 Task: Plan a trip to Kufstein, Austria from 4th November, 2023 to 15th November, 2023 for 2 adults.1  bedroom having 1 bed and 1 bathroom. Property type can be hotel. Amenities needed are: heating. Booking option can be shelf check-in. Look for 5 properties as per requirement.
Action: Mouse moved to (421, 79)
Screenshot: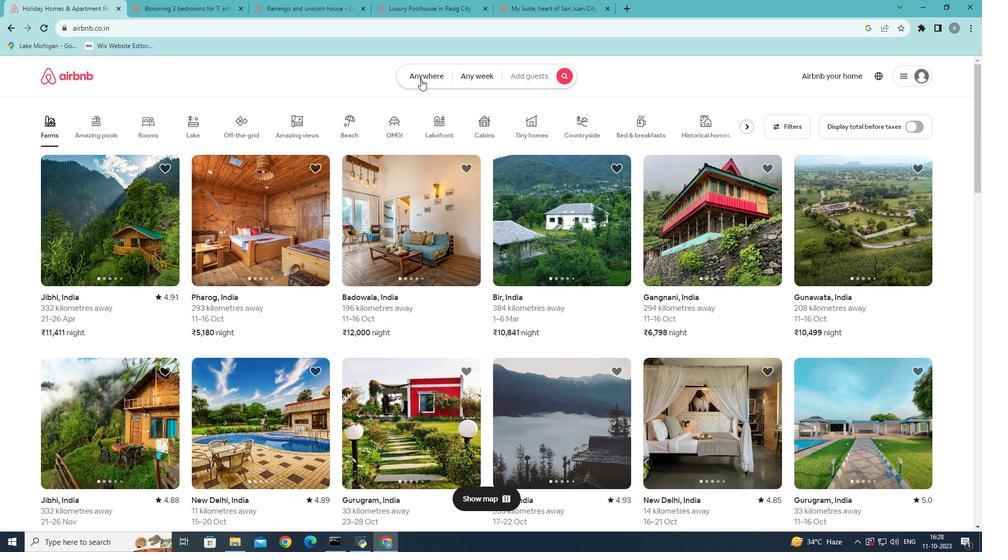
Action: Mouse pressed left at (421, 79)
Screenshot: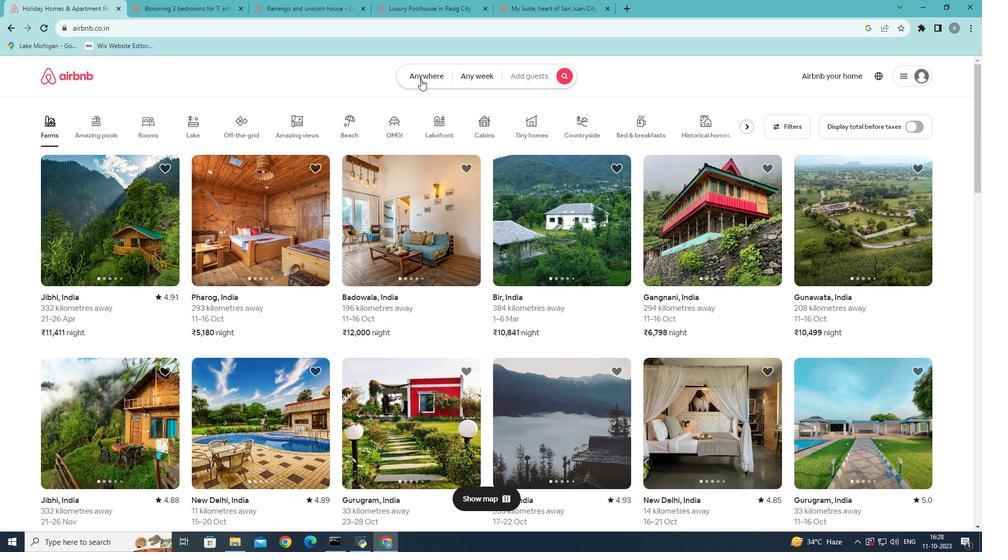 
Action: Mouse moved to (321, 118)
Screenshot: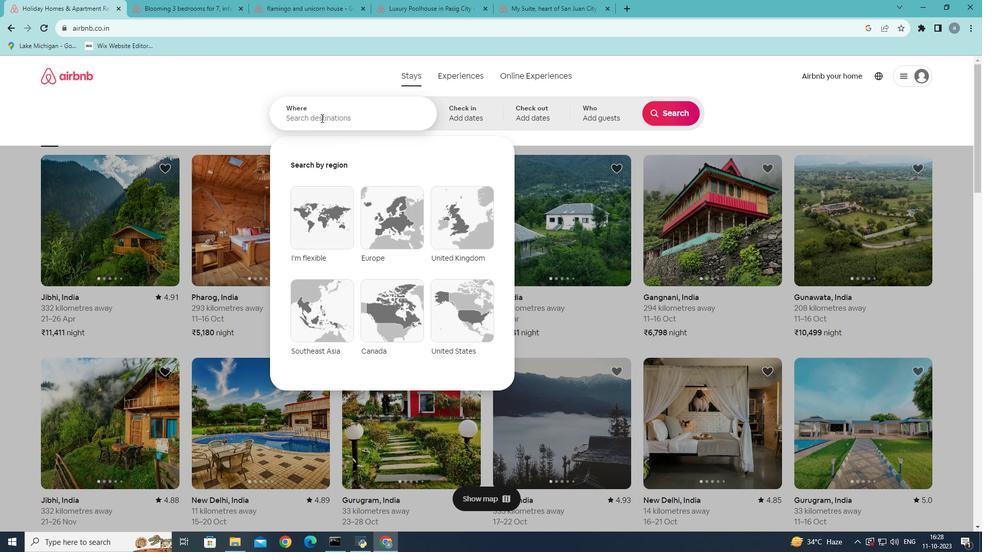 
Action: Mouse pressed left at (321, 118)
Screenshot: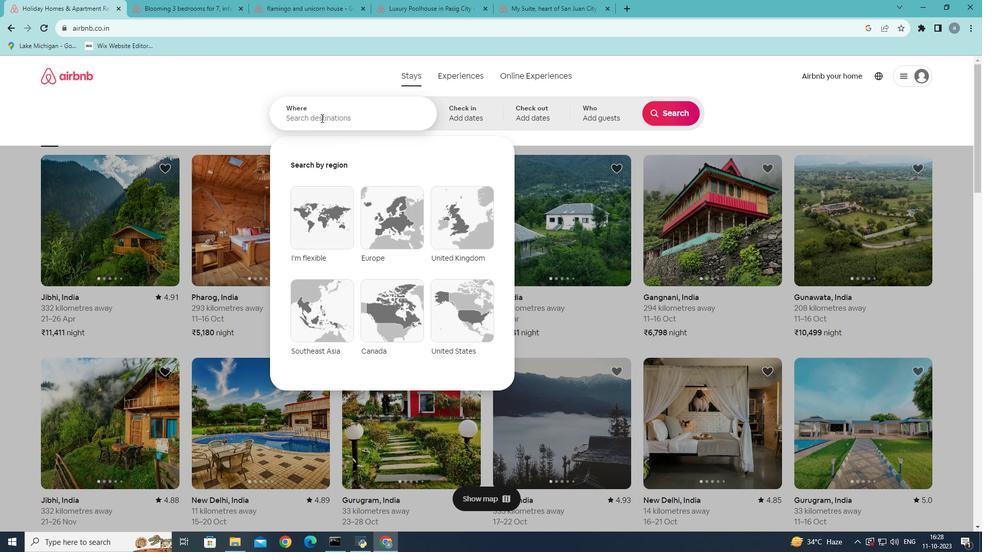 
Action: Mouse moved to (342, 115)
Screenshot: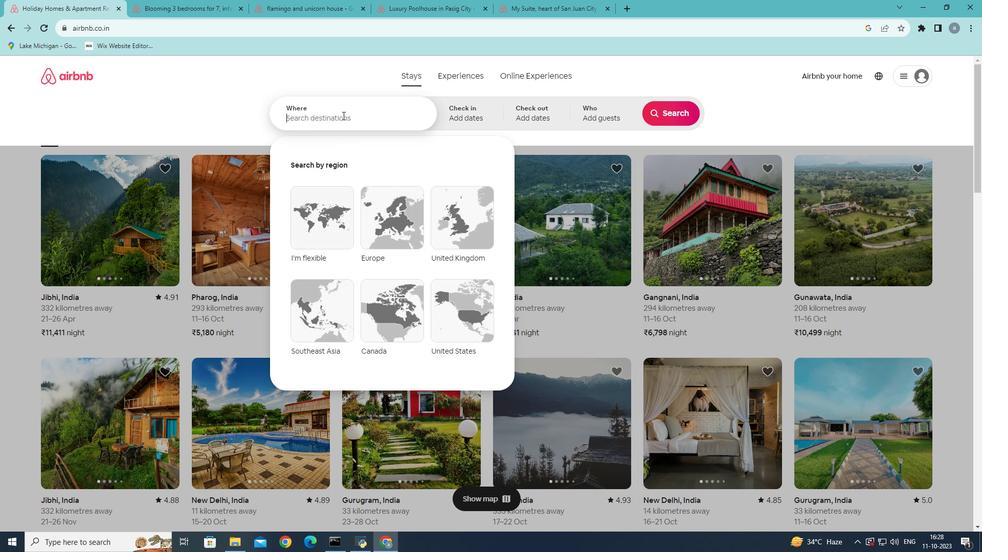 
Action: Key pressed <Key.shift><Key.shift><Key.shift><Key.shift><Key.shift><Key.shift>Kufstein
Screenshot: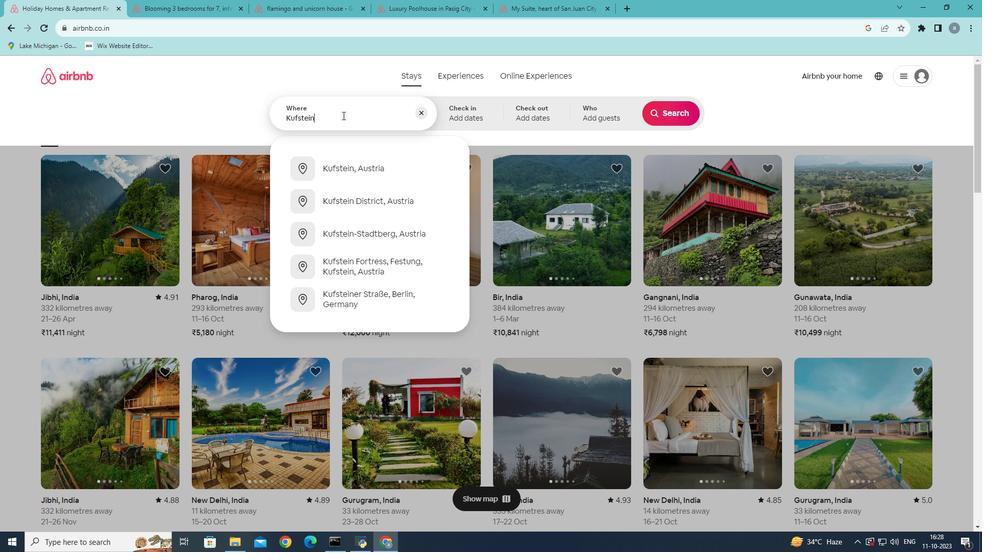 
Action: Mouse moved to (350, 164)
Screenshot: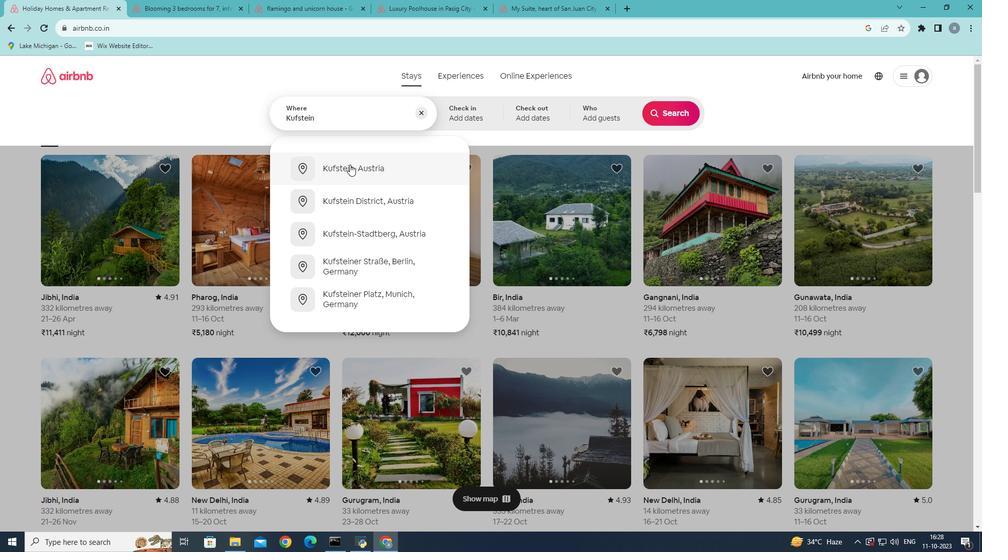 
Action: Mouse pressed left at (350, 164)
Screenshot: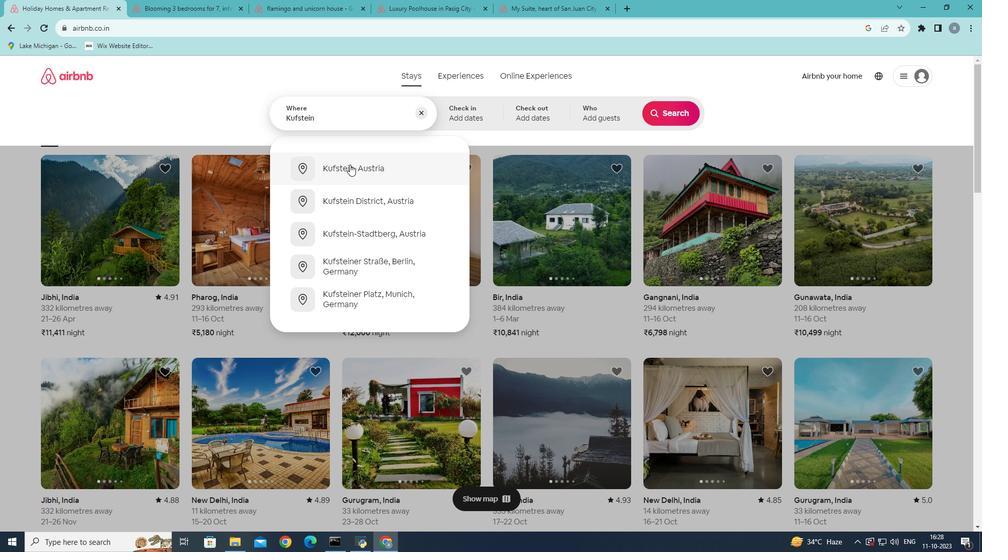 
Action: Mouse moved to (667, 192)
Screenshot: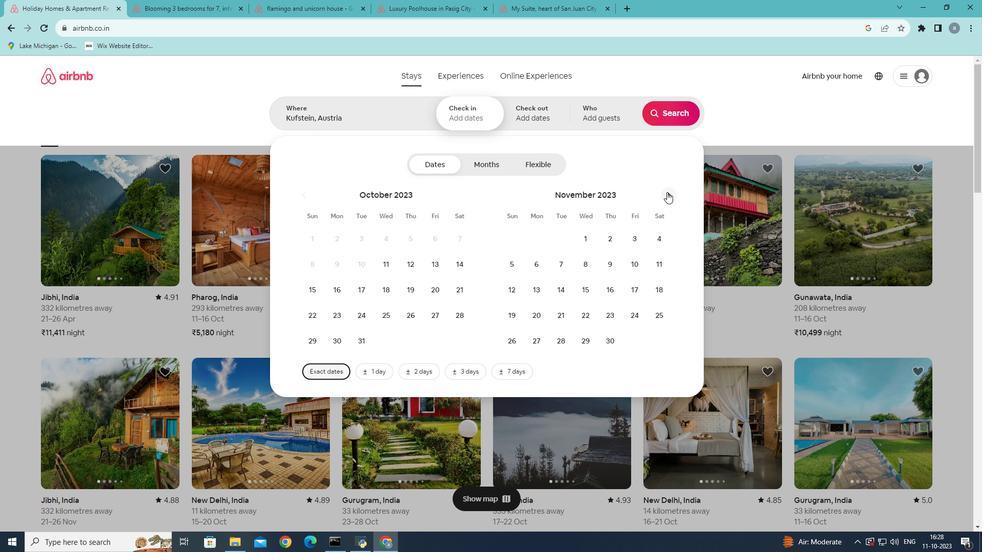 
Action: Mouse pressed left at (667, 192)
Screenshot: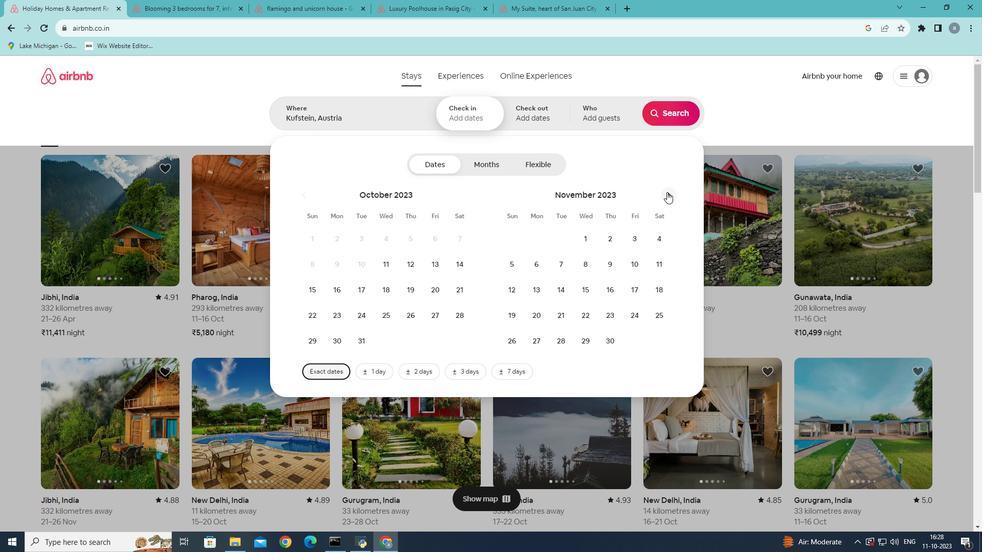 
Action: Mouse moved to (460, 236)
Screenshot: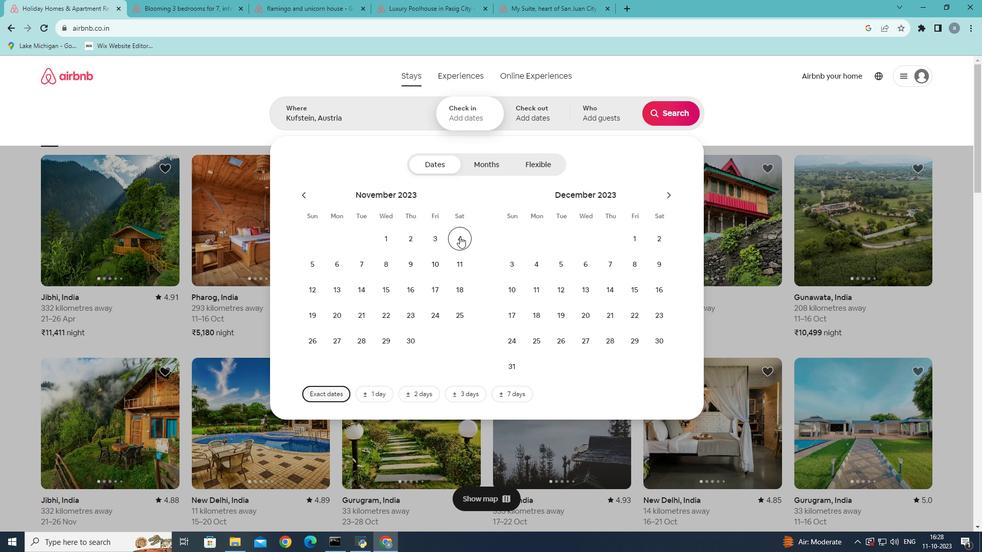 
Action: Mouse pressed left at (460, 236)
Screenshot: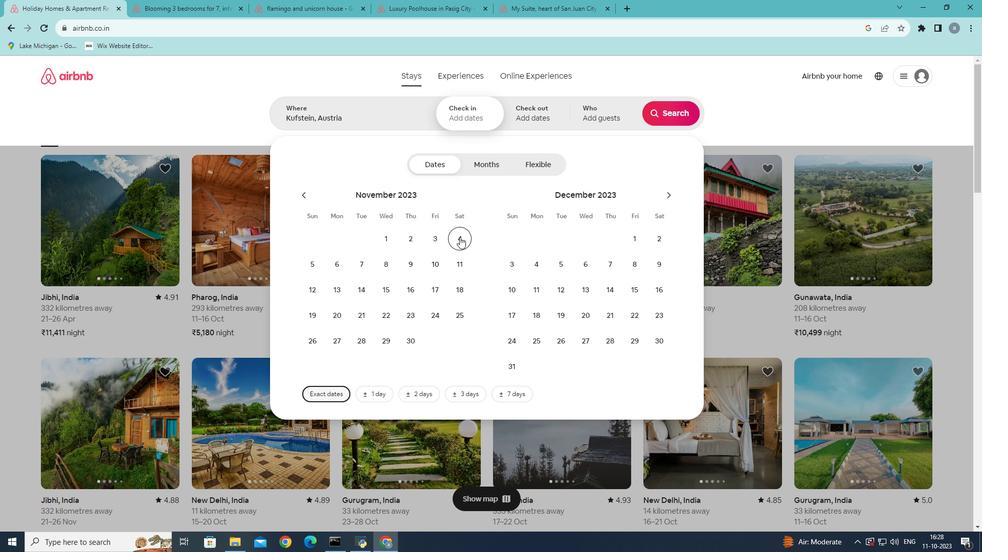 
Action: Mouse moved to (387, 286)
Screenshot: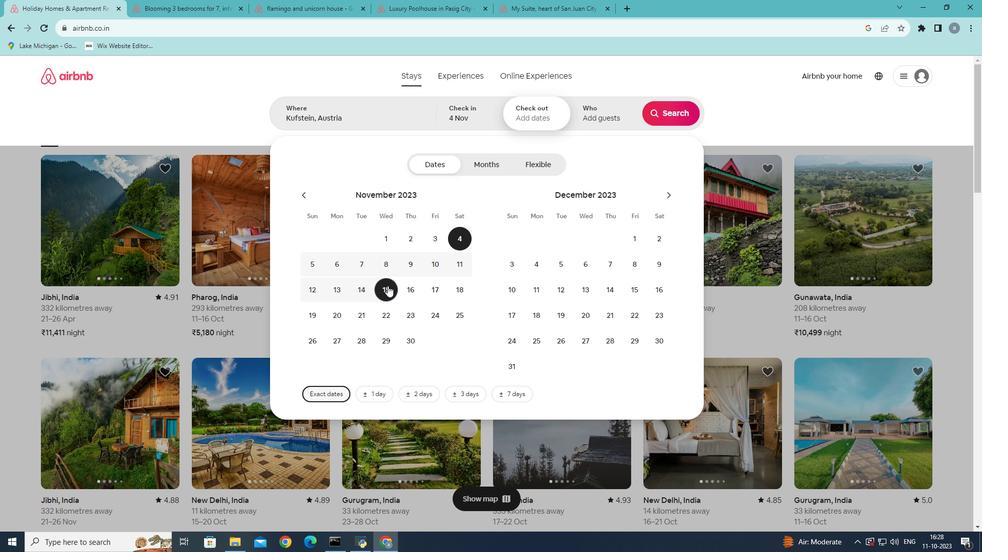 
Action: Mouse pressed left at (387, 286)
Screenshot: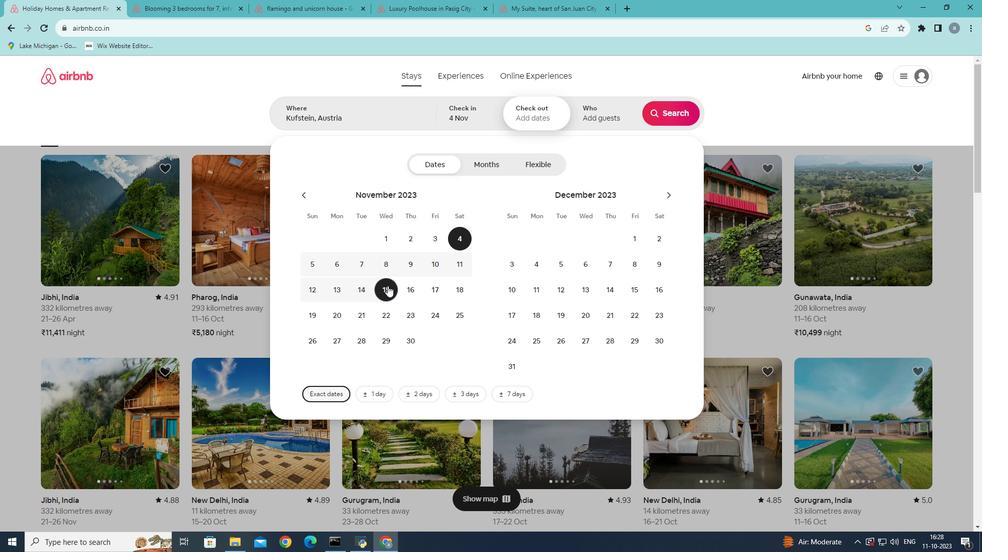 
Action: Mouse moved to (612, 113)
Screenshot: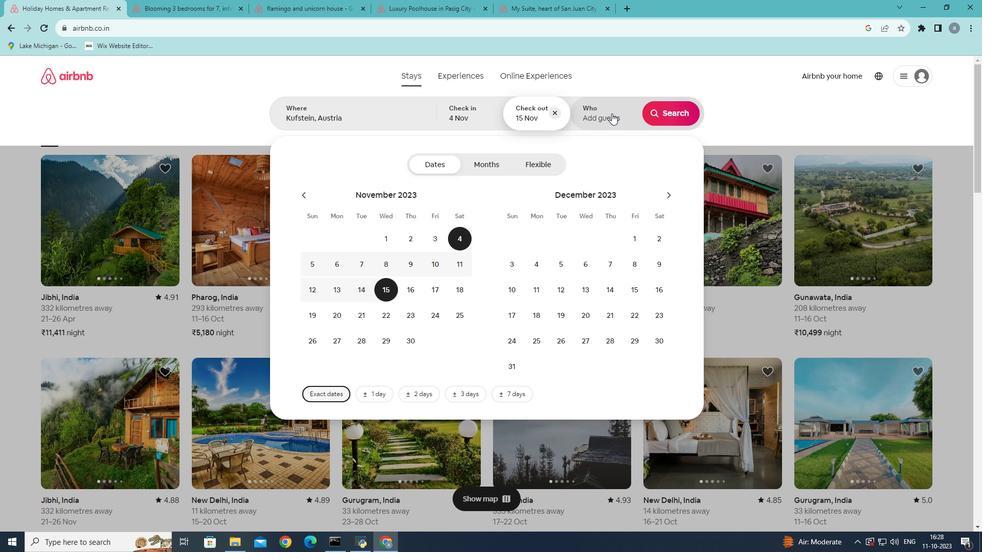 
Action: Mouse pressed left at (612, 113)
Screenshot: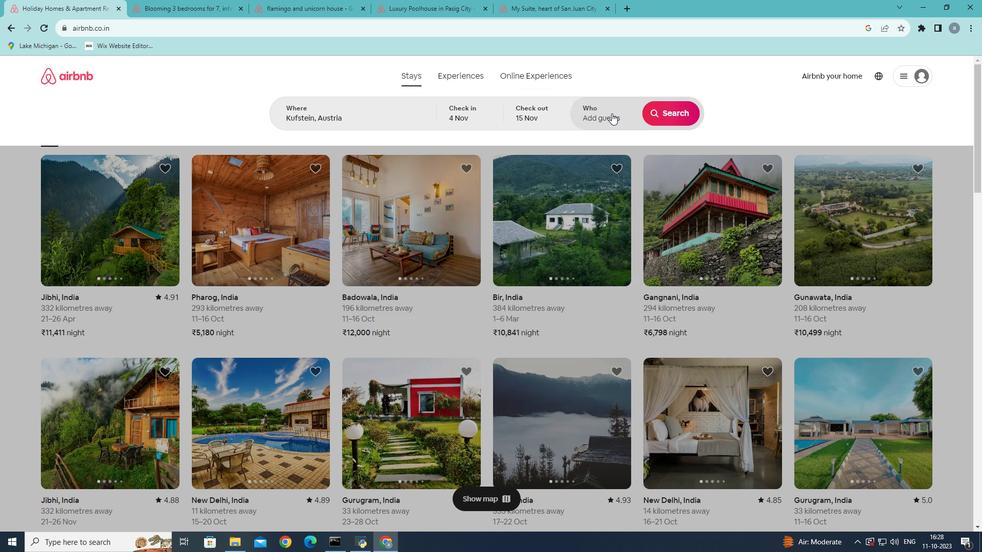 
Action: Mouse moved to (673, 169)
Screenshot: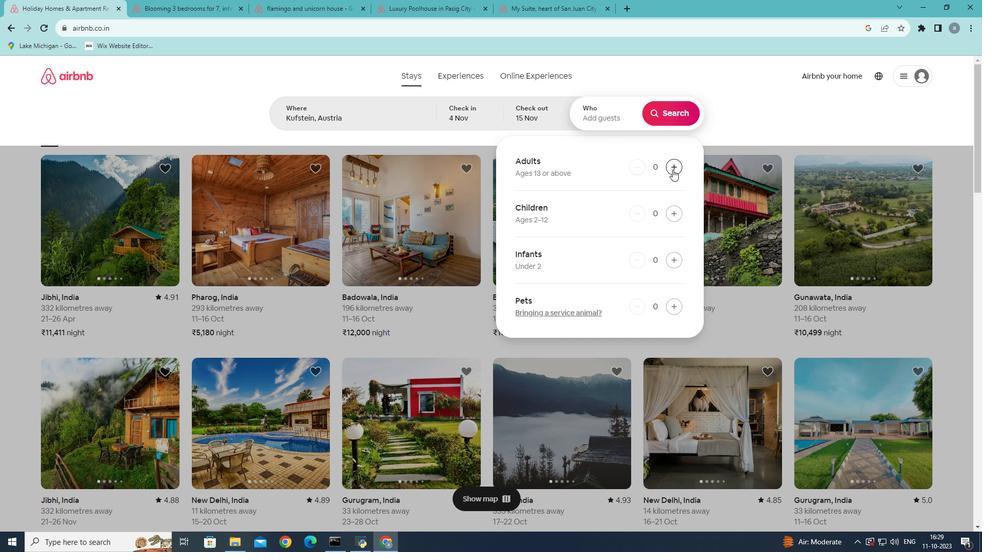
Action: Mouse pressed left at (673, 169)
Screenshot: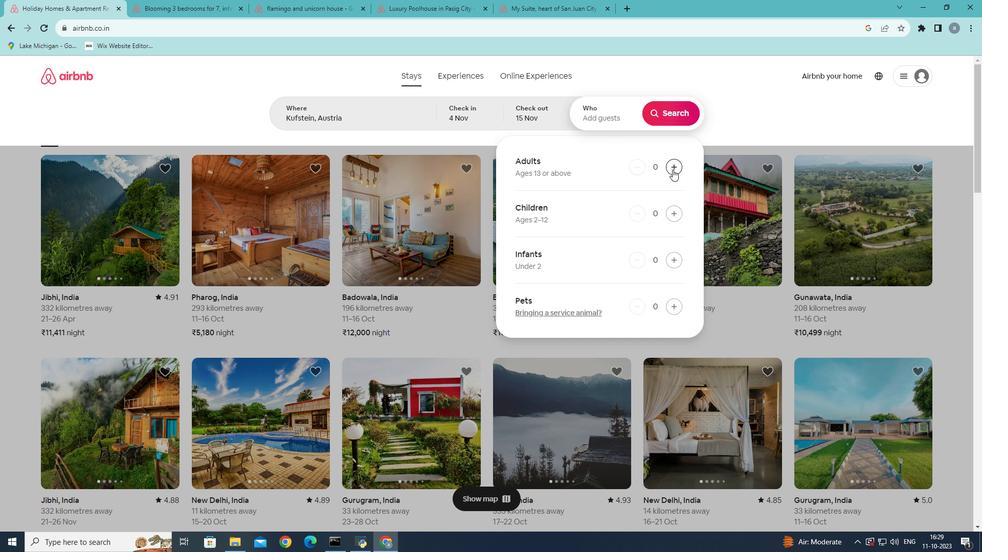 
Action: Mouse moved to (671, 173)
Screenshot: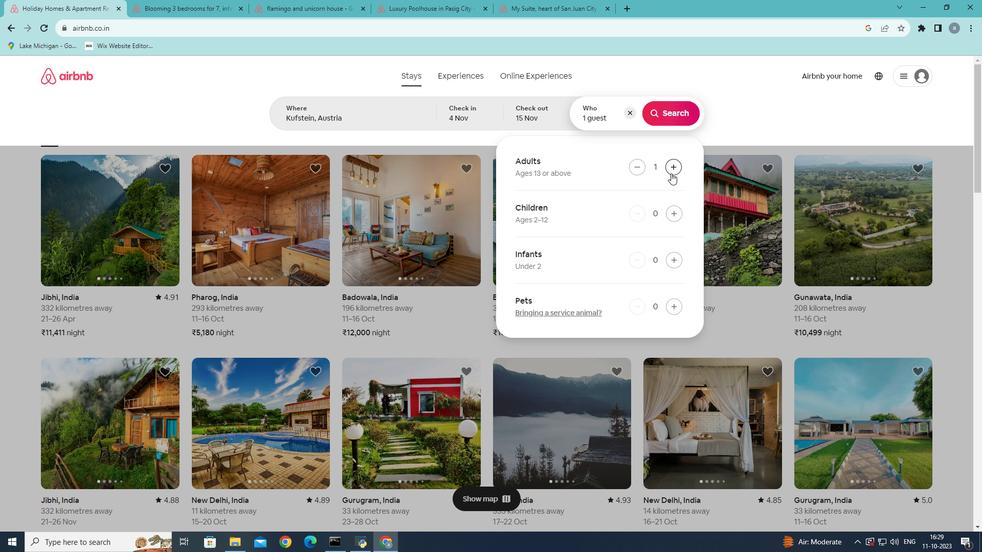 
Action: Mouse pressed left at (671, 173)
Screenshot: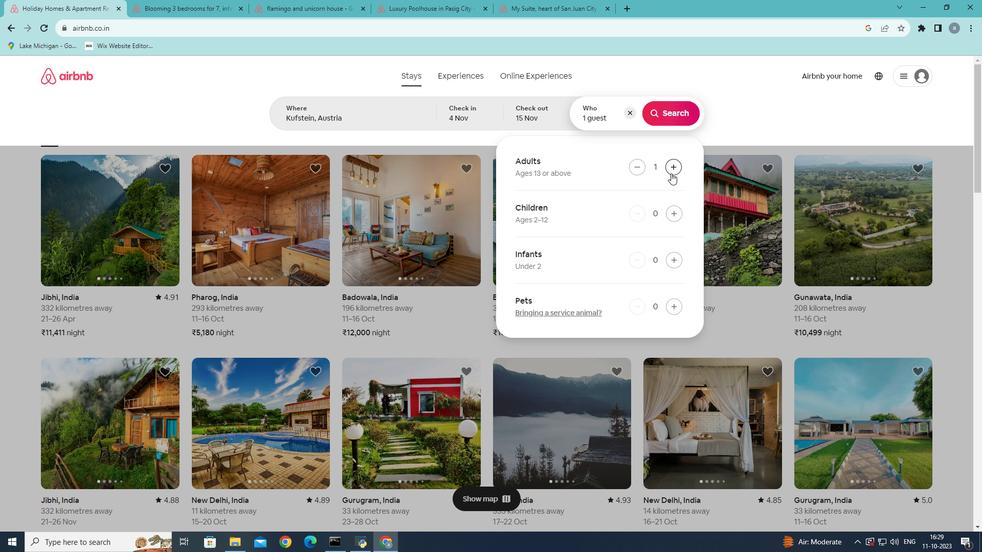 
Action: Mouse moved to (679, 116)
Screenshot: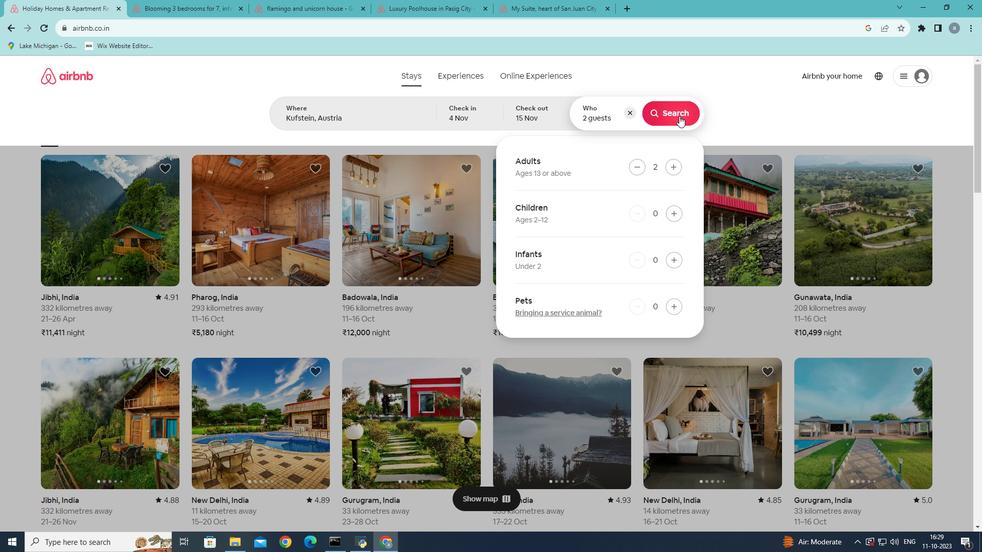 
Action: Mouse pressed left at (679, 116)
Screenshot: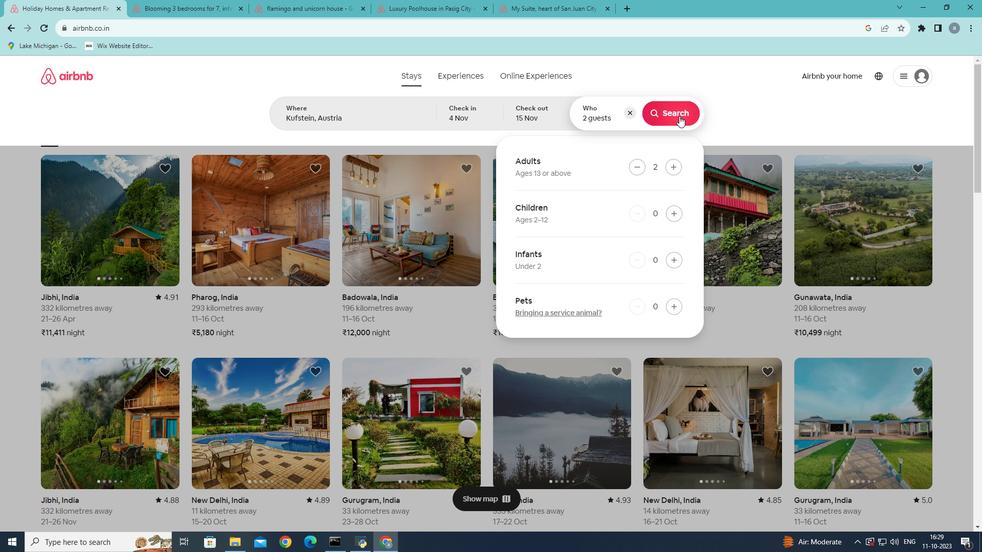 
Action: Mouse moved to (821, 120)
Screenshot: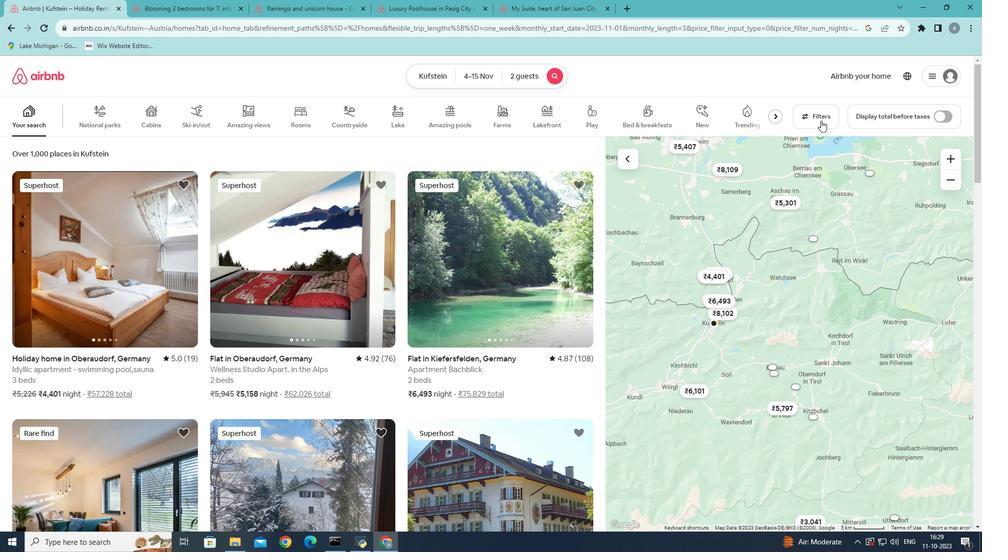 
Action: Mouse pressed left at (821, 120)
Screenshot: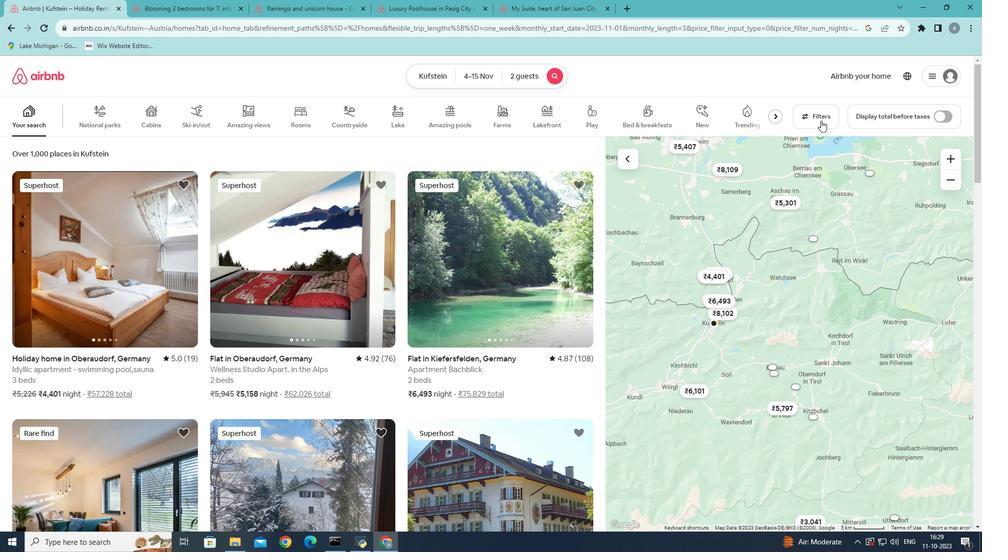 
Action: Mouse moved to (386, 339)
Screenshot: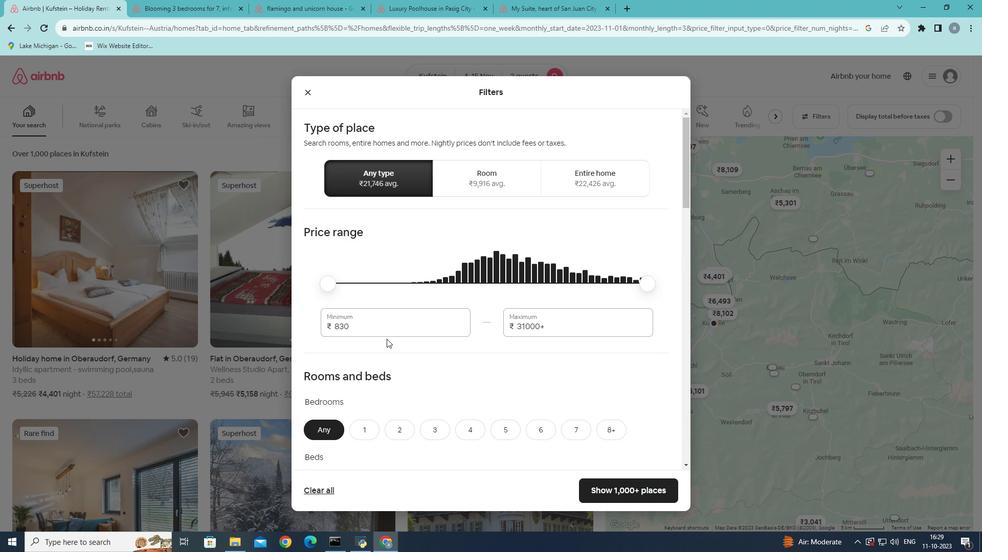 
Action: Mouse scrolled (386, 338) with delta (0, 0)
Screenshot: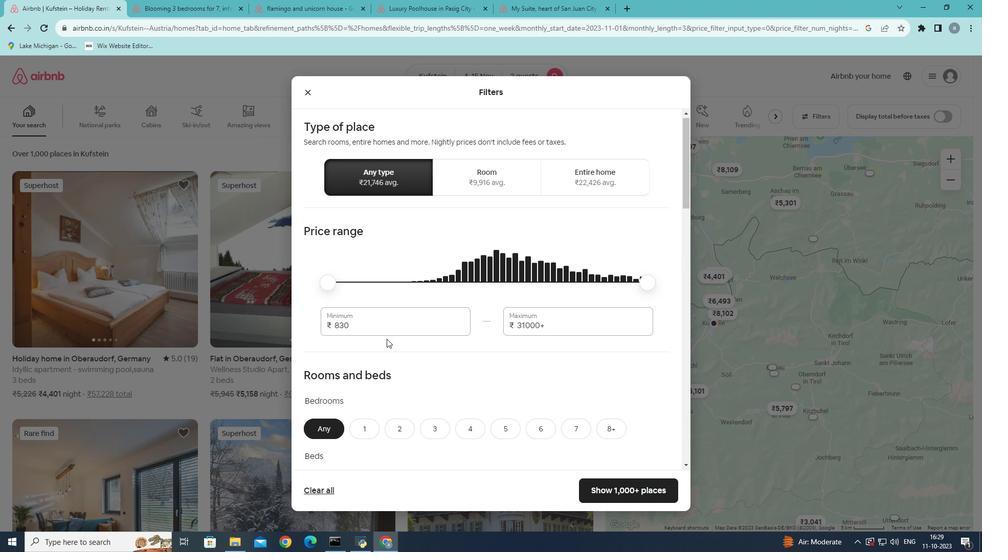 
Action: Mouse scrolled (386, 338) with delta (0, 0)
Screenshot: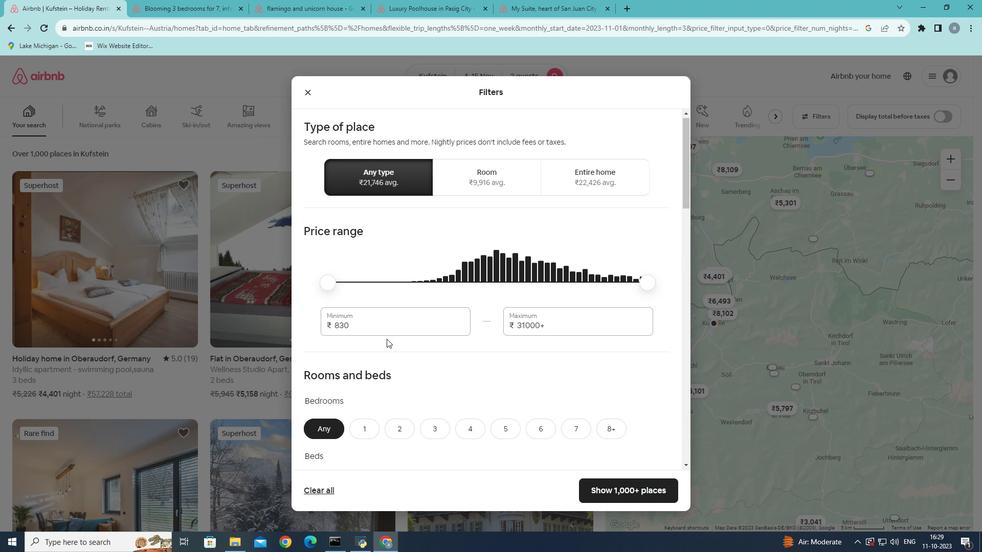 
Action: Mouse scrolled (386, 338) with delta (0, 0)
Screenshot: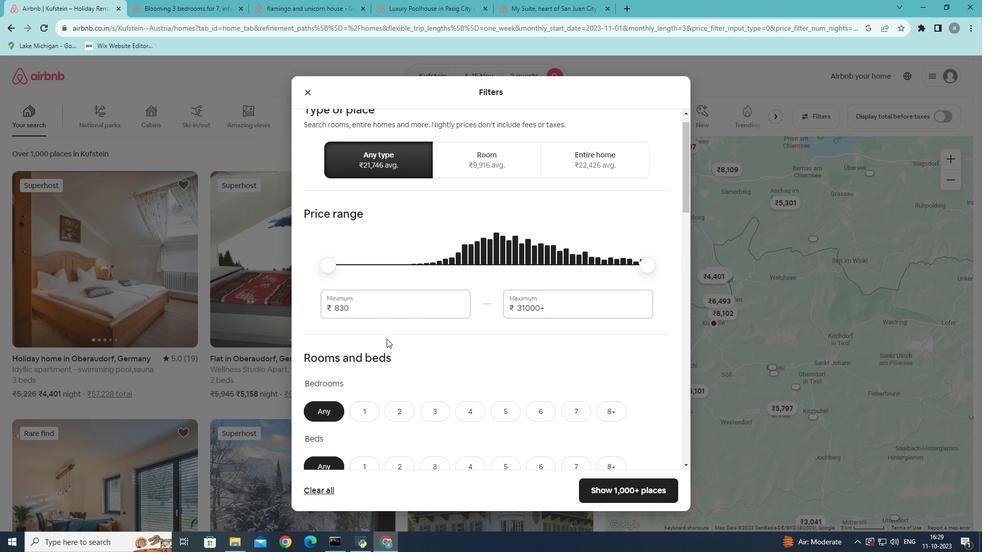 
Action: Mouse moved to (392, 329)
Screenshot: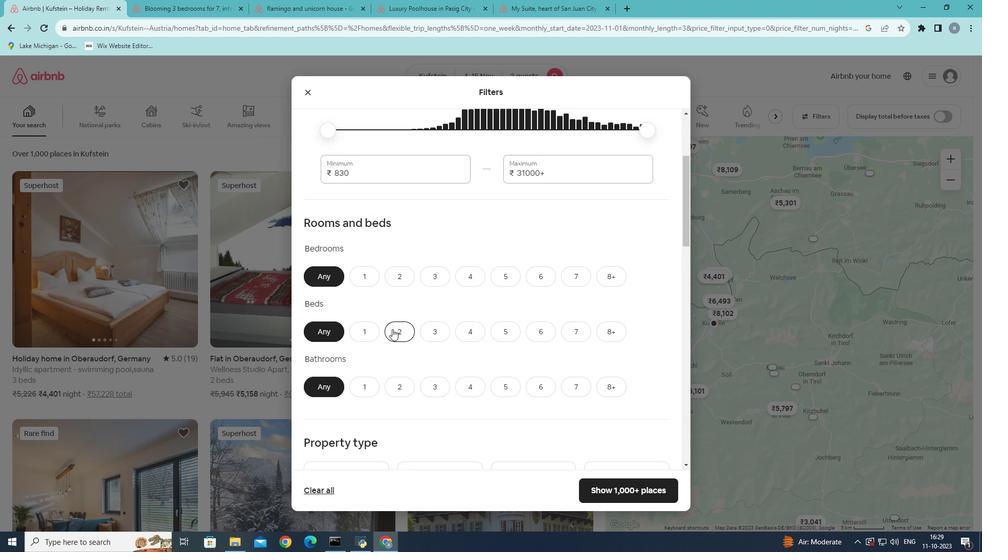 
Action: Mouse scrolled (392, 329) with delta (0, 0)
Screenshot: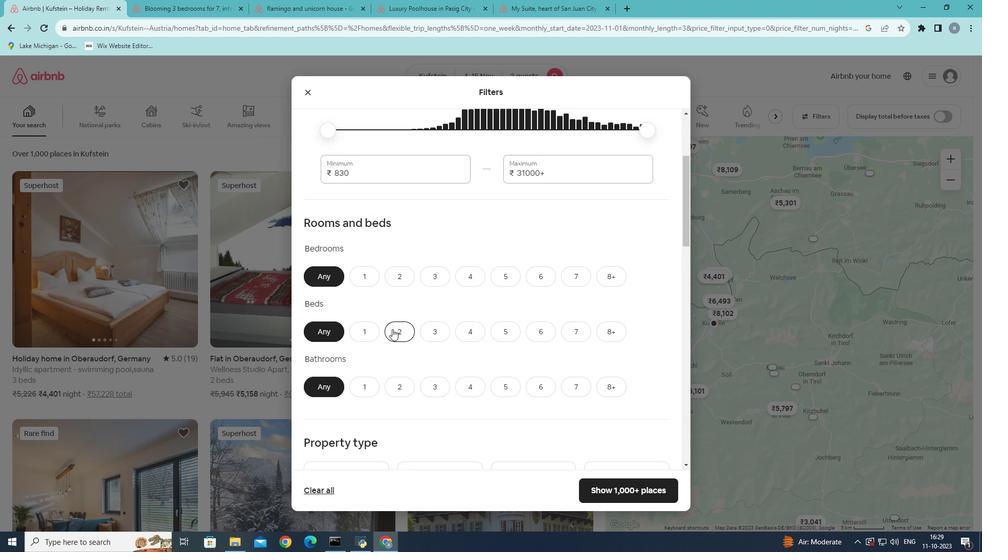 
Action: Mouse moved to (366, 221)
Screenshot: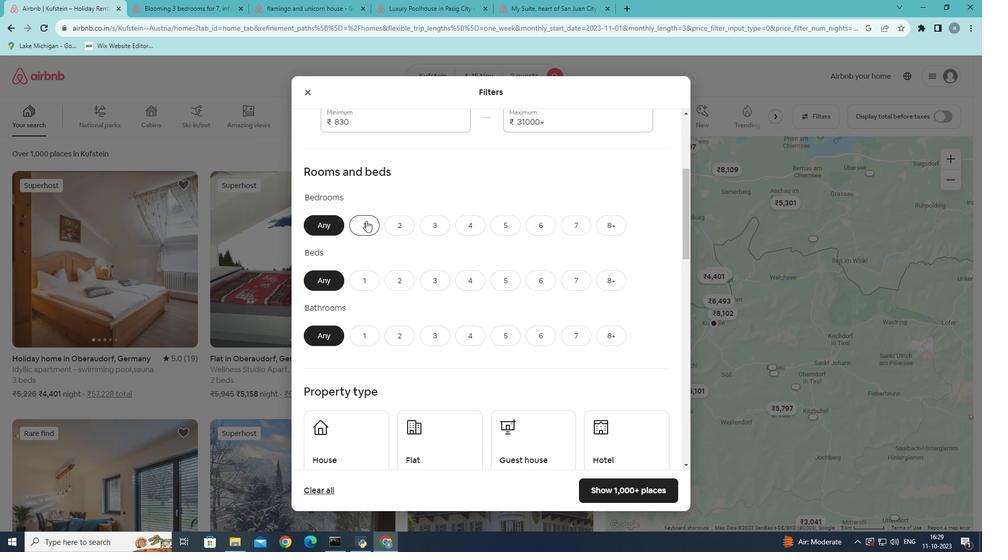 
Action: Mouse pressed left at (366, 221)
Screenshot: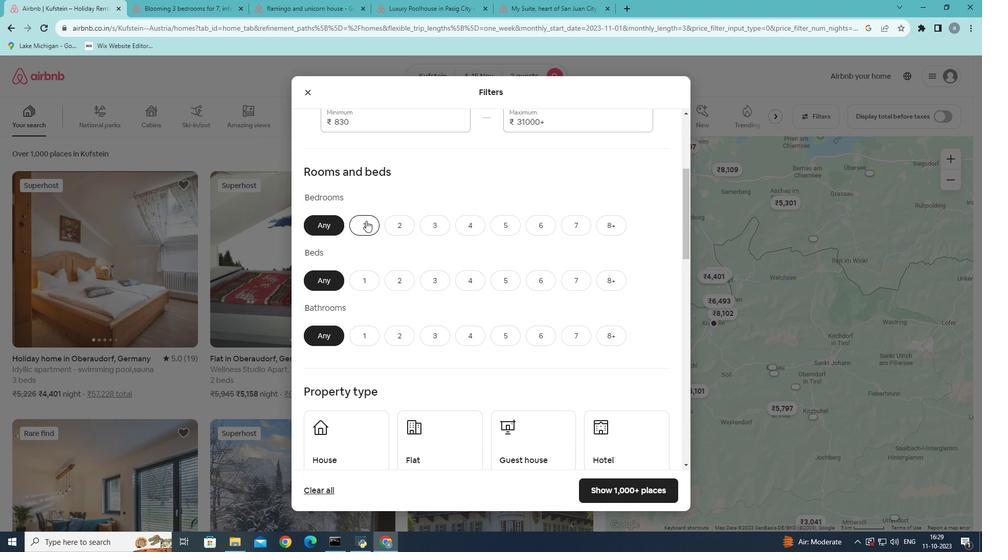 
Action: Mouse moved to (358, 285)
Screenshot: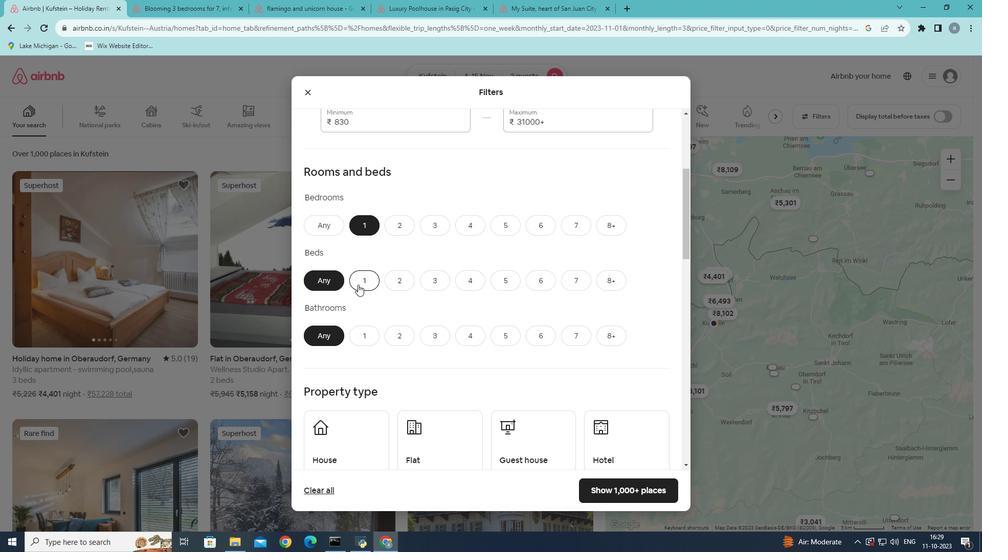 
Action: Mouse pressed left at (358, 285)
Screenshot: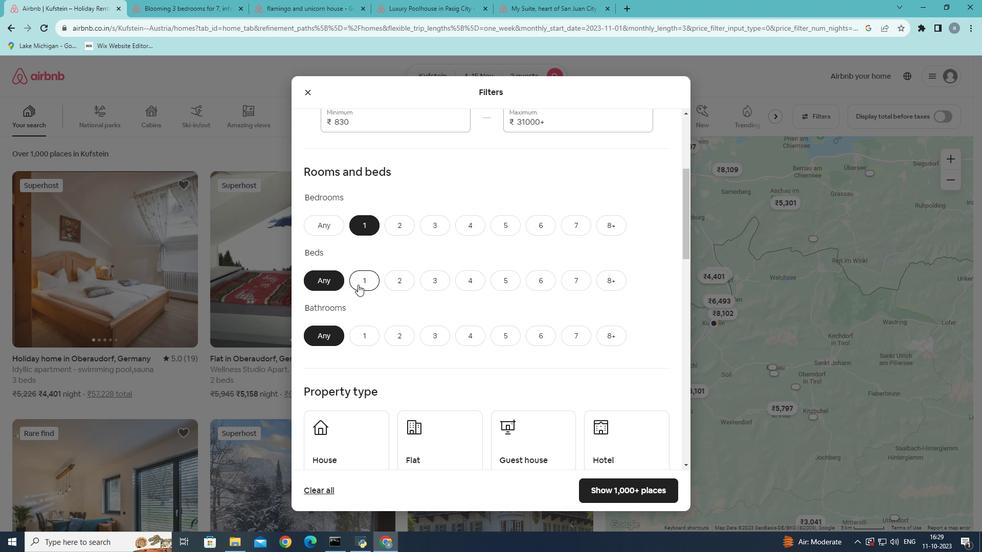 
Action: Mouse moved to (369, 336)
Screenshot: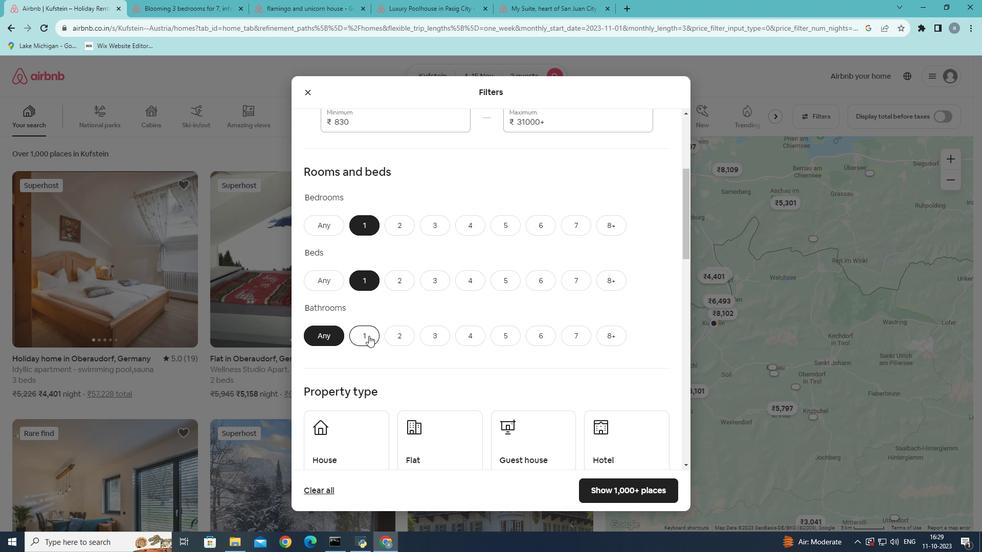 
Action: Mouse pressed left at (369, 336)
Screenshot: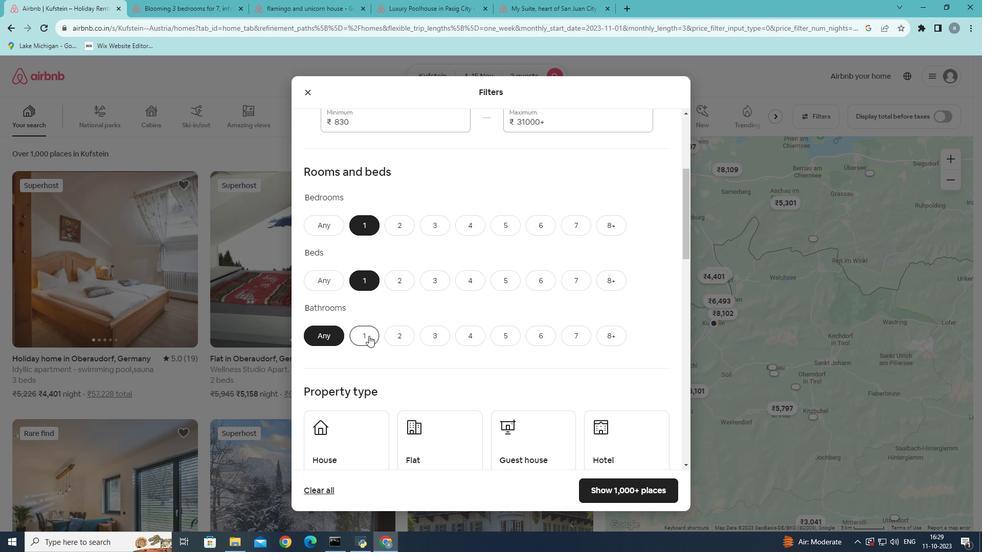 
Action: Mouse moved to (451, 314)
Screenshot: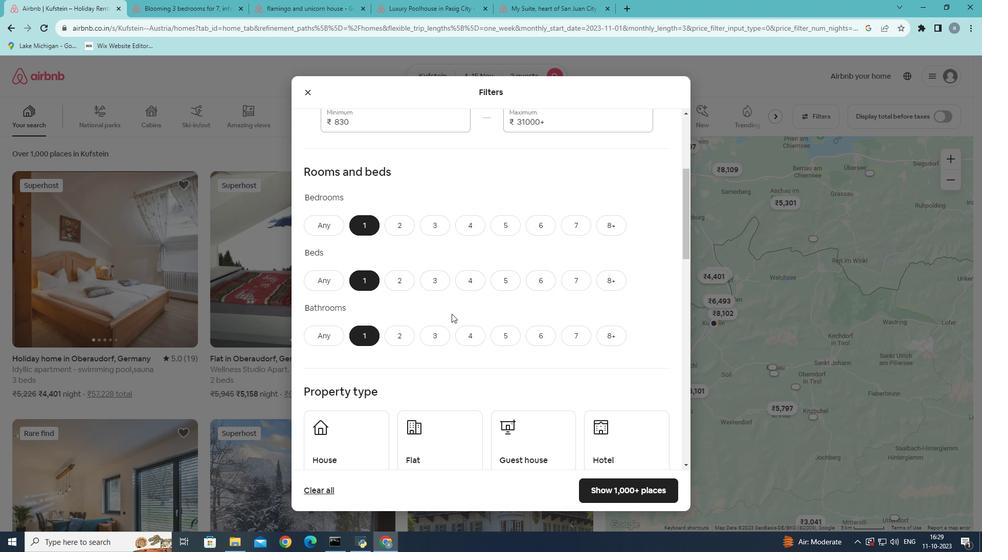 
Action: Mouse scrolled (451, 313) with delta (0, 0)
Screenshot: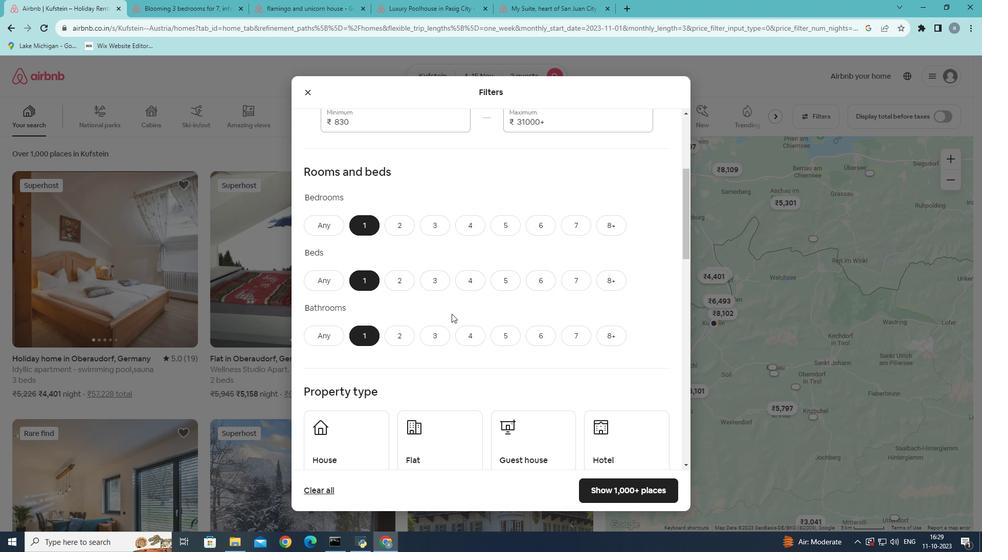 
Action: Mouse scrolled (451, 313) with delta (0, 0)
Screenshot: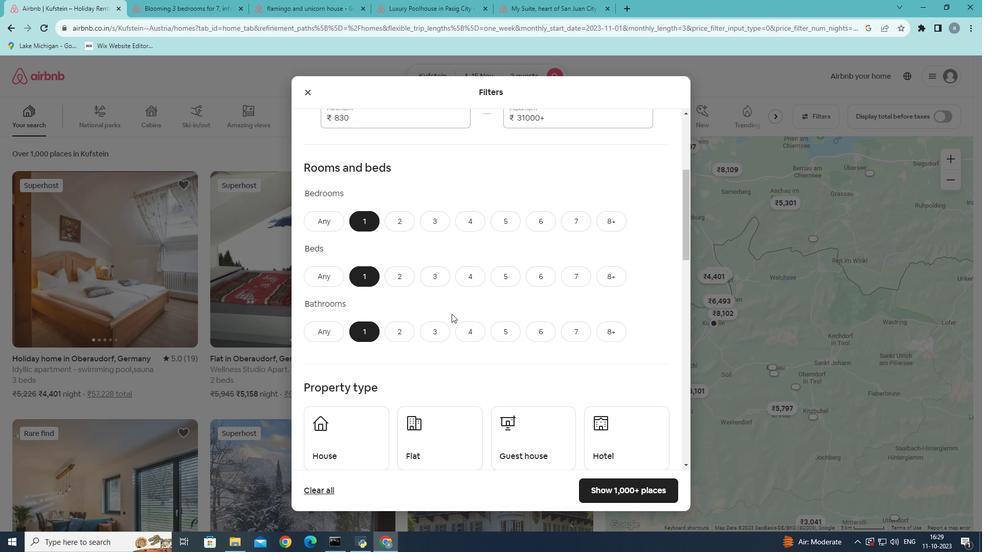 
Action: Mouse moved to (452, 313)
Screenshot: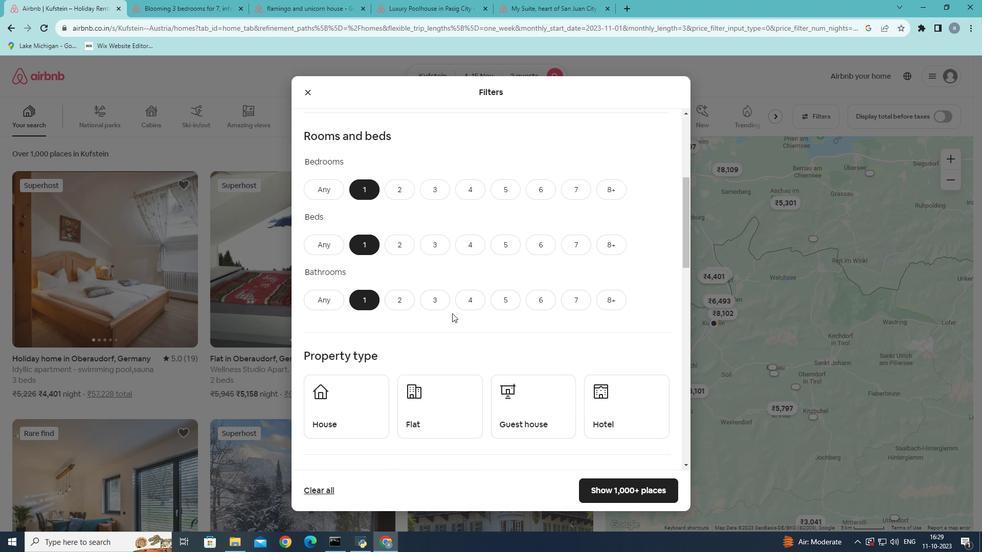 
Action: Mouse scrolled (452, 313) with delta (0, 0)
Screenshot: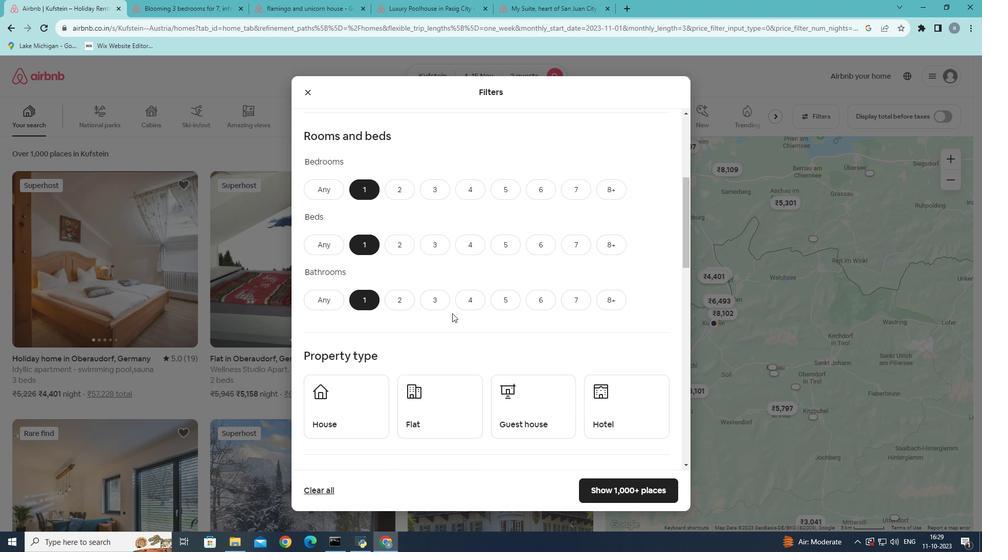 
Action: Mouse moved to (612, 302)
Screenshot: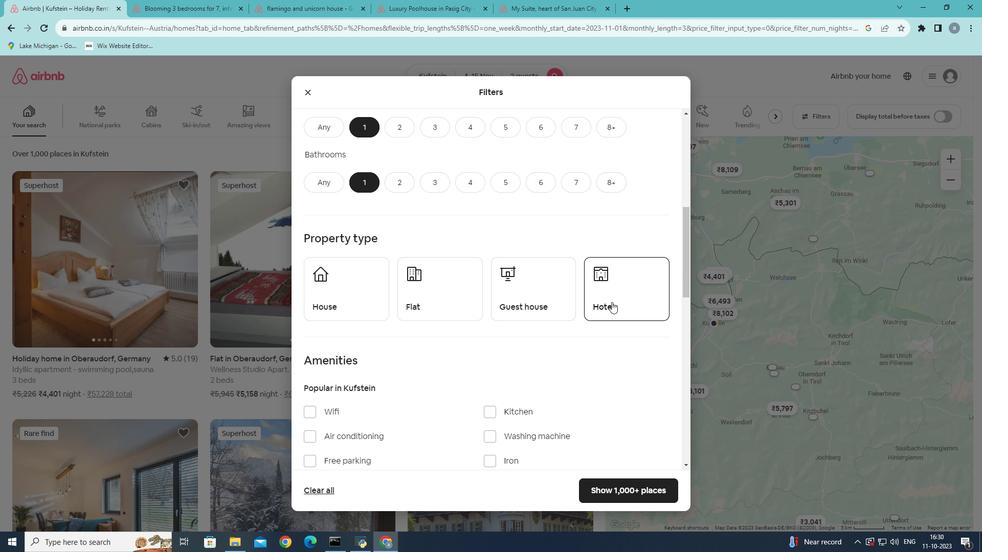 
Action: Mouse pressed left at (612, 302)
Screenshot: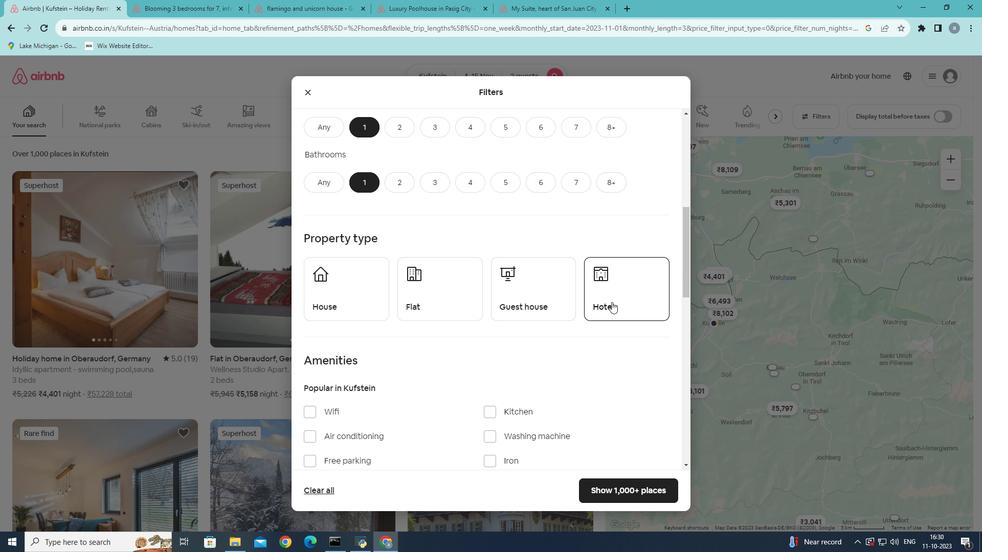 
Action: Mouse moved to (475, 329)
Screenshot: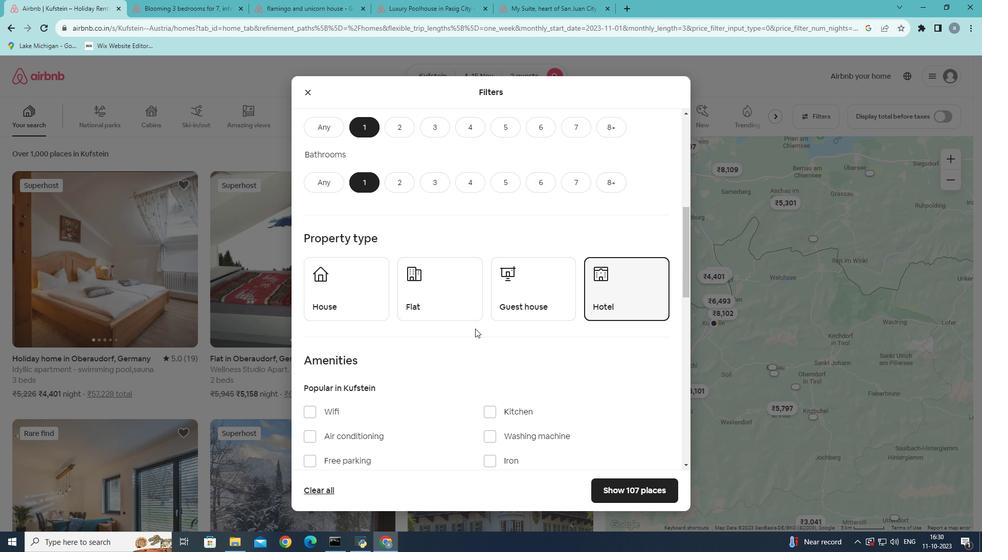 
Action: Mouse scrolled (475, 328) with delta (0, 0)
Screenshot: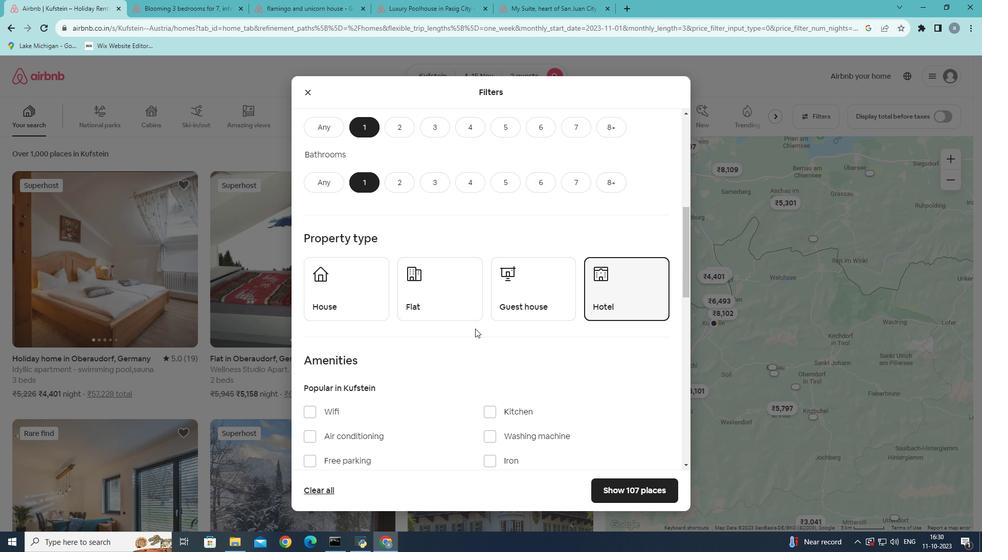 
Action: Mouse scrolled (475, 328) with delta (0, 0)
Screenshot: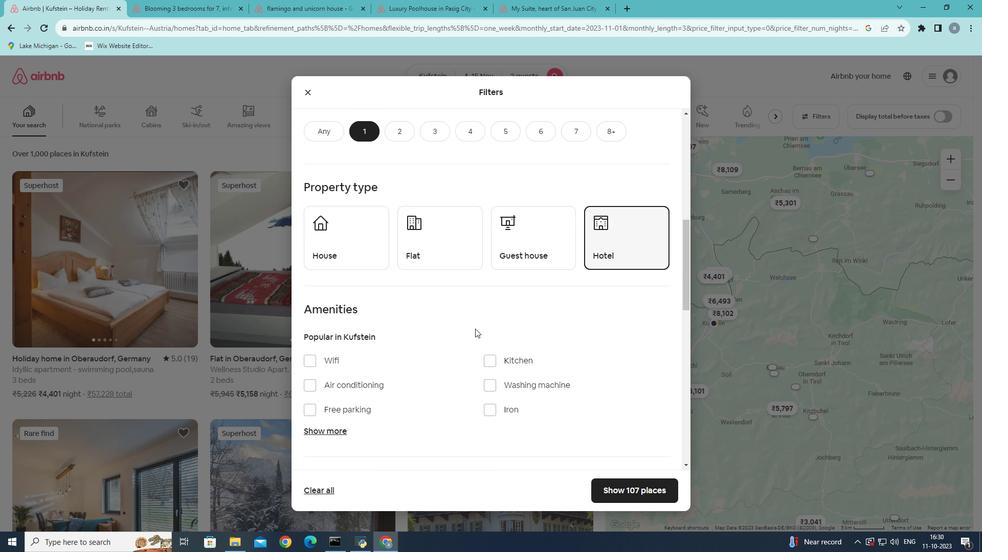 
Action: Mouse scrolled (475, 328) with delta (0, 0)
Screenshot: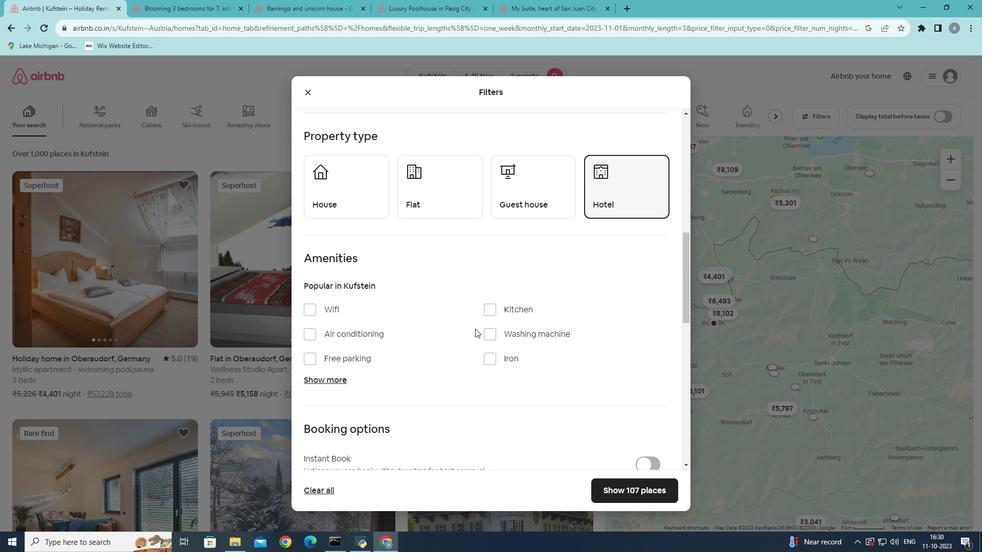 
Action: Mouse moved to (474, 329)
Screenshot: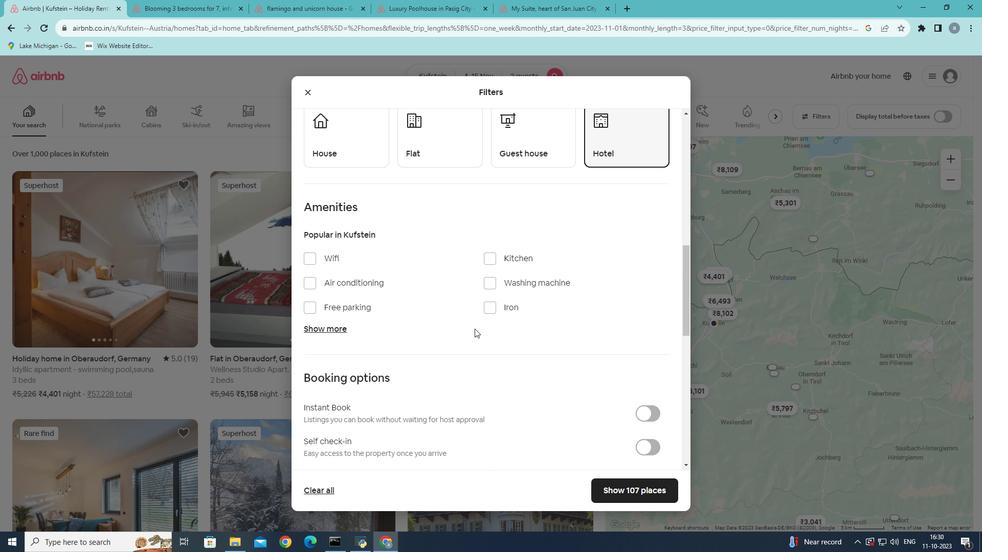 
Action: Mouse scrolled (474, 328) with delta (0, 0)
Screenshot: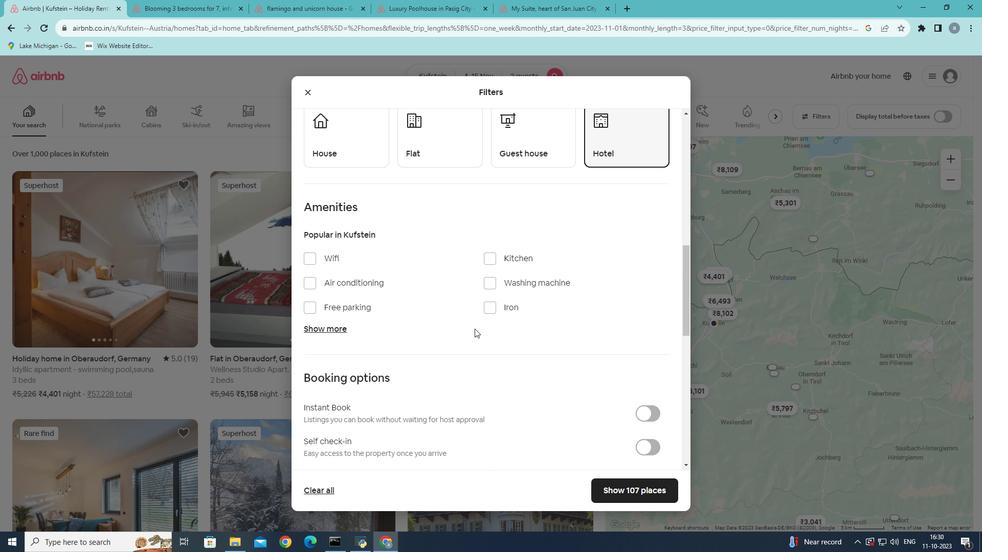 
Action: Mouse moved to (337, 276)
Screenshot: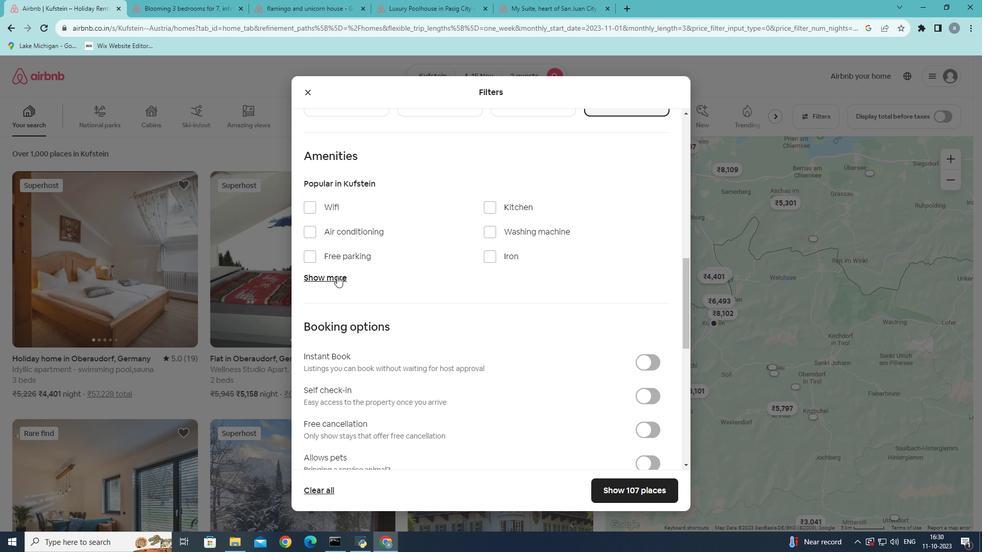 
Action: Mouse pressed left at (337, 276)
Screenshot: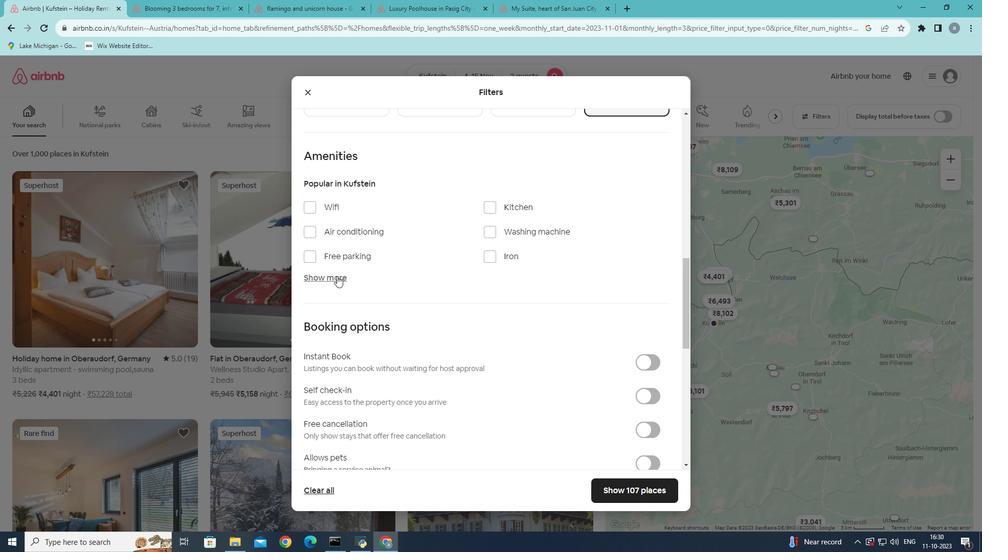 
Action: Mouse moved to (490, 310)
Screenshot: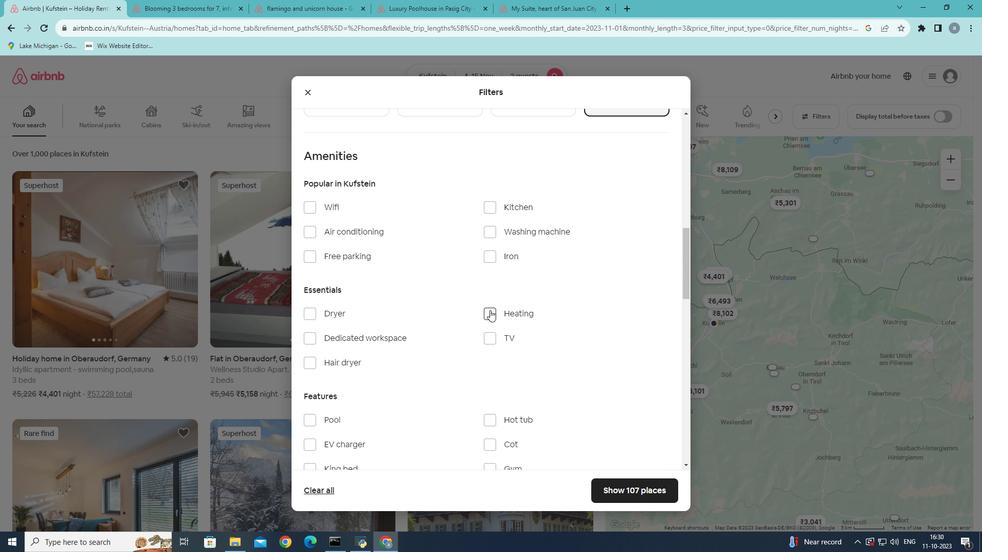 
Action: Mouse pressed left at (490, 310)
Screenshot: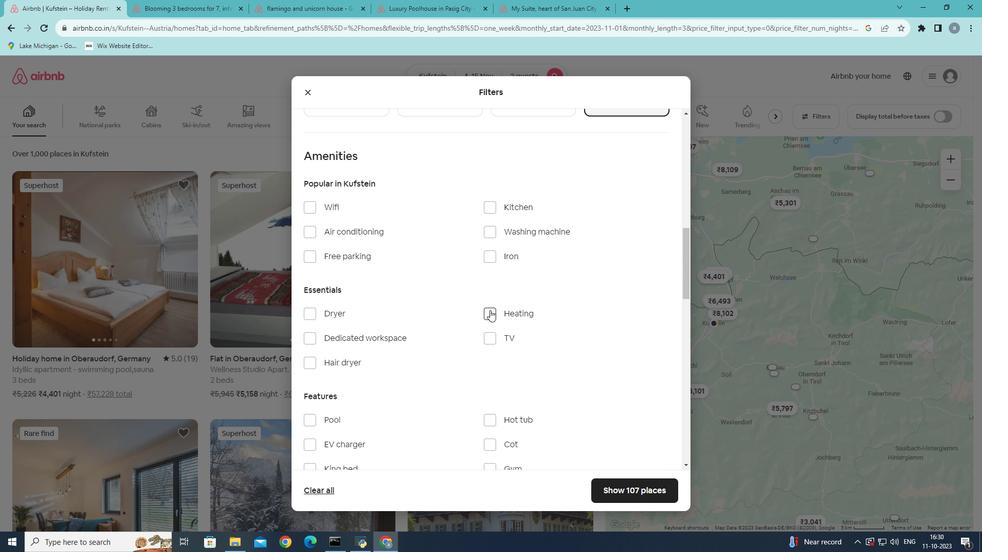 
Action: Mouse moved to (427, 336)
Screenshot: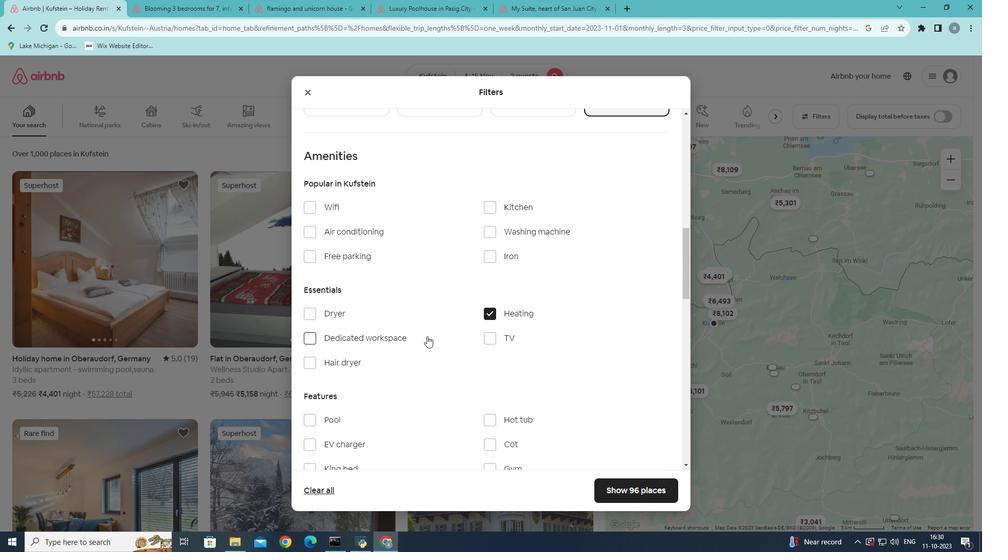 
Action: Mouse scrolled (427, 336) with delta (0, 0)
Screenshot: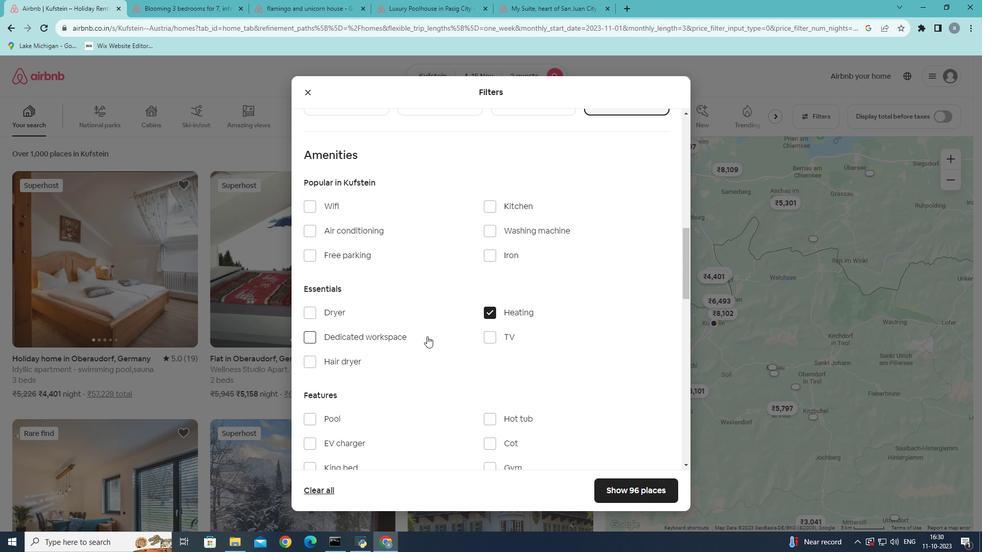 
Action: Mouse scrolled (427, 336) with delta (0, 0)
Screenshot: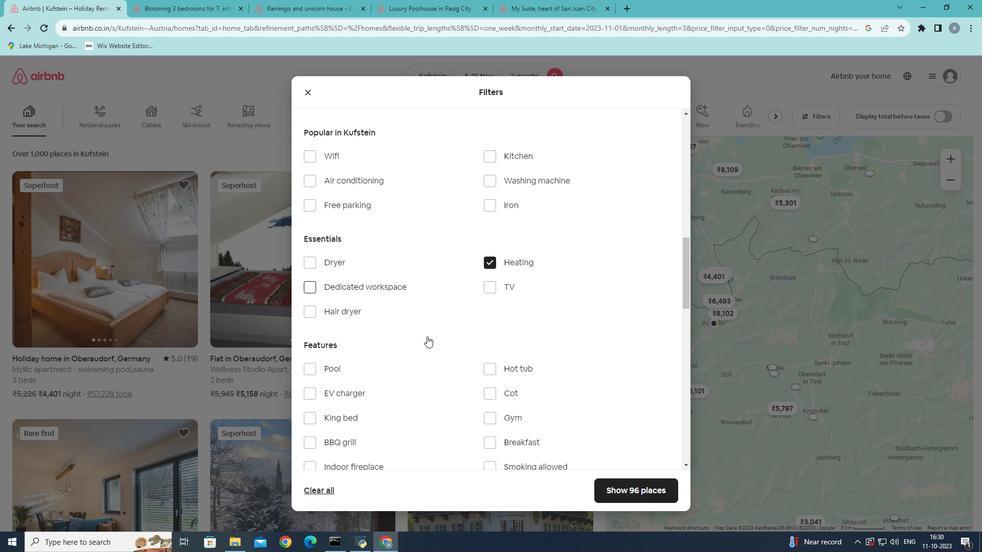 
Action: Mouse moved to (428, 345)
Screenshot: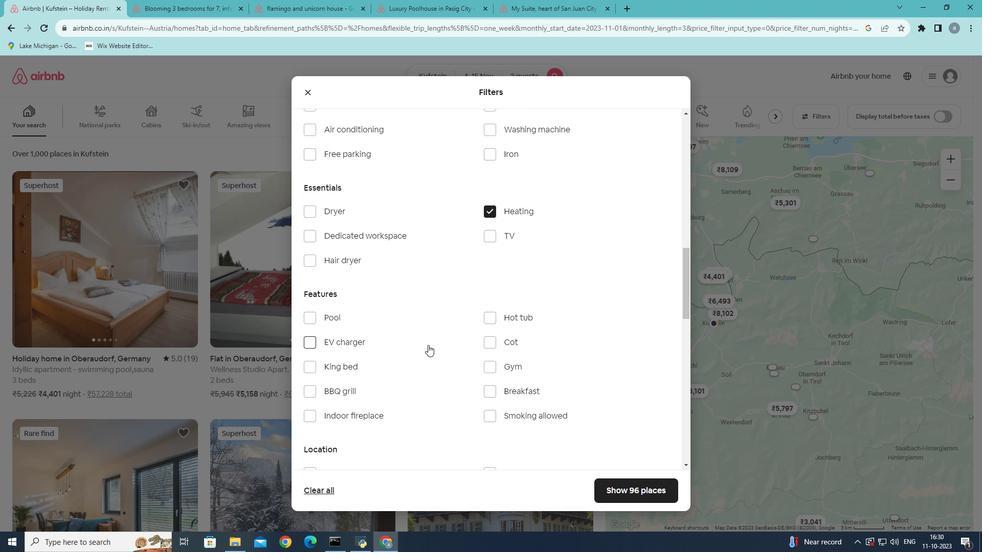 
Action: Mouse scrolled (428, 344) with delta (0, 0)
Screenshot: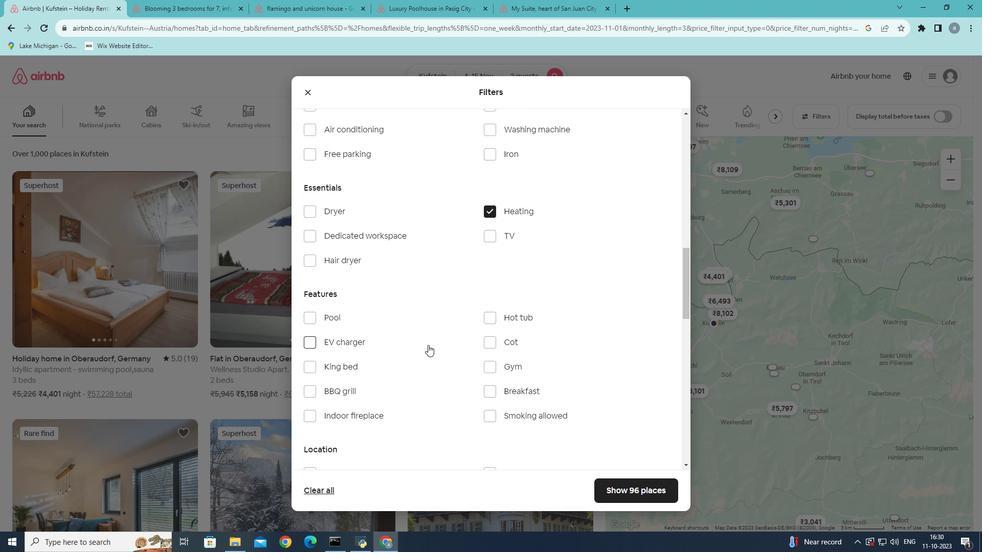 
Action: Mouse moved to (428, 345)
Screenshot: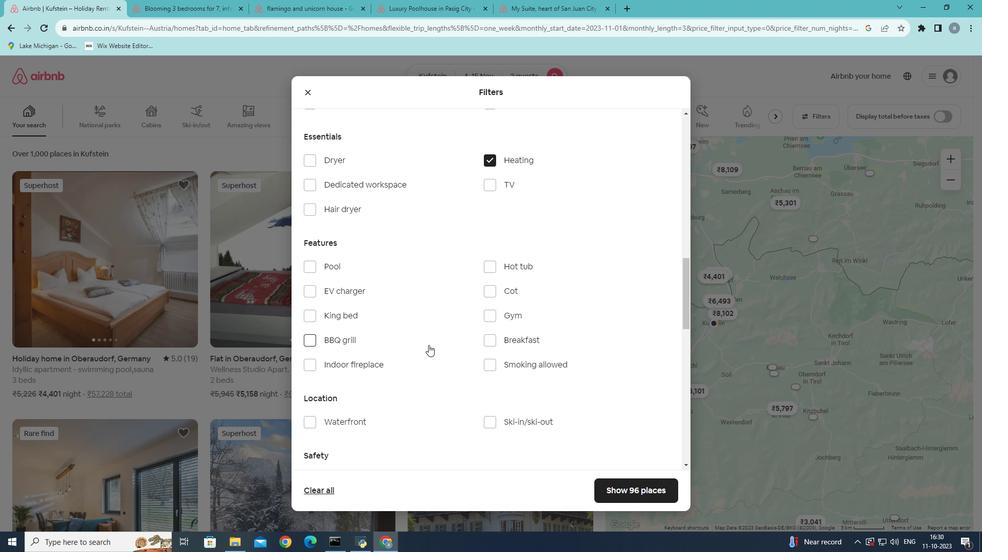 
Action: Mouse scrolled (428, 344) with delta (0, 0)
Screenshot: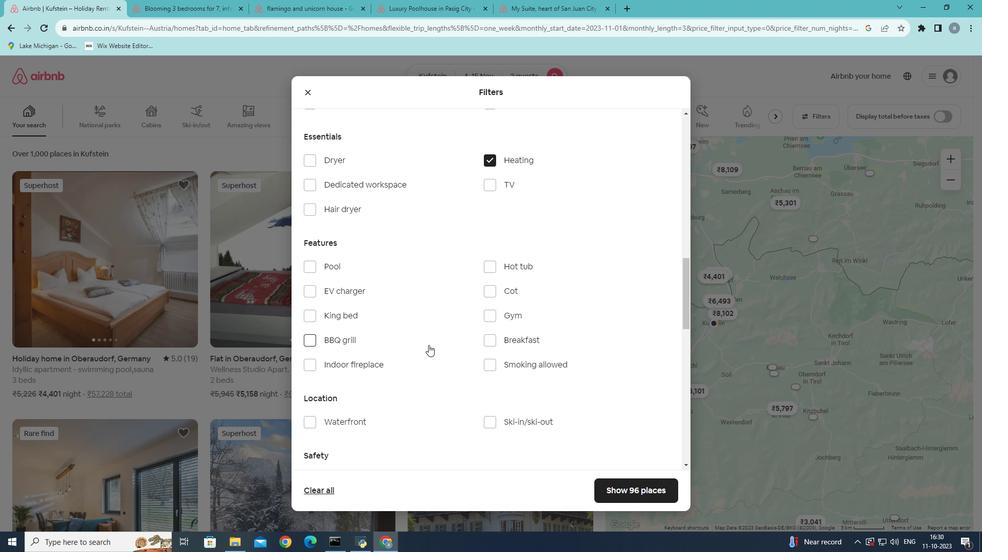 
Action: Mouse moved to (468, 356)
Screenshot: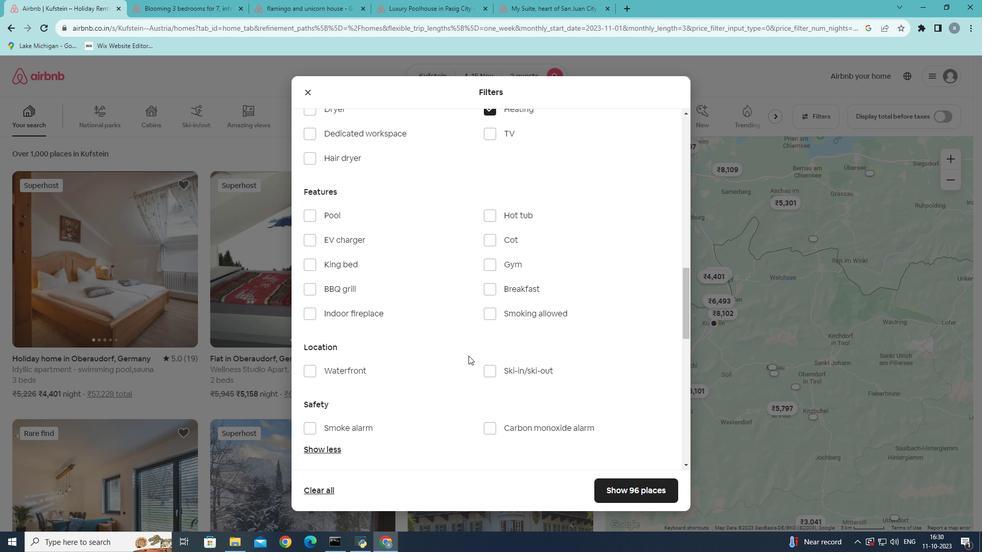 
Action: Mouse scrolled (468, 355) with delta (0, 0)
Screenshot: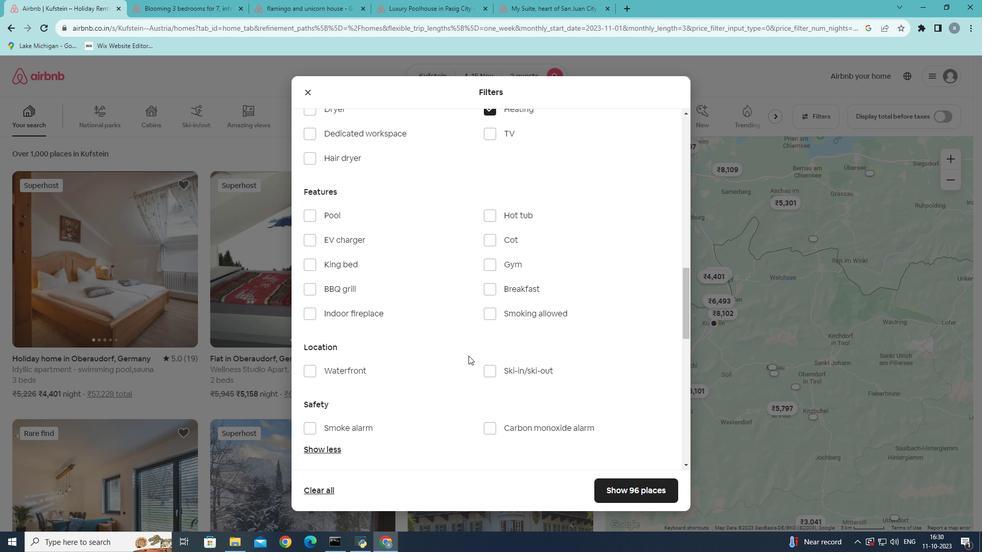 
Action: Mouse scrolled (468, 355) with delta (0, 0)
Screenshot: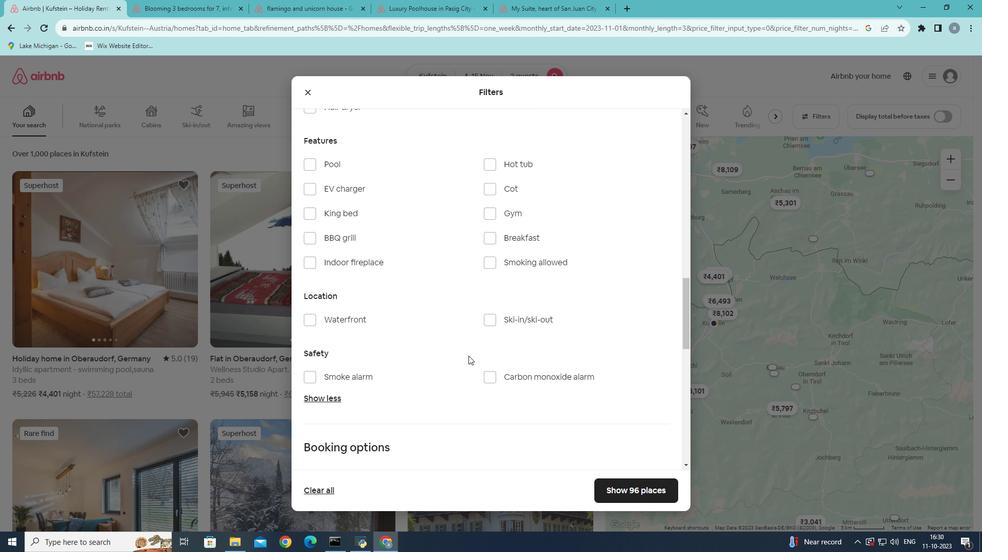
Action: Mouse moved to (470, 354)
Screenshot: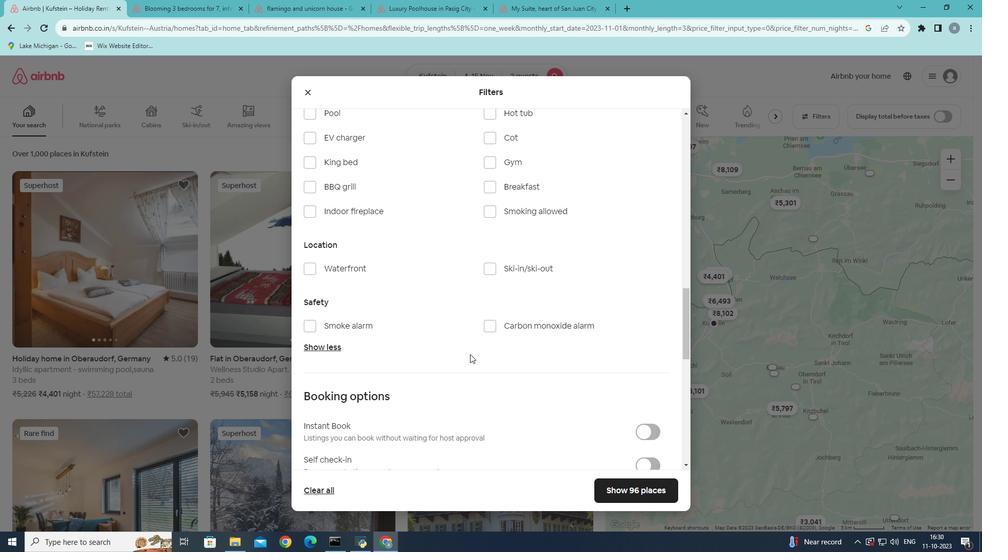 
Action: Mouse scrolled (470, 354) with delta (0, 0)
Screenshot: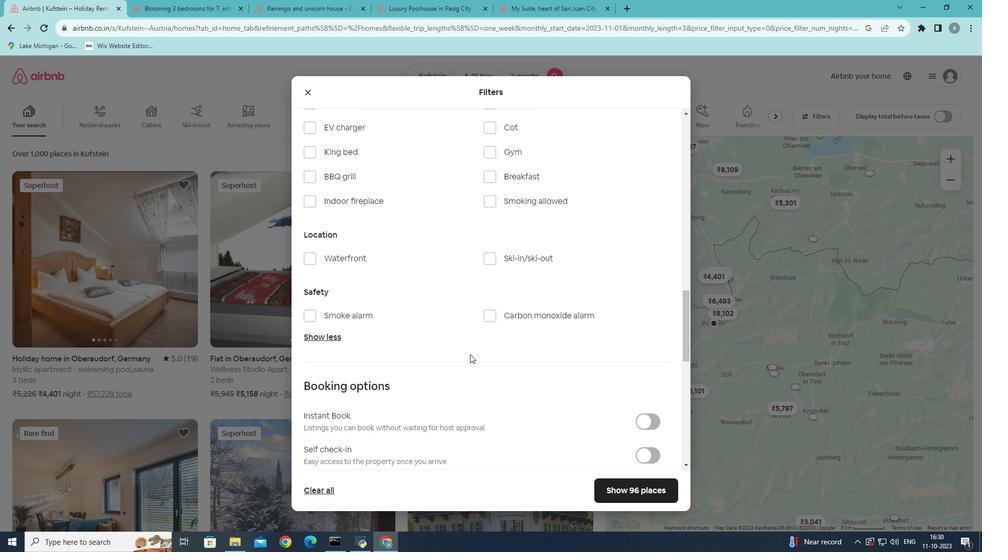 
Action: Mouse scrolled (470, 354) with delta (0, 0)
Screenshot: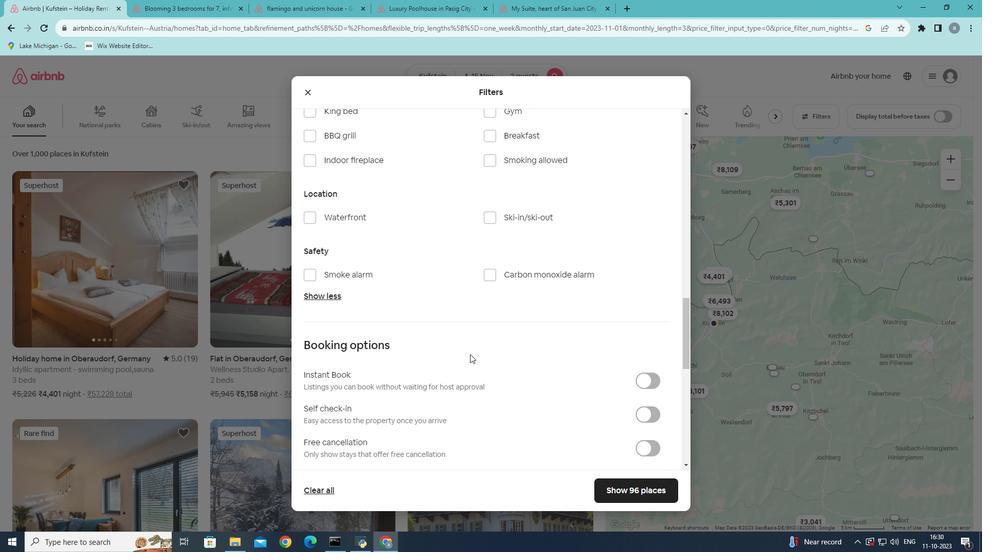 
Action: Mouse moved to (657, 365)
Screenshot: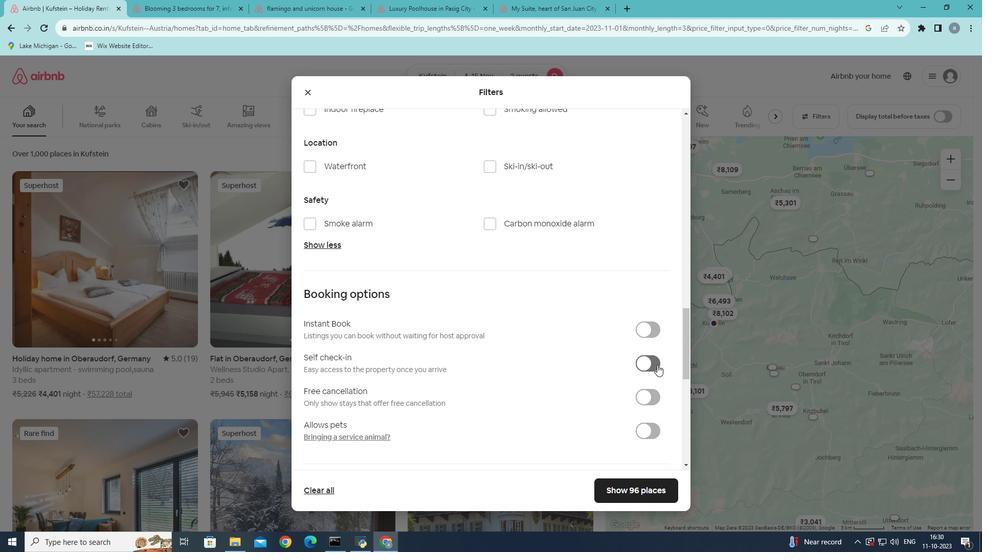 
Action: Mouse pressed left at (657, 365)
Screenshot: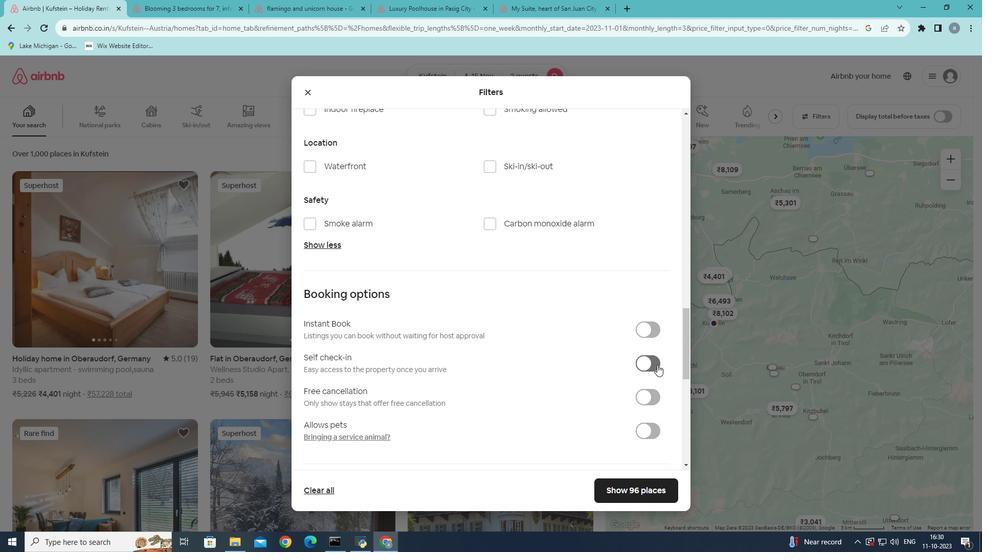 
Action: Mouse moved to (531, 378)
Screenshot: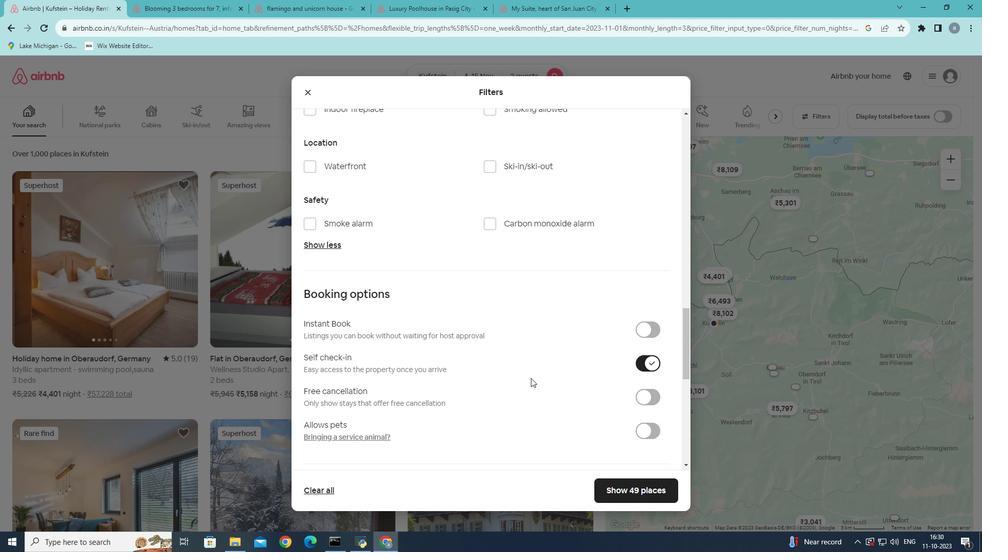
Action: Mouse scrolled (531, 378) with delta (0, 0)
Screenshot: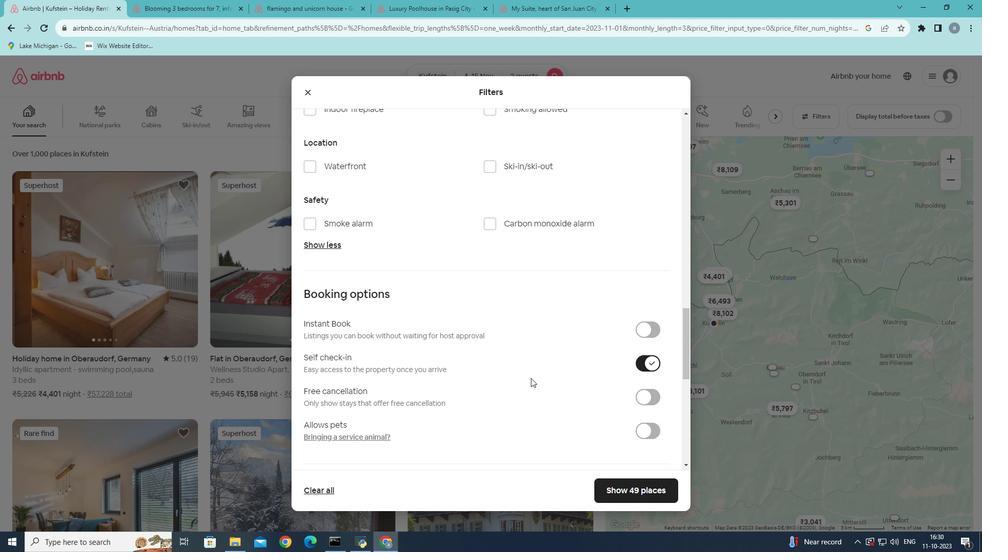 
Action: Mouse scrolled (531, 378) with delta (0, 0)
Screenshot: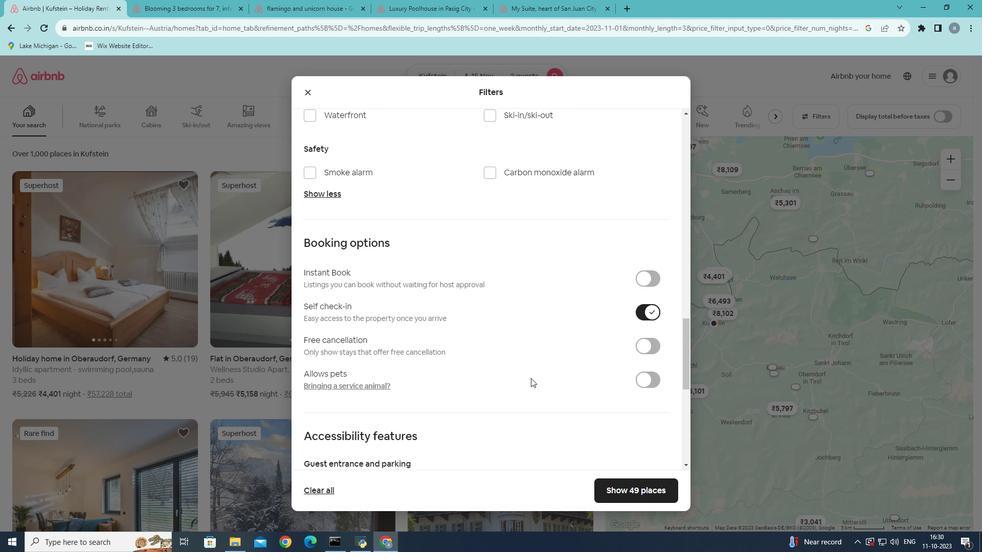 
Action: Mouse scrolled (531, 378) with delta (0, 0)
Screenshot: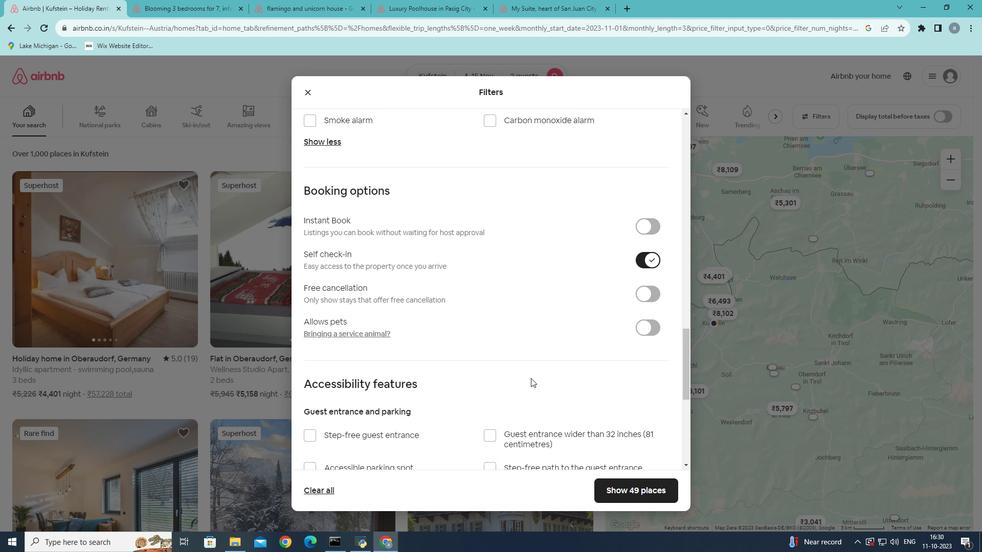 
Action: Mouse scrolled (531, 378) with delta (0, 0)
Screenshot: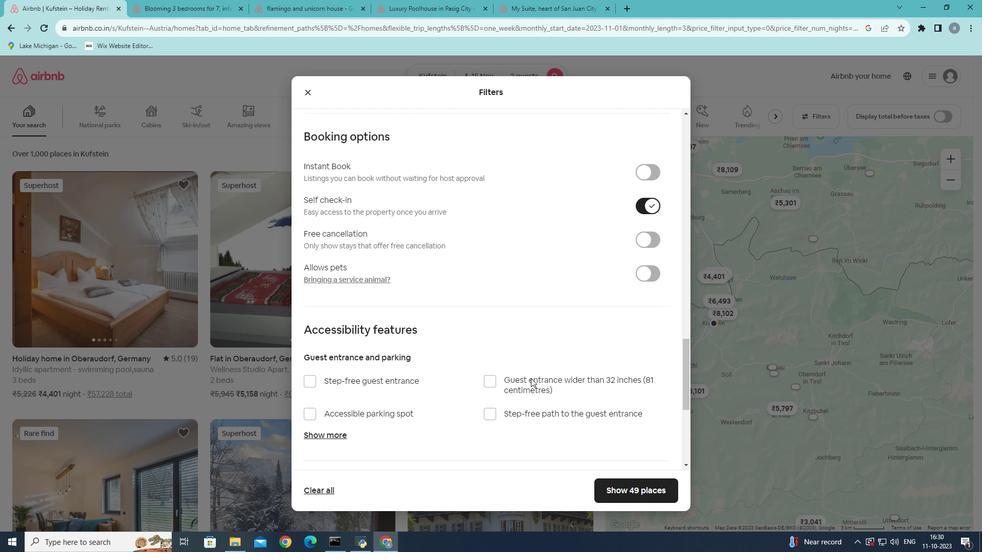 
Action: Mouse moved to (526, 387)
Screenshot: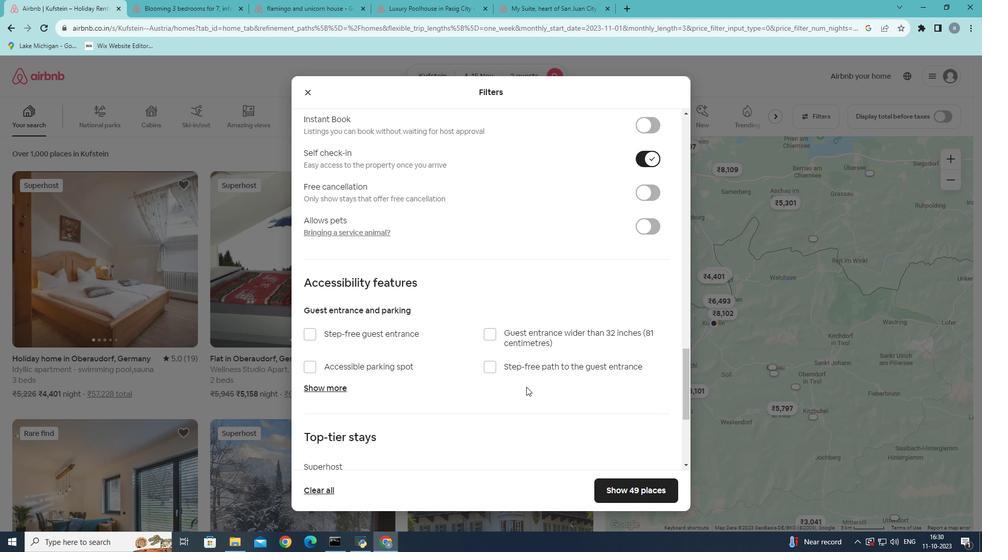 
Action: Mouse scrolled (526, 386) with delta (0, 0)
Screenshot: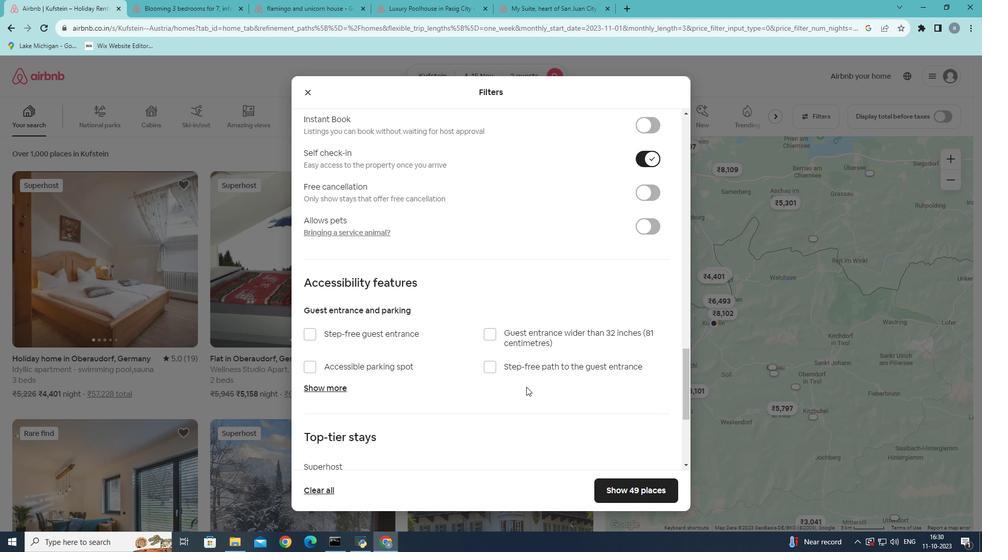 
Action: Mouse scrolled (526, 386) with delta (0, 0)
Screenshot: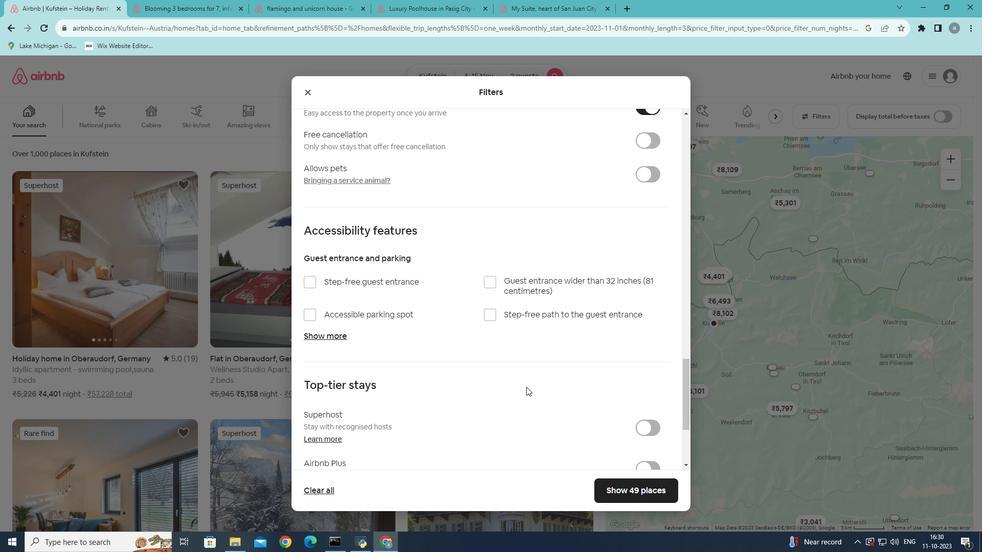 
Action: Mouse moved to (646, 500)
Screenshot: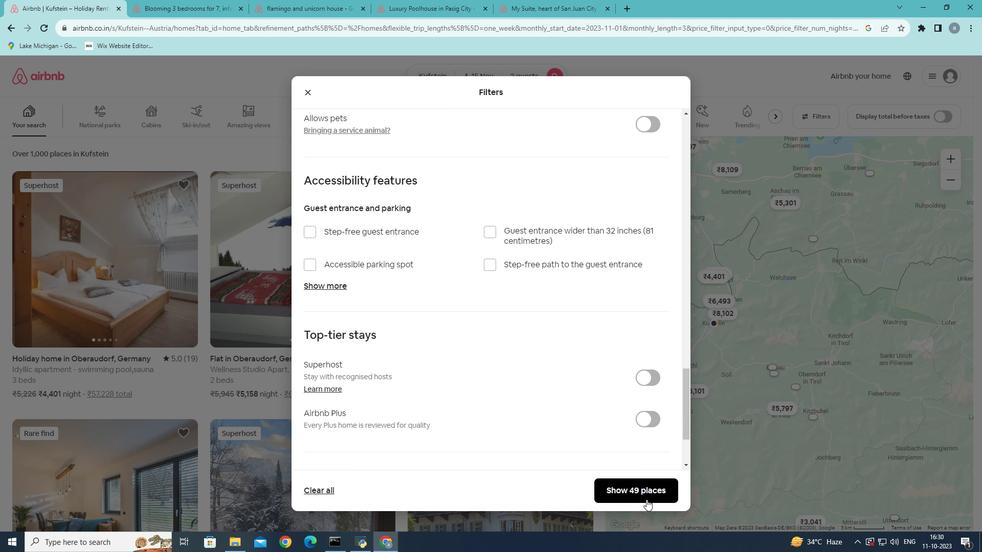 
Action: Mouse pressed left at (646, 500)
Screenshot: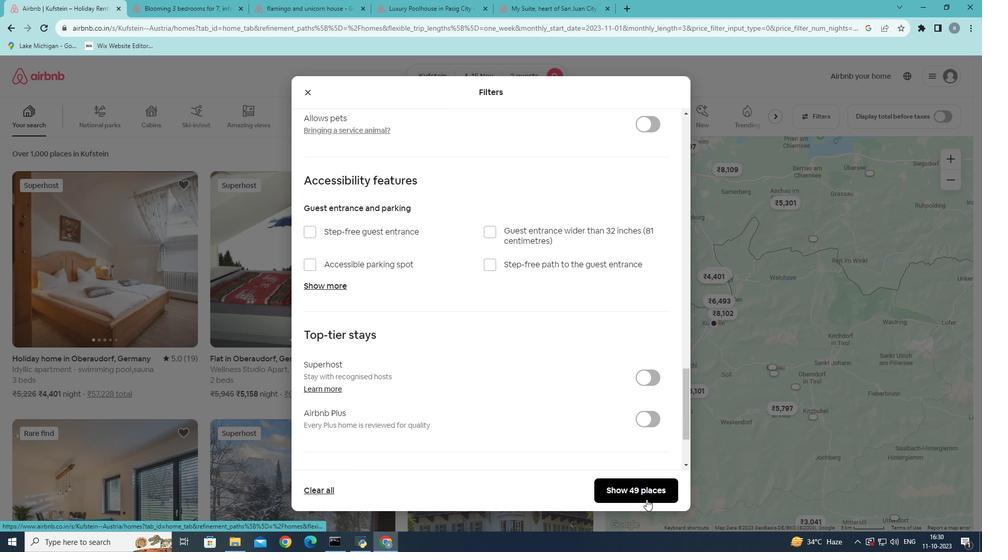 
Action: Mouse moved to (389, 336)
Screenshot: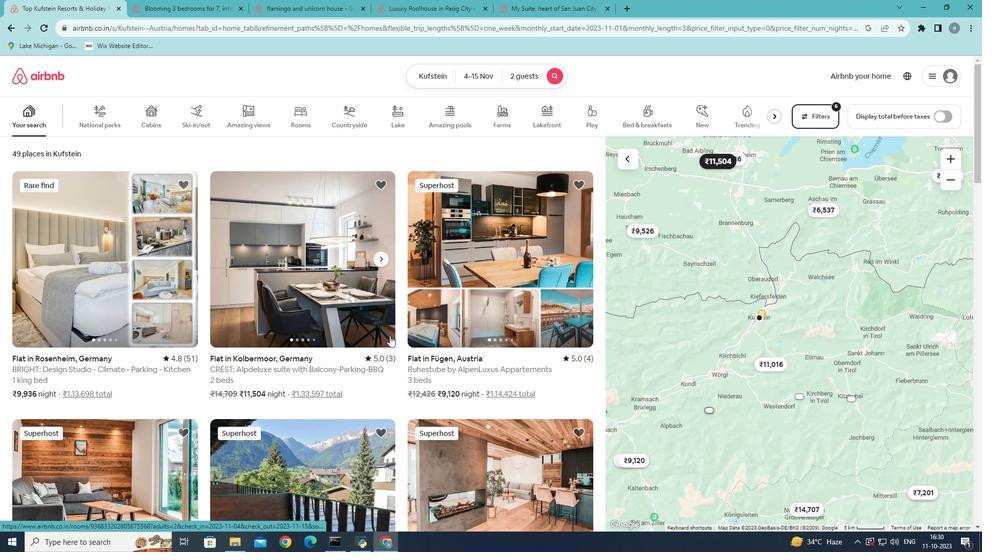 
Action: Mouse scrolled (389, 335) with delta (0, 0)
Screenshot: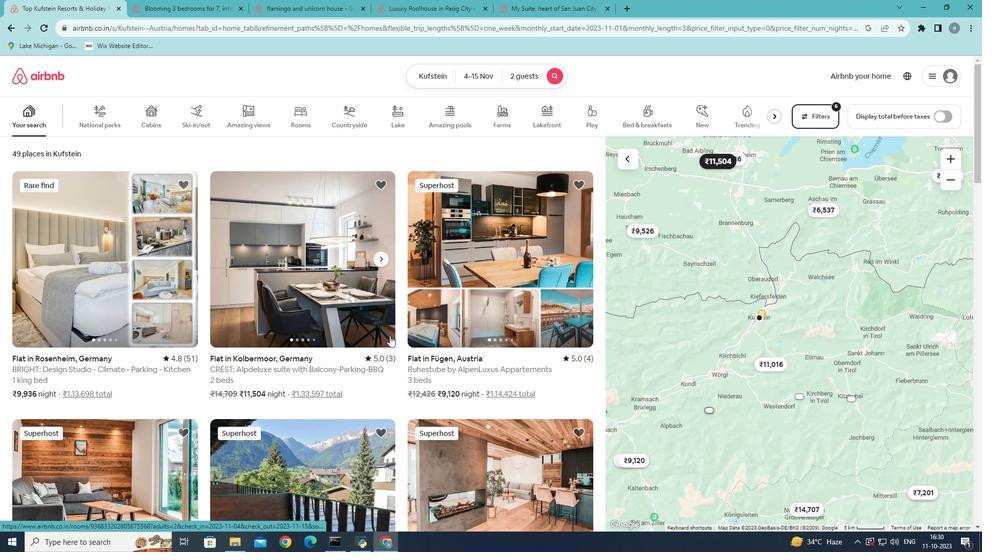 
Action: Mouse scrolled (389, 335) with delta (0, 0)
Screenshot: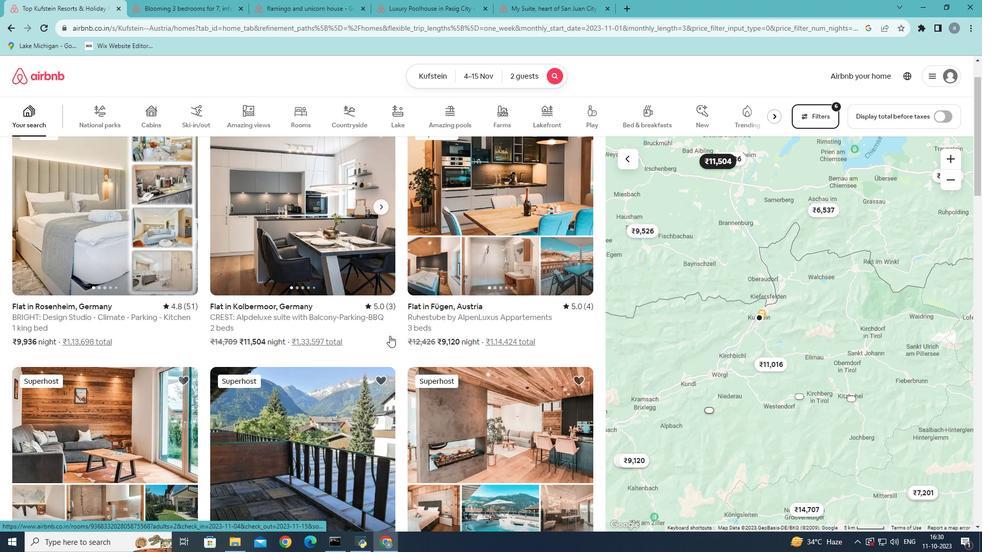 
Action: Mouse moved to (389, 336)
Screenshot: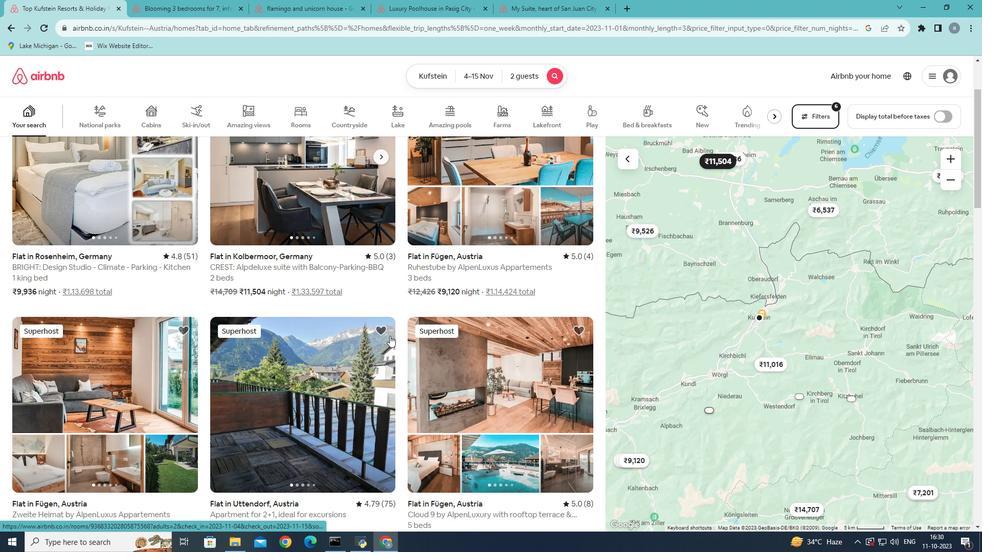 
Action: Mouse scrolled (389, 335) with delta (0, 0)
Screenshot: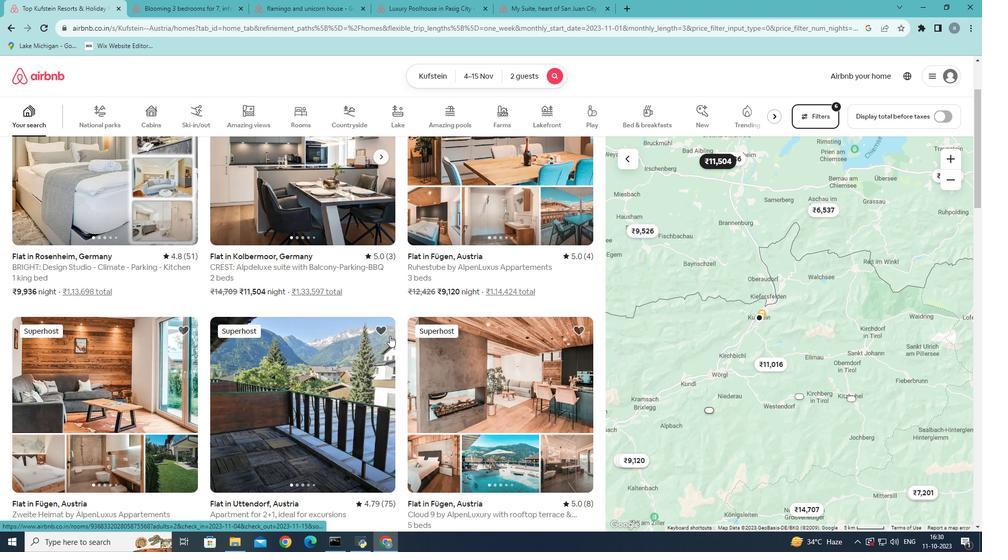 
Action: Mouse moved to (389, 336)
Screenshot: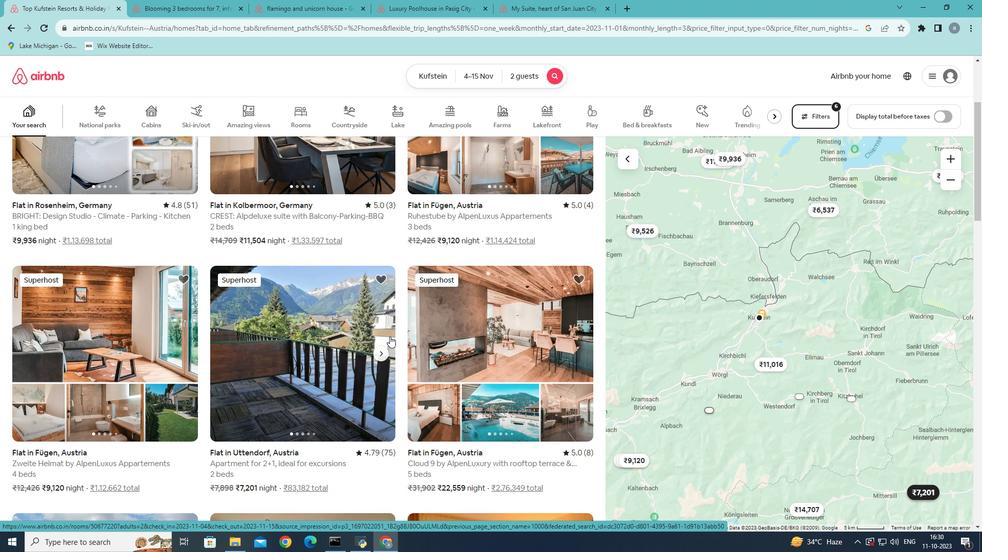 
Action: Mouse scrolled (389, 336) with delta (0, 0)
Screenshot: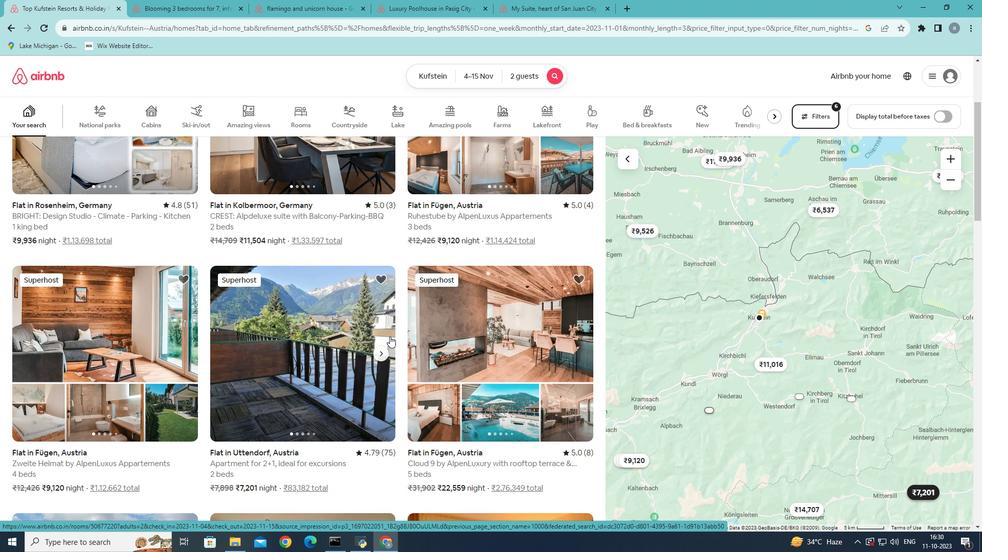 
Action: Mouse scrolled (389, 336) with delta (0, 0)
Screenshot: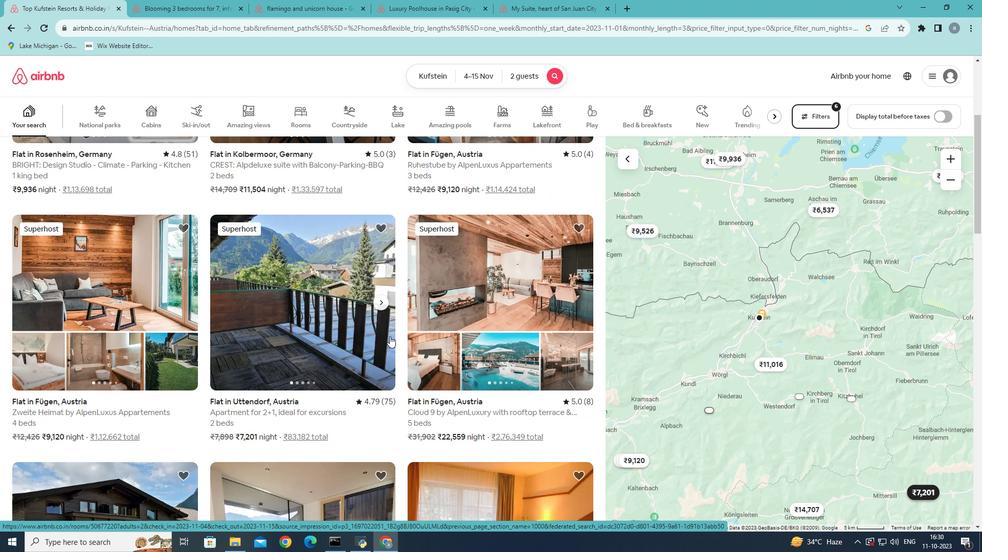 
Action: Mouse scrolled (389, 336) with delta (0, 0)
Screenshot: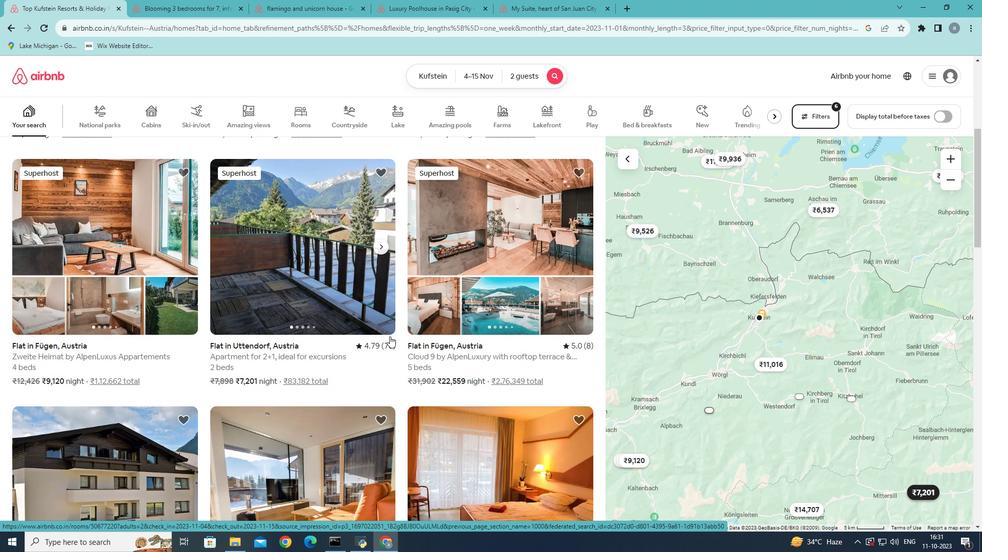 
Action: Mouse moved to (391, 336)
Screenshot: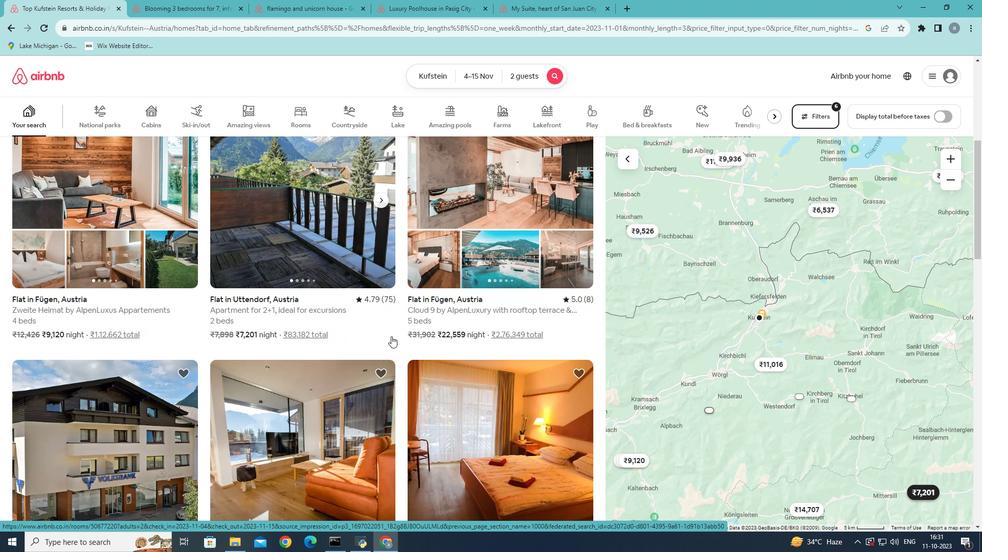 
Action: Mouse scrolled (391, 336) with delta (0, 0)
Screenshot: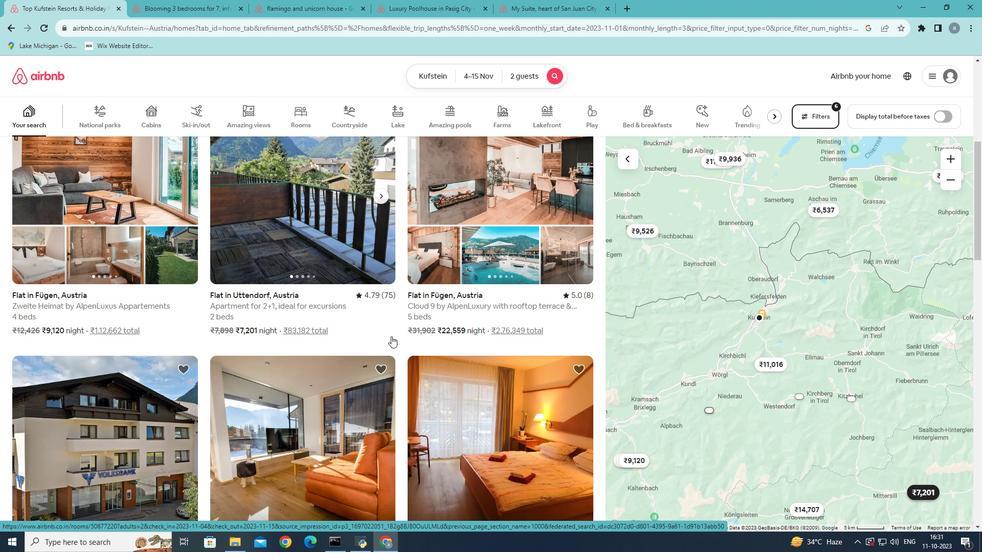 
Action: Mouse scrolled (391, 336) with delta (0, 0)
Screenshot: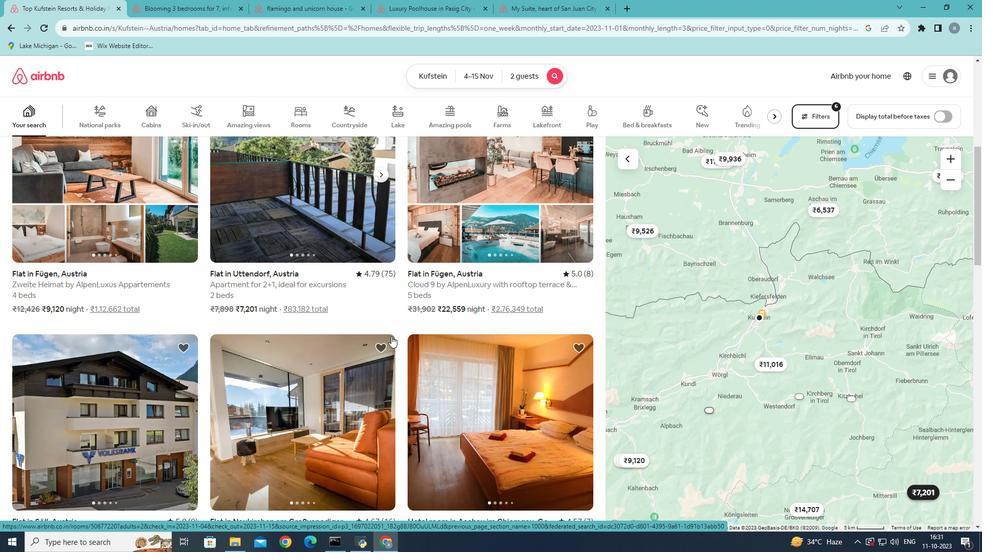
Action: Mouse scrolled (391, 336) with delta (0, 0)
Screenshot: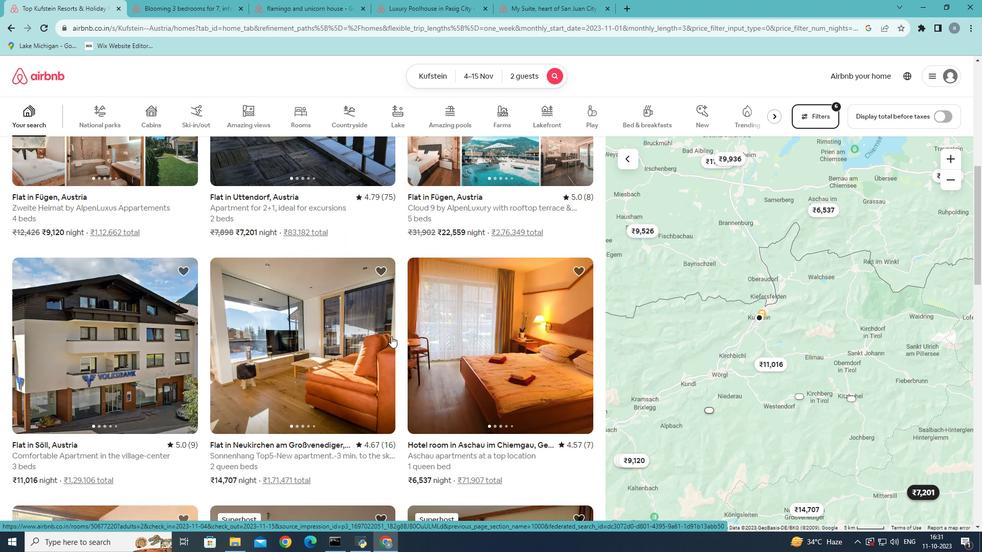 
Action: Mouse scrolled (391, 336) with delta (0, 0)
Screenshot: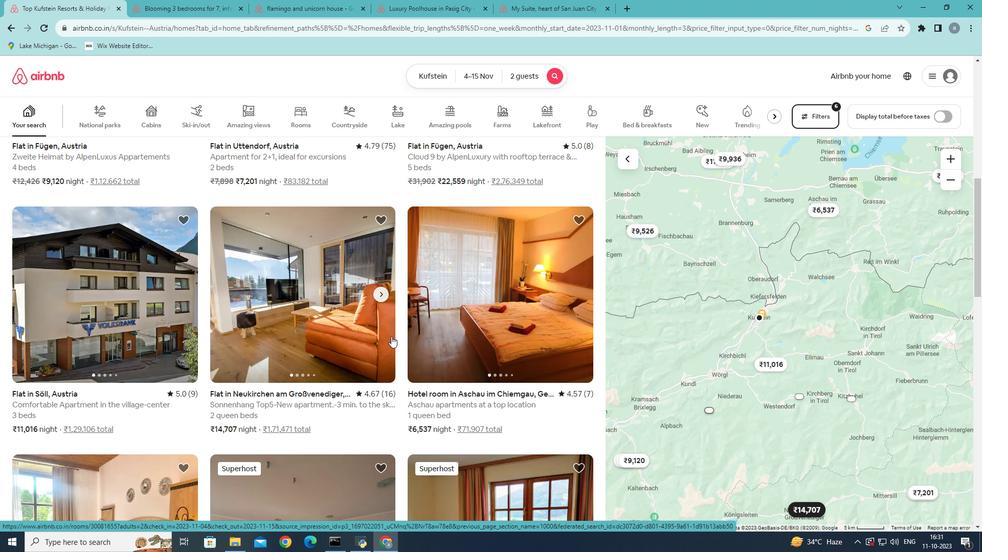 
Action: Mouse scrolled (391, 336) with delta (0, 0)
Screenshot: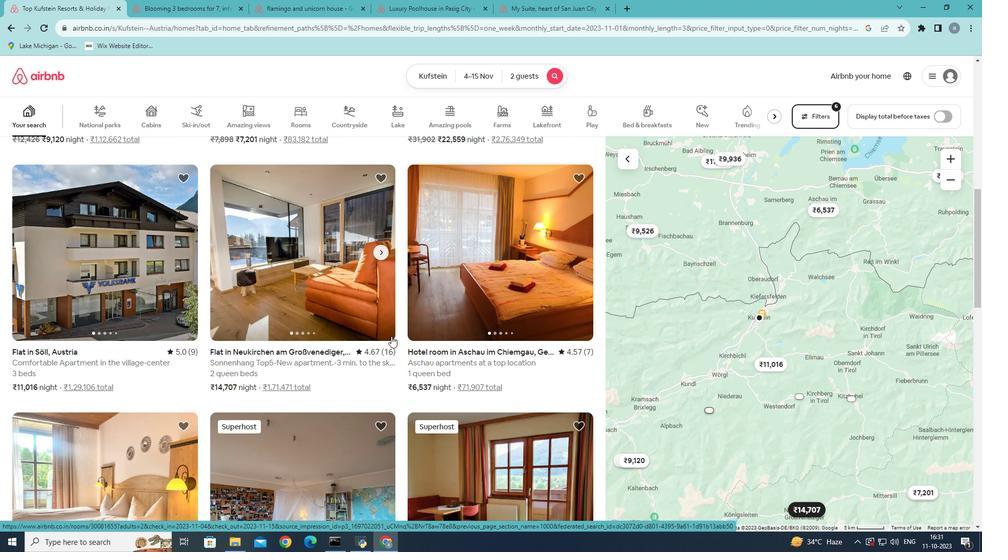 
Action: Mouse scrolled (391, 336) with delta (0, 0)
Screenshot: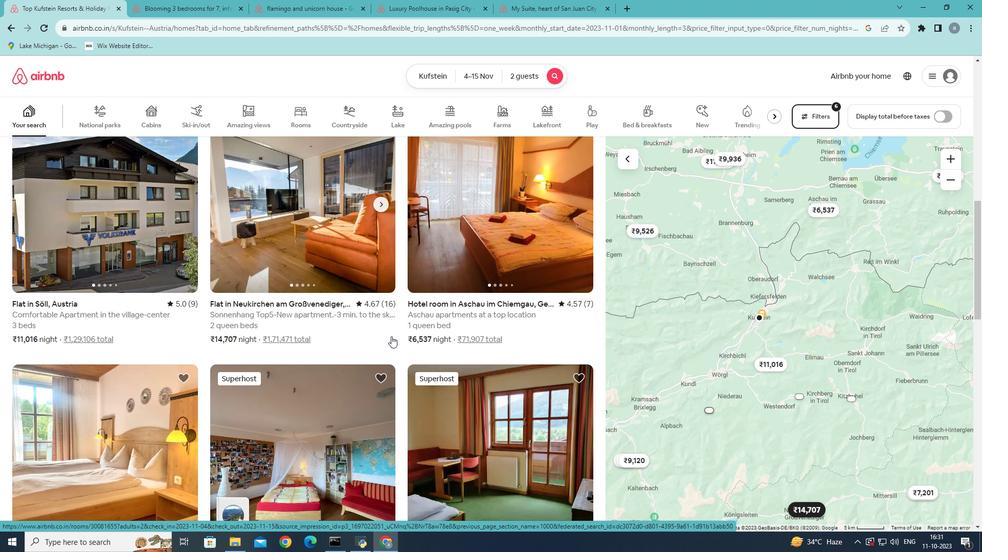 
Action: Mouse scrolled (391, 336) with delta (0, 0)
Screenshot: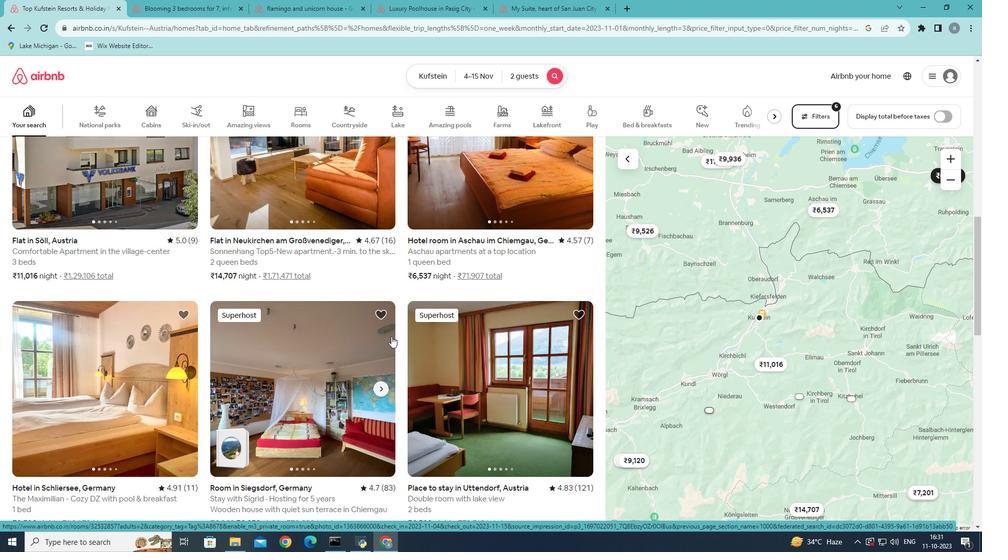
Action: Mouse scrolled (391, 336) with delta (0, 0)
Screenshot: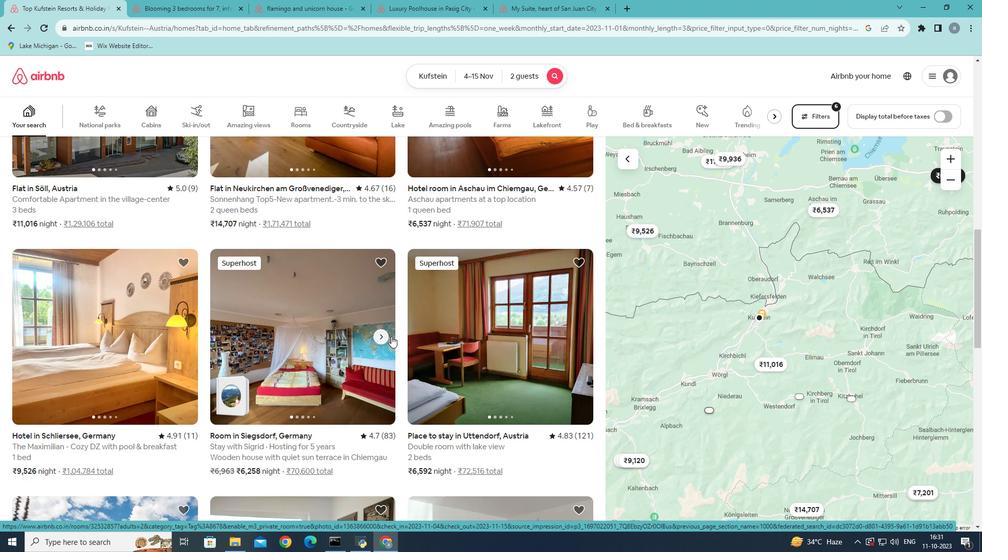 
Action: Mouse moved to (383, 336)
Screenshot: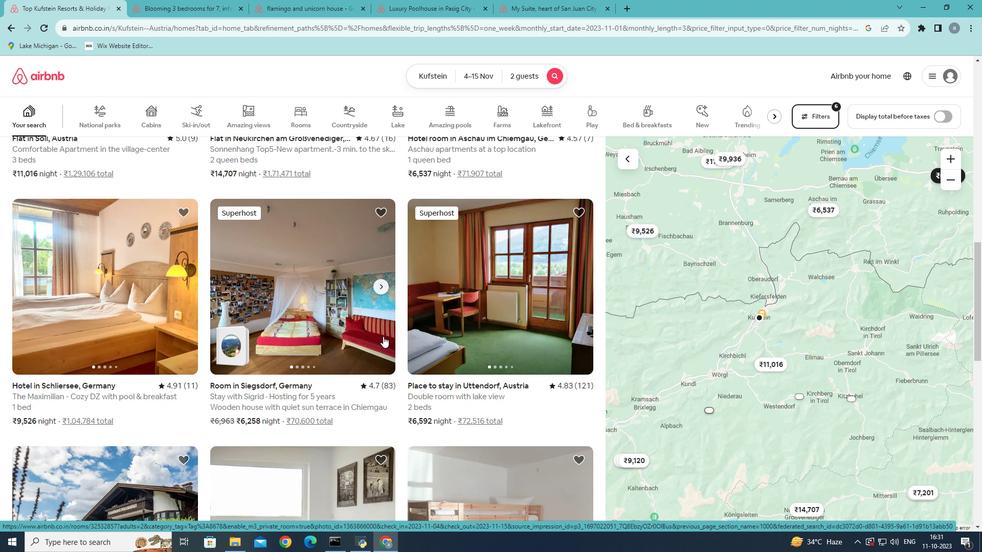 
Action: Mouse scrolled (383, 337) with delta (0, 0)
Screenshot: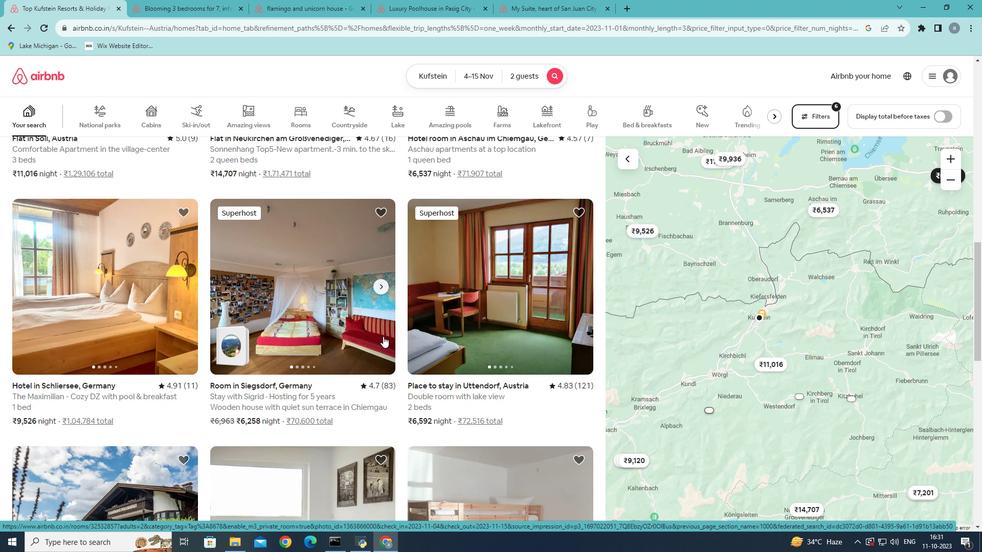 
Action: Mouse moved to (382, 336)
Screenshot: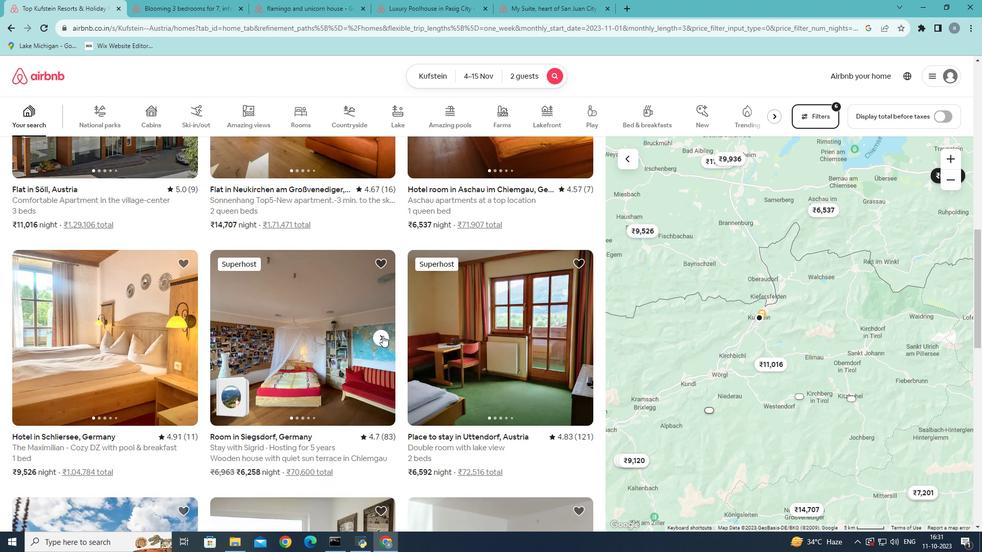 
Action: Mouse scrolled (382, 336) with delta (0, 0)
Screenshot: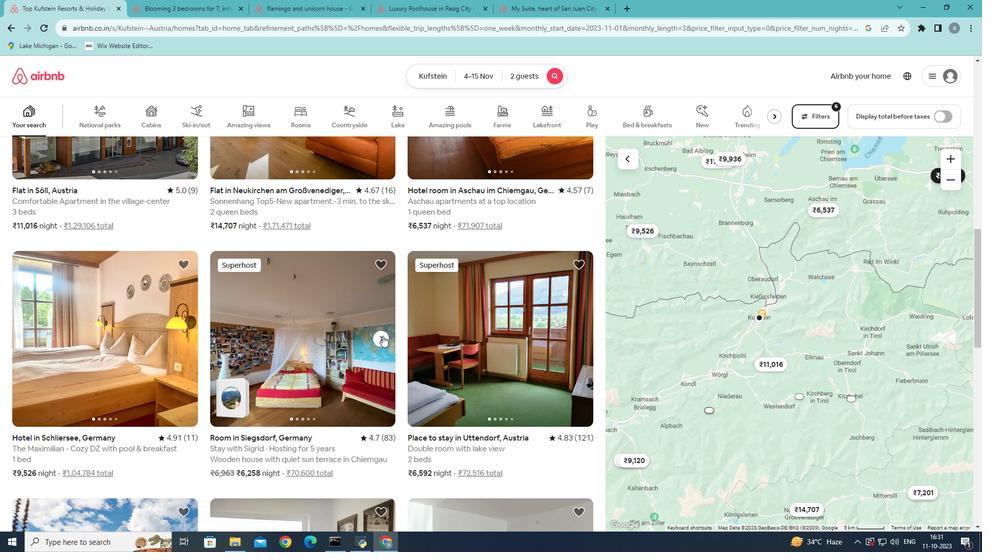 
Action: Mouse scrolled (382, 335) with delta (0, 0)
Screenshot: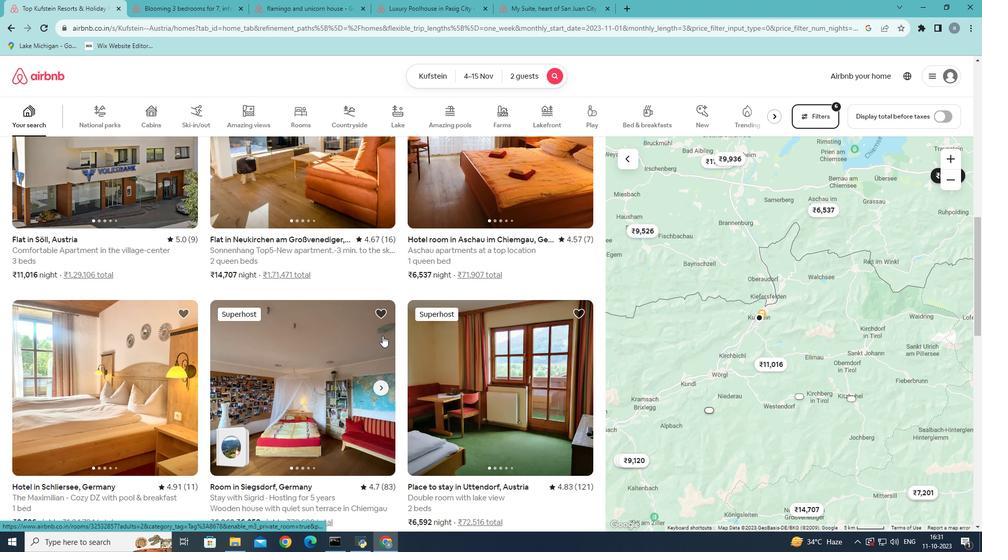 
Action: Mouse scrolled (382, 335) with delta (0, 0)
Screenshot: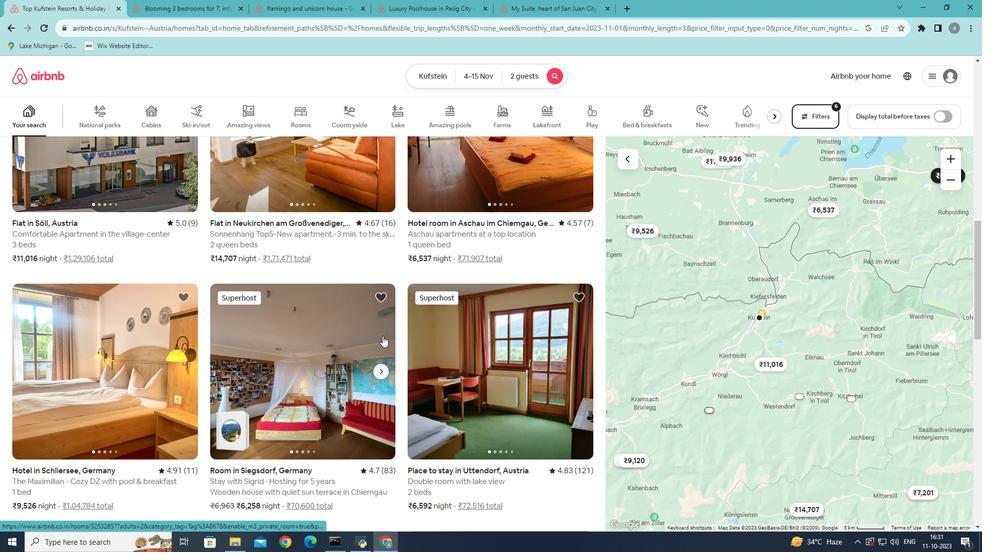 
Action: Mouse scrolled (382, 336) with delta (0, 0)
Screenshot: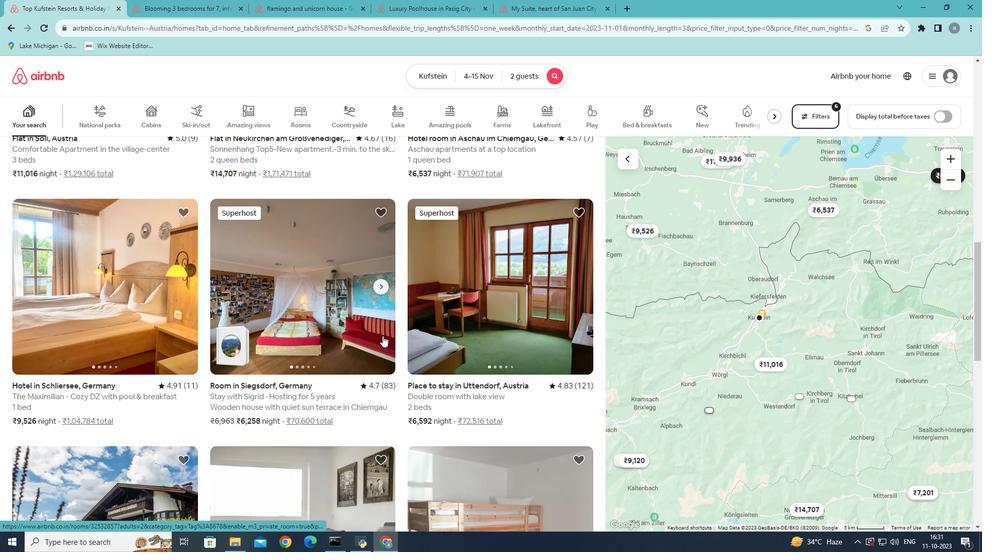 
Action: Mouse scrolled (382, 336) with delta (0, 0)
Screenshot: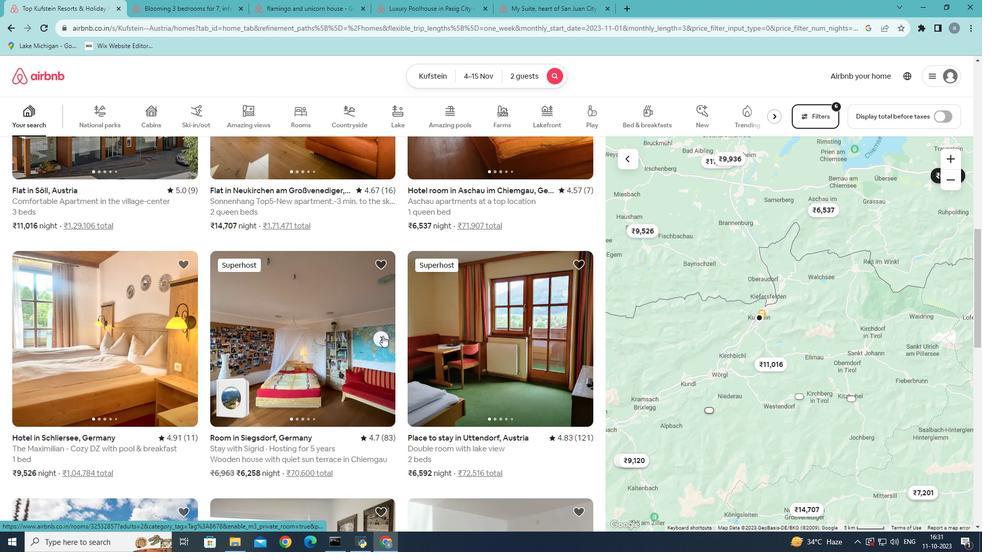
Action: Mouse scrolled (382, 336) with delta (0, 0)
Screenshot: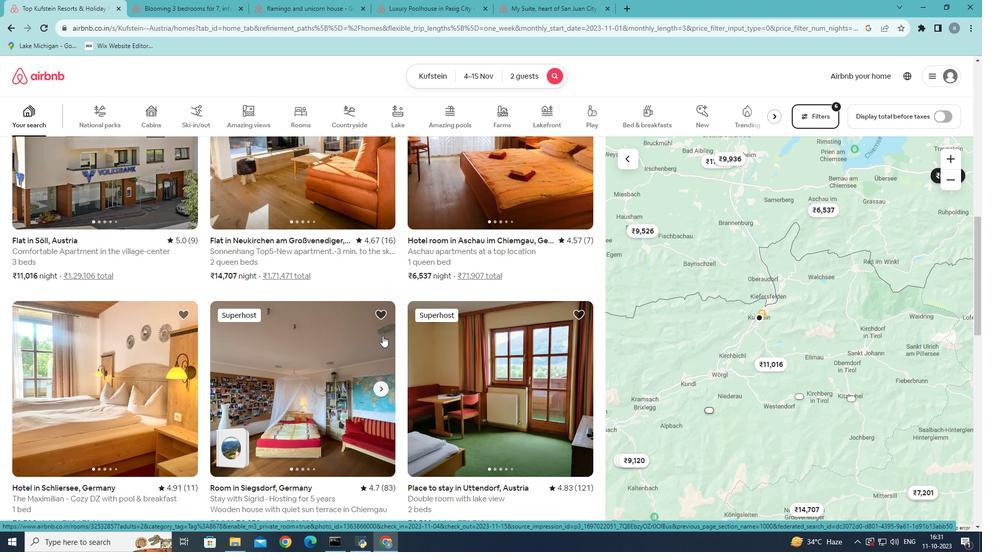
Action: Mouse scrolled (382, 336) with delta (0, 0)
Screenshot: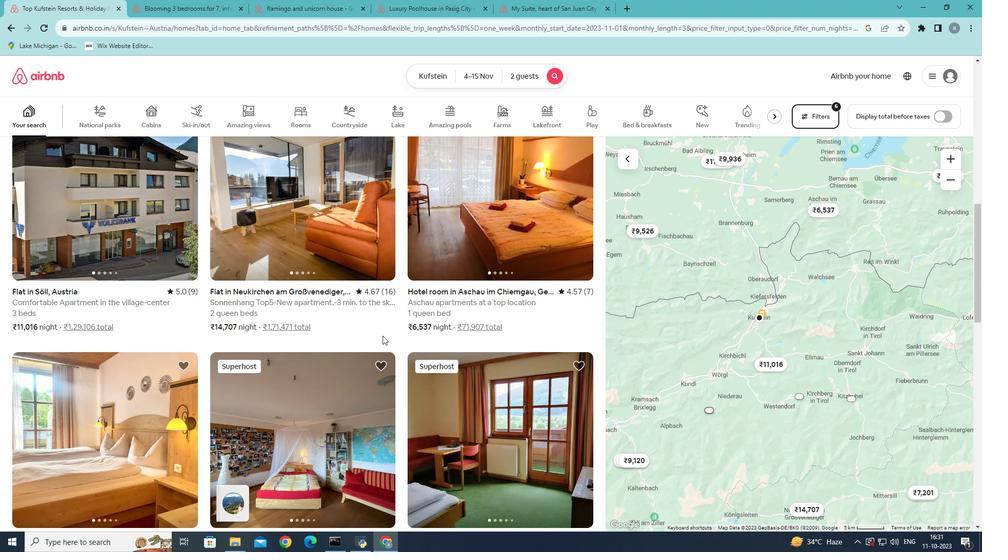 
Action: Mouse scrolled (382, 336) with delta (0, 0)
Screenshot: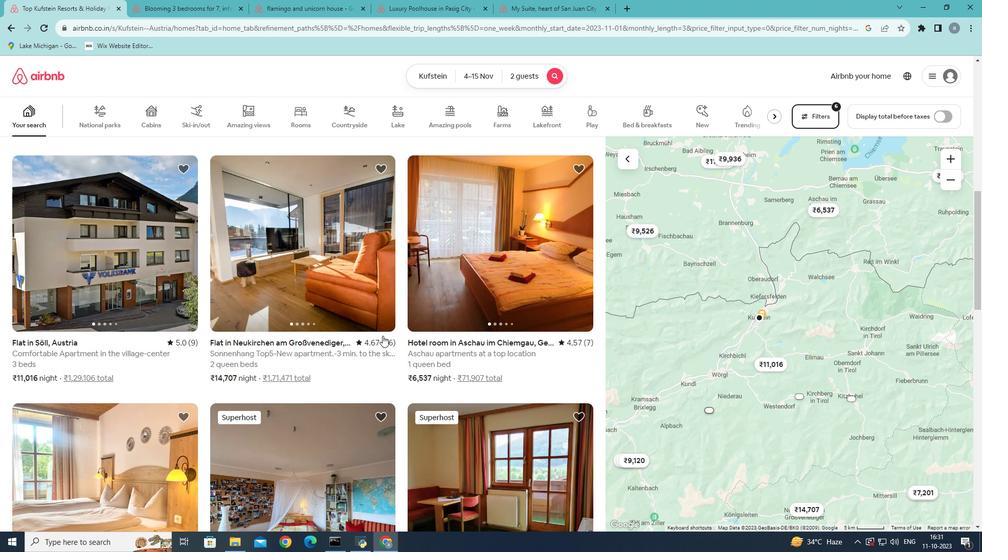 
Action: Mouse scrolled (382, 336) with delta (0, 0)
Screenshot: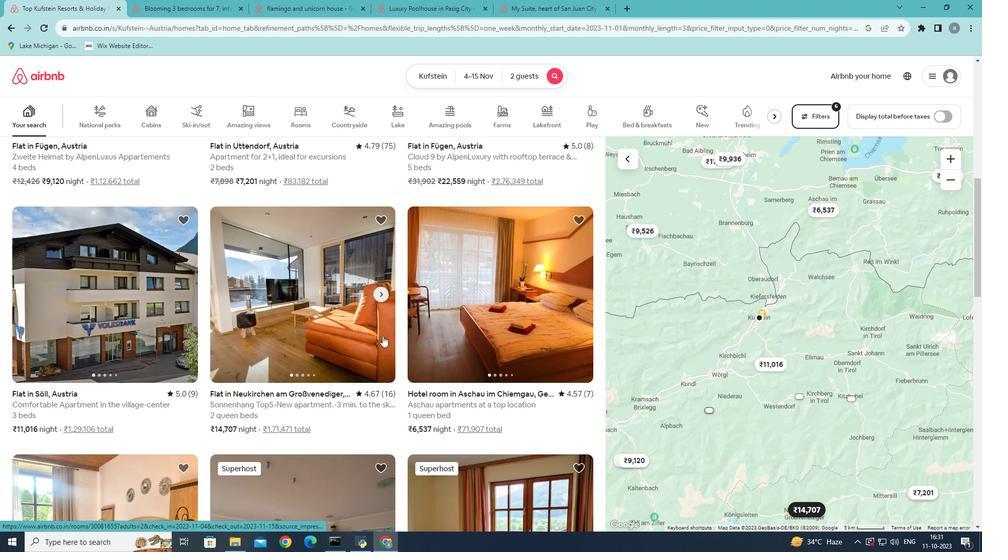 
Action: Mouse scrolled (382, 336) with delta (0, 0)
Screenshot: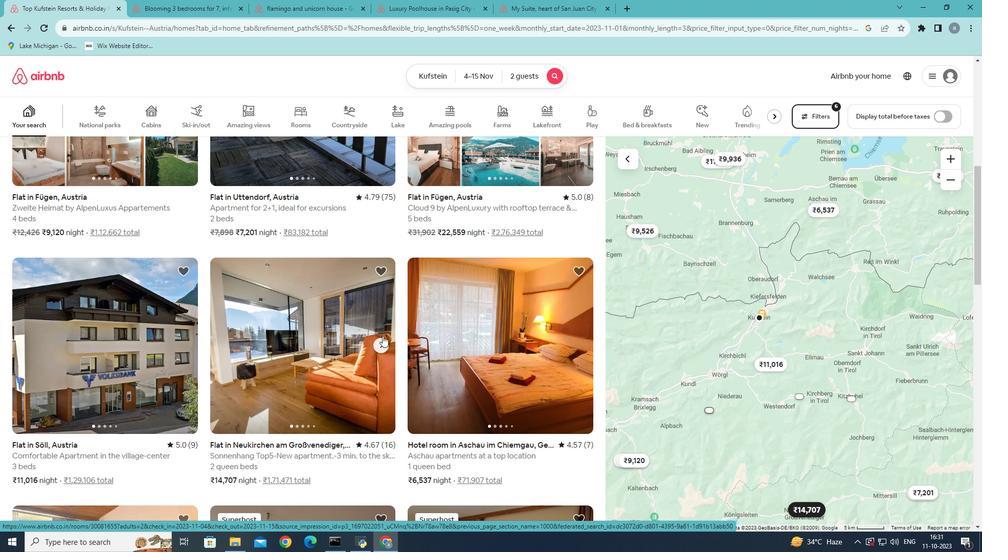 
Action: Mouse scrolled (382, 336) with delta (0, 0)
Screenshot: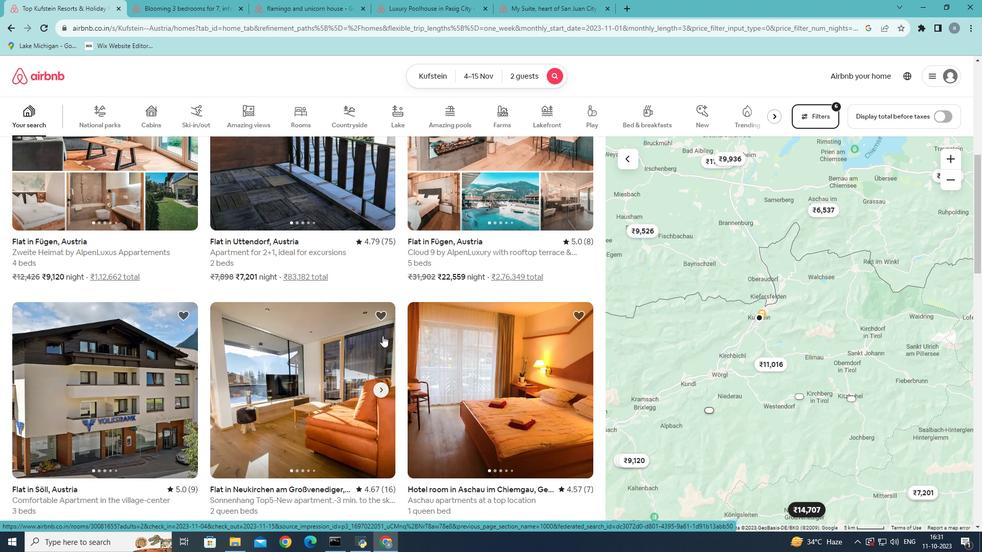 
Action: Mouse scrolled (382, 336) with delta (0, 0)
Screenshot: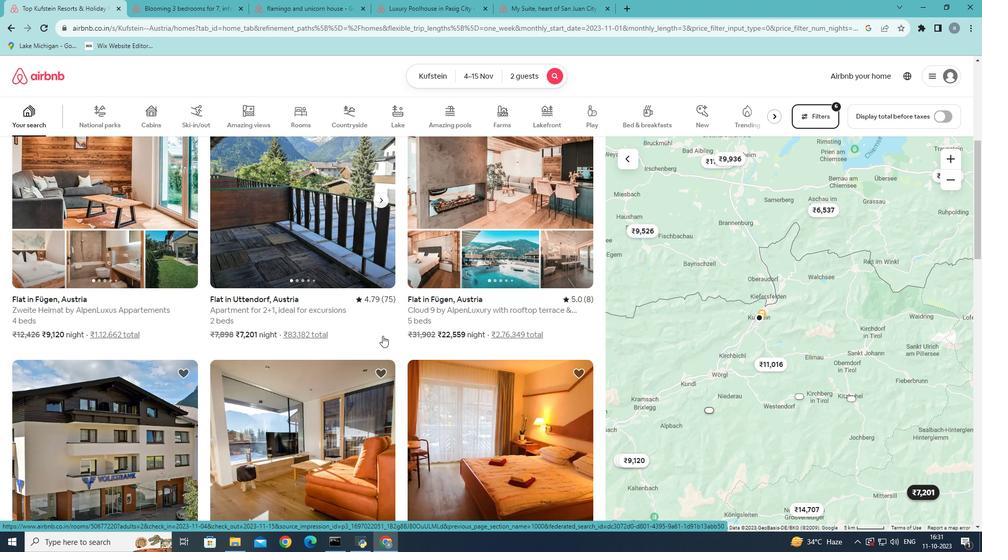 
Action: Mouse scrolled (382, 336) with delta (0, 0)
Screenshot: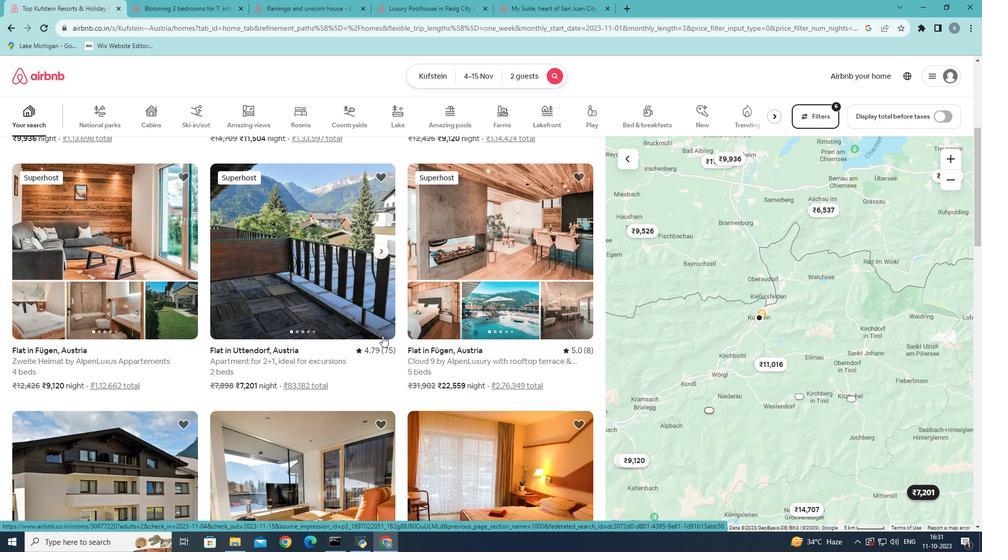 
Action: Mouse scrolled (382, 336) with delta (0, 0)
Screenshot: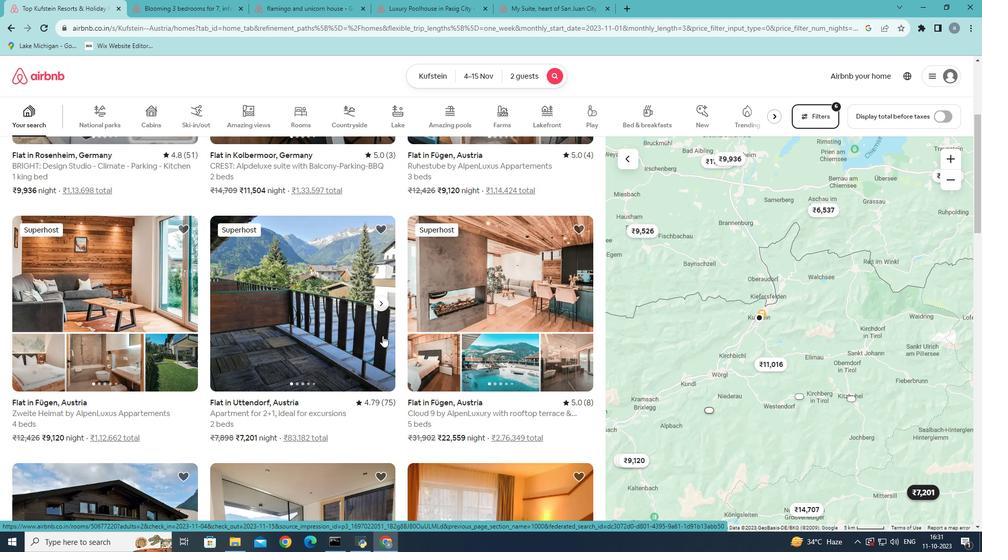 
Action: Mouse scrolled (382, 336) with delta (0, 0)
Screenshot: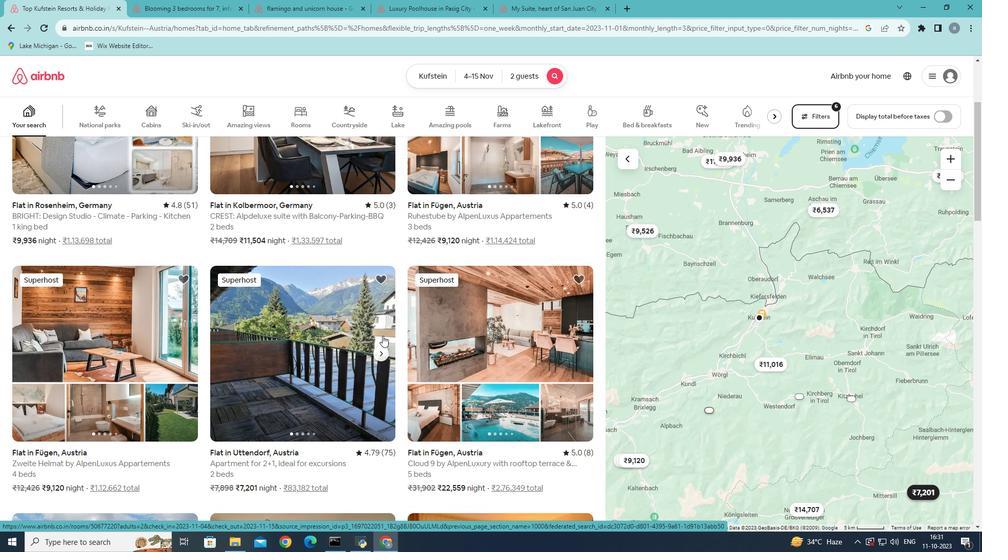 
Action: Mouse scrolled (382, 336) with delta (0, 0)
Screenshot: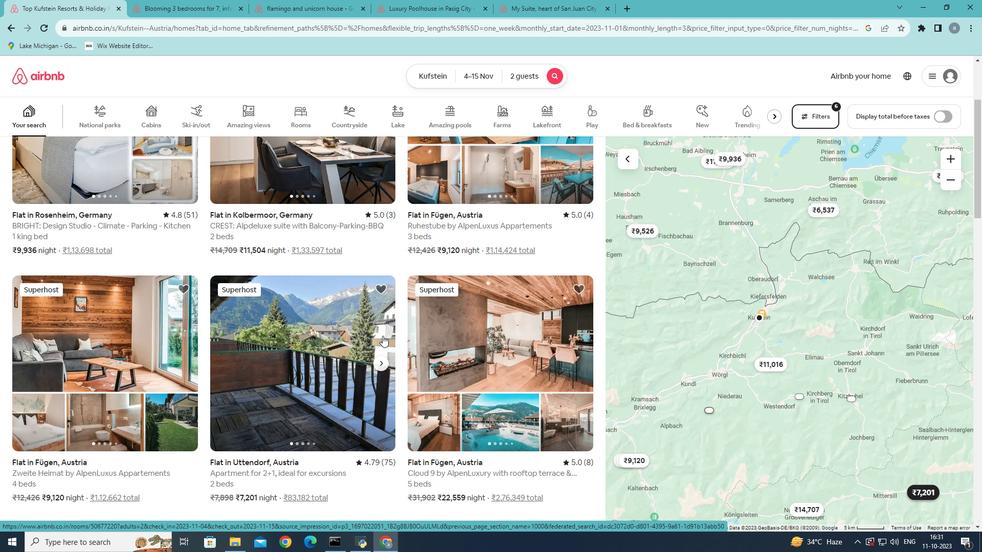 
Action: Mouse scrolled (382, 336) with delta (0, 0)
Screenshot: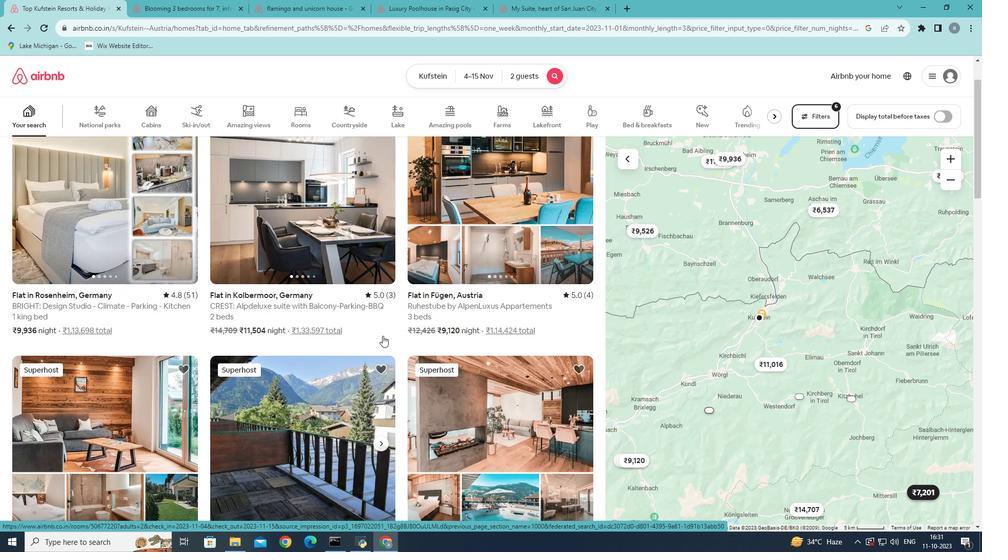 
Action: Mouse scrolled (382, 336) with delta (0, 0)
Screenshot: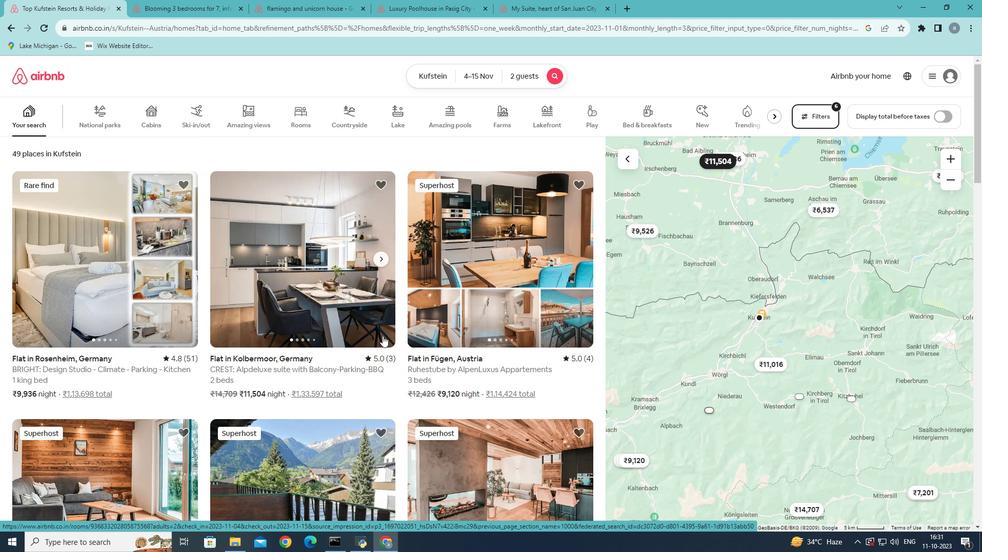 
Action: Mouse scrolled (382, 336) with delta (0, 0)
Screenshot: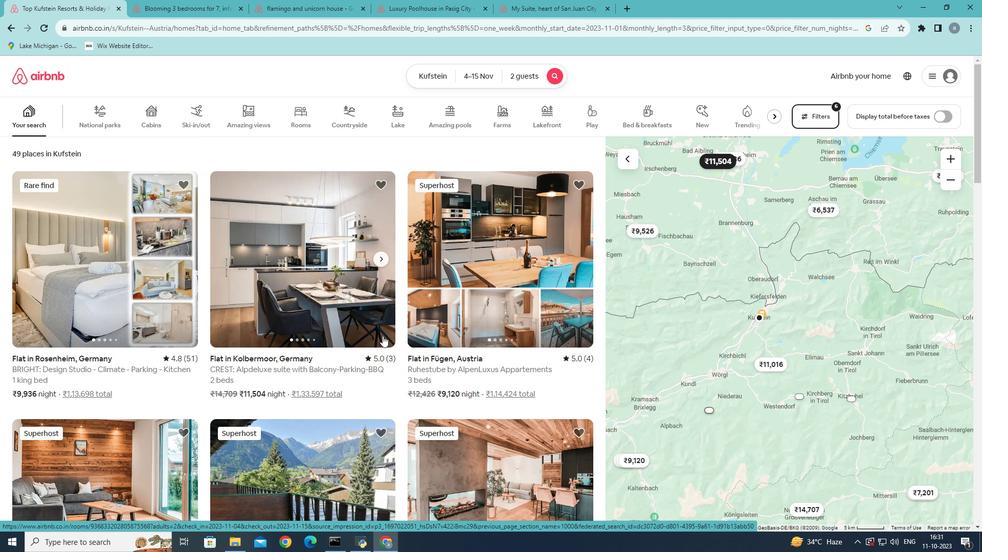 
Action: Mouse moved to (488, 307)
Screenshot: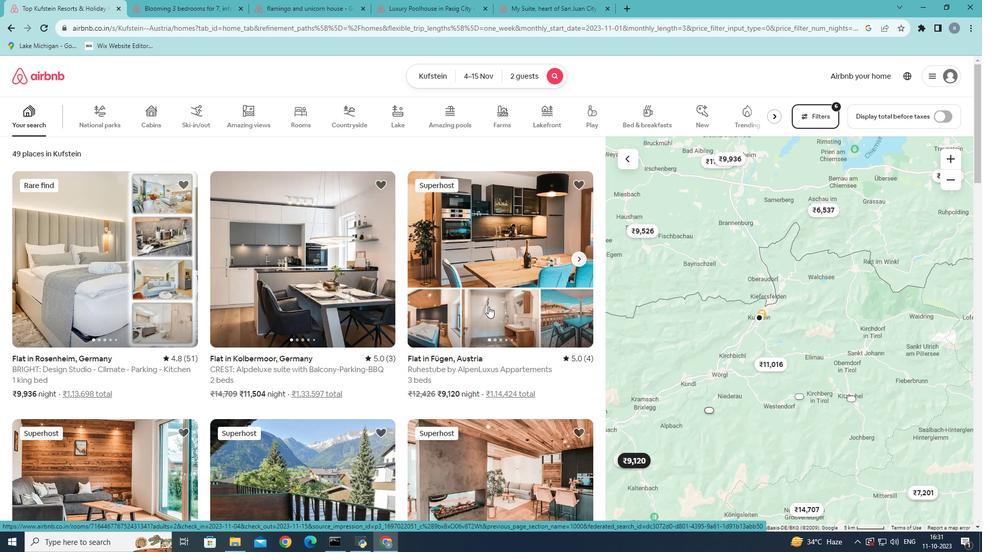
Action: Mouse pressed left at (488, 307)
Screenshot: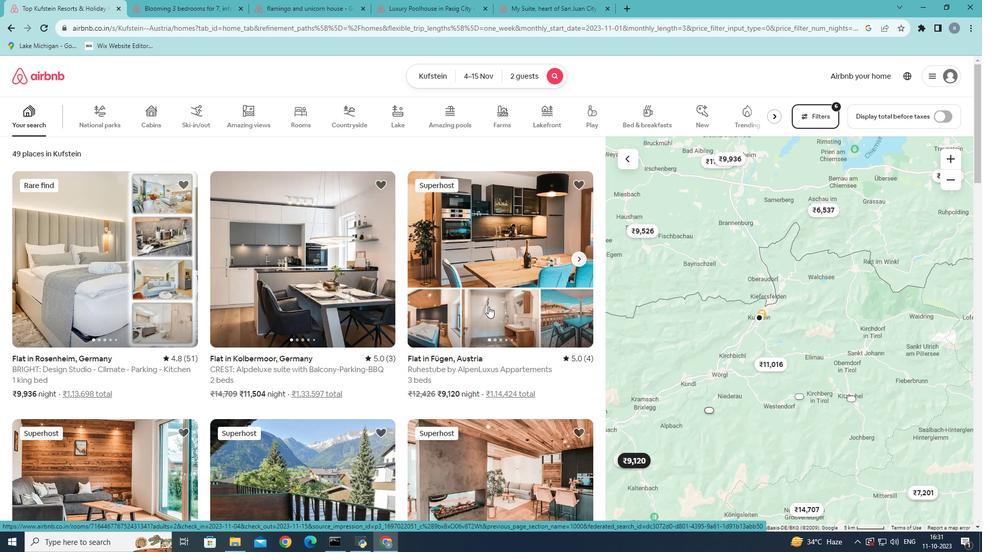 
Action: Mouse moved to (722, 368)
Screenshot: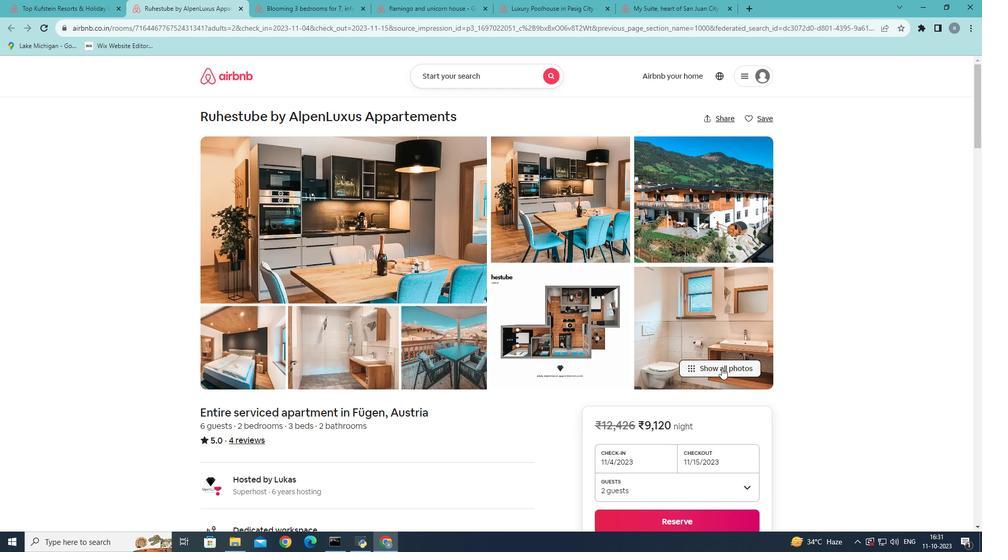 
Action: Mouse pressed left at (722, 368)
Screenshot: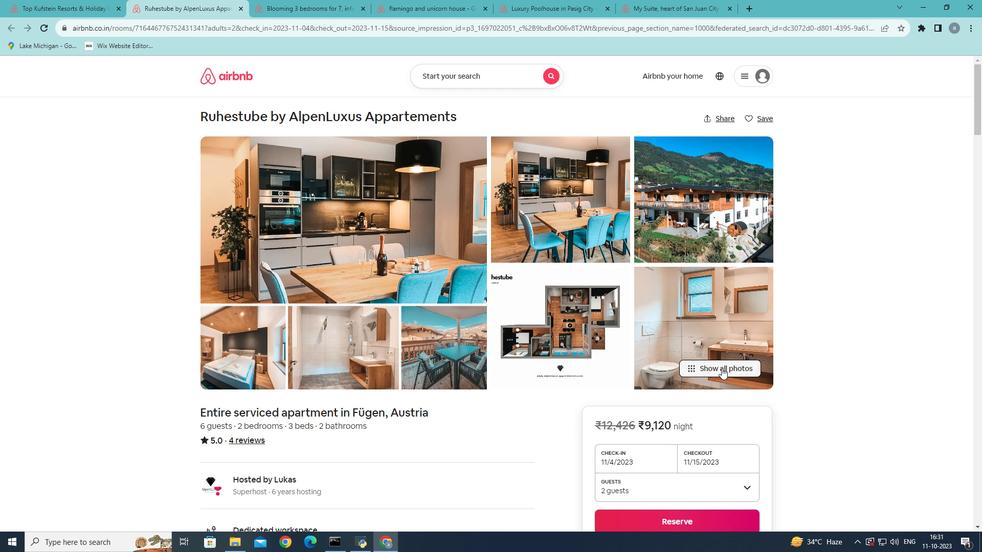 
Action: Mouse moved to (634, 388)
Screenshot: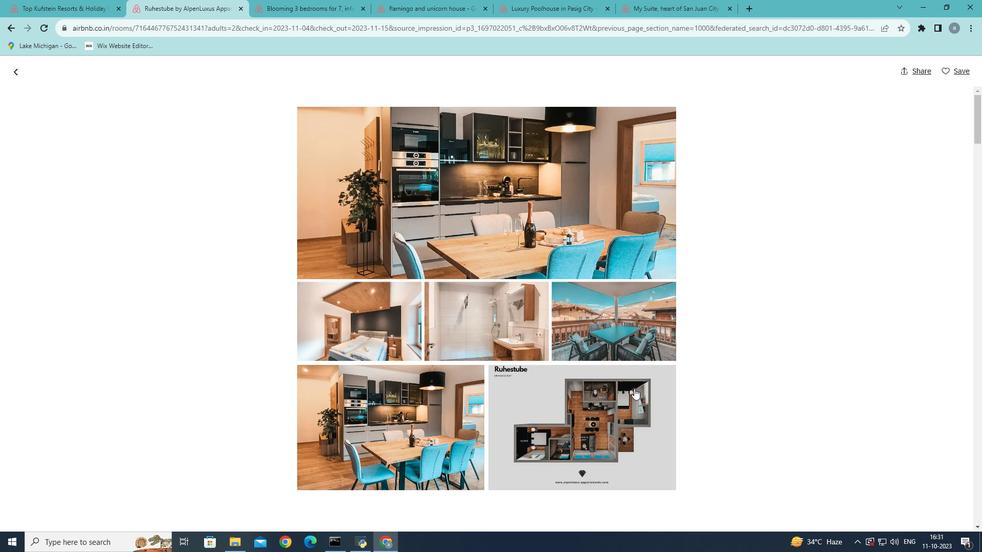 
Action: Mouse scrolled (634, 388) with delta (0, 0)
Screenshot: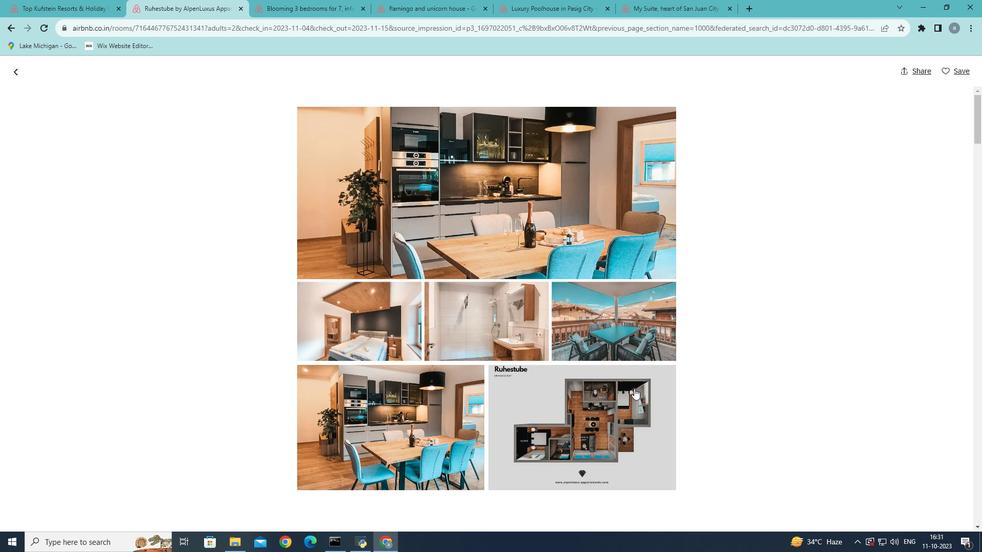 
Action: Mouse scrolled (634, 388) with delta (0, 0)
Screenshot: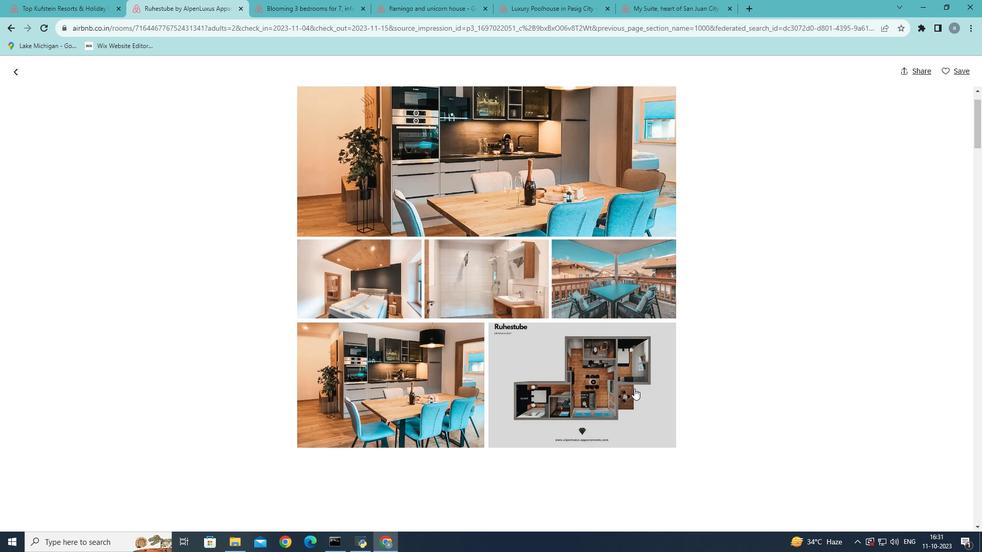 
Action: Mouse moved to (633, 389)
Screenshot: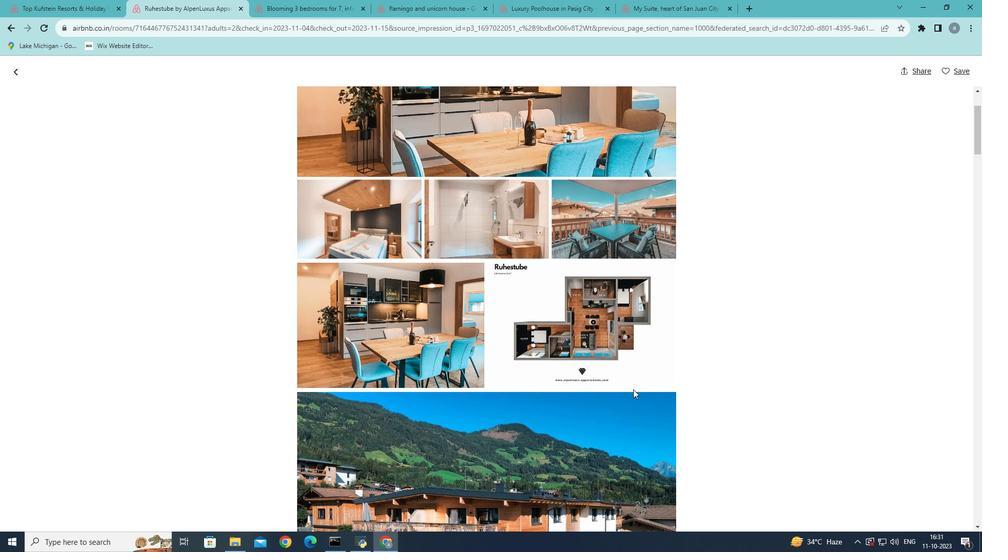 
Action: Mouse scrolled (633, 389) with delta (0, 0)
Screenshot: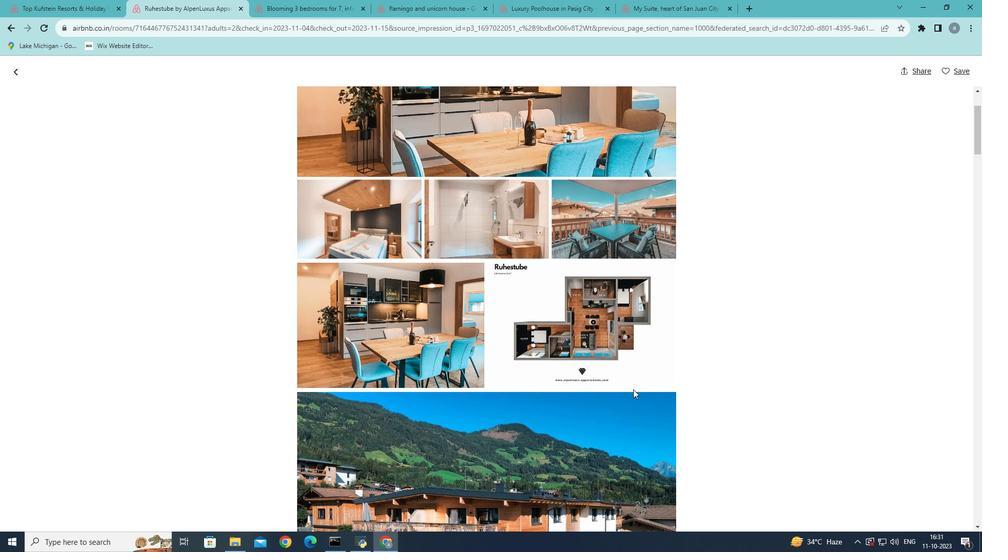 
Action: Mouse scrolled (633, 389) with delta (0, 0)
Screenshot: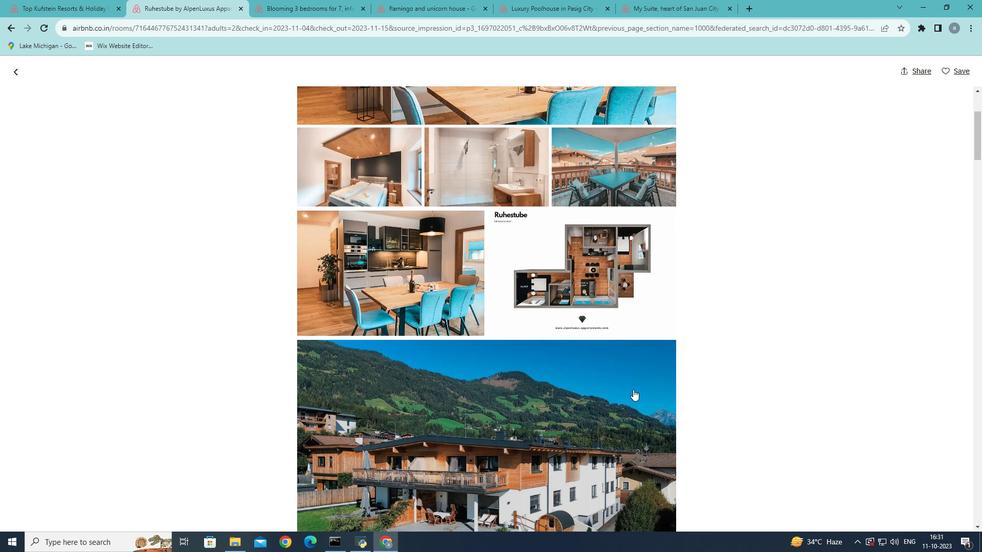 
Action: Mouse moved to (633, 391)
Screenshot: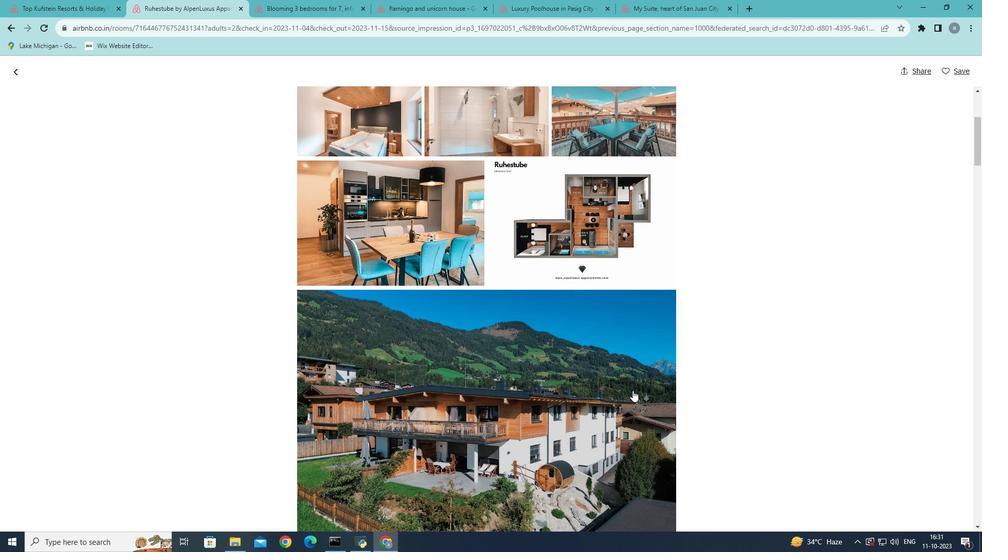 
Action: Mouse scrolled (633, 390) with delta (0, 0)
Screenshot: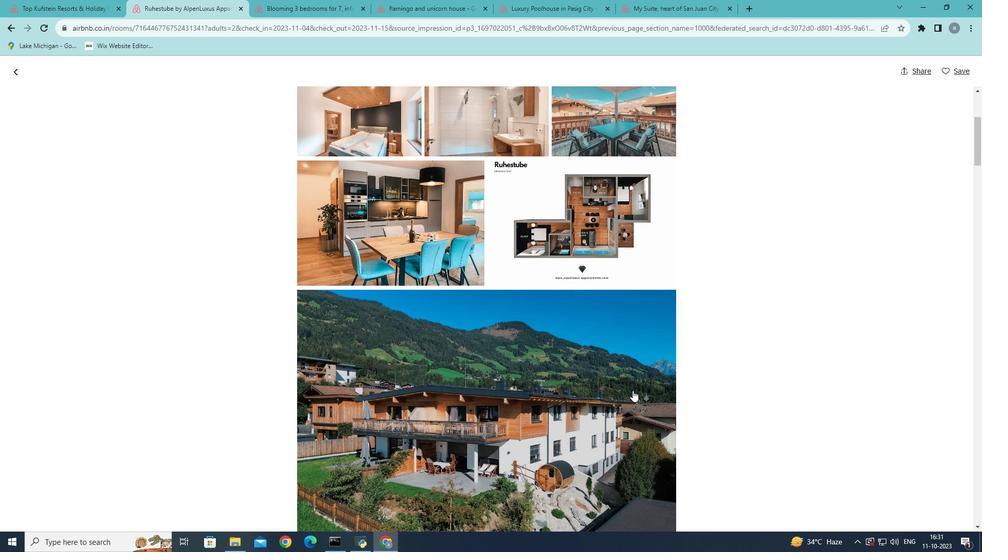 
Action: Mouse moved to (617, 388)
Screenshot: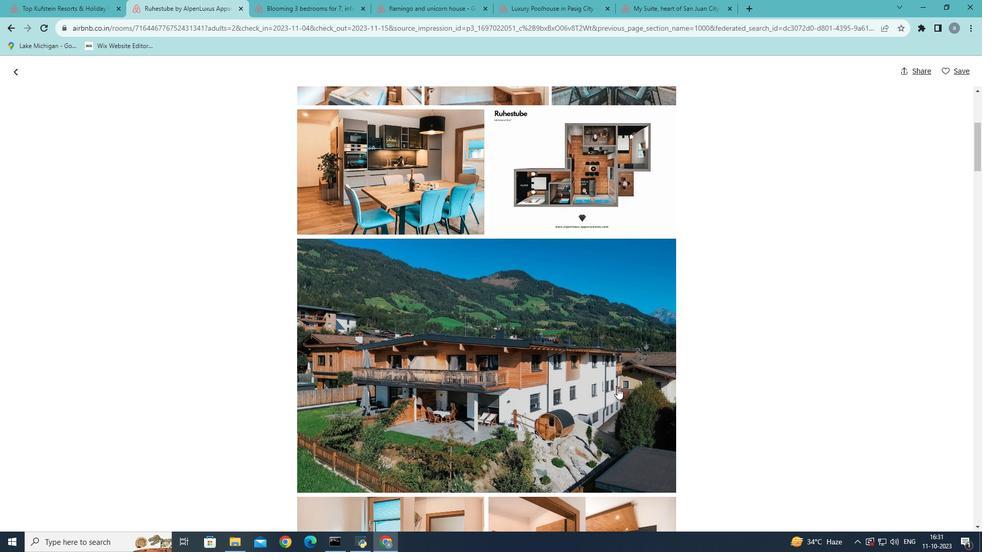 
Action: Mouse scrolled (617, 387) with delta (0, 0)
Screenshot: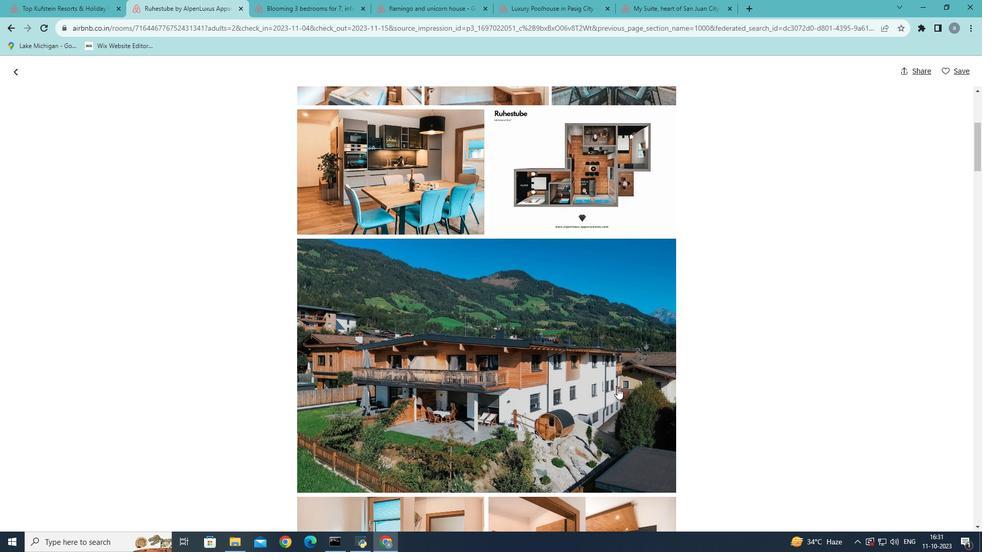 
Action: Mouse moved to (617, 388)
Screenshot: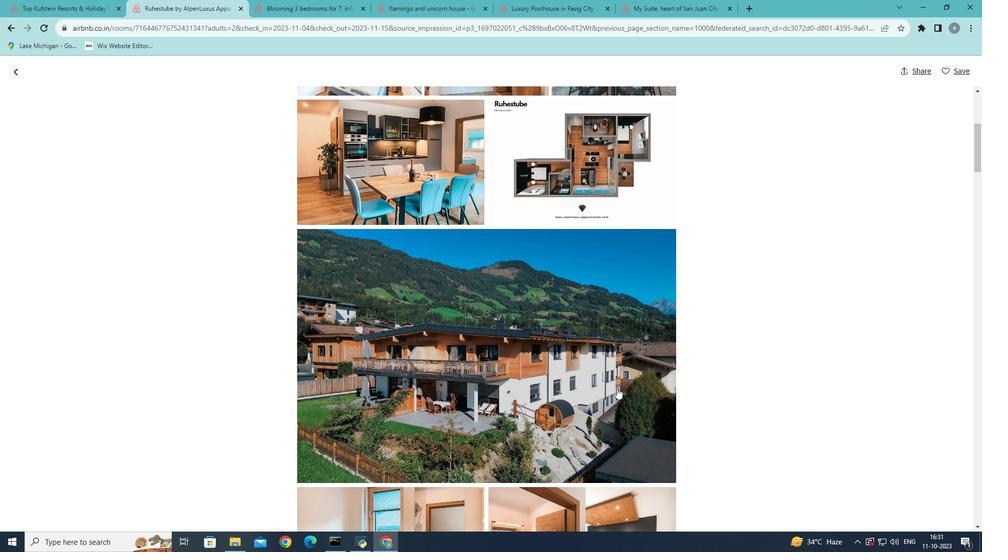 
Action: Mouse scrolled (617, 387) with delta (0, 0)
Screenshot: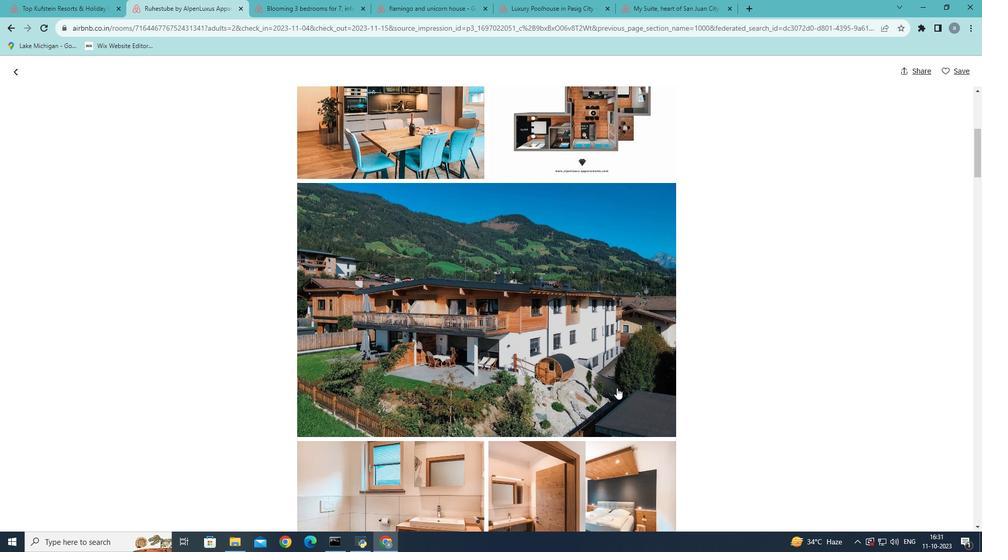
Action: Mouse moved to (613, 395)
Screenshot: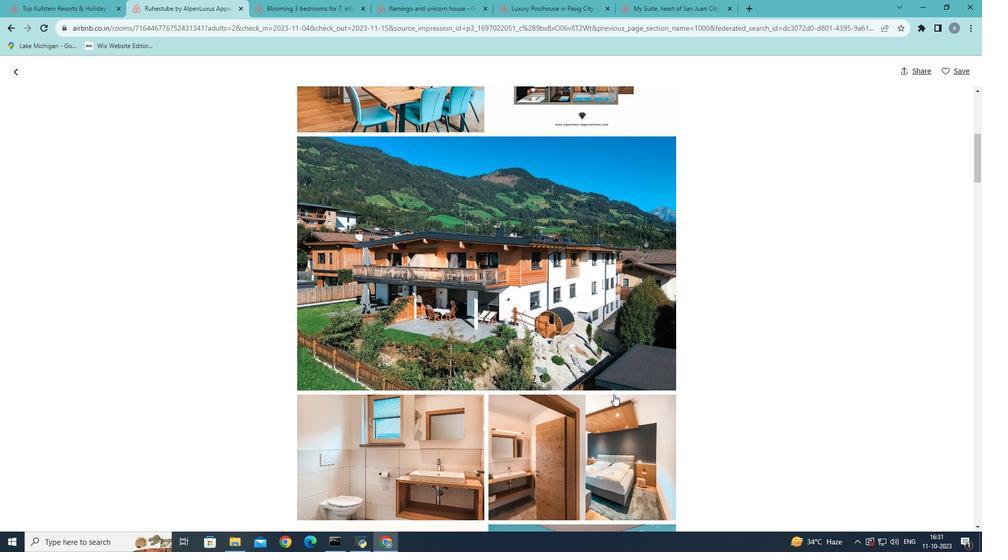
Action: Mouse scrolled (613, 394) with delta (0, 0)
Screenshot: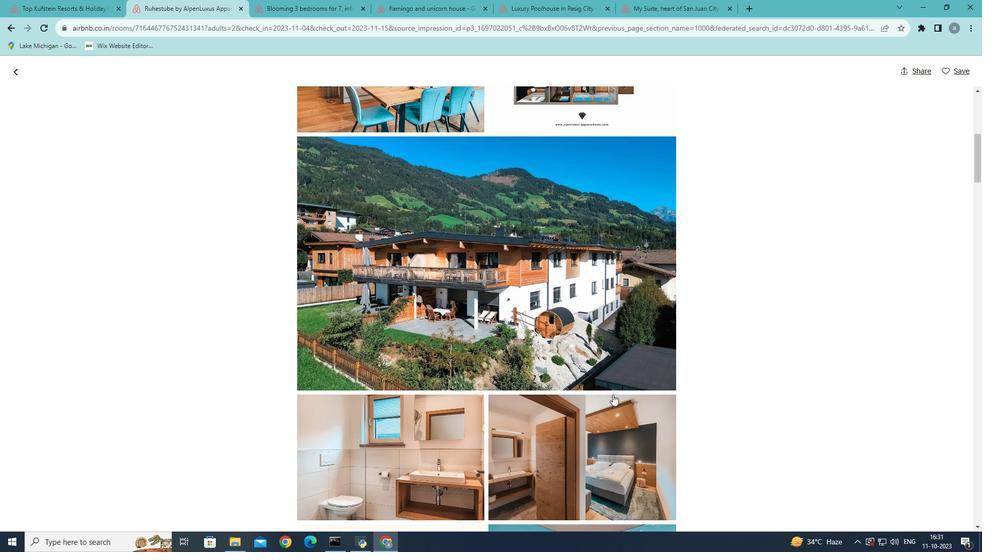 
Action: Mouse scrolled (613, 394) with delta (0, 0)
Screenshot: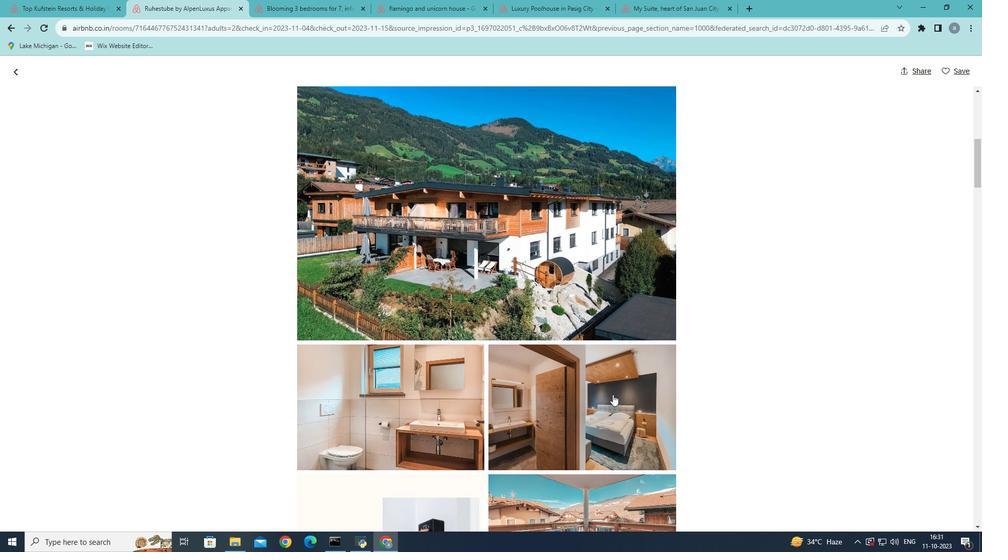 
Action: Mouse scrolled (613, 394) with delta (0, 0)
Screenshot: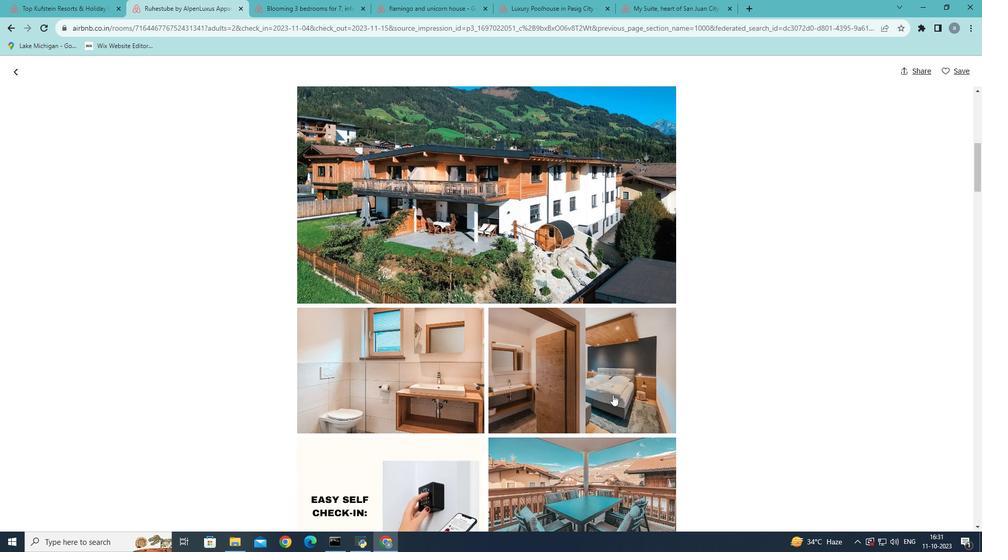 
Action: Mouse moved to (613, 395)
Screenshot: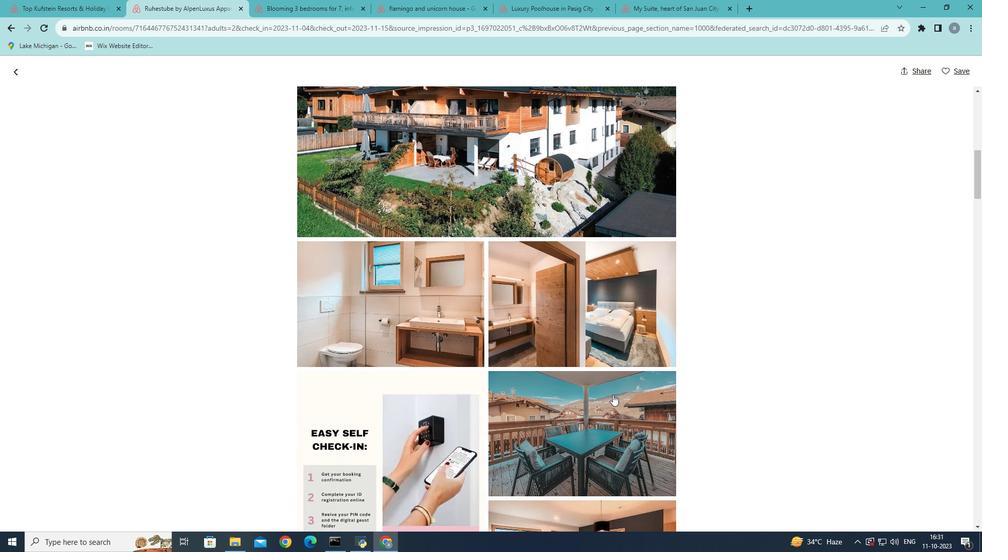 
Action: Mouse scrolled (613, 394) with delta (0, 0)
Screenshot: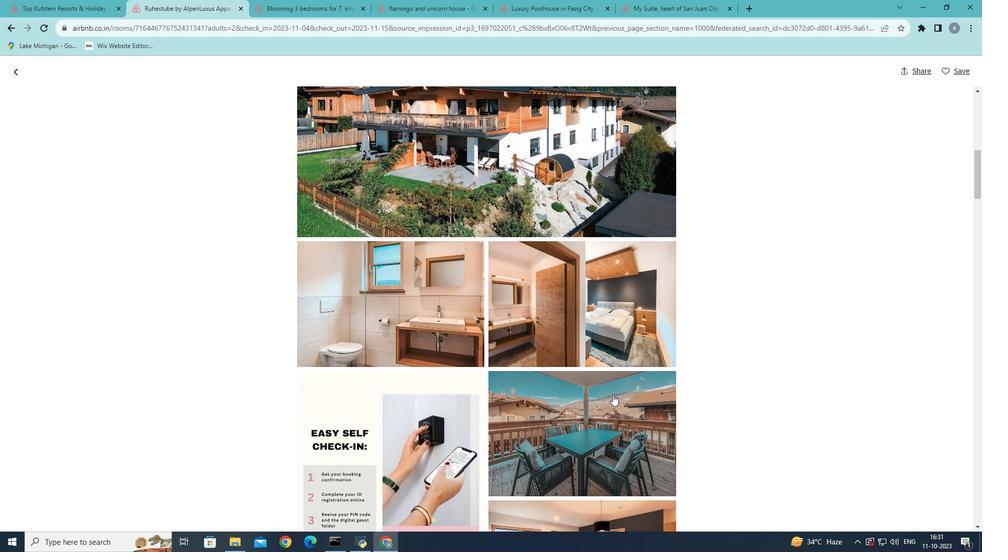 
Action: Mouse scrolled (613, 394) with delta (0, 0)
Screenshot: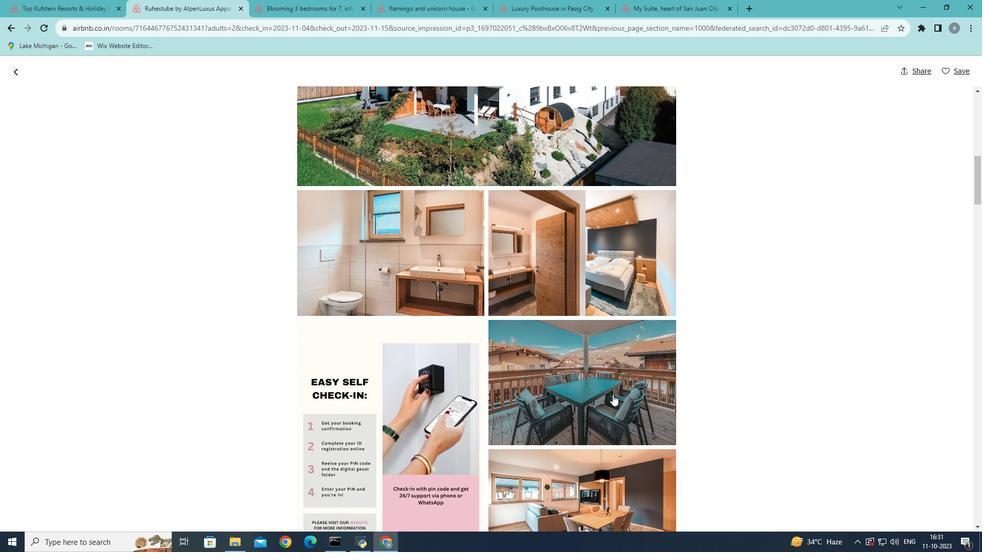 
Action: Mouse scrolled (613, 394) with delta (0, 0)
Screenshot: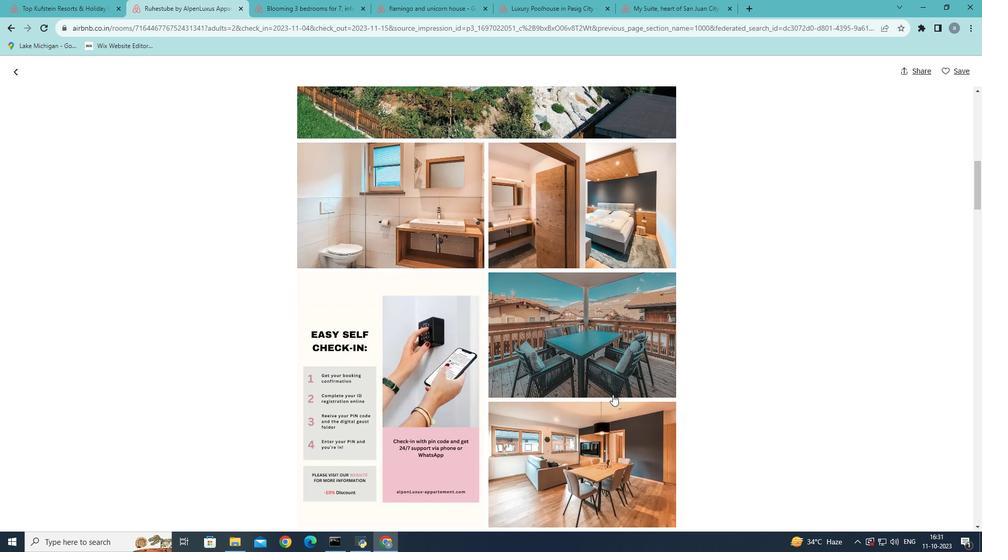 
Action: Mouse moved to (613, 395)
Screenshot: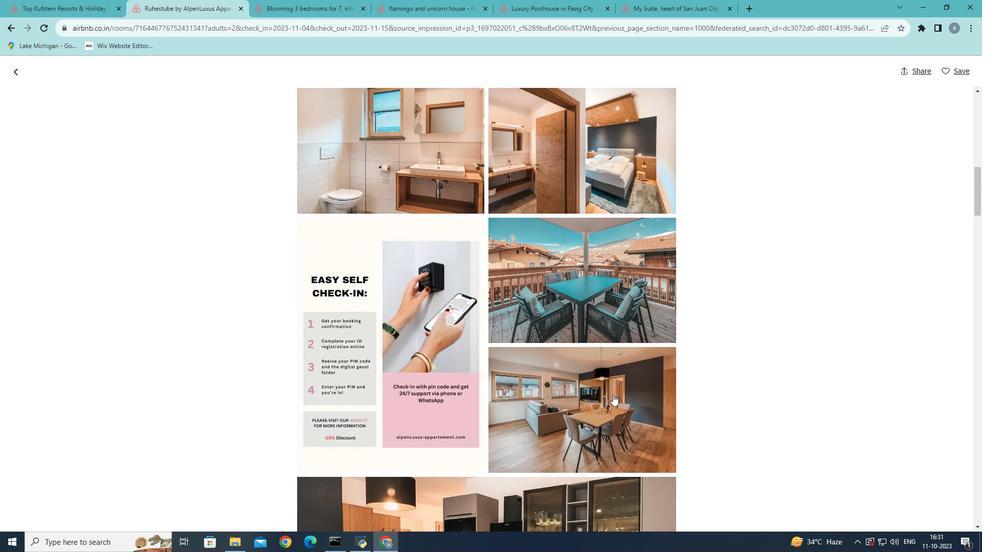 
Action: Mouse scrolled (613, 394) with delta (0, 0)
Screenshot: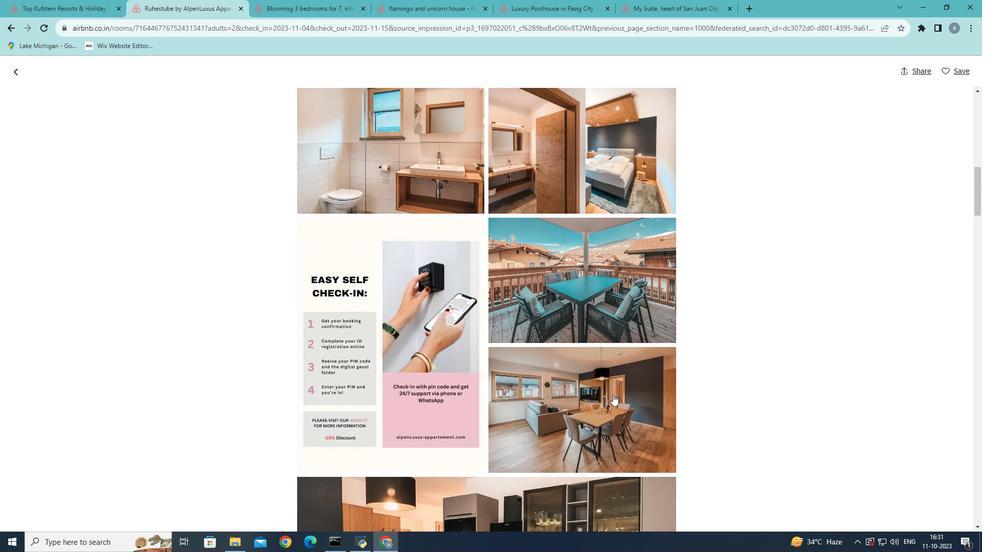 
Action: Mouse scrolled (613, 394) with delta (0, 0)
Screenshot: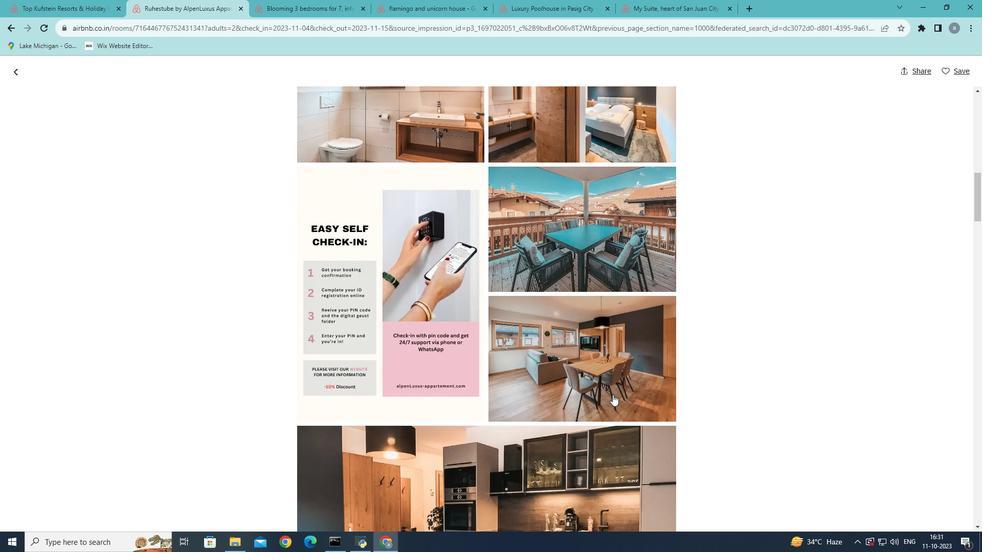 
Action: Mouse moved to (613, 395)
Screenshot: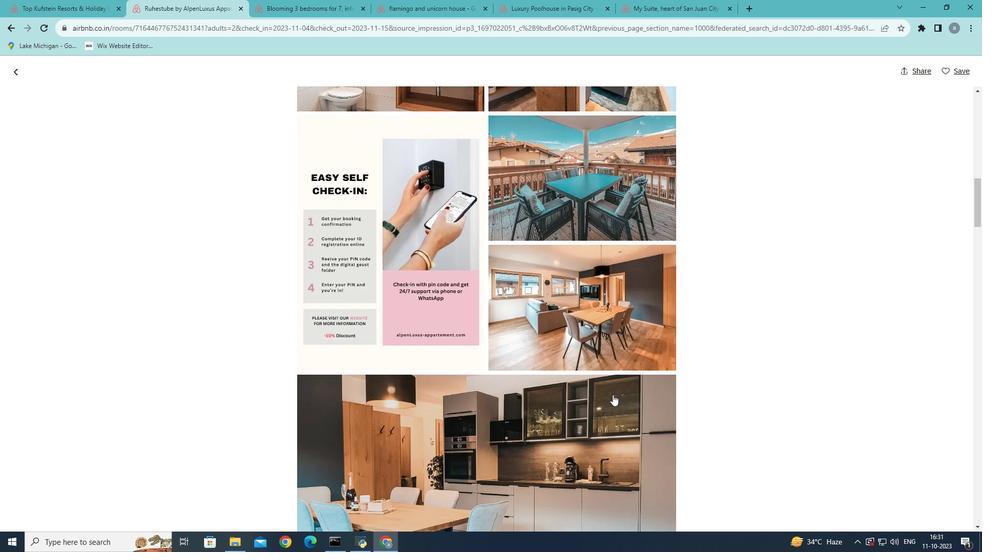 
Action: Mouse scrolled (613, 394) with delta (0, 0)
Screenshot: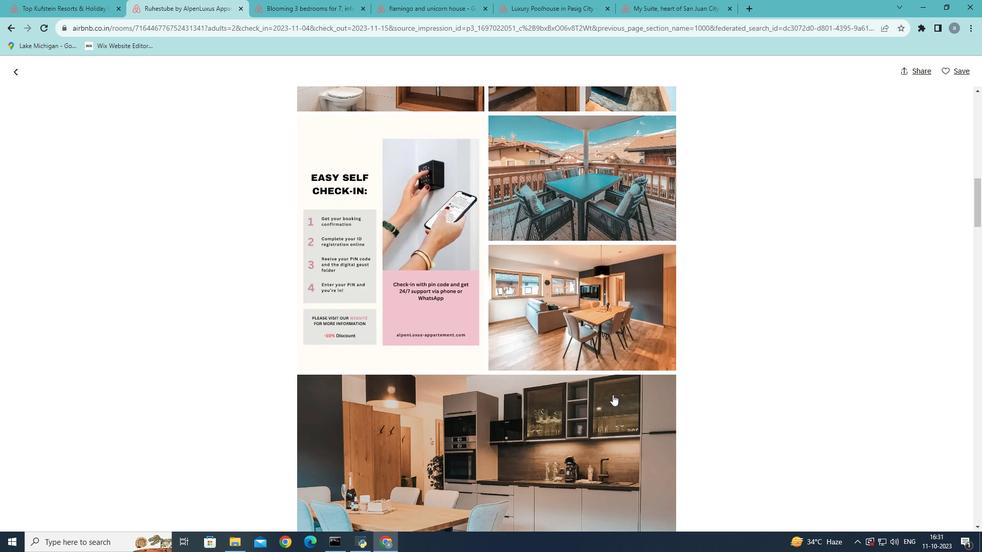 
Action: Mouse moved to (612, 395)
Screenshot: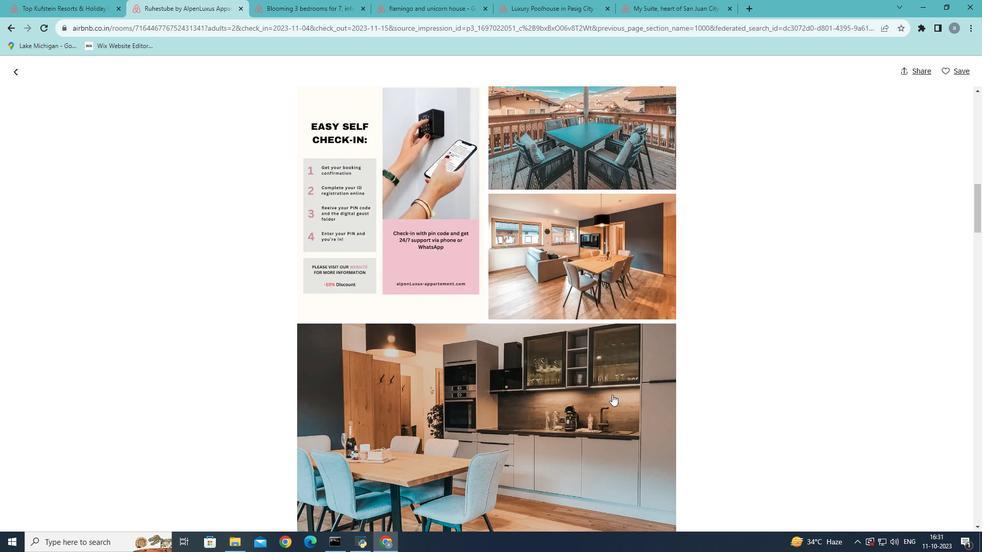 
Action: Mouse scrolled (612, 394) with delta (0, 0)
Screenshot: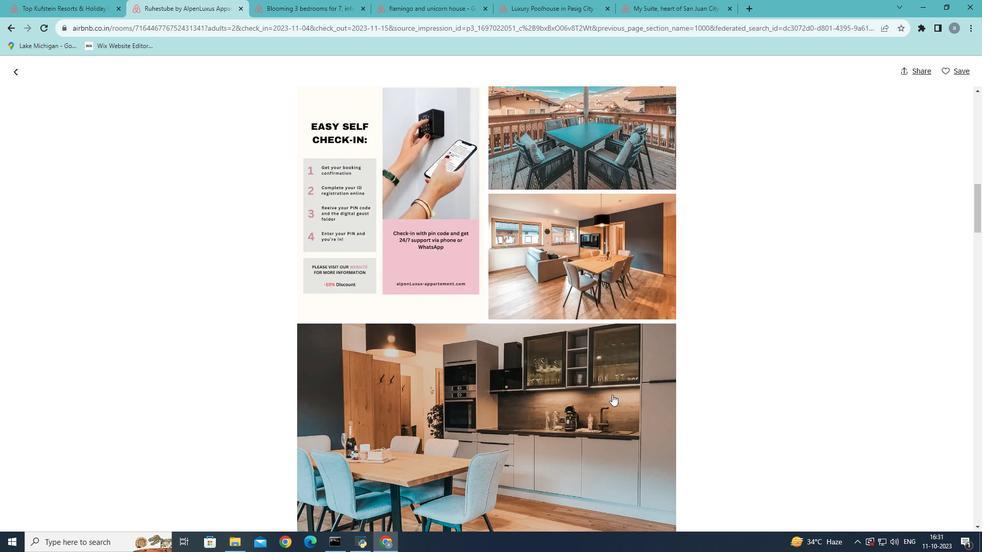
Action: Mouse scrolled (612, 394) with delta (0, 0)
Screenshot: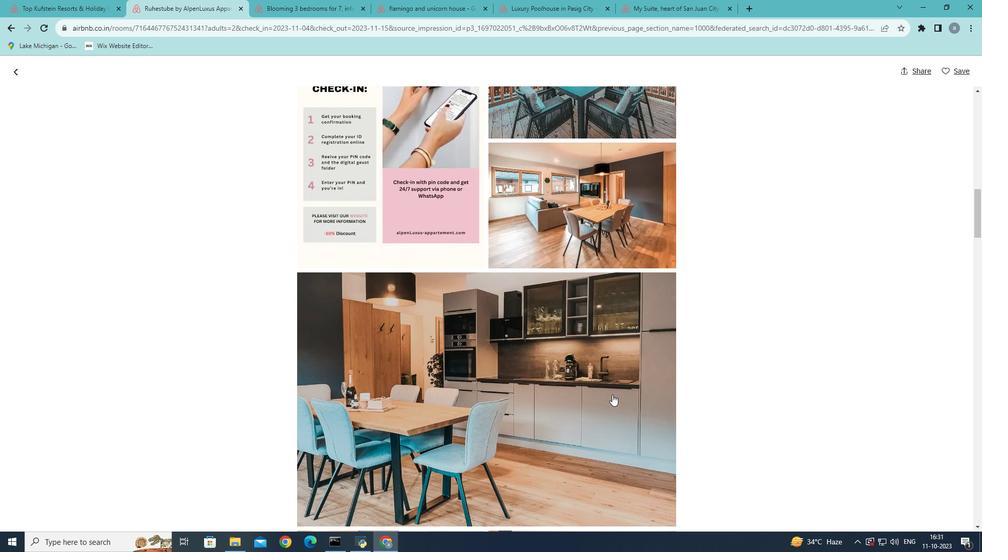
Action: Mouse scrolled (612, 394) with delta (0, 0)
Screenshot: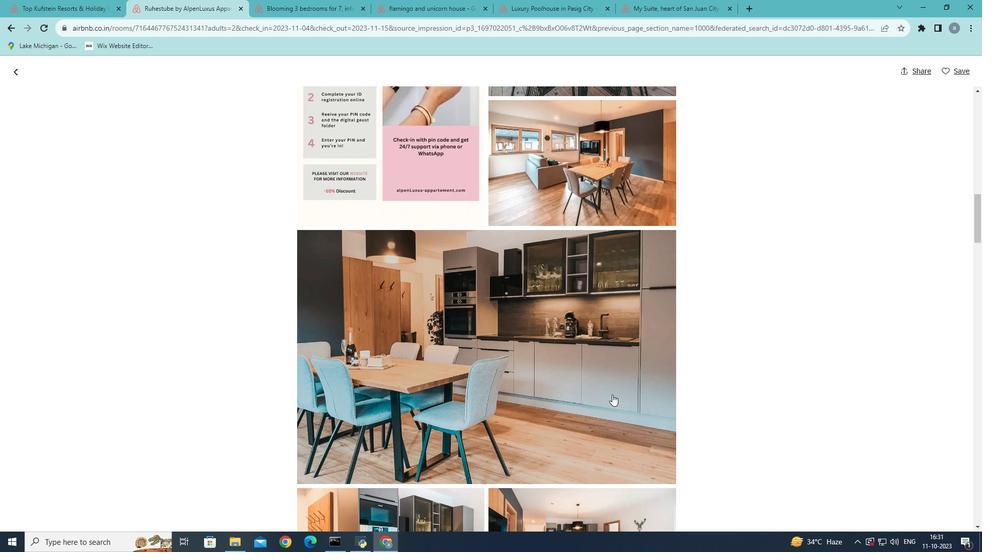
Action: Mouse scrolled (612, 394) with delta (0, 0)
Screenshot: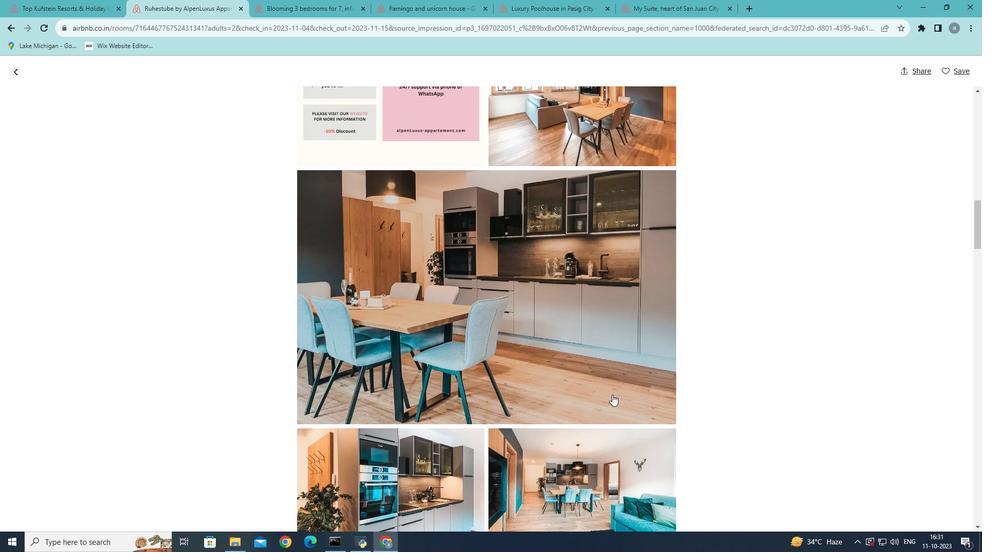 
Action: Mouse scrolled (612, 394) with delta (0, 0)
Screenshot: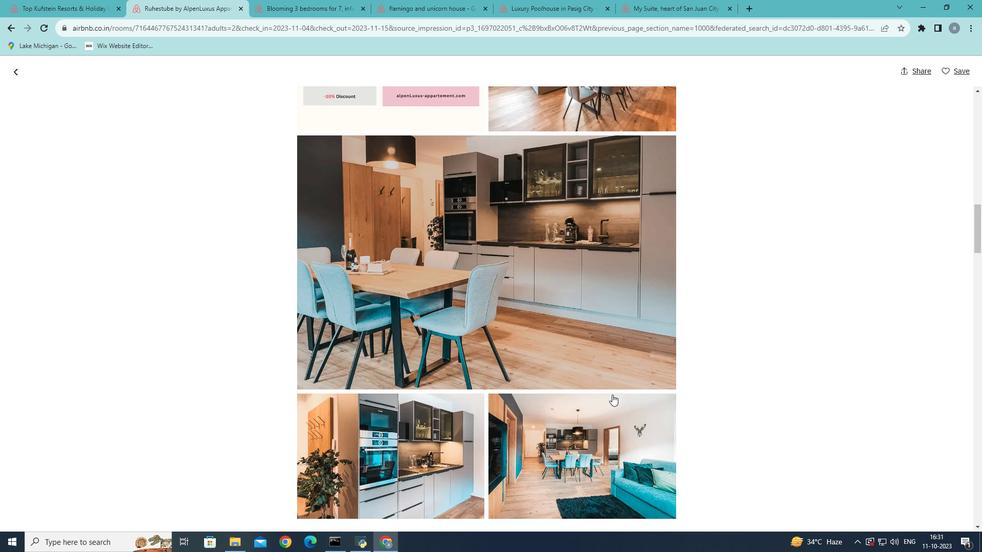 
Action: Mouse scrolled (612, 394) with delta (0, 0)
Screenshot: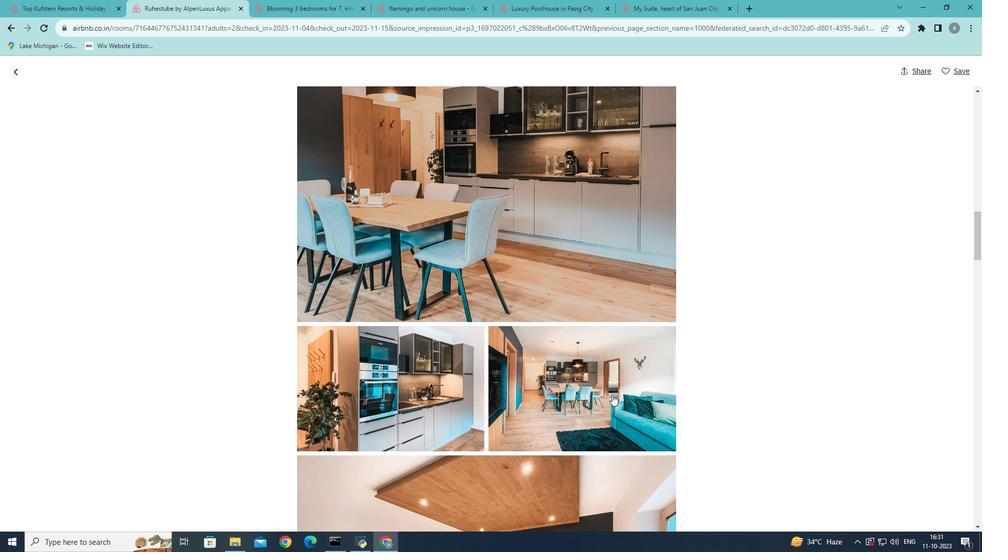 
Action: Mouse moved to (612, 394)
Screenshot: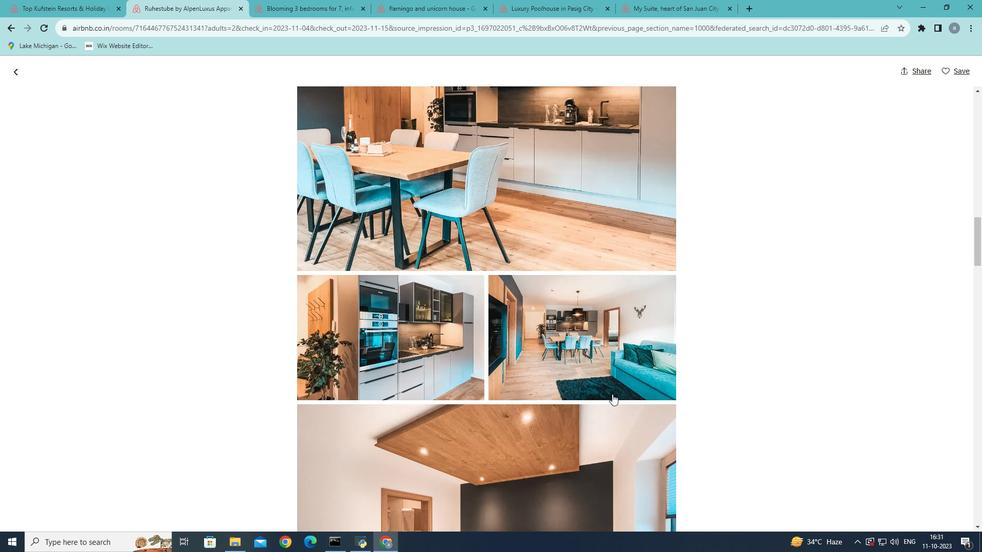 
Action: Mouse scrolled (612, 394) with delta (0, 0)
Screenshot: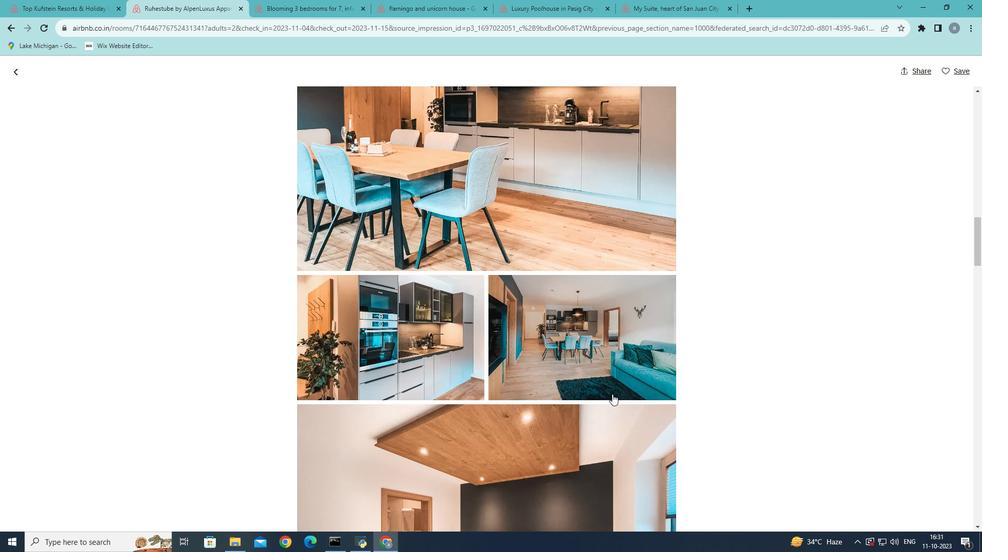 
Action: Mouse scrolled (612, 394) with delta (0, 0)
Screenshot: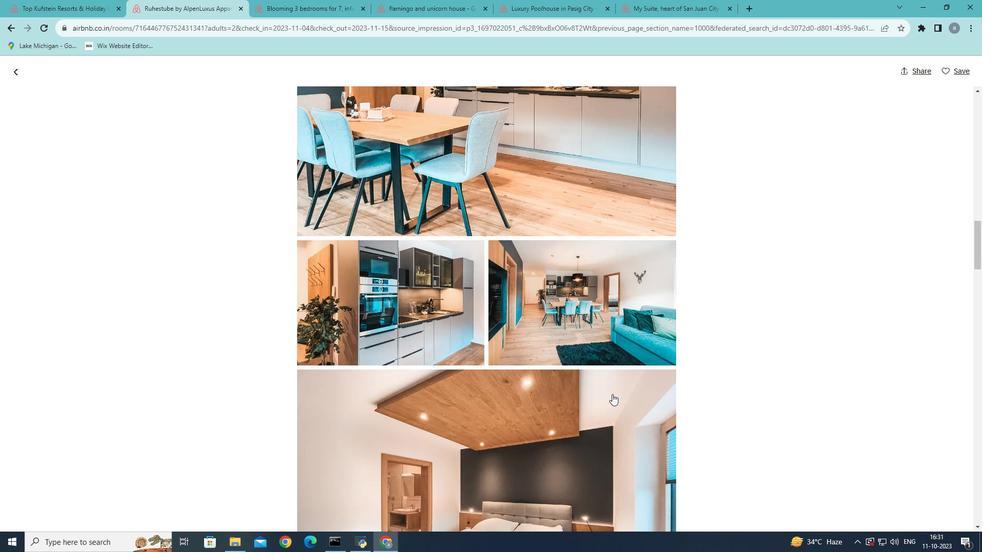
Action: Mouse scrolled (612, 394) with delta (0, 0)
Screenshot: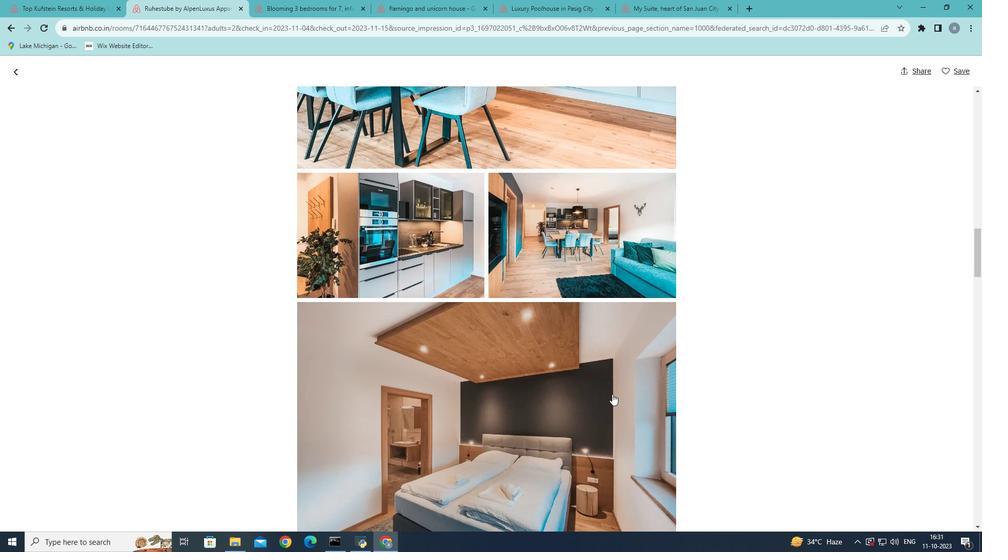 
Action: Mouse scrolled (612, 394) with delta (0, 0)
Screenshot: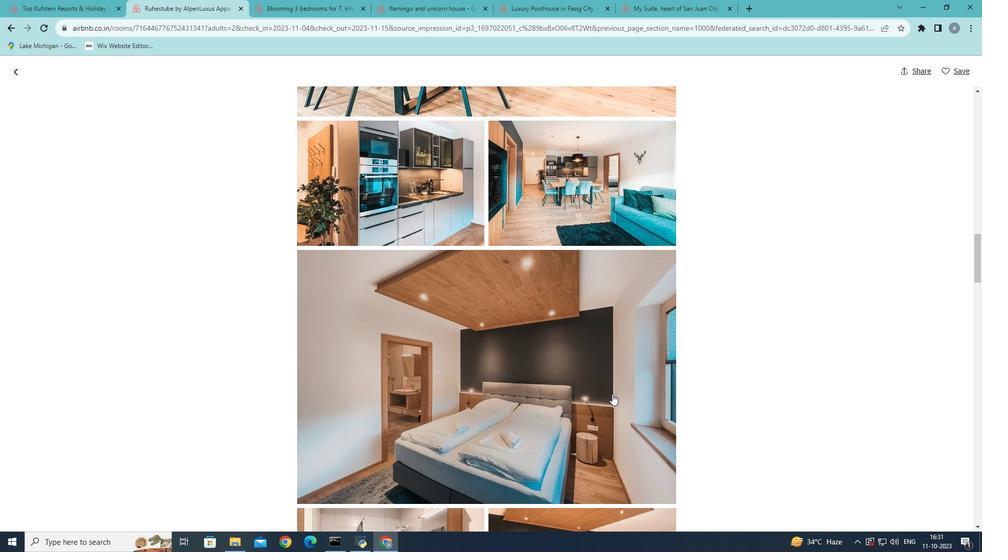 
Action: Mouse scrolled (612, 394) with delta (0, 0)
Screenshot: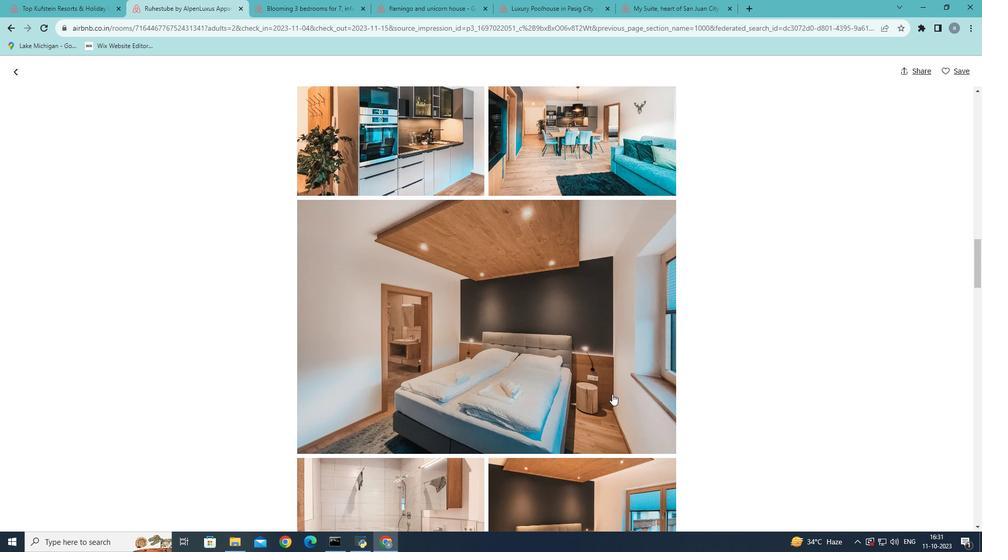 
Action: Mouse scrolled (612, 394) with delta (0, 0)
Screenshot: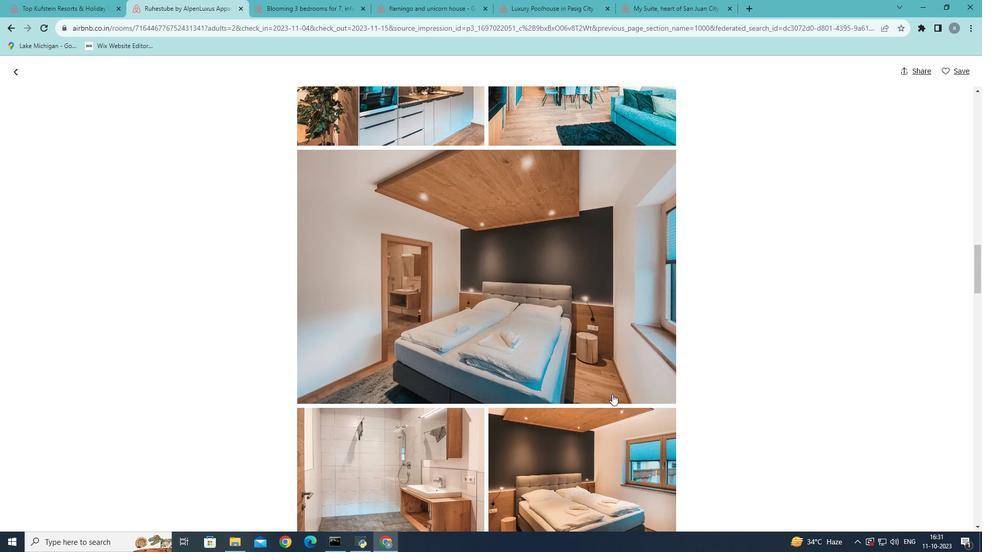 
Action: Mouse scrolled (612, 394) with delta (0, 0)
Screenshot: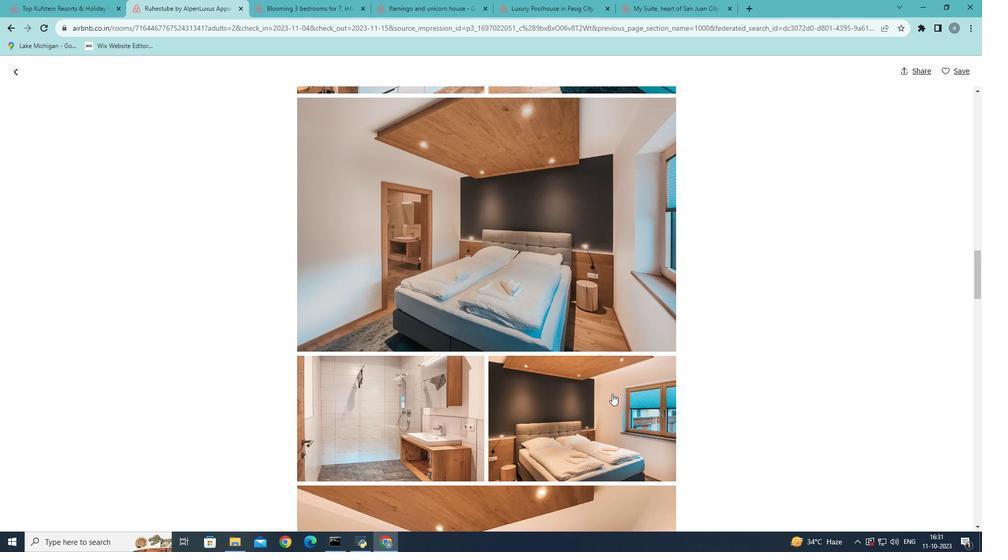 
Action: Mouse scrolled (612, 394) with delta (0, 0)
Screenshot: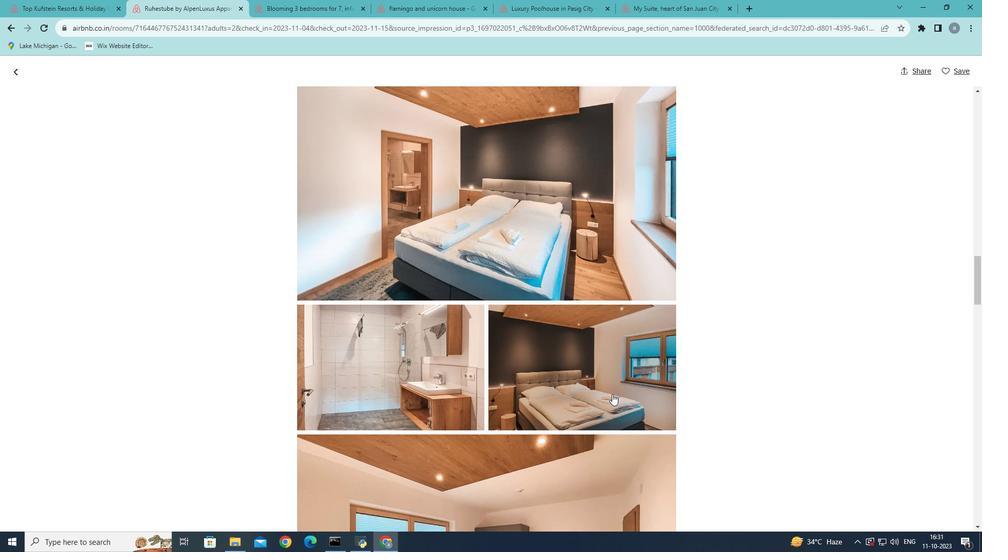 
Action: Mouse scrolled (612, 394) with delta (0, 0)
Screenshot: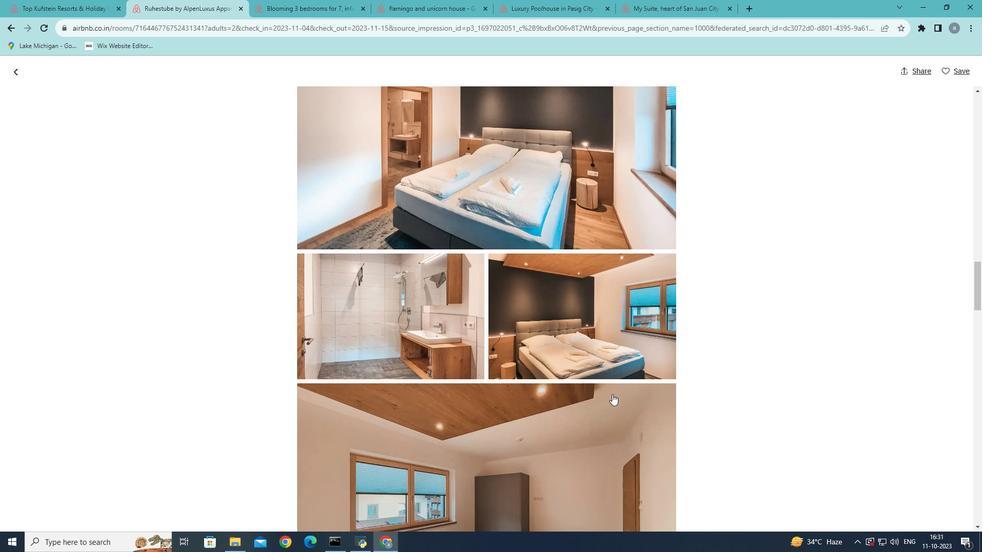 
Action: Mouse scrolled (612, 394) with delta (0, 0)
Screenshot: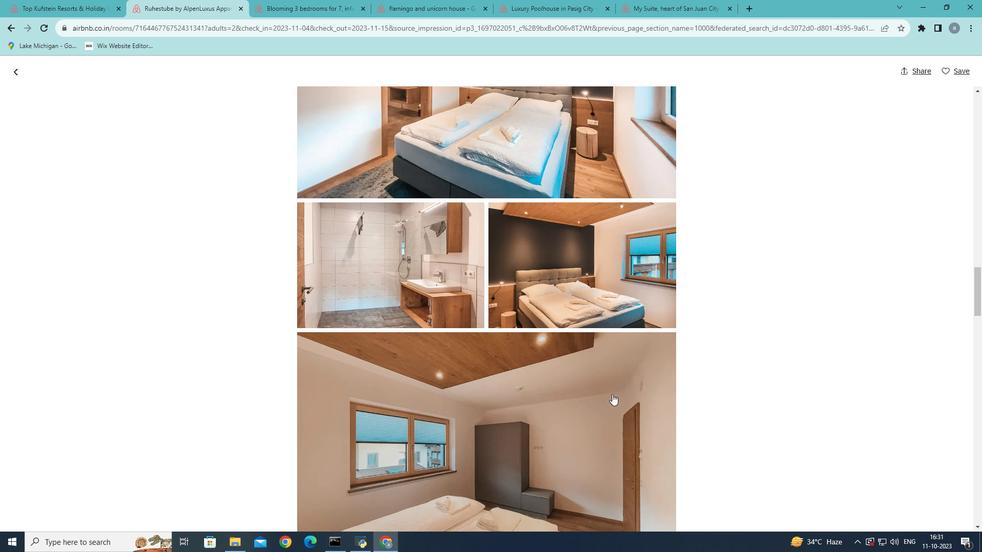
Action: Mouse scrolled (612, 394) with delta (0, 0)
Screenshot: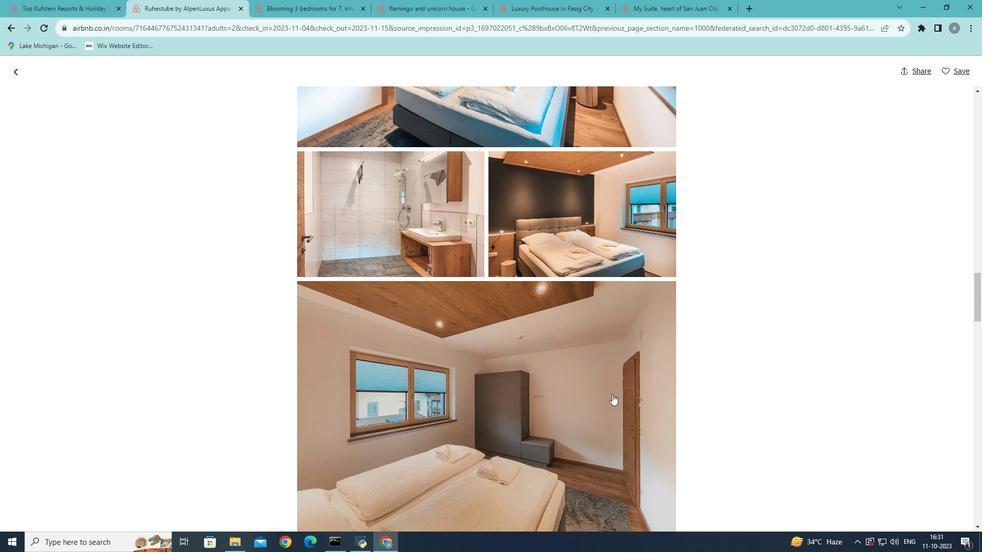 
Action: Mouse scrolled (612, 394) with delta (0, 0)
Screenshot: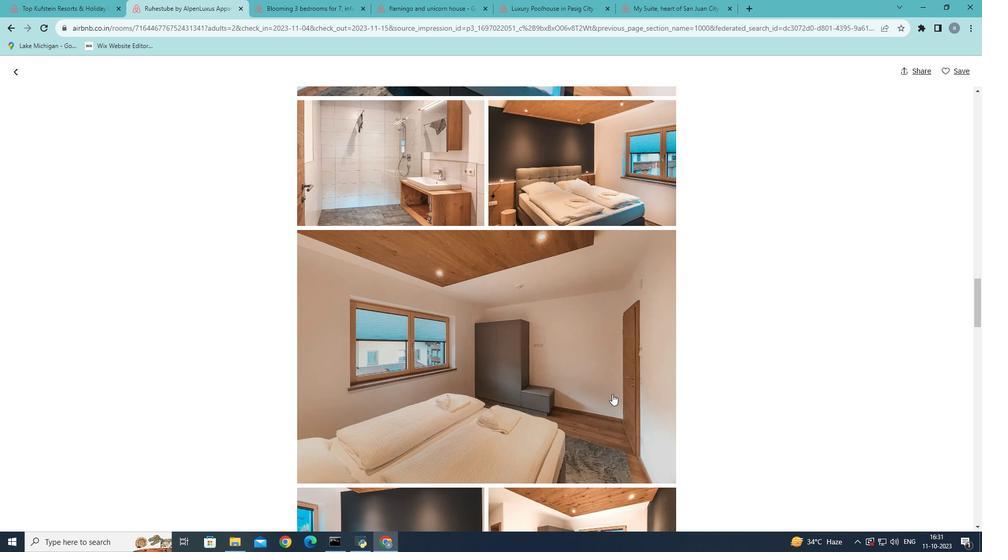
Action: Mouse scrolled (612, 394) with delta (0, 0)
Screenshot: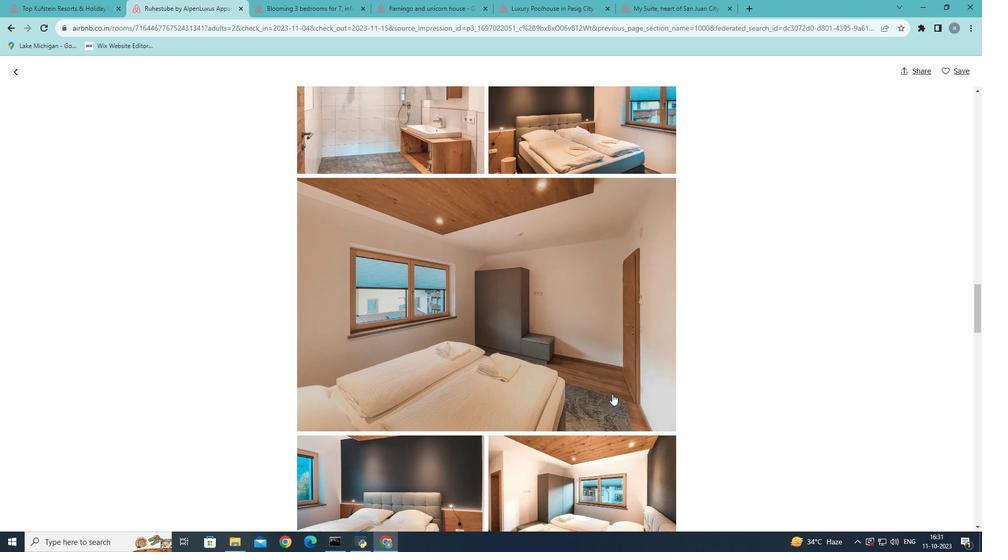 
Action: Mouse scrolled (612, 394) with delta (0, 0)
Screenshot: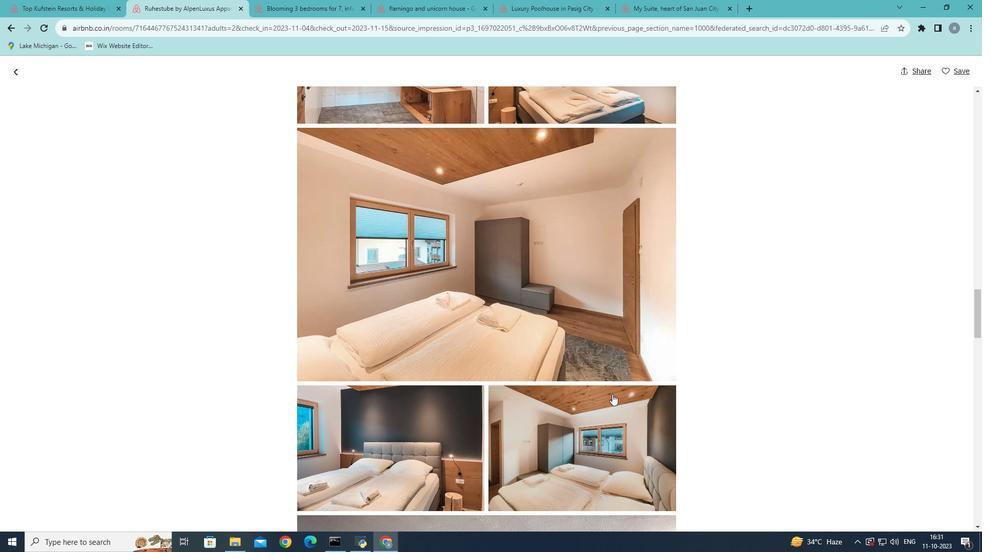 
Action: Mouse scrolled (612, 394) with delta (0, 0)
Screenshot: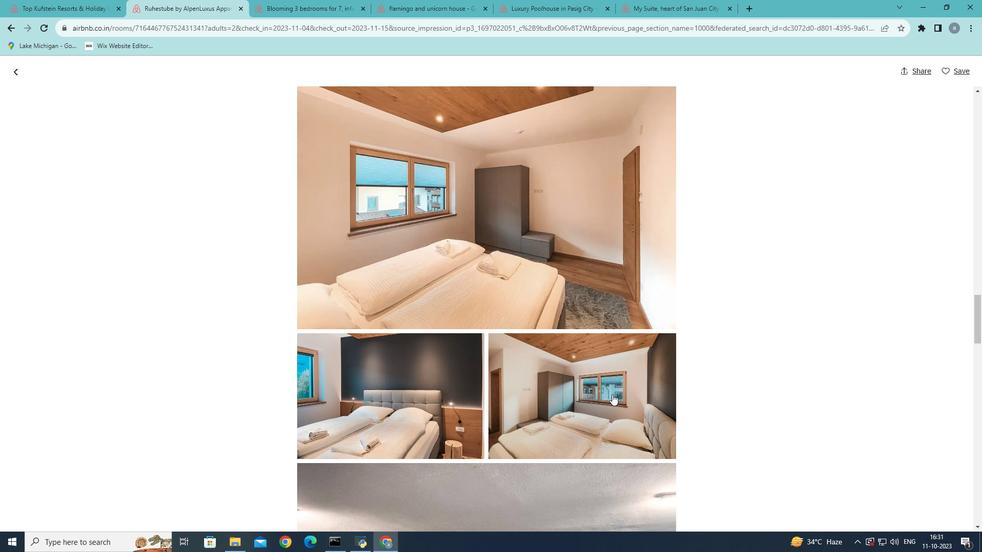 
Action: Mouse scrolled (612, 394) with delta (0, 0)
Screenshot: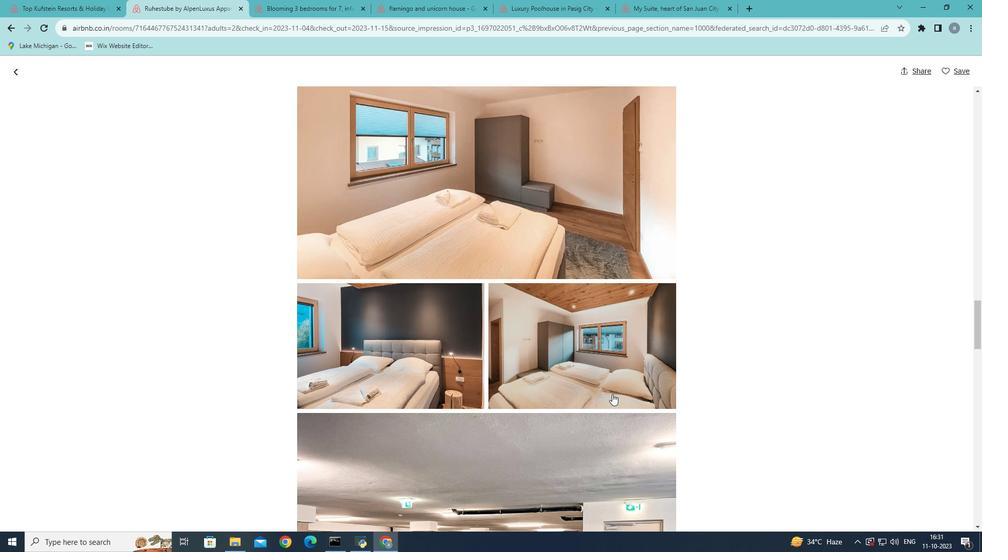 
Action: Mouse scrolled (612, 394) with delta (0, 0)
Screenshot: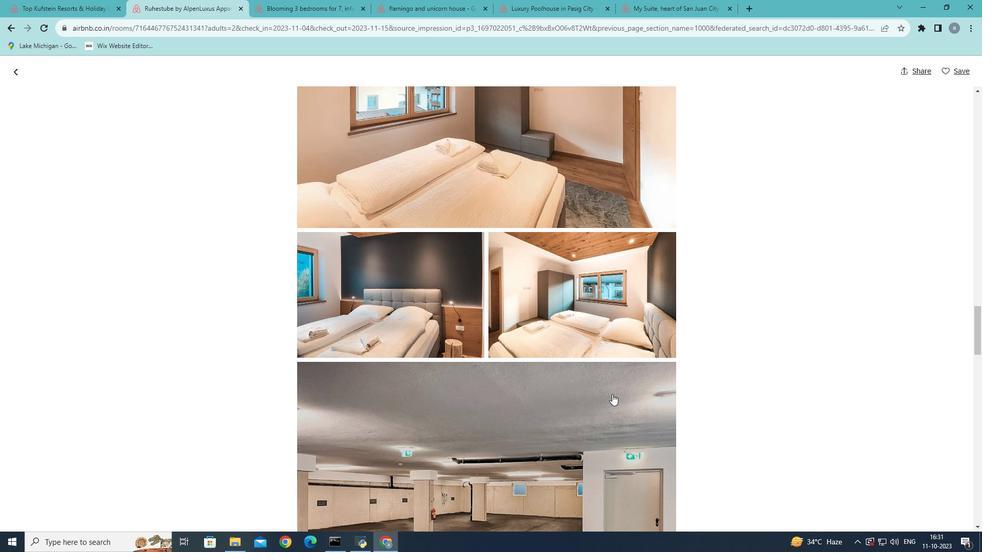 
Action: Mouse scrolled (612, 394) with delta (0, 0)
Screenshot: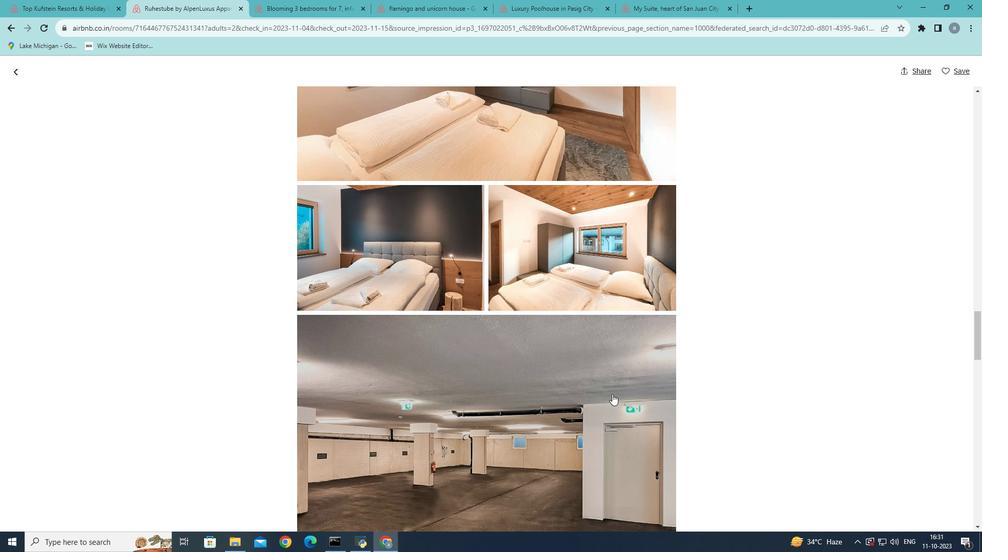 
Action: Mouse scrolled (612, 394) with delta (0, 0)
Screenshot: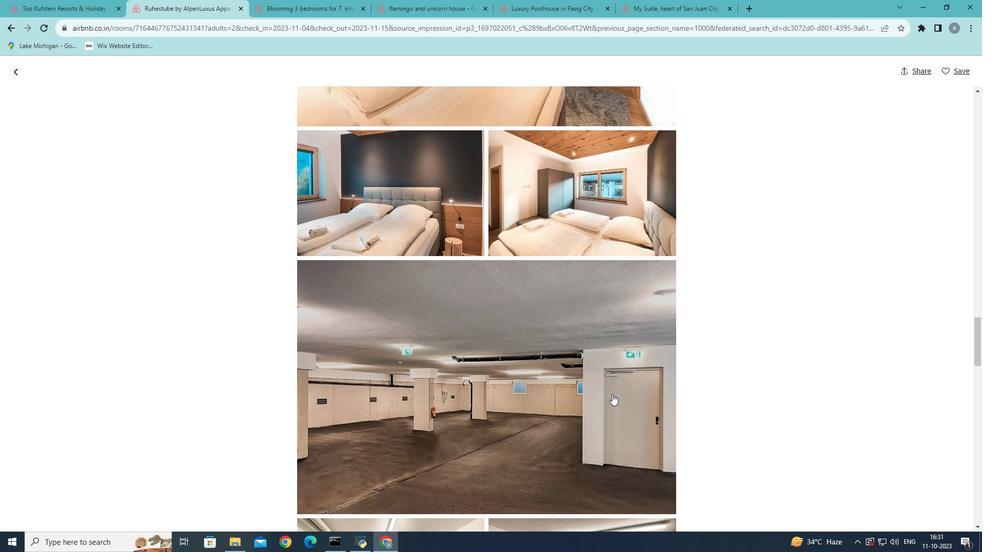 
Action: Mouse scrolled (612, 394) with delta (0, 0)
Screenshot: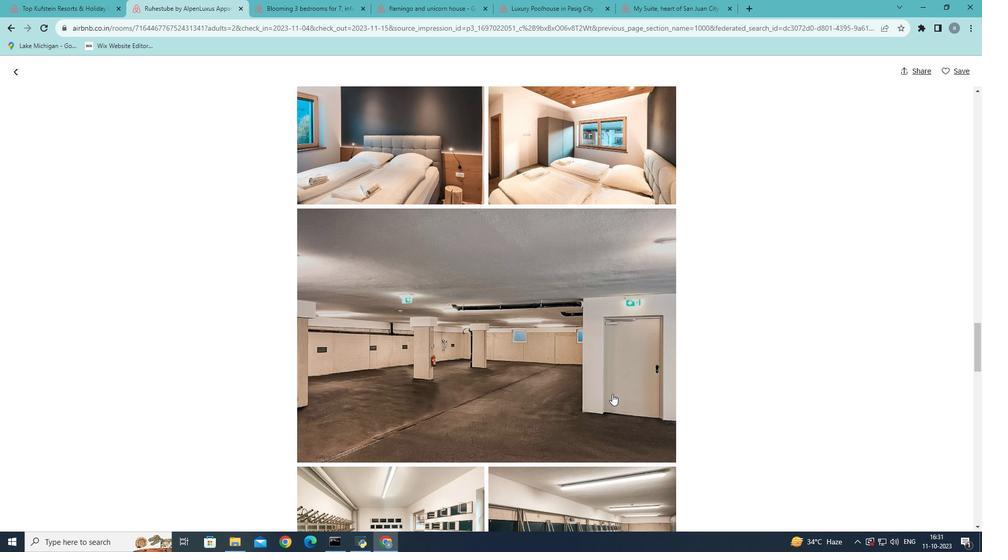 
Action: Mouse scrolled (612, 394) with delta (0, 0)
Screenshot: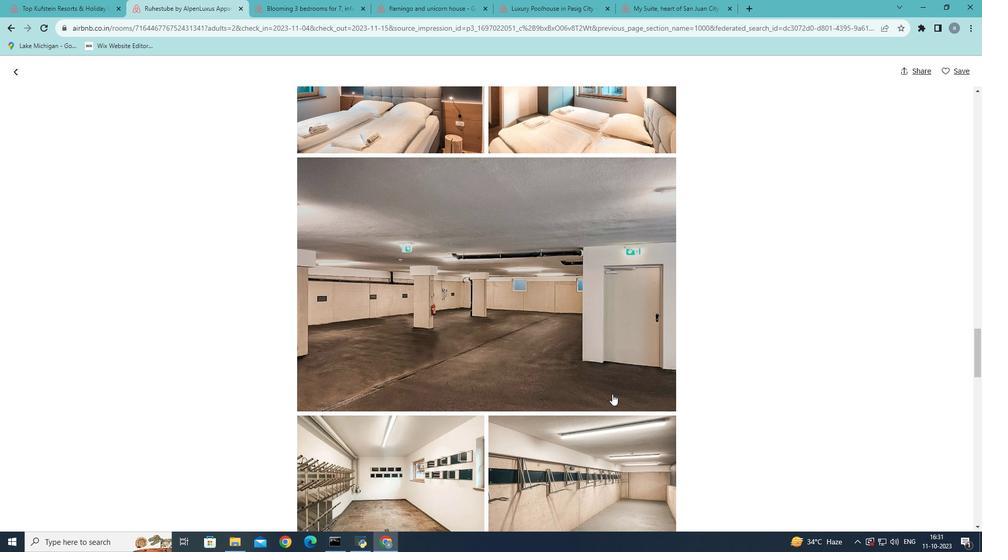 
Action: Mouse scrolled (612, 394) with delta (0, 0)
Screenshot: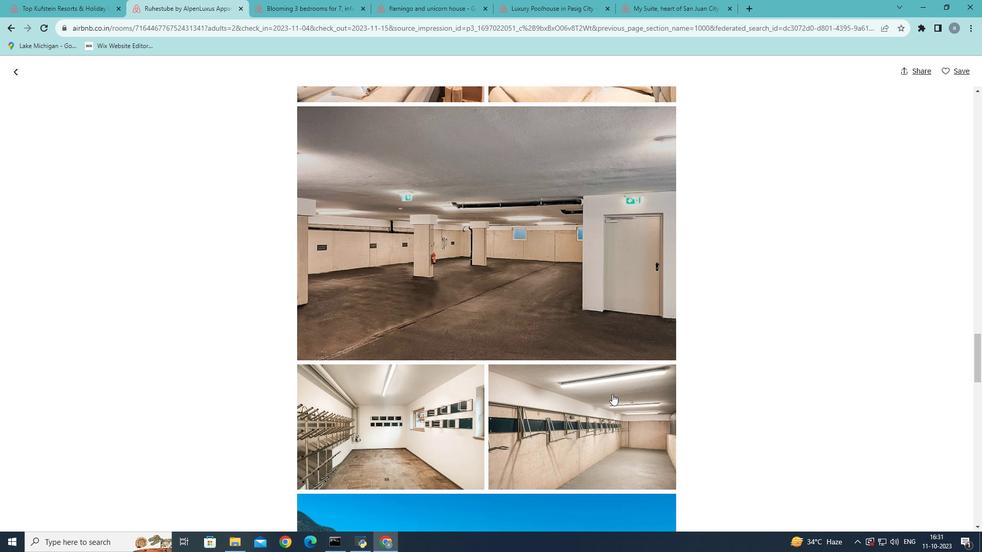 
Action: Mouse scrolled (612, 394) with delta (0, 0)
Screenshot: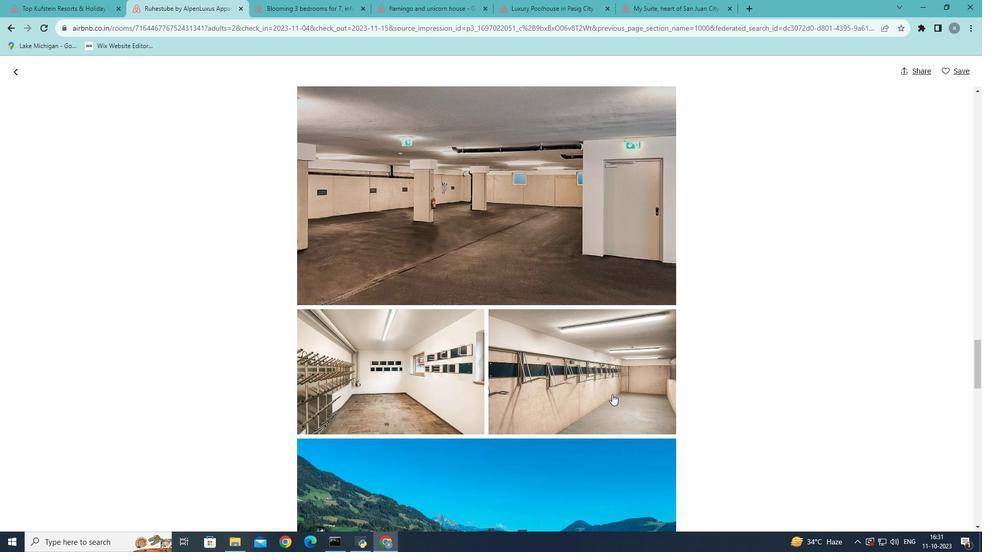 
Action: Mouse scrolled (612, 394) with delta (0, 0)
Screenshot: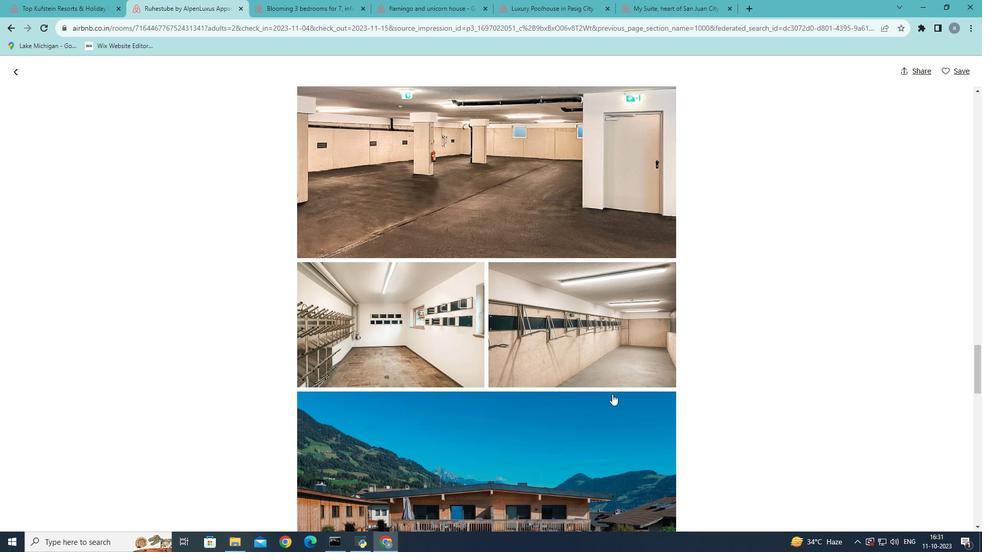 
Action: Mouse scrolled (612, 394) with delta (0, 0)
Screenshot: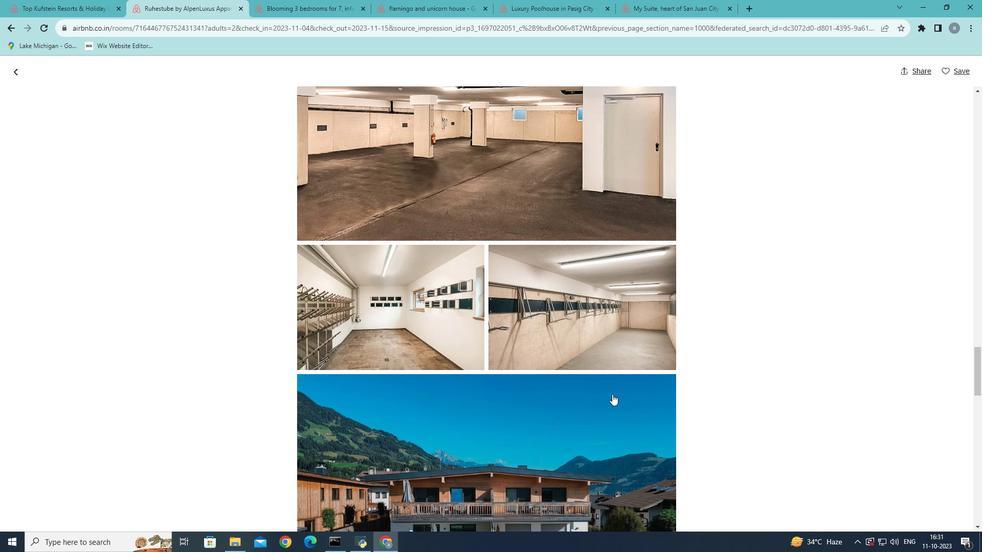 
Action: Mouse scrolled (612, 394) with delta (0, 0)
Screenshot: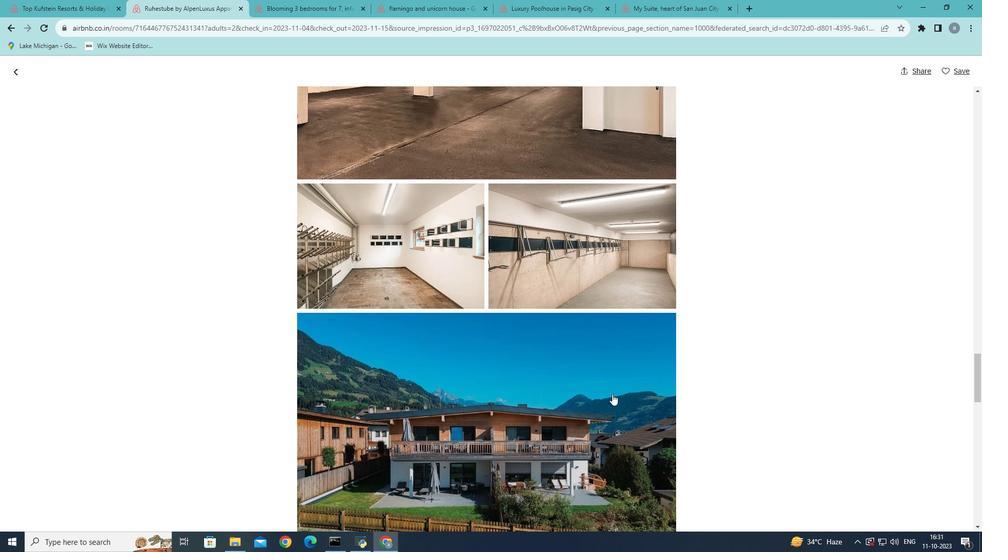 
Action: Mouse scrolled (612, 394) with delta (0, 0)
Screenshot: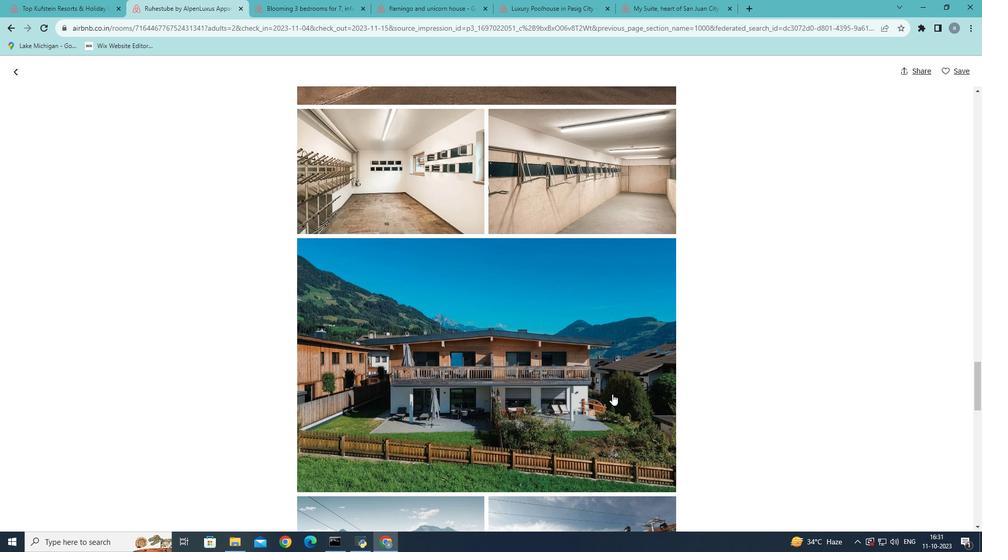 
Action: Mouse scrolled (612, 394) with delta (0, 0)
Screenshot: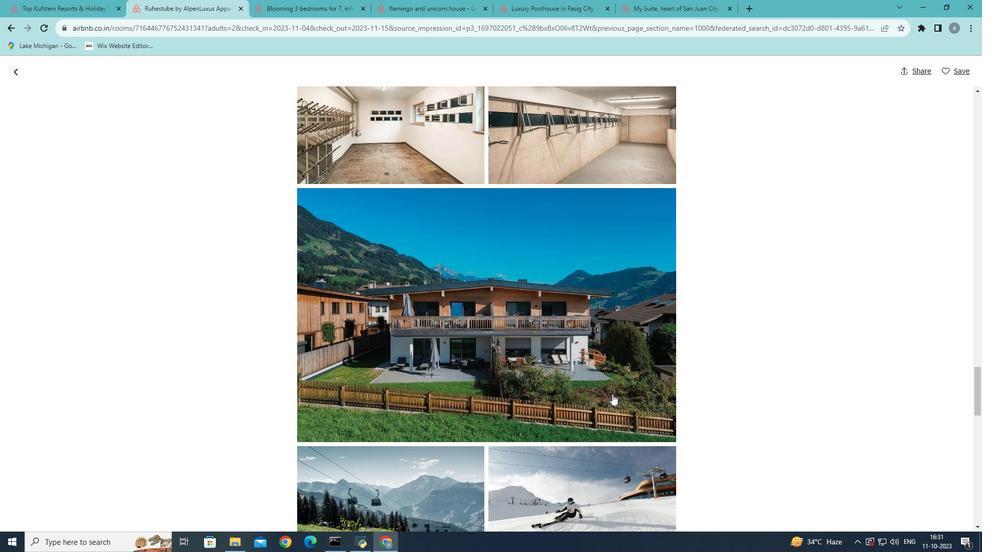 
Action: Mouse scrolled (612, 394) with delta (0, 0)
Screenshot: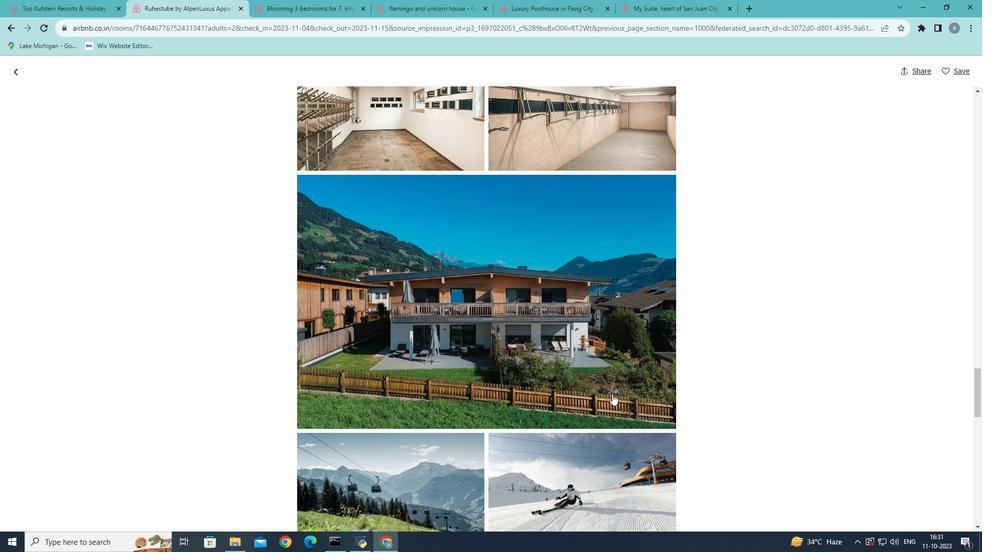 
Action: Mouse scrolled (612, 394) with delta (0, 0)
Screenshot: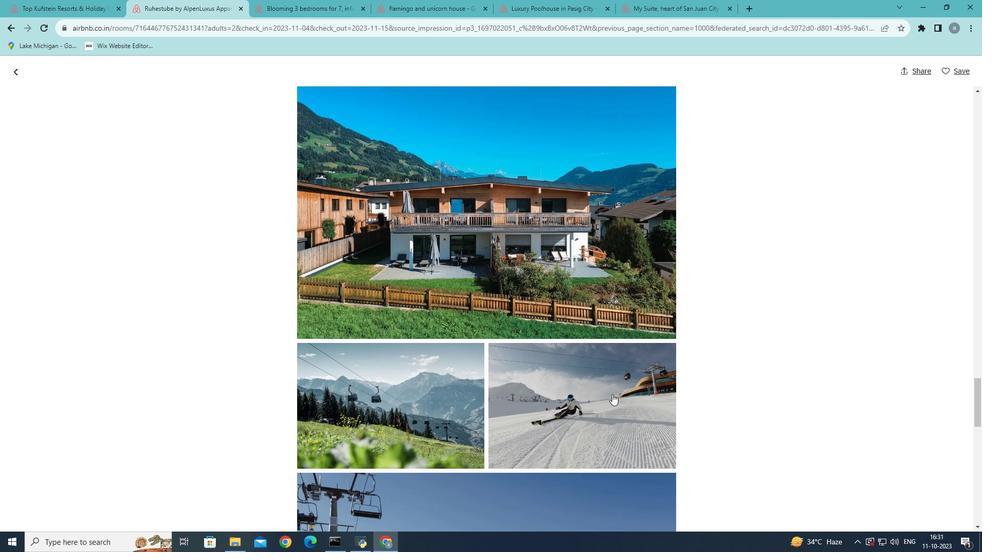 
Action: Mouse scrolled (612, 394) with delta (0, 0)
Screenshot: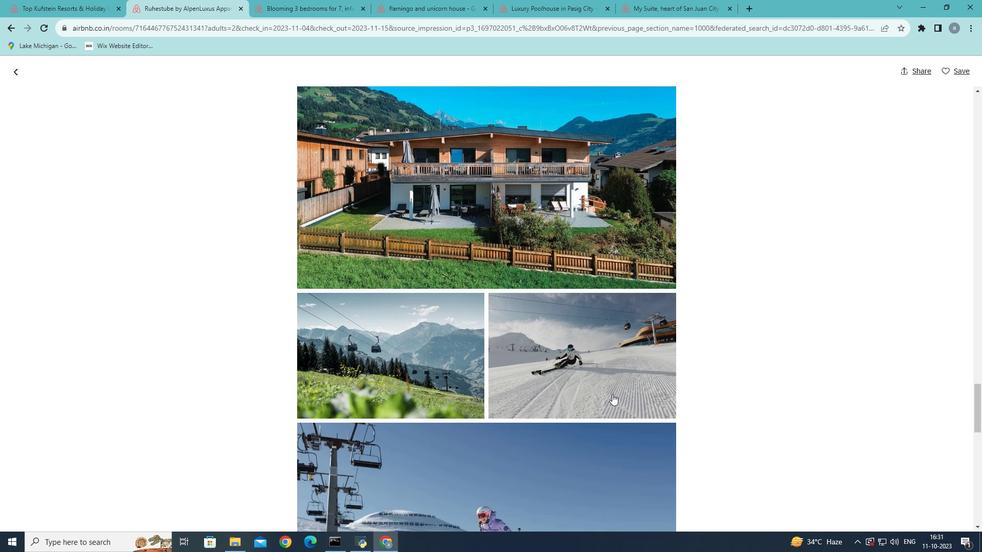 
Action: Mouse scrolled (612, 394) with delta (0, 0)
Screenshot: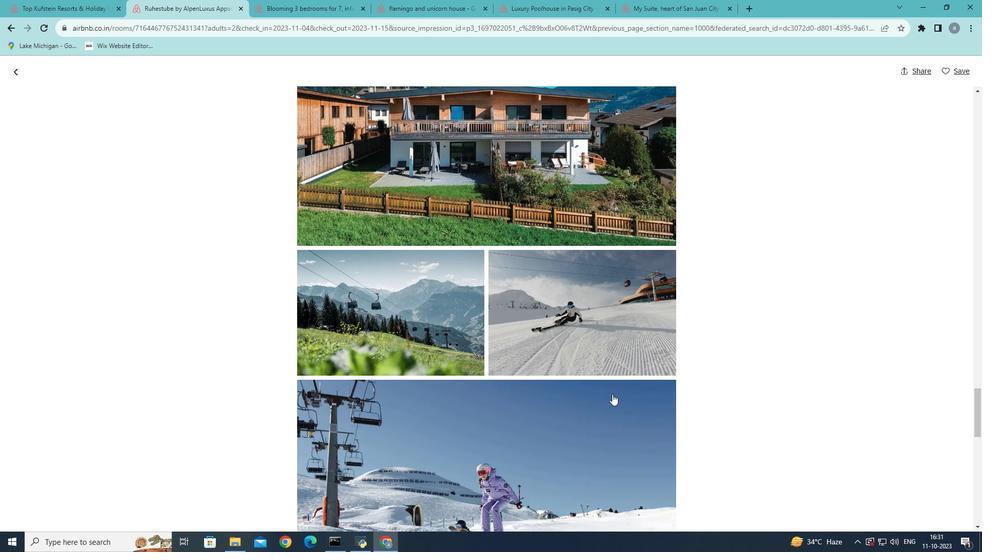 
Action: Mouse scrolled (612, 394) with delta (0, 0)
Screenshot: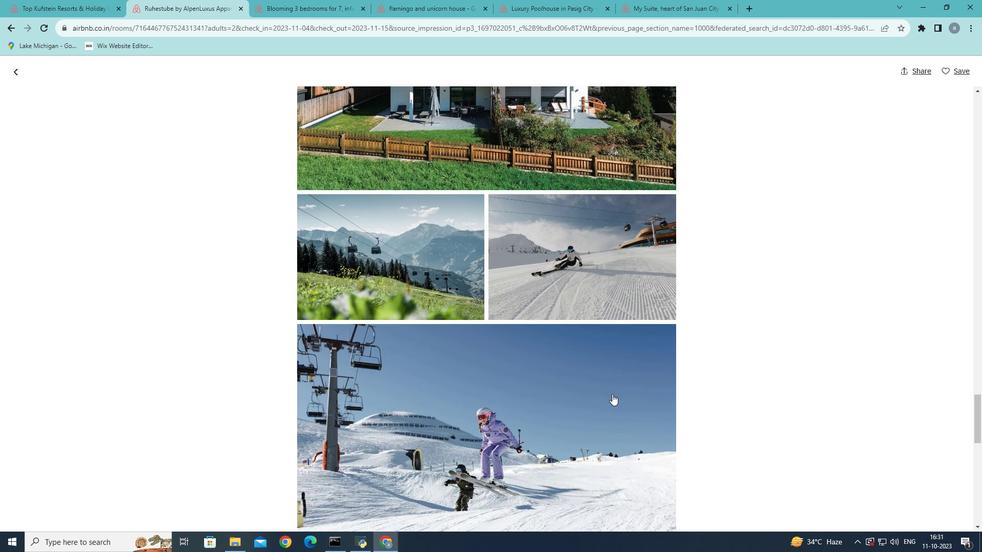 
Action: Mouse scrolled (612, 394) with delta (0, 0)
Screenshot: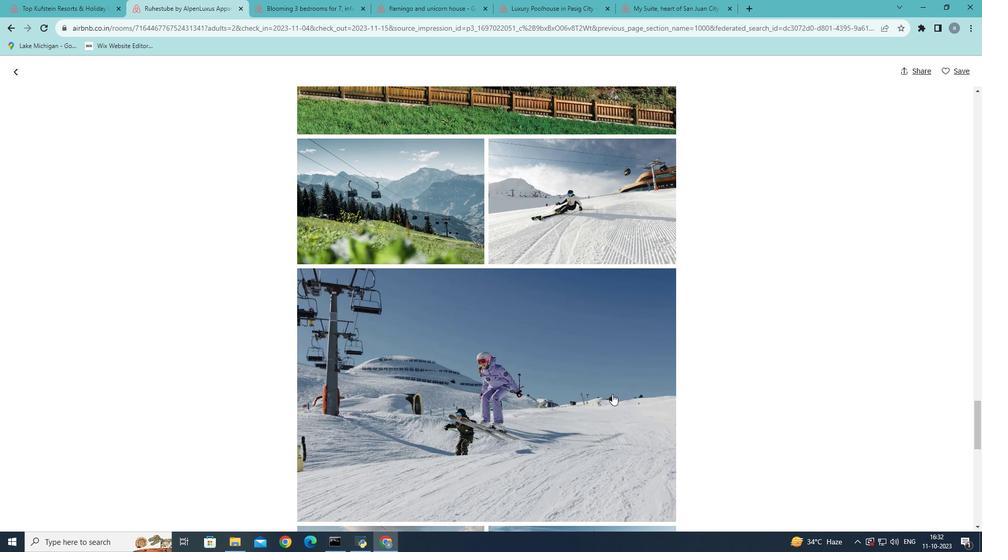 
Action: Mouse scrolled (612, 394) with delta (0, 0)
Screenshot: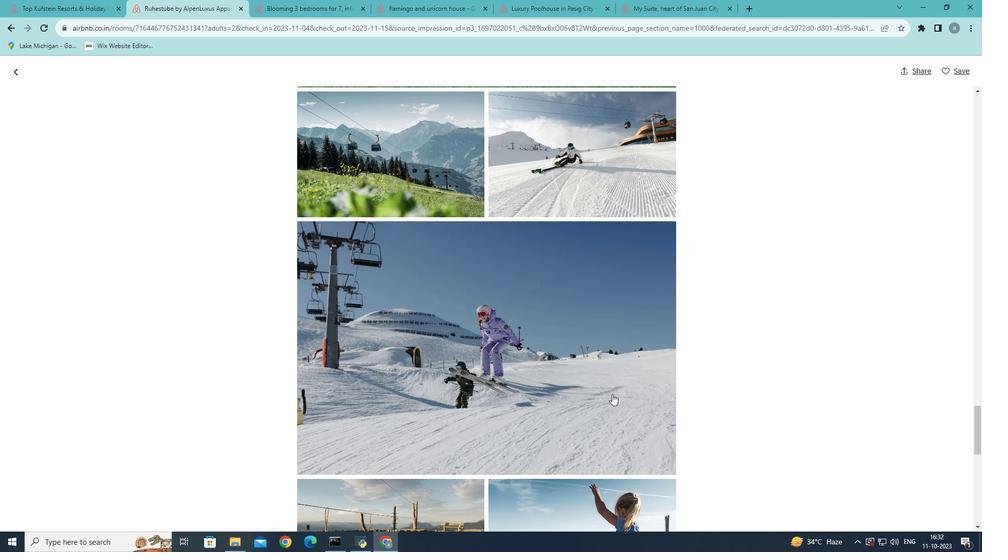 
Action: Mouse scrolled (612, 394) with delta (0, 0)
Screenshot: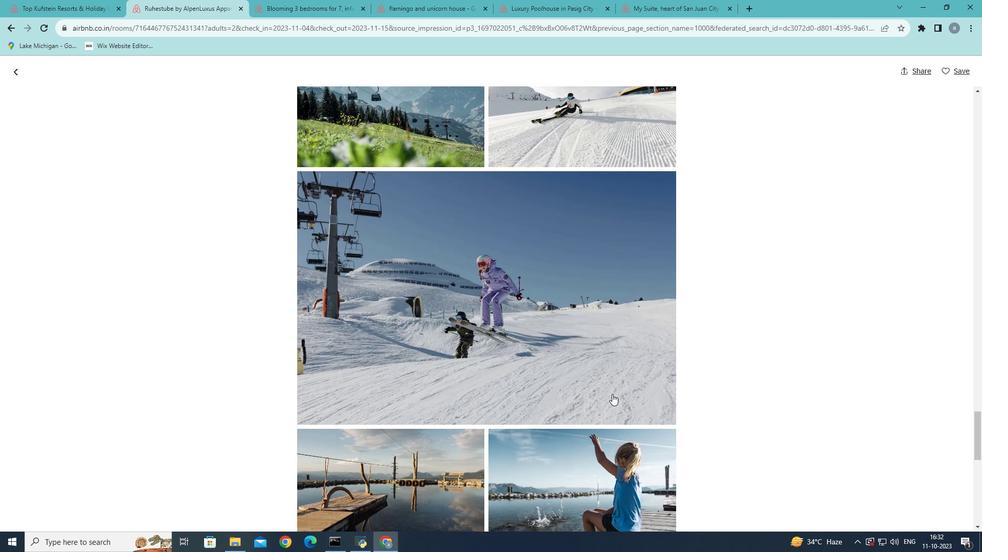 
Action: Mouse scrolled (612, 394) with delta (0, 0)
Screenshot: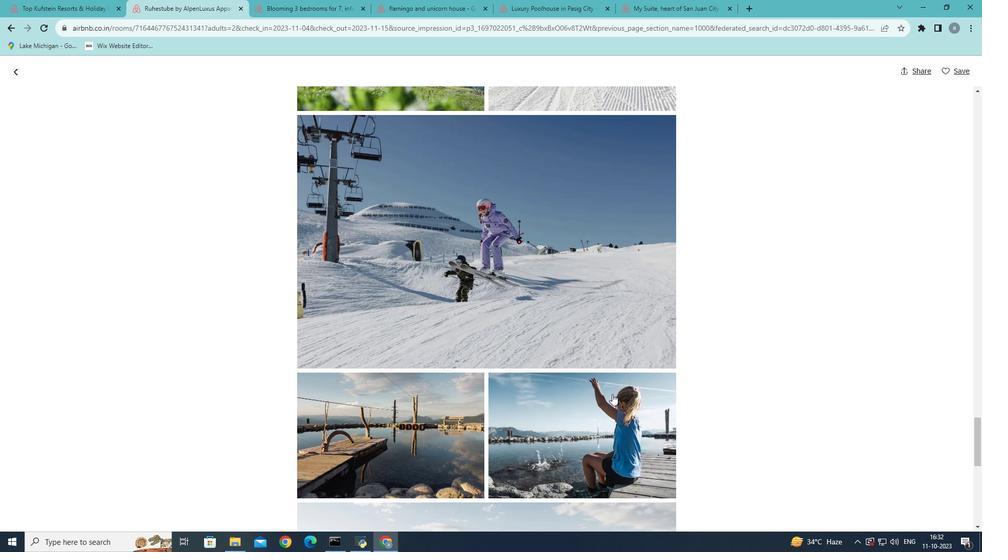 
Action: Mouse scrolled (612, 394) with delta (0, 0)
Screenshot: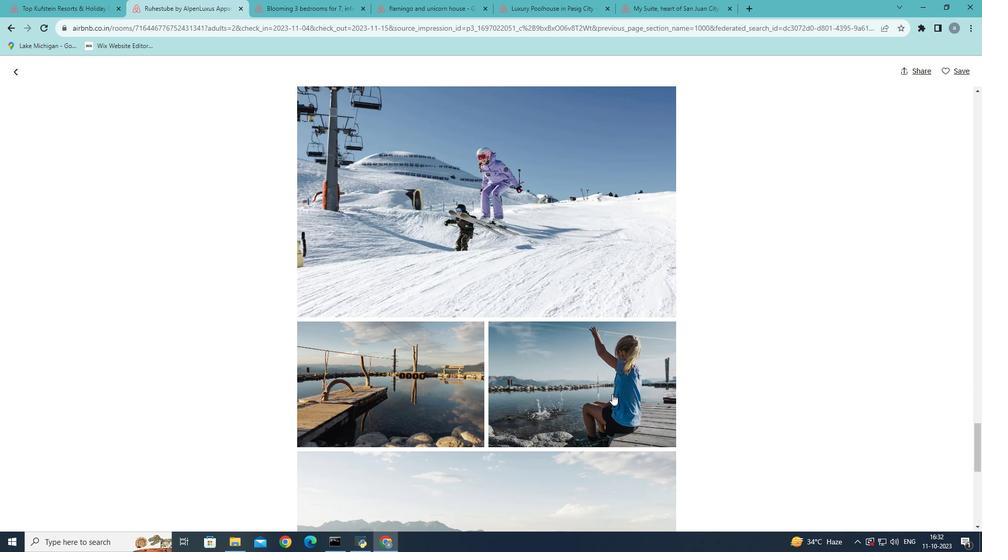 
Action: Mouse scrolled (612, 394) with delta (0, 0)
Screenshot: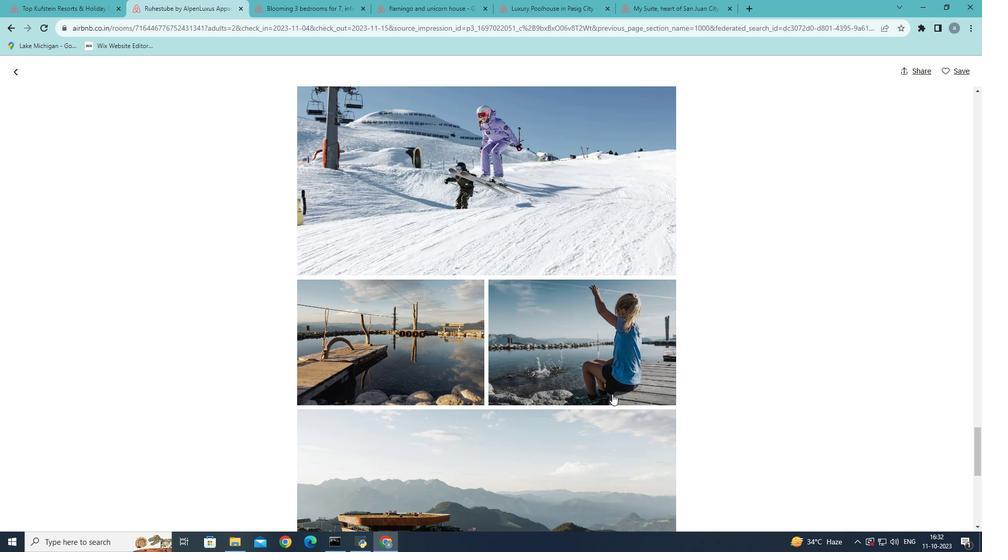 
Action: Mouse scrolled (612, 394) with delta (0, 0)
Screenshot: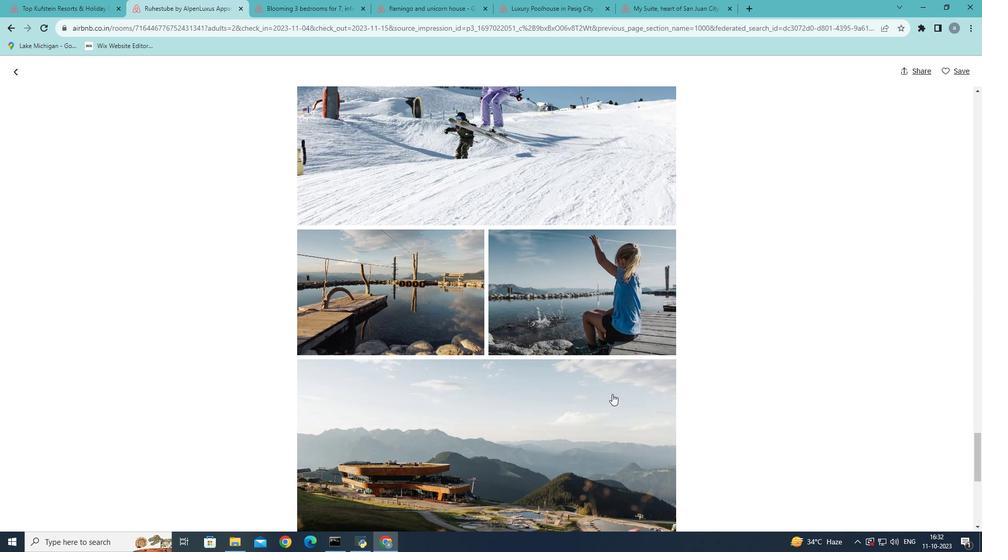 
Action: Mouse scrolled (612, 394) with delta (0, 0)
Screenshot: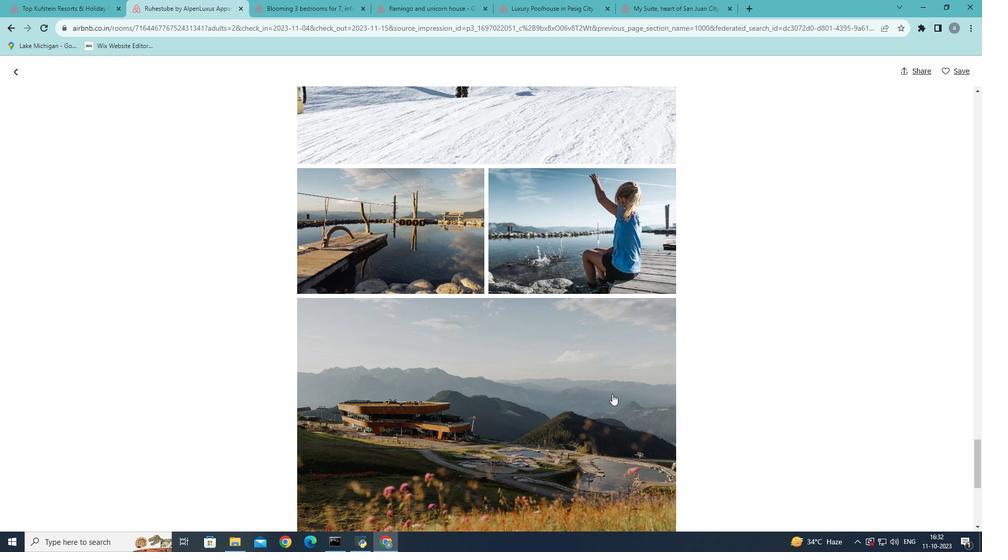 
Action: Mouse scrolled (612, 394) with delta (0, 0)
Screenshot: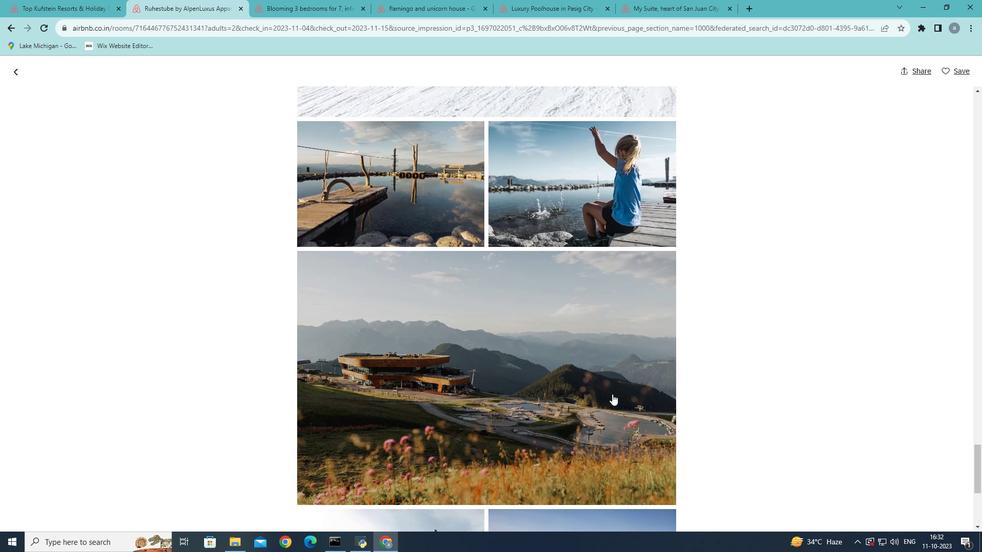 
Action: Mouse scrolled (612, 394) with delta (0, 0)
Screenshot: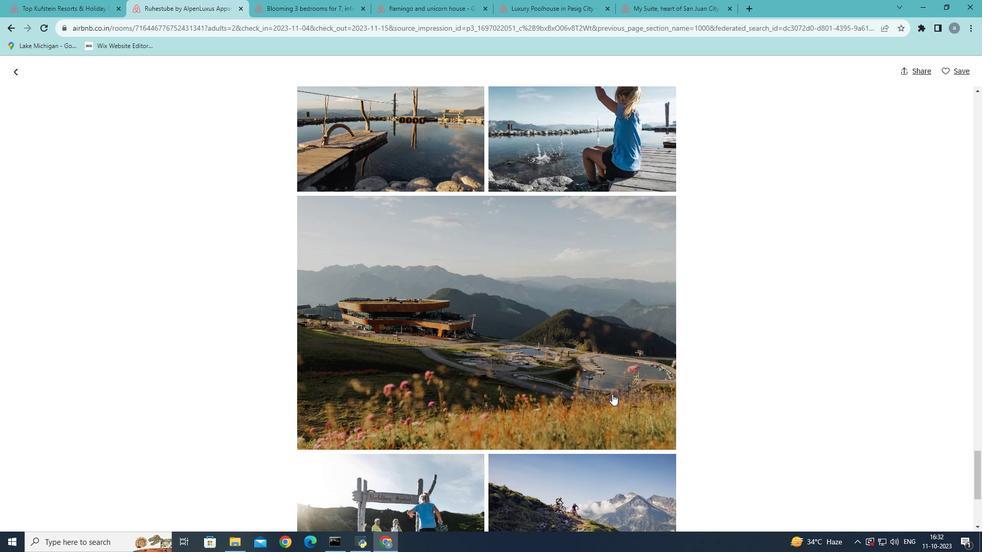 
Action: Mouse scrolled (612, 394) with delta (0, 0)
Screenshot: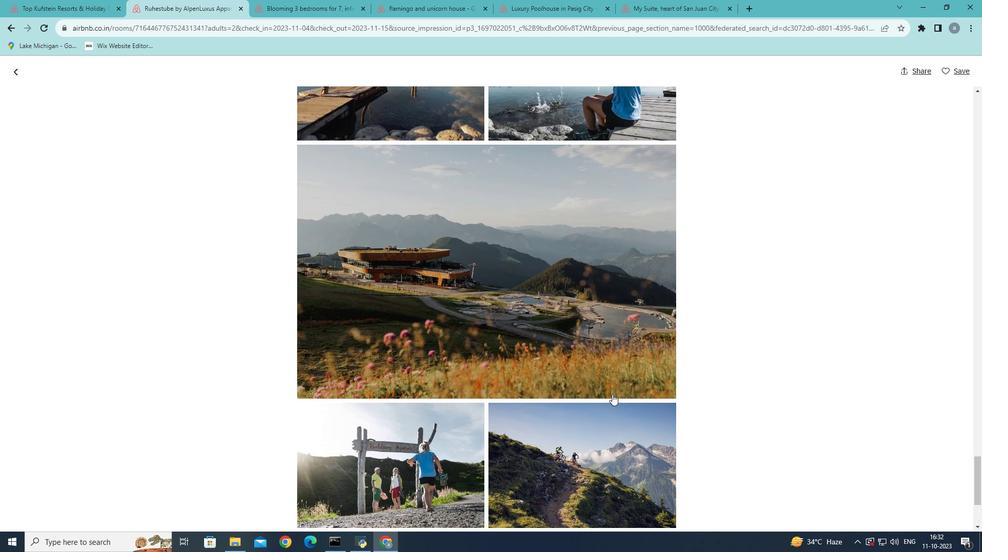 
Action: Mouse scrolled (612, 394) with delta (0, 0)
Screenshot: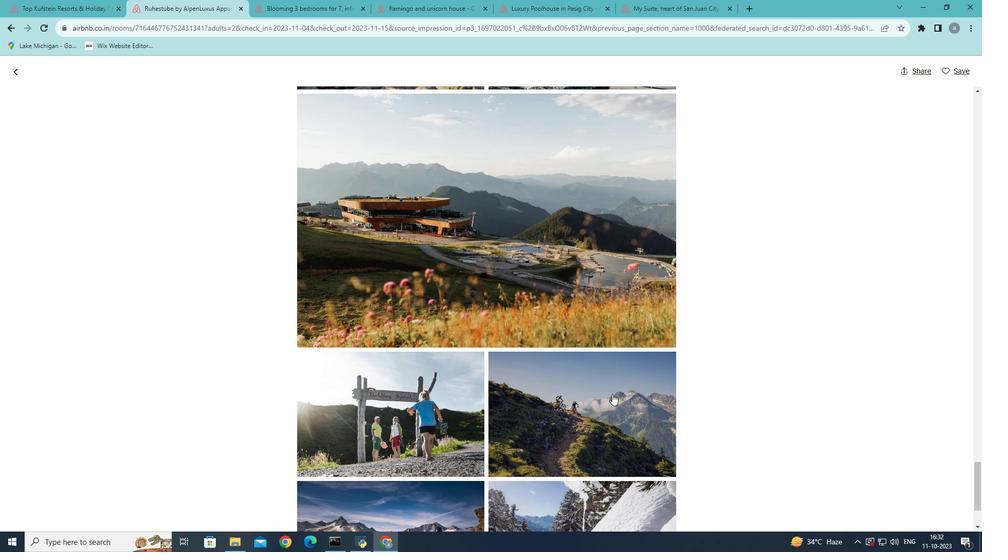 
Action: Mouse scrolled (612, 394) with delta (0, 0)
Screenshot: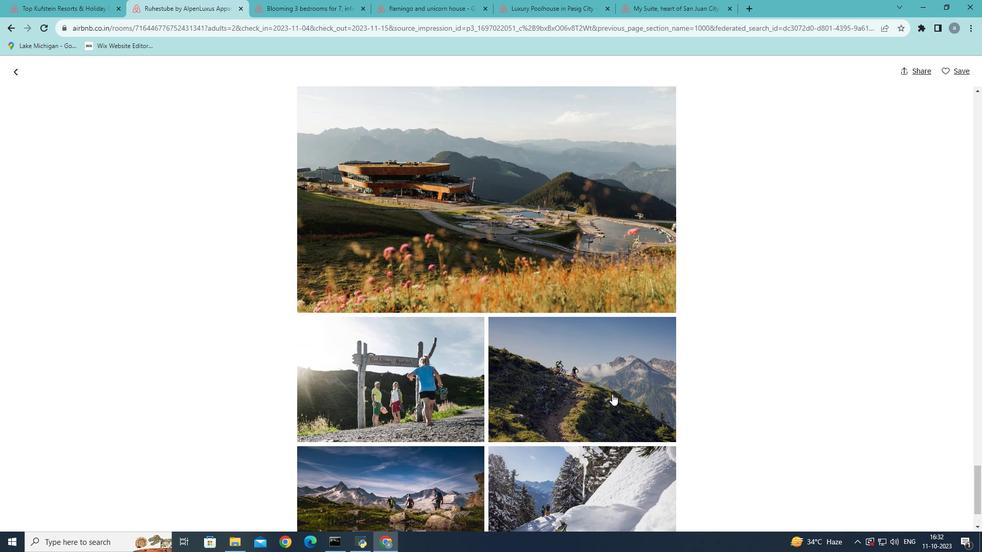 
Action: Mouse scrolled (612, 394) with delta (0, 0)
Screenshot: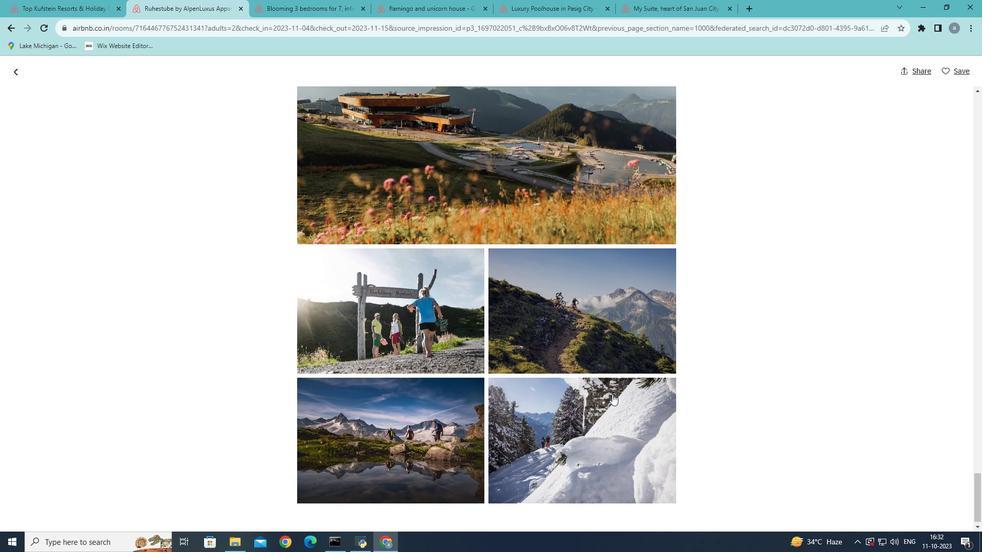 
Action: Mouse scrolled (612, 394) with delta (0, 0)
Screenshot: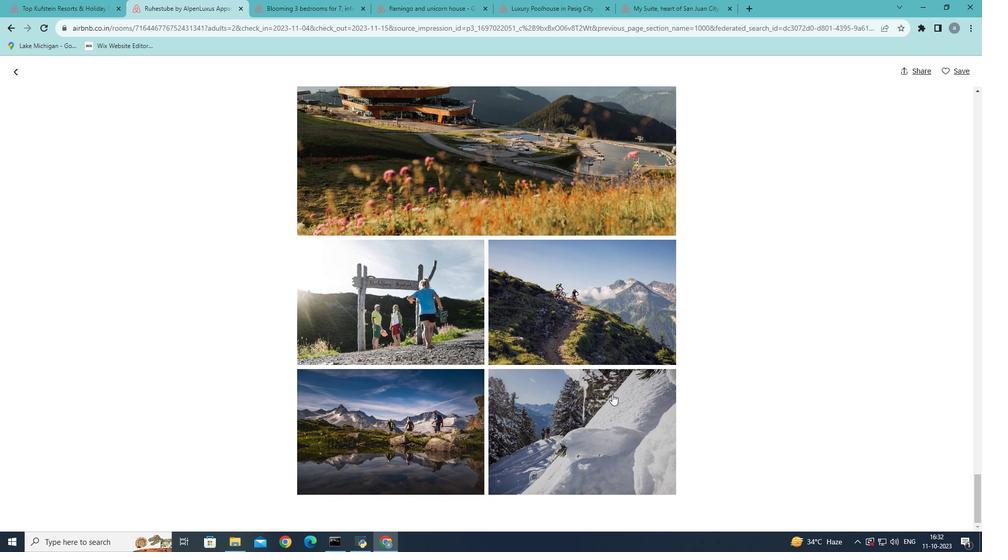 
Action: Mouse scrolled (612, 394) with delta (0, 0)
Screenshot: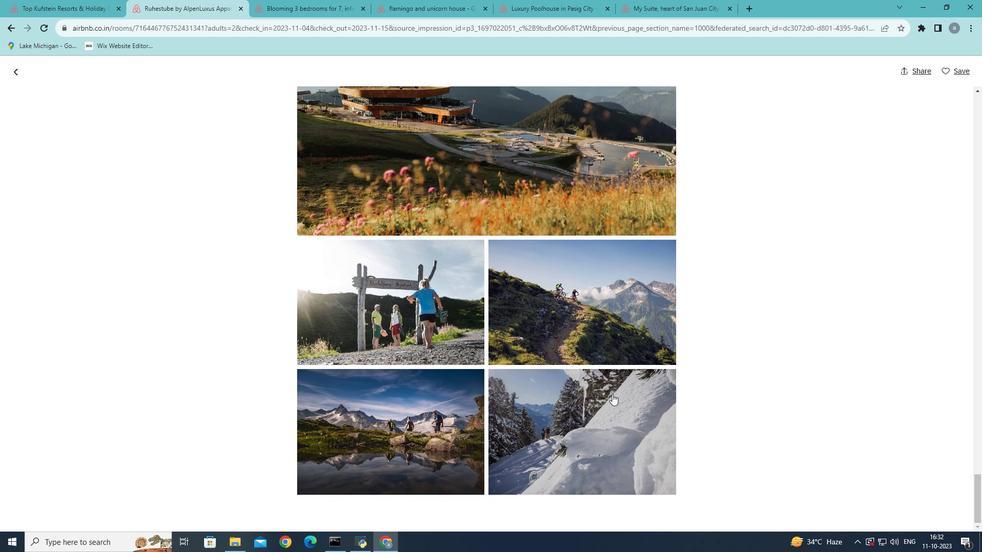 
Action: Mouse scrolled (612, 394) with delta (0, 0)
Screenshot: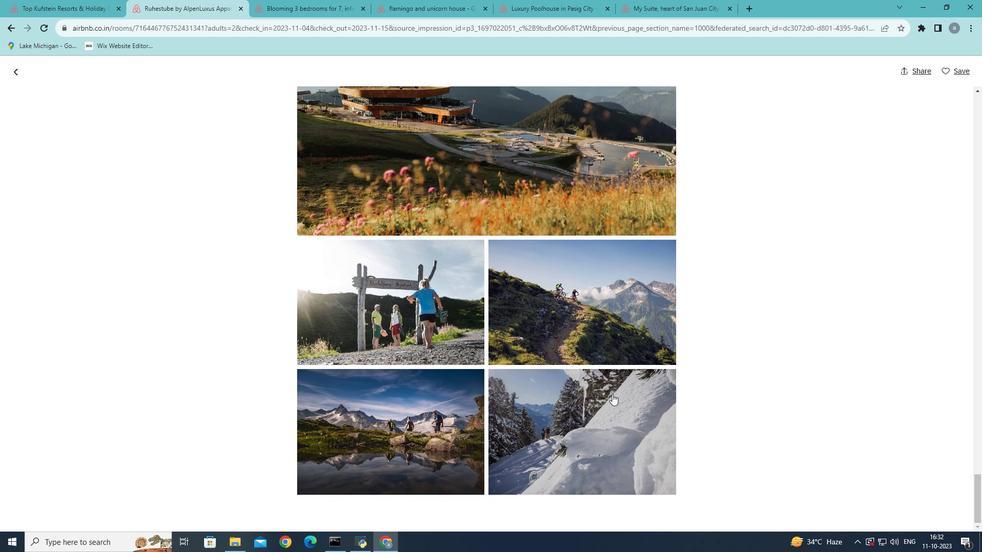 
Action: Mouse scrolled (612, 394) with delta (0, 0)
Screenshot: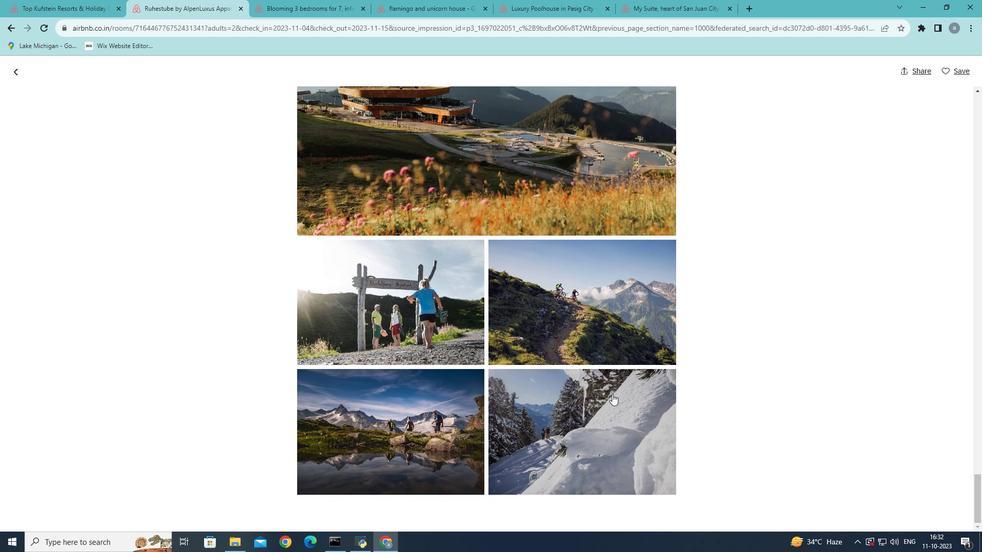 
Action: Mouse scrolled (612, 394) with delta (0, 0)
Screenshot: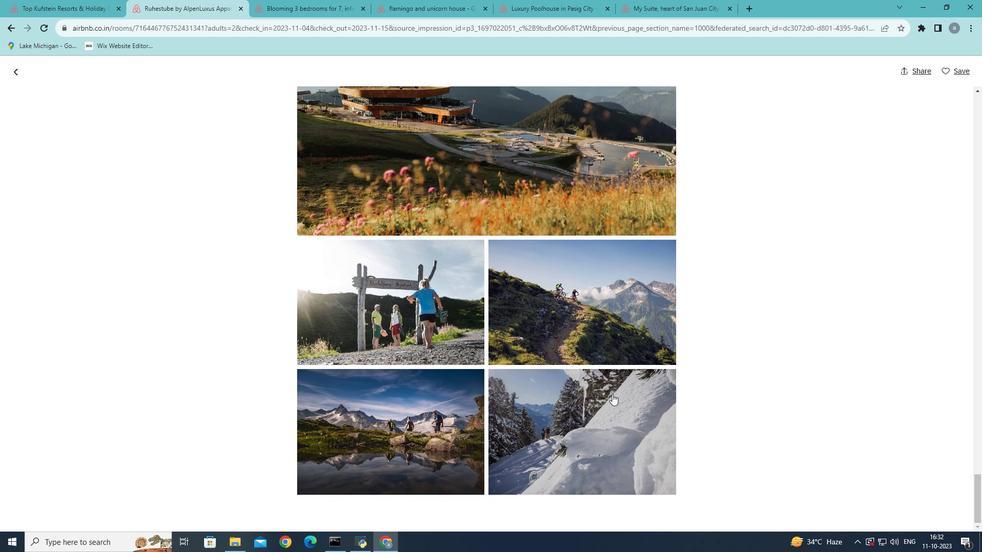 
Action: Mouse scrolled (612, 394) with delta (0, 0)
Screenshot: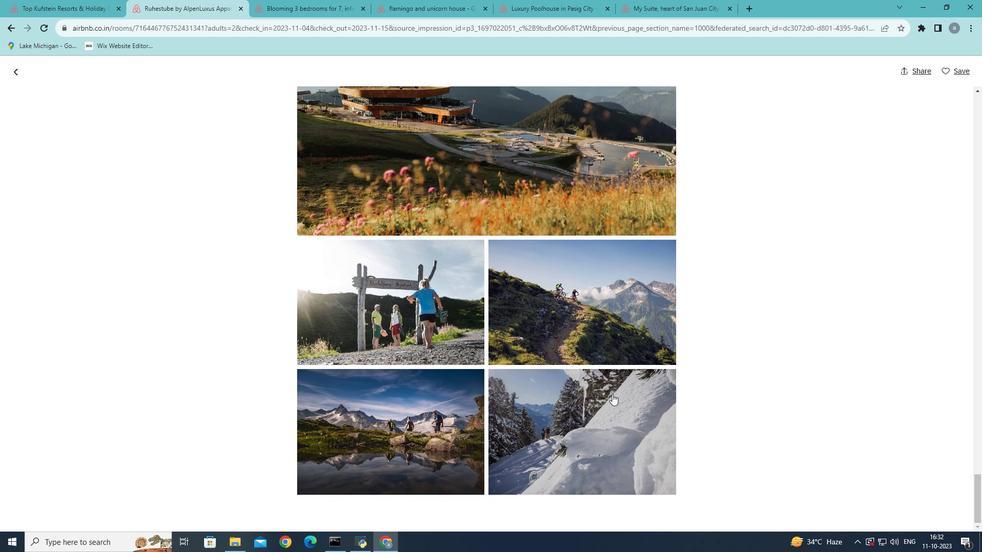 
Action: Mouse moved to (12, 70)
Screenshot: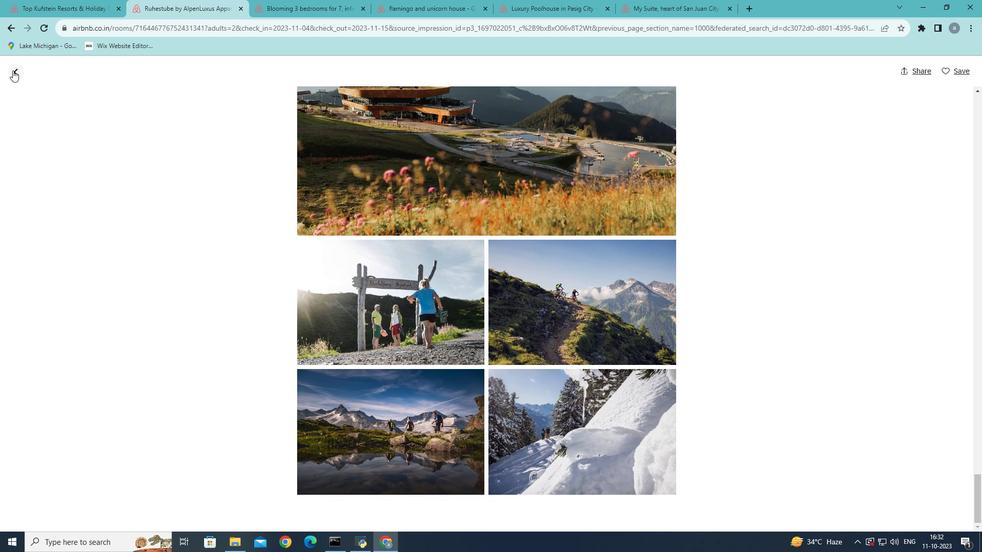 
Action: Mouse pressed left at (12, 70)
Screenshot: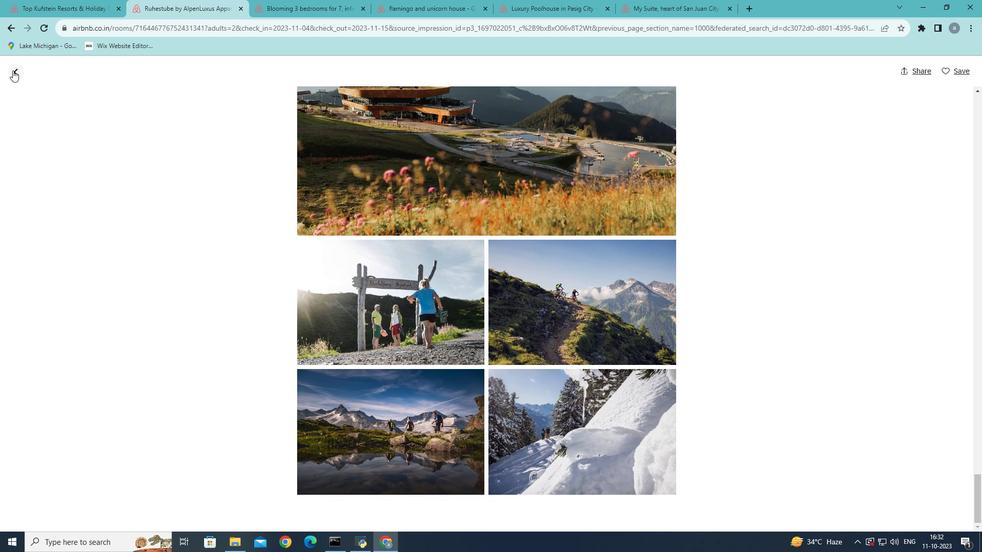 
Action: Mouse moved to (439, 473)
Screenshot: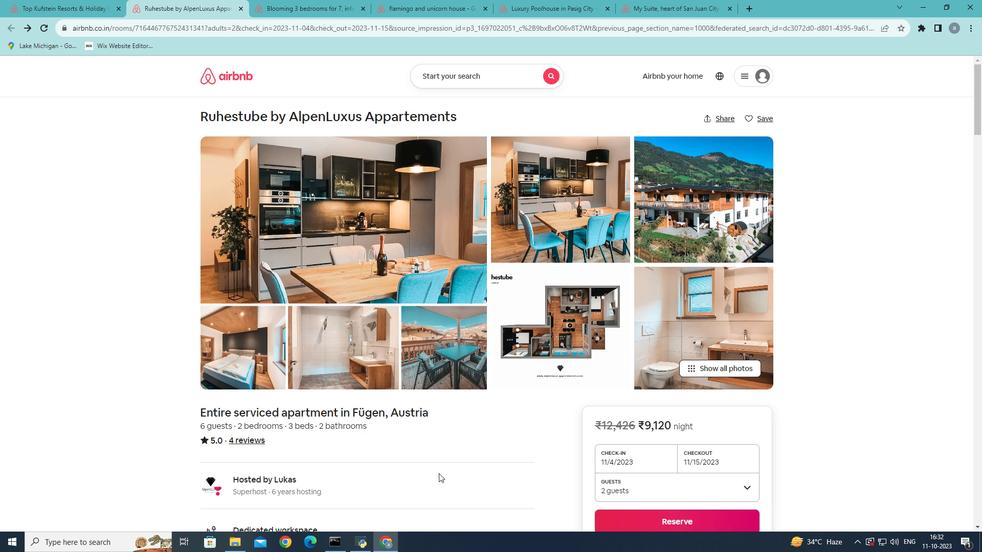 
Action: Mouse scrolled (439, 473) with delta (0, 0)
Screenshot: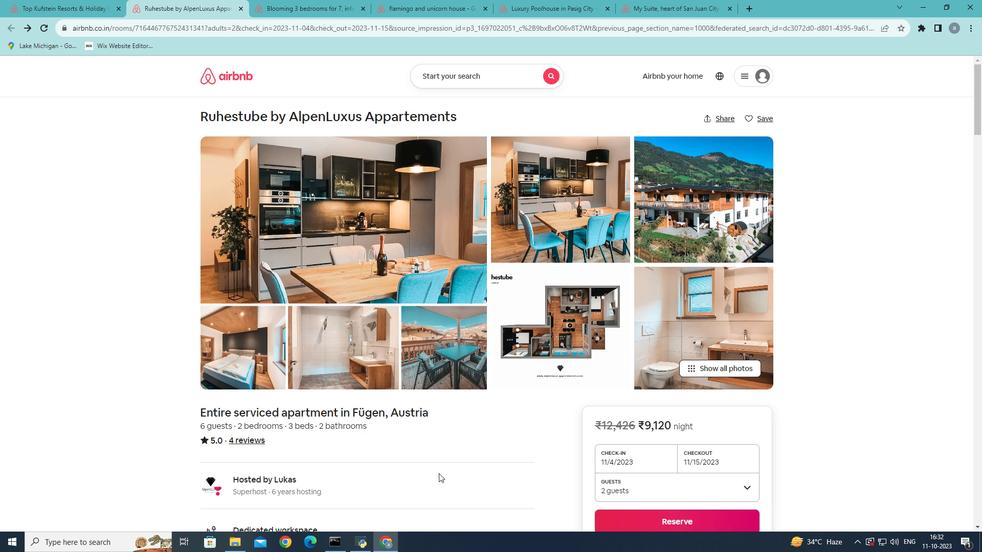 
Action: Mouse scrolled (439, 473) with delta (0, 0)
Screenshot: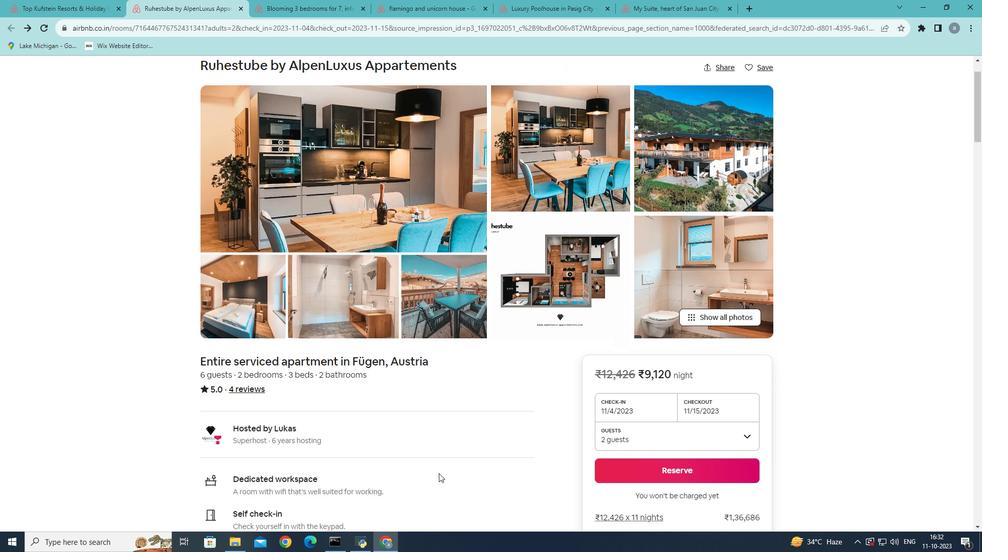 
Action: Mouse scrolled (439, 473) with delta (0, 0)
Screenshot: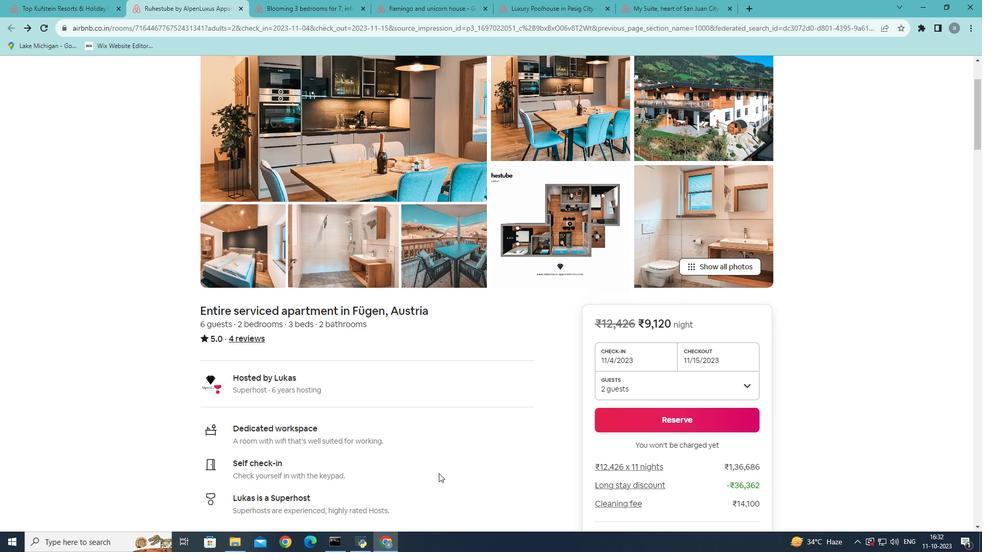
Action: Mouse scrolled (439, 473) with delta (0, 0)
Screenshot: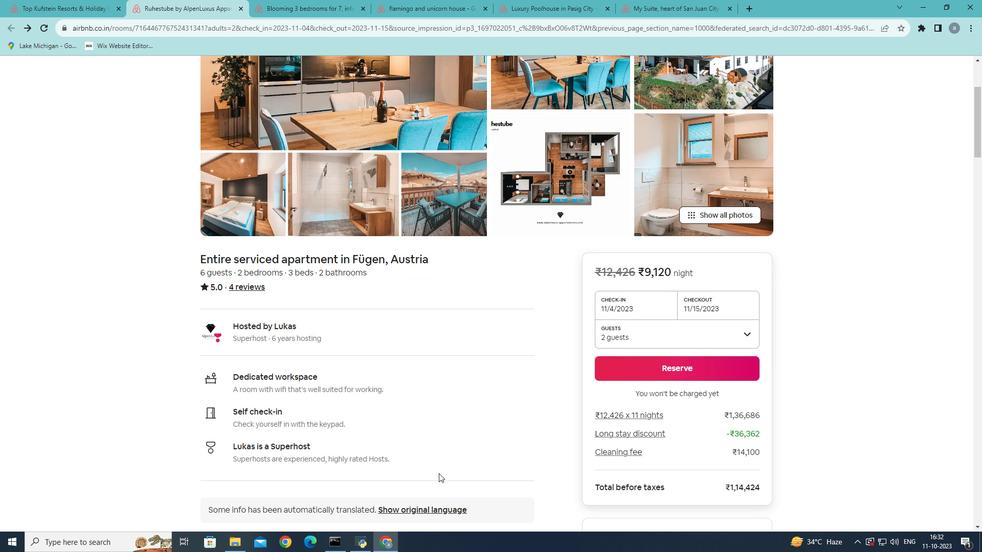 
Action: Mouse moved to (441, 475)
Screenshot: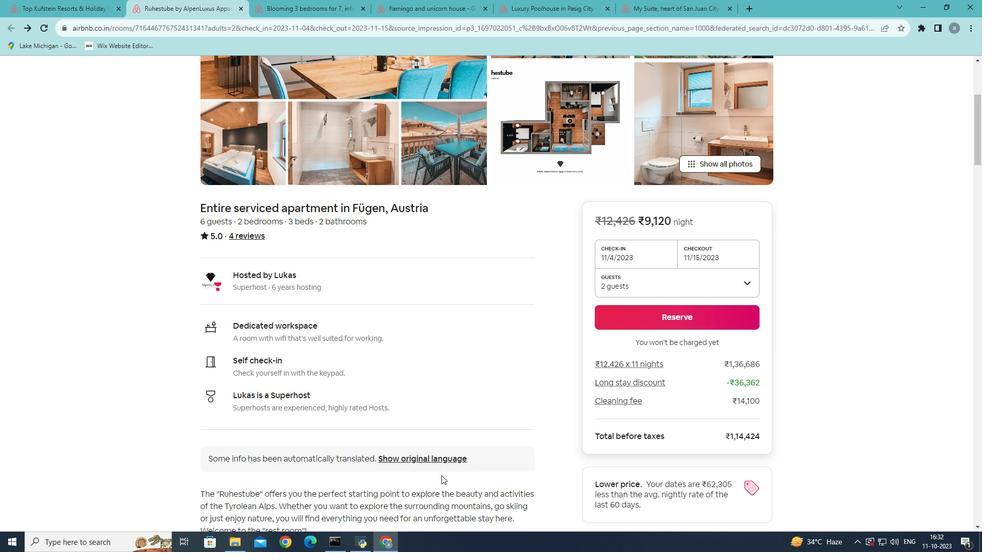 
Action: Mouse scrolled (441, 475) with delta (0, 0)
Screenshot: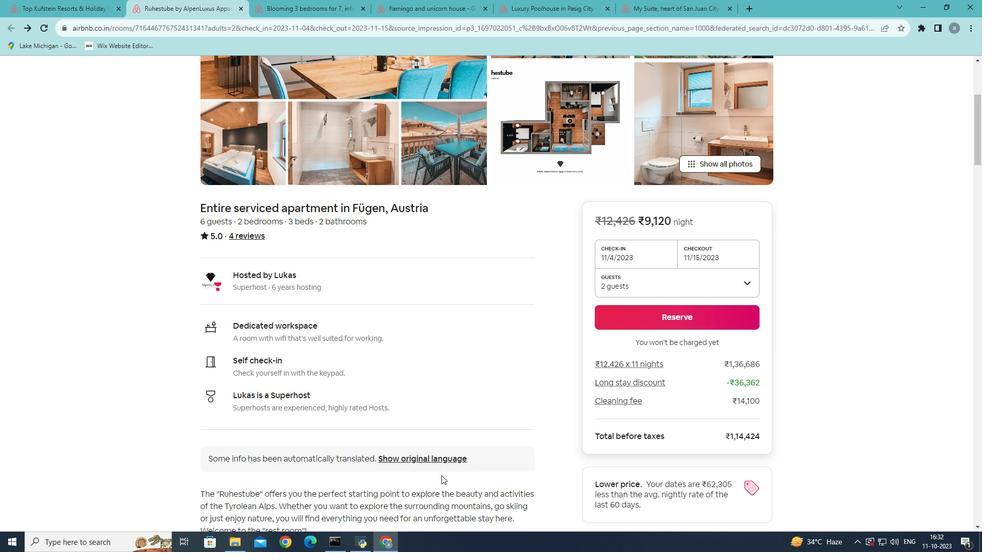 
Action: Mouse scrolled (441, 475) with delta (0, 0)
Screenshot: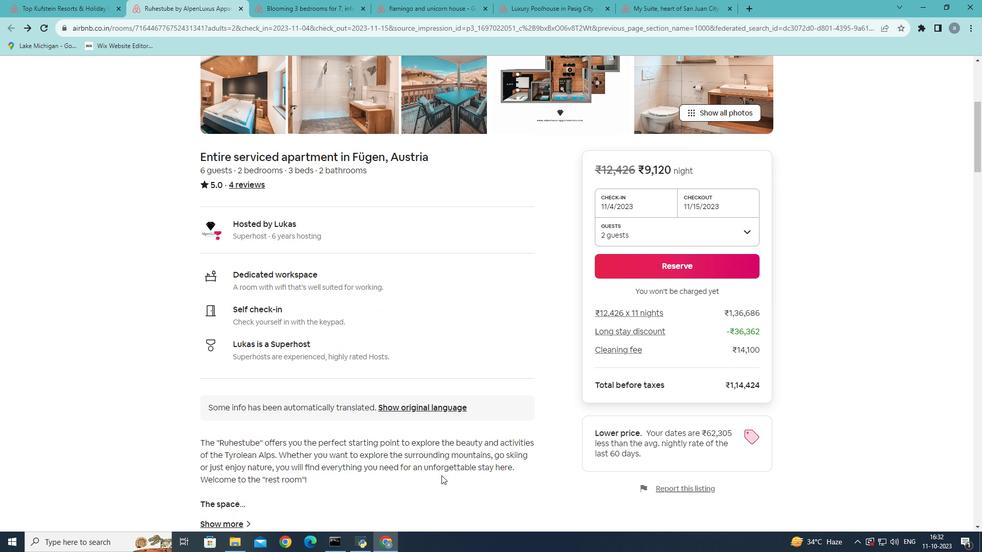 
Action: Mouse scrolled (441, 475) with delta (0, 0)
Screenshot: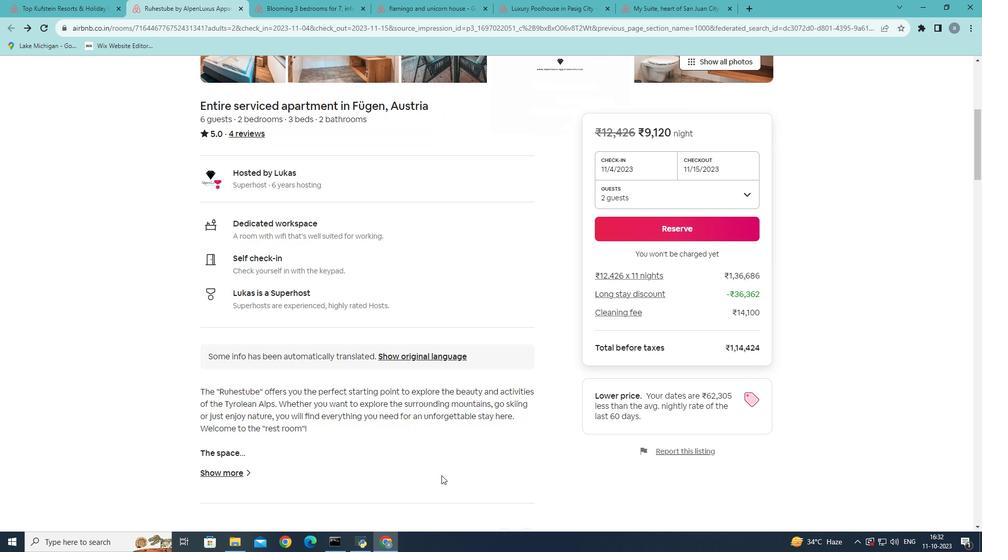 
Action: Mouse scrolled (441, 475) with delta (0, 0)
Screenshot: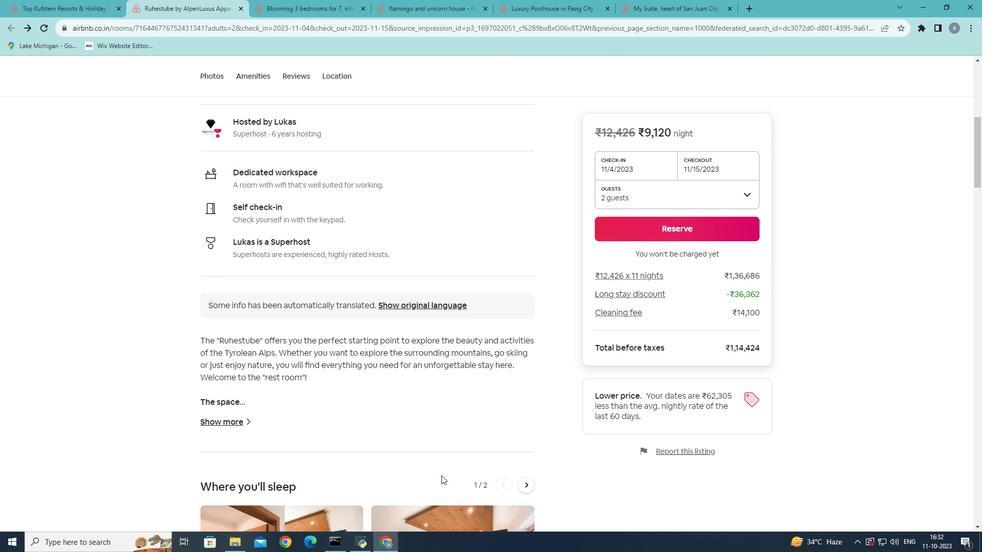 
Action: Mouse scrolled (441, 475) with delta (0, 0)
Screenshot: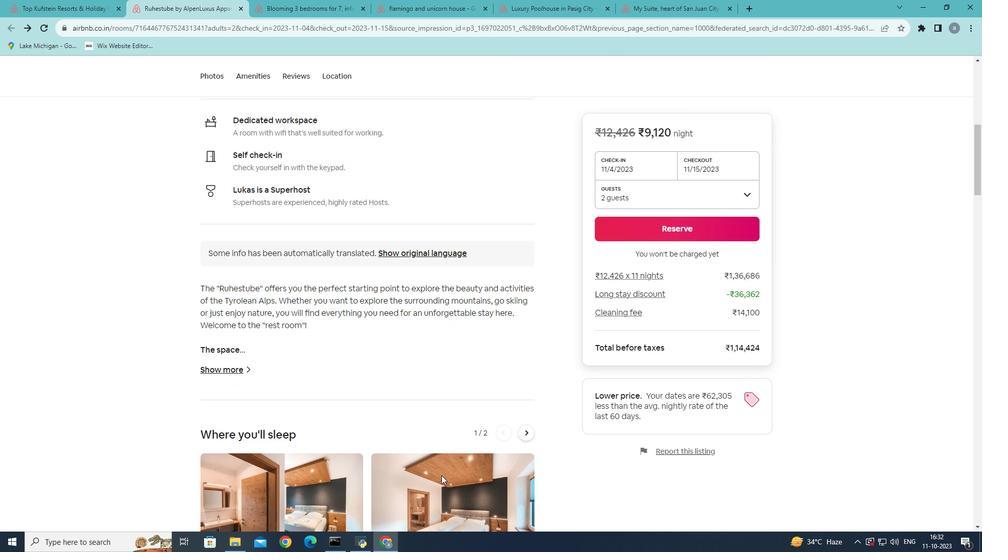 
Action: Mouse scrolled (441, 475) with delta (0, 0)
Screenshot: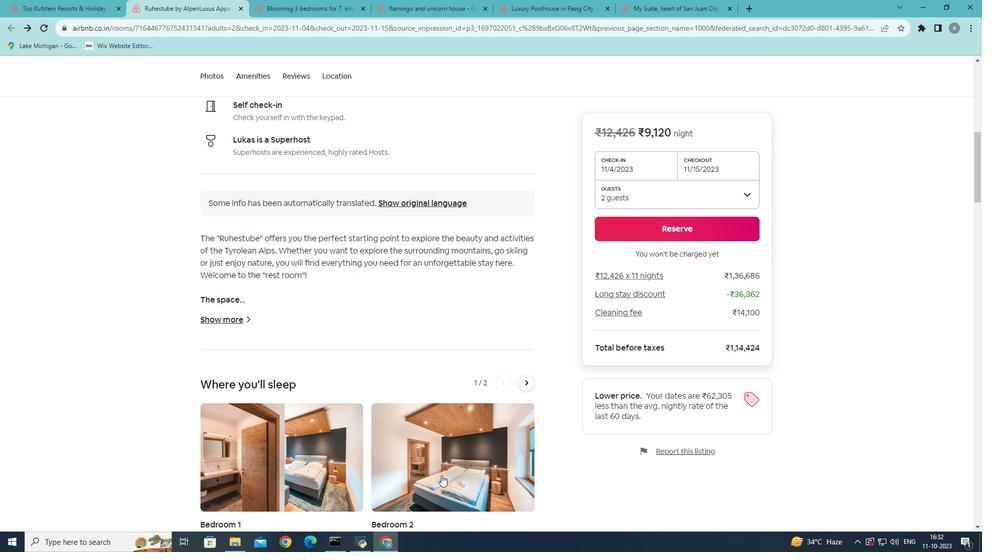 
Action: Mouse scrolled (441, 475) with delta (0, 0)
Screenshot: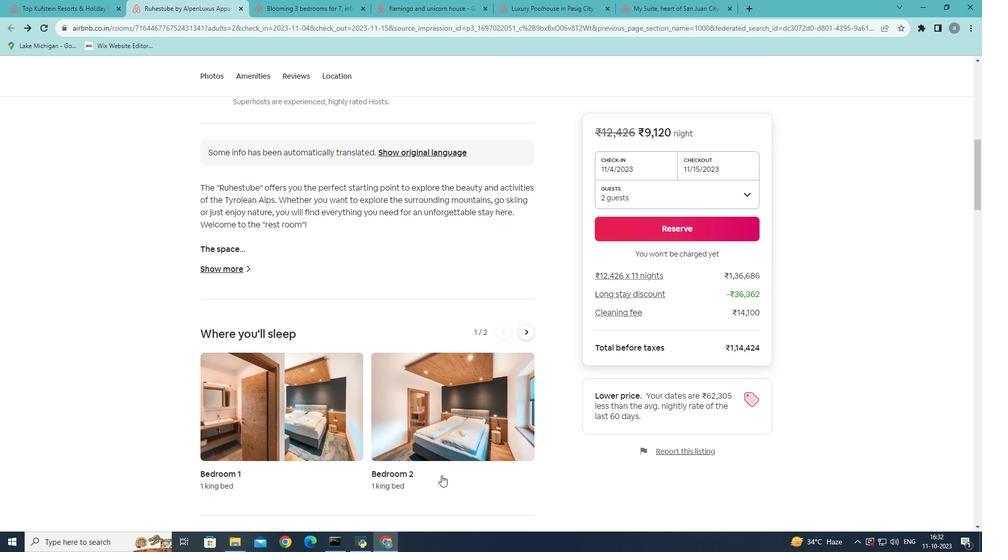 
Action: Mouse scrolled (441, 475) with delta (0, 0)
Screenshot: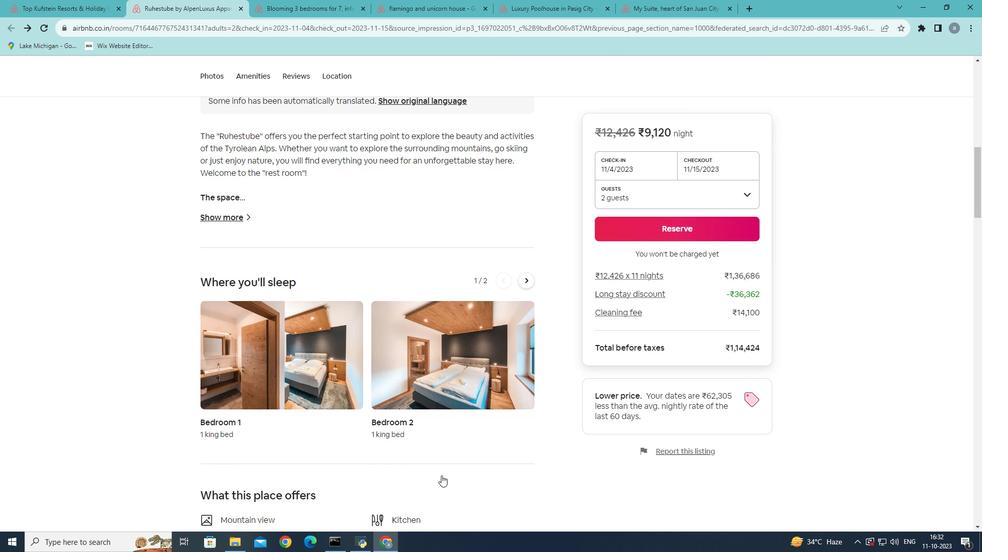 
Action: Mouse scrolled (441, 475) with delta (0, 0)
Screenshot: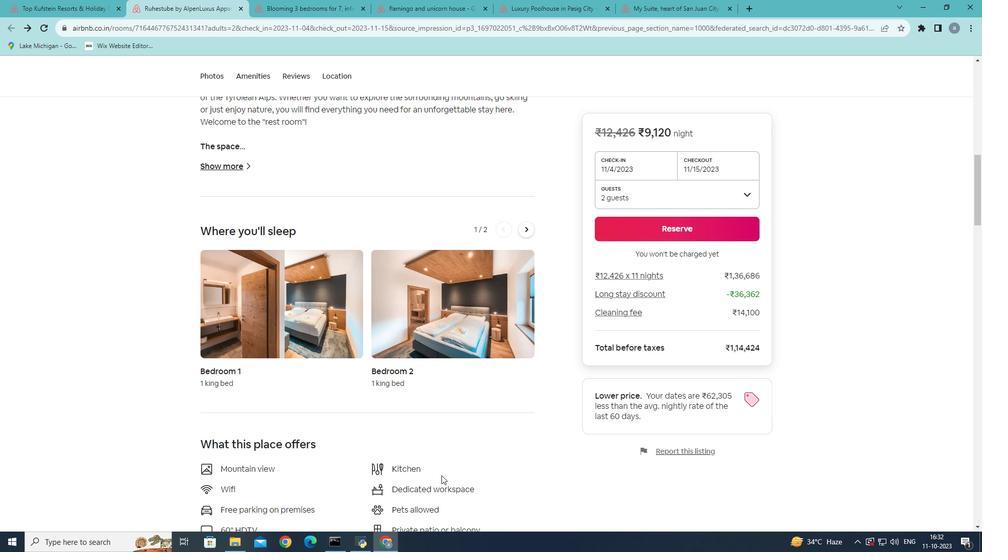 
Action: Mouse scrolled (441, 475) with delta (0, 0)
Screenshot: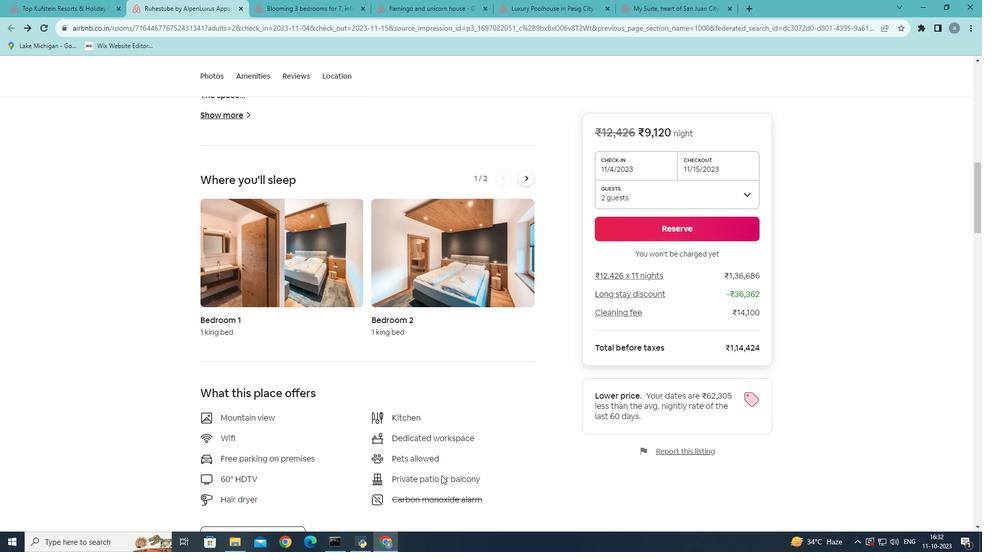 
Action: Mouse scrolled (441, 475) with delta (0, 0)
Screenshot: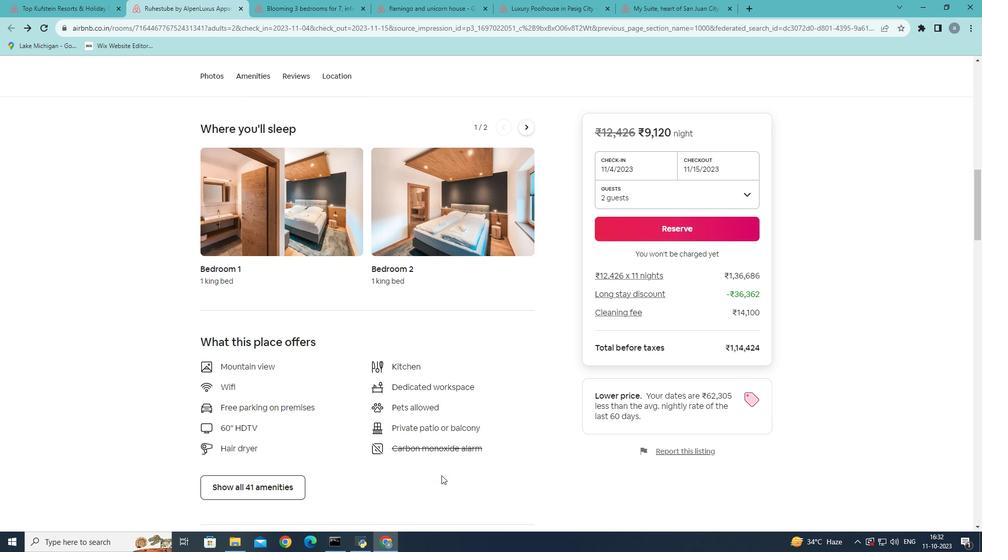 
Action: Mouse scrolled (441, 475) with delta (0, 0)
Screenshot: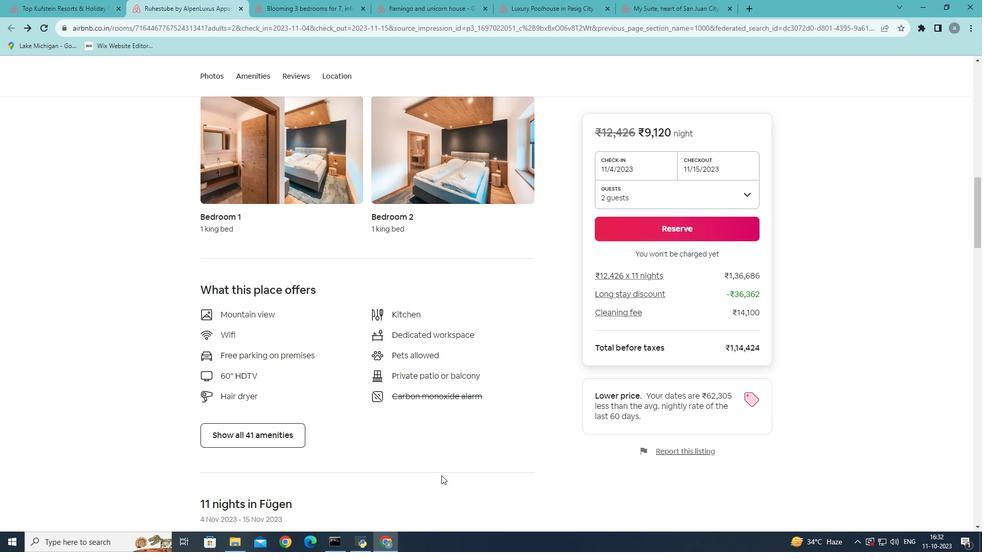 
Action: Mouse moved to (246, 388)
Screenshot: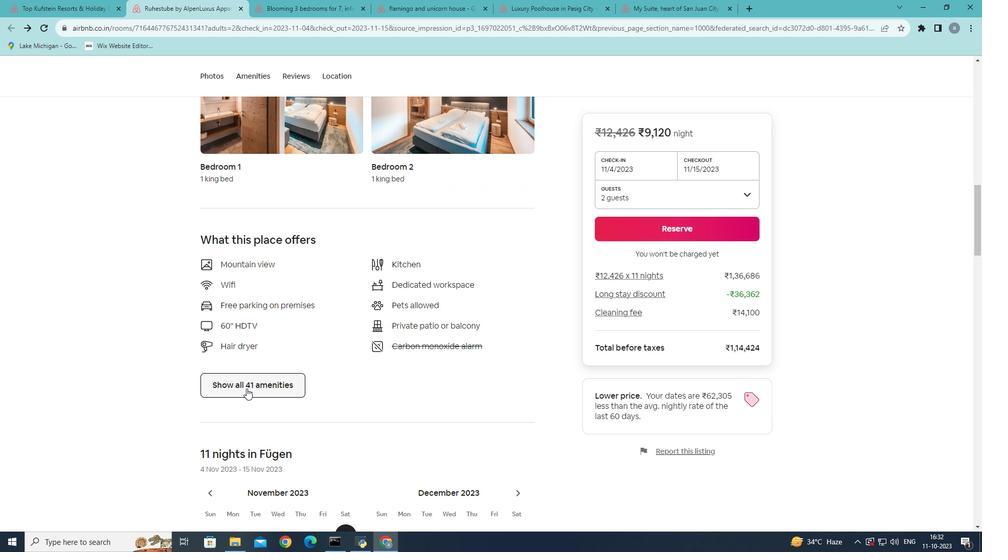 
Action: Mouse pressed left at (246, 388)
Screenshot: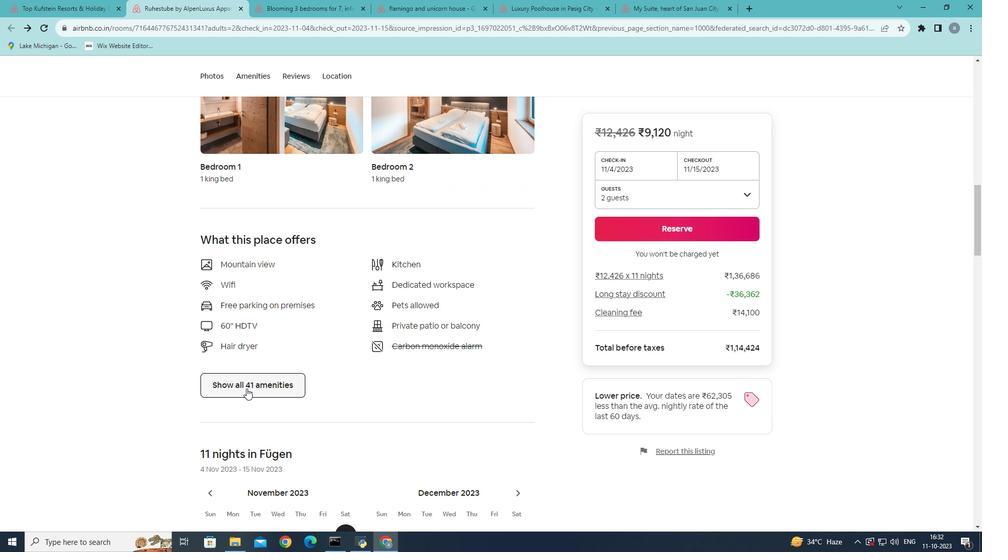 
Action: Mouse moved to (447, 282)
Screenshot: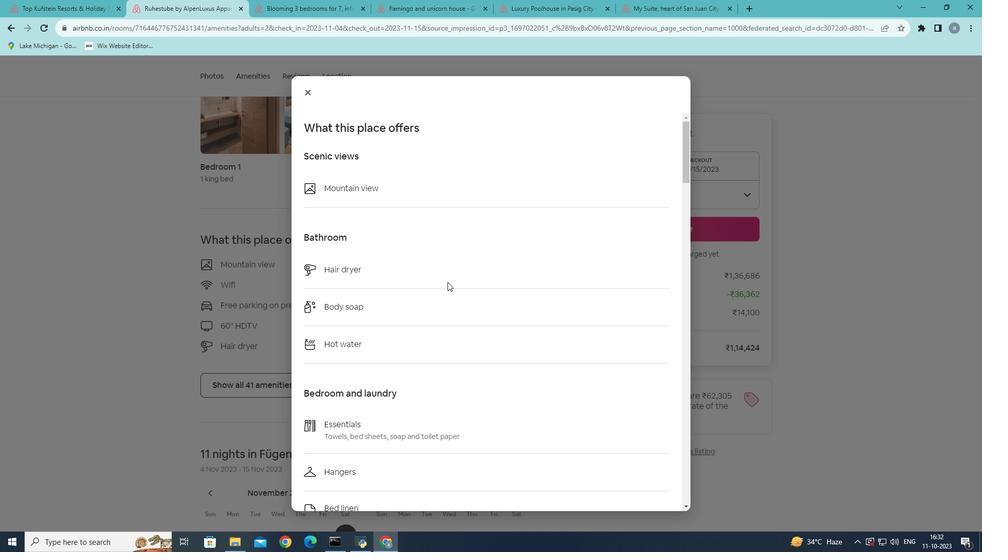 
Action: Mouse scrolled (447, 281) with delta (0, 0)
Screenshot: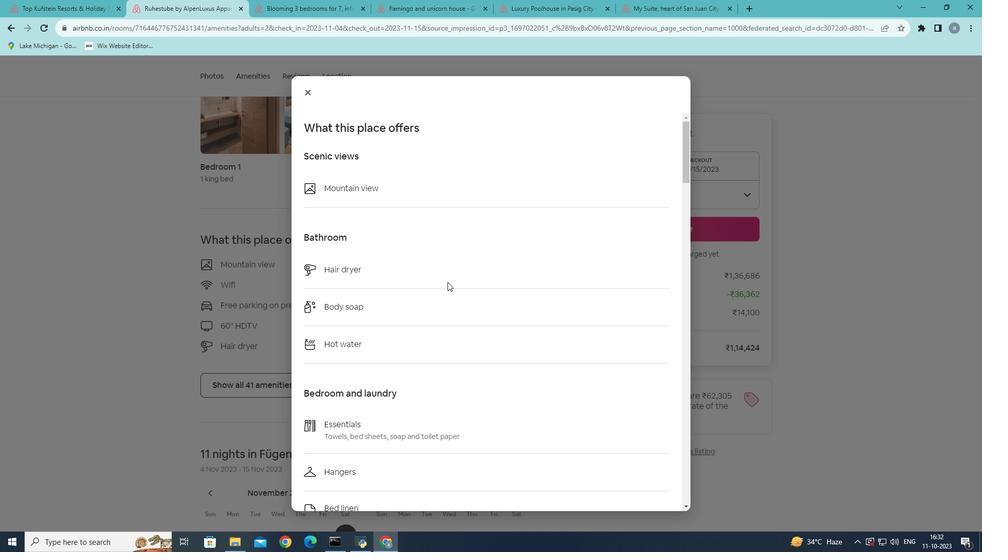 
Action: Mouse scrolled (447, 281) with delta (0, 0)
Screenshot: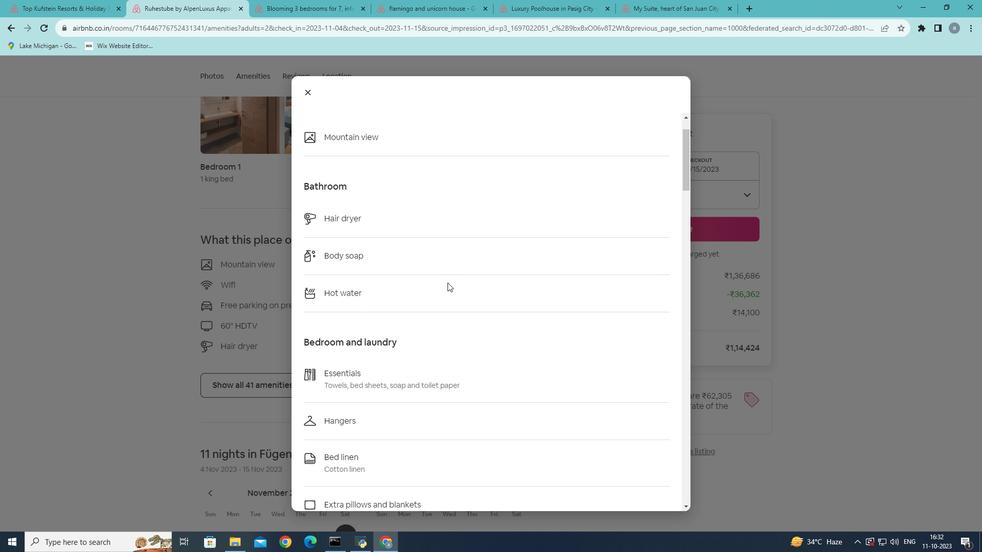 
Action: Mouse moved to (447, 284)
Screenshot: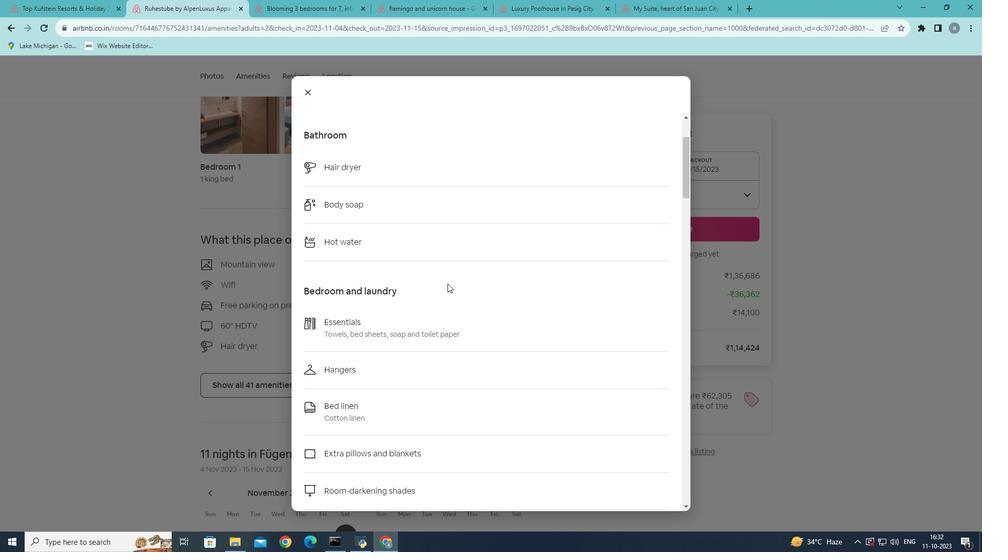 
Action: Mouse scrolled (447, 283) with delta (0, 0)
Screenshot: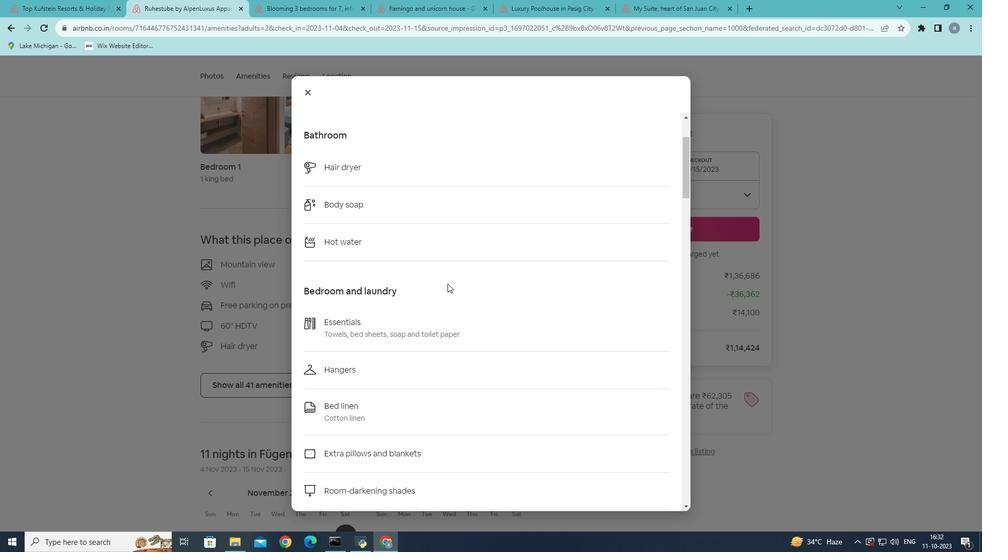 
Action: Mouse moved to (447, 285)
Screenshot: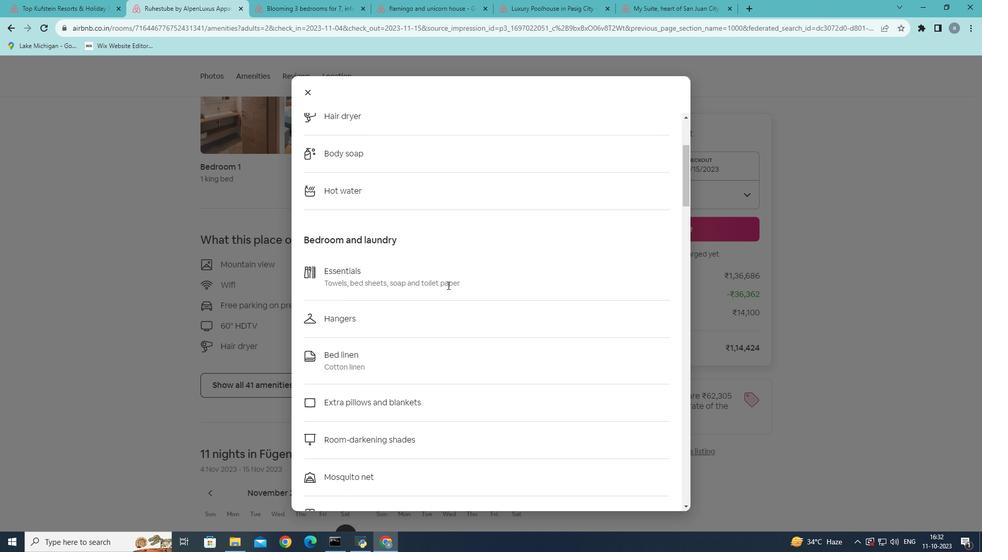 
Action: Mouse scrolled (447, 285) with delta (0, 0)
Screenshot: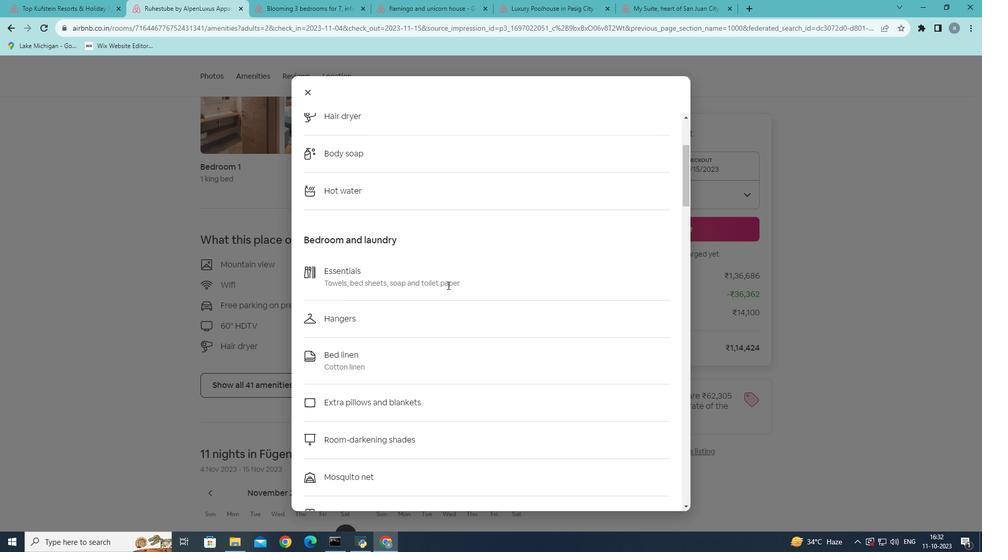 
Action: Mouse moved to (447, 285)
Screenshot: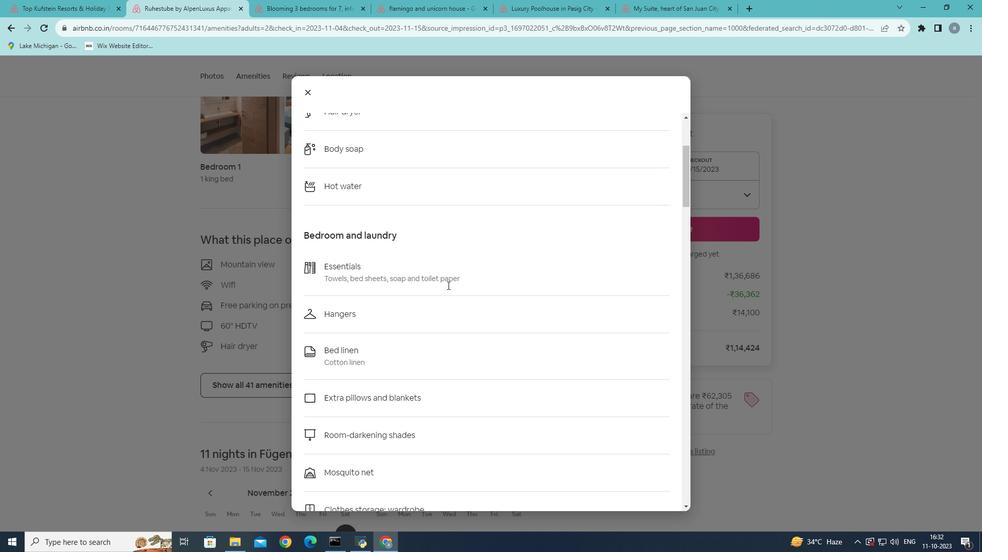 
Action: Mouse scrolled (447, 285) with delta (0, 0)
Screenshot: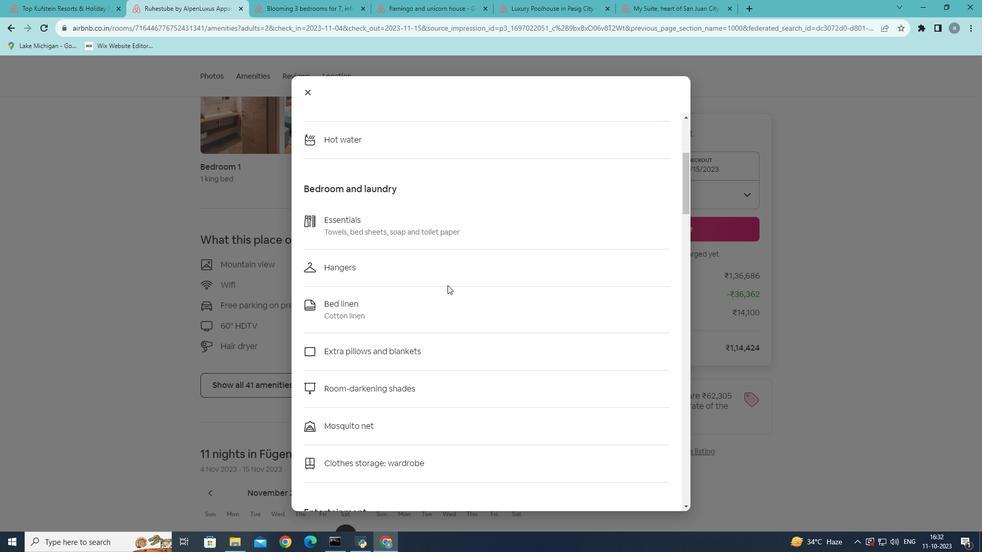 
Action: Mouse scrolled (447, 285) with delta (0, 0)
Screenshot: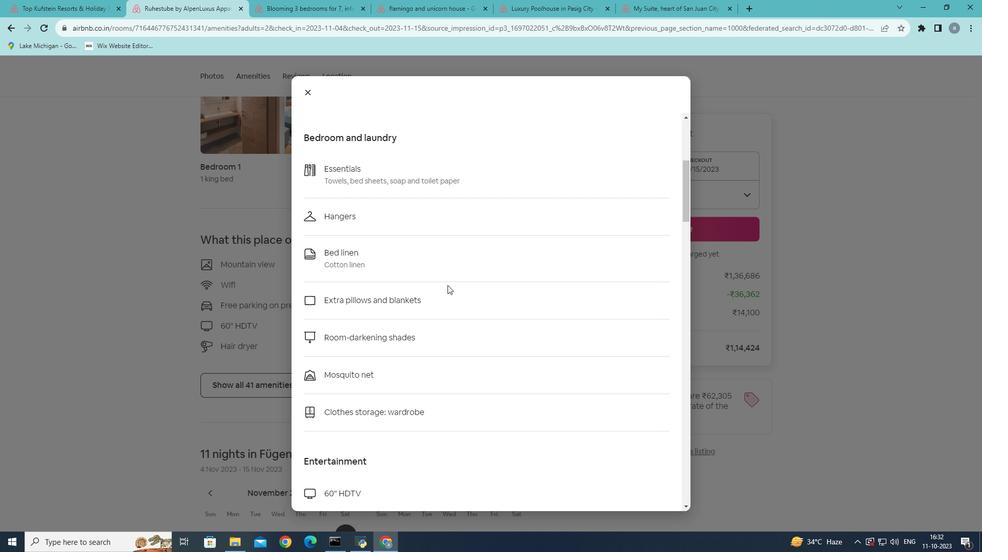 
Action: Mouse scrolled (447, 285) with delta (0, 0)
Screenshot: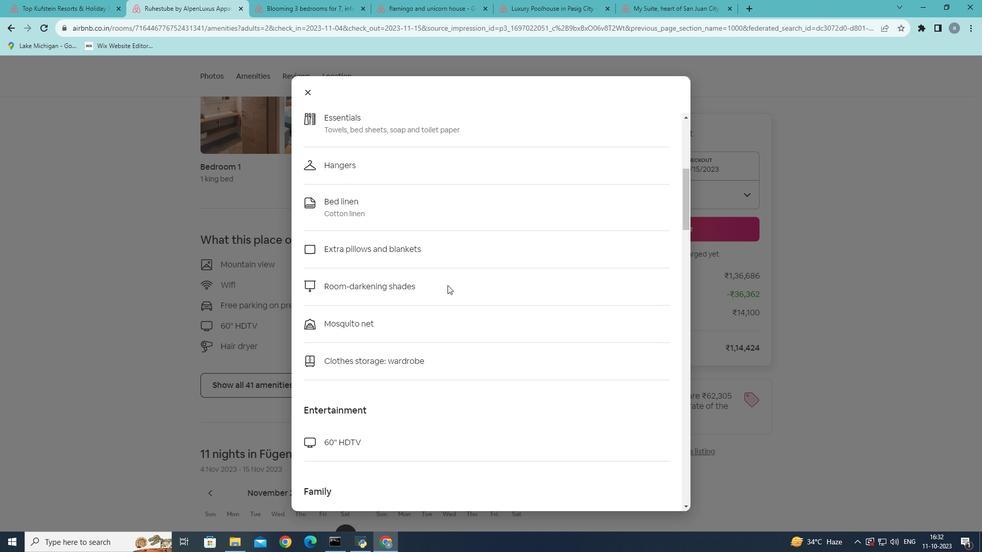
Action: Mouse scrolled (447, 285) with delta (0, 0)
Screenshot: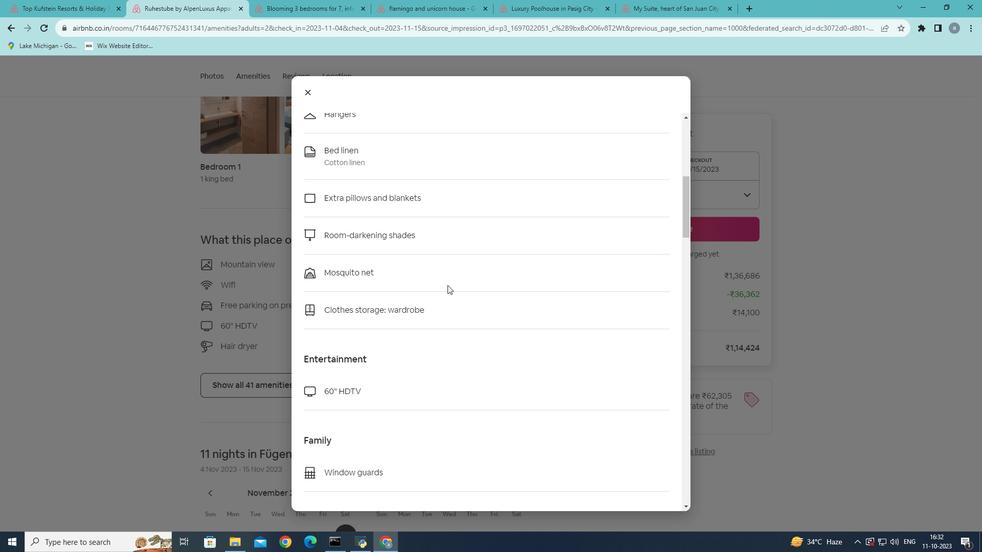 
Action: Mouse scrolled (447, 285) with delta (0, 0)
Screenshot: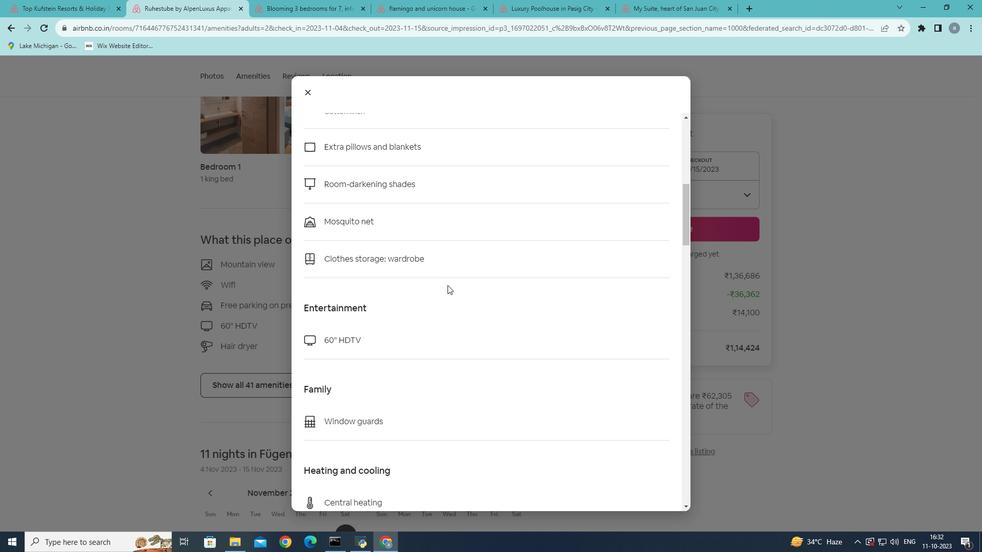 
Action: Mouse scrolled (447, 285) with delta (0, 0)
Screenshot: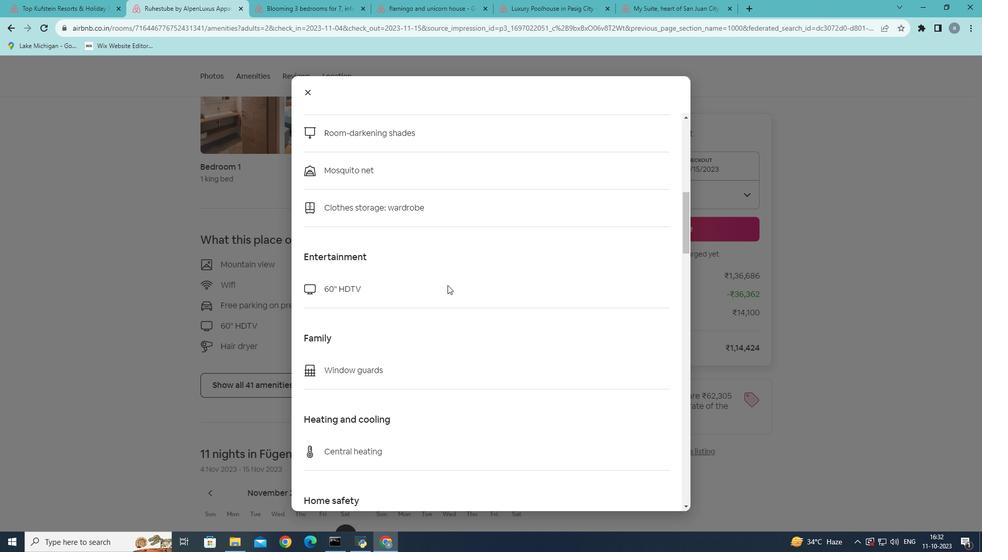 
Action: Mouse scrolled (447, 285) with delta (0, 0)
Screenshot: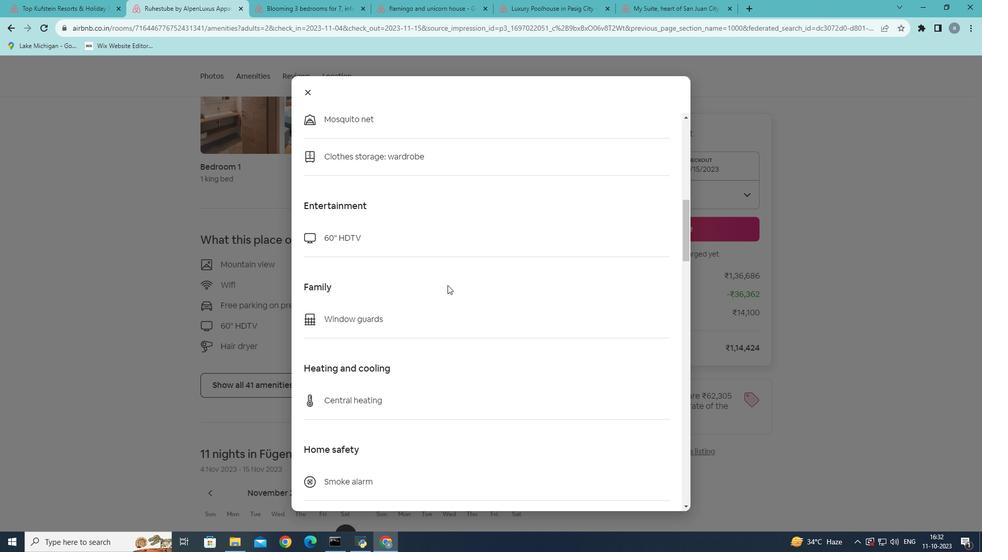 
Action: Mouse scrolled (447, 285) with delta (0, 0)
Screenshot: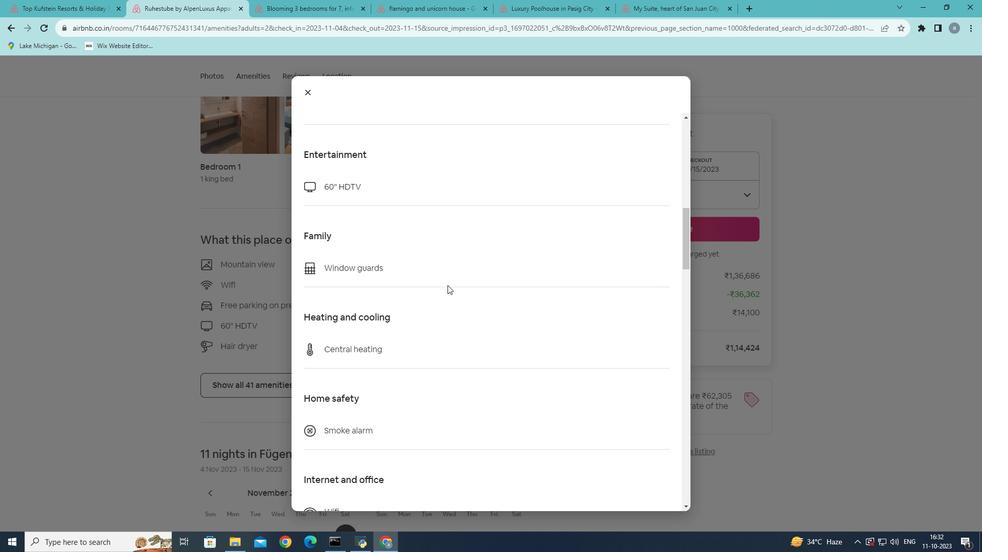 
Action: Mouse scrolled (447, 285) with delta (0, 0)
Screenshot: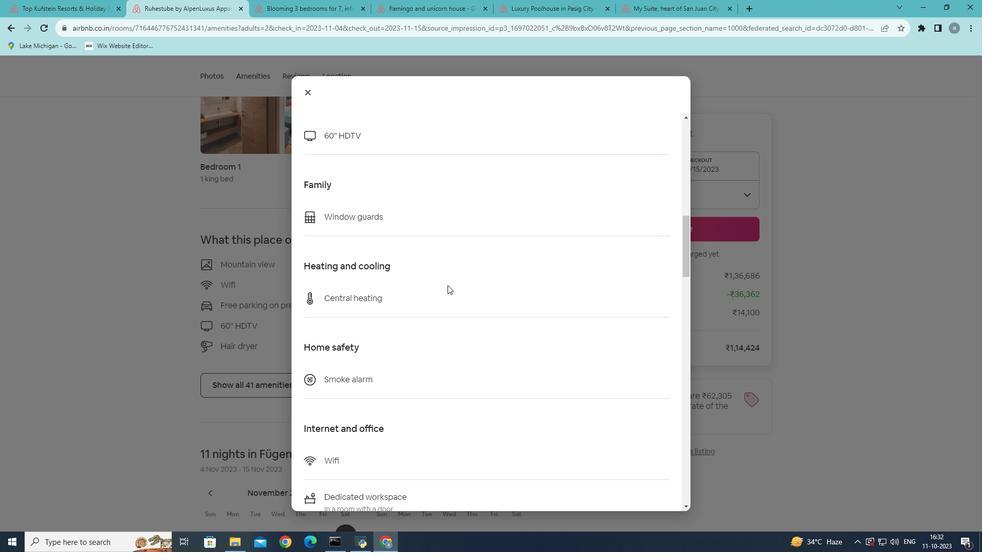 
Action: Mouse scrolled (447, 285) with delta (0, 0)
Screenshot: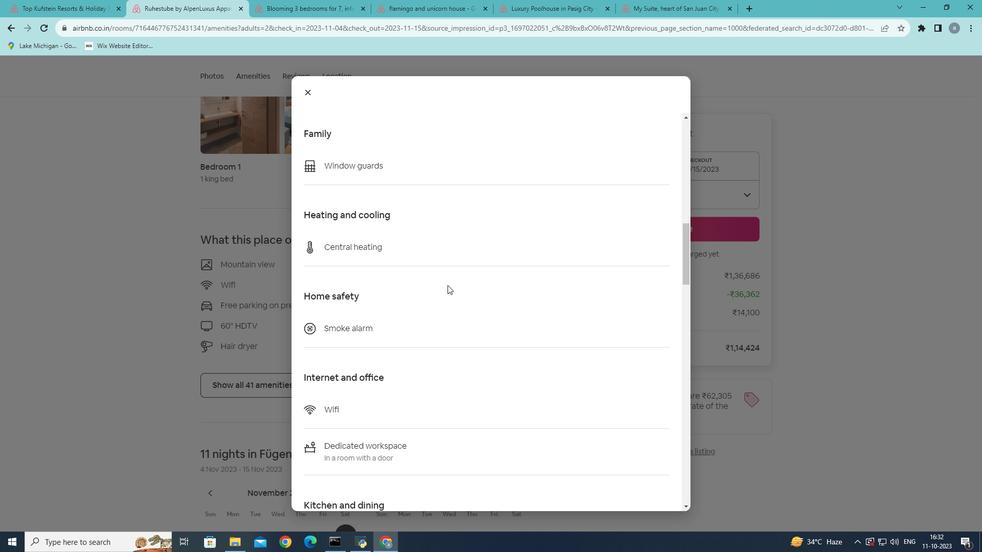 
Action: Mouse scrolled (447, 285) with delta (0, 0)
Screenshot: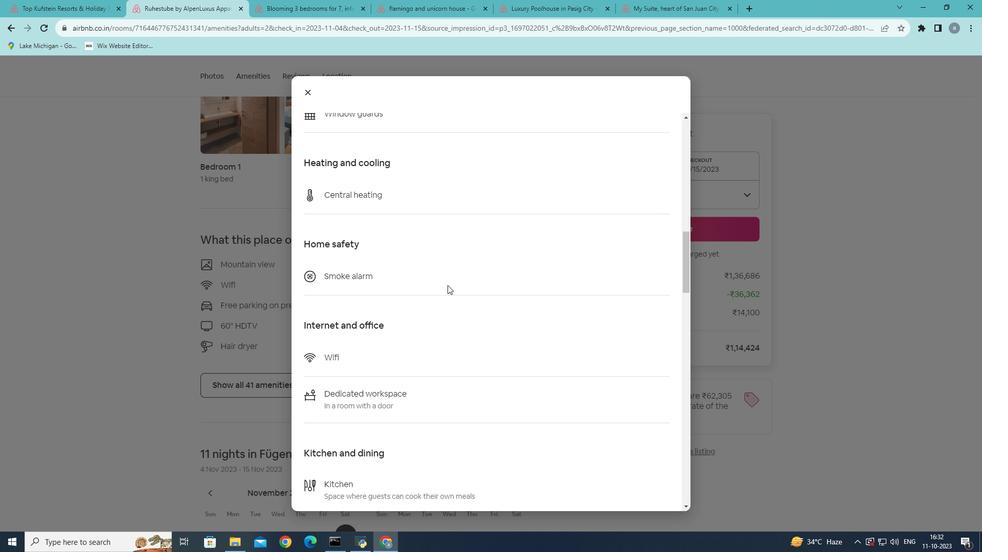 
Action: Mouse scrolled (447, 285) with delta (0, 0)
